 Task: Look for Airbnb options in Bakri, Malaysia from 12th  December, 2023 to 15th December, 2023 for 3 adults.2 bedrooms having 3 beds and 1 bathroom. Property type can be flat. Booking option can be shelf check-in. Look for 3 properties as per requirement.
Action: Mouse moved to (448, 91)
Screenshot: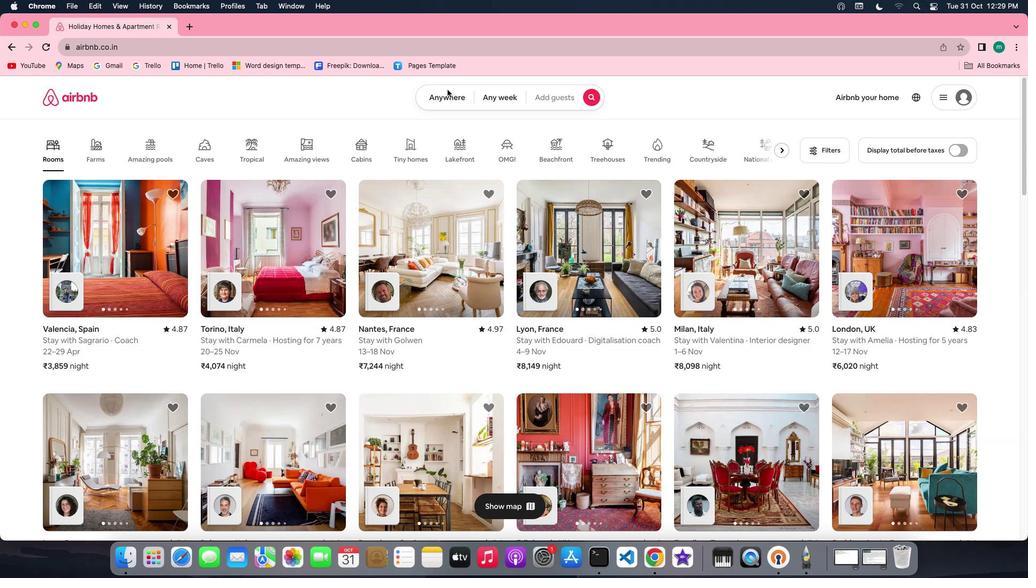 
Action: Mouse pressed left at (448, 91)
Screenshot: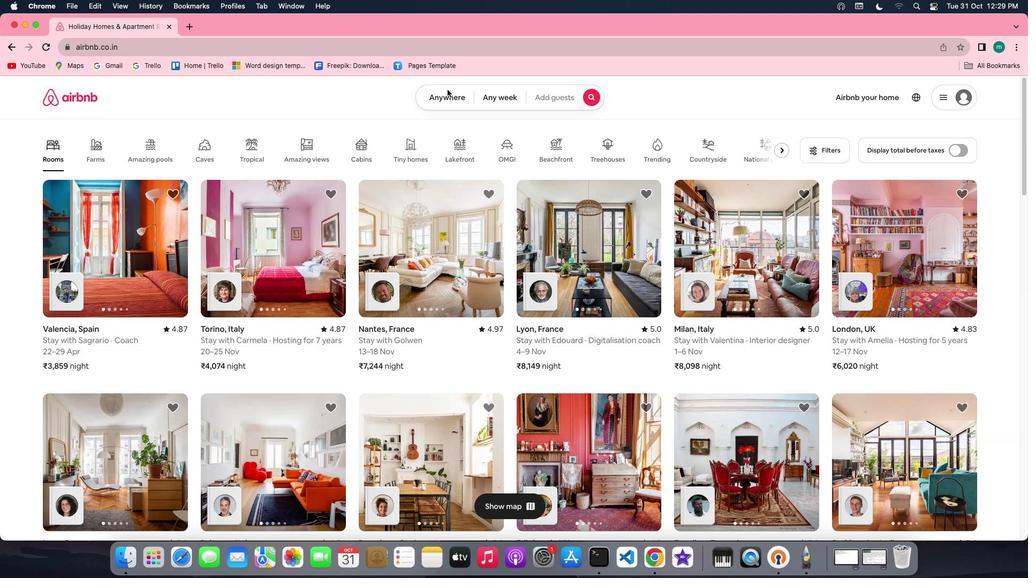 
Action: Mouse moved to (450, 95)
Screenshot: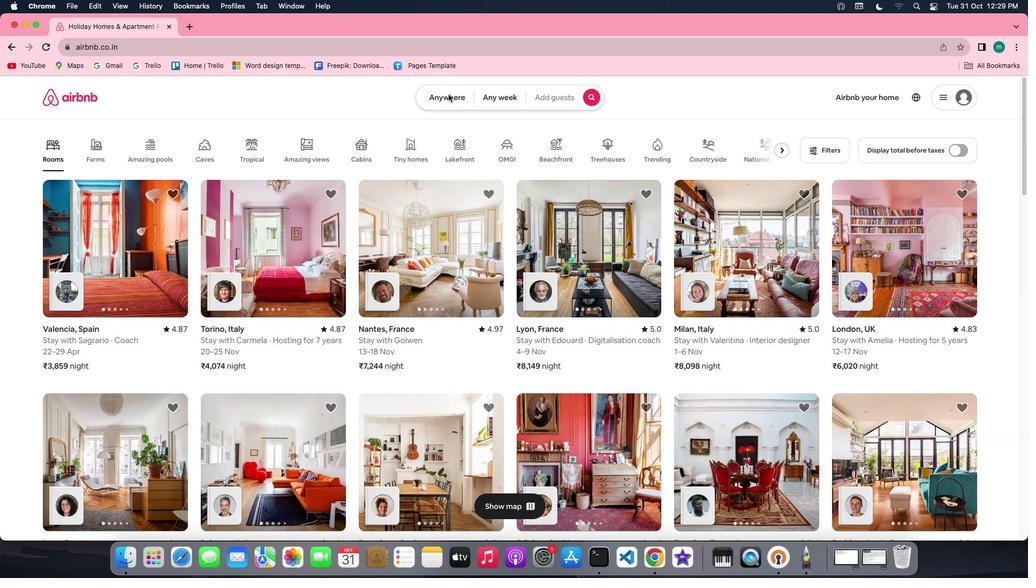 
Action: Mouse pressed left at (450, 95)
Screenshot: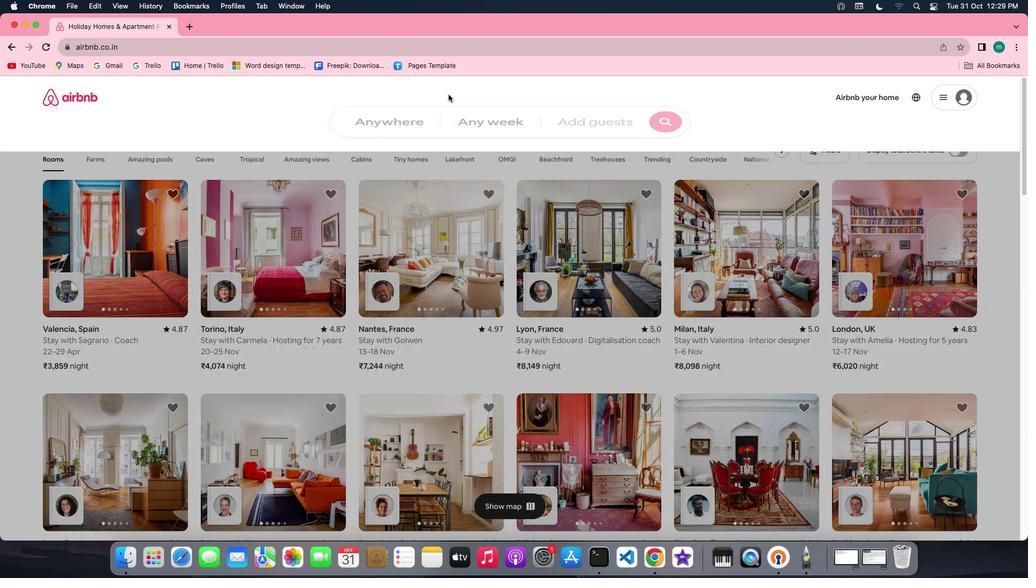 
Action: Mouse moved to (396, 140)
Screenshot: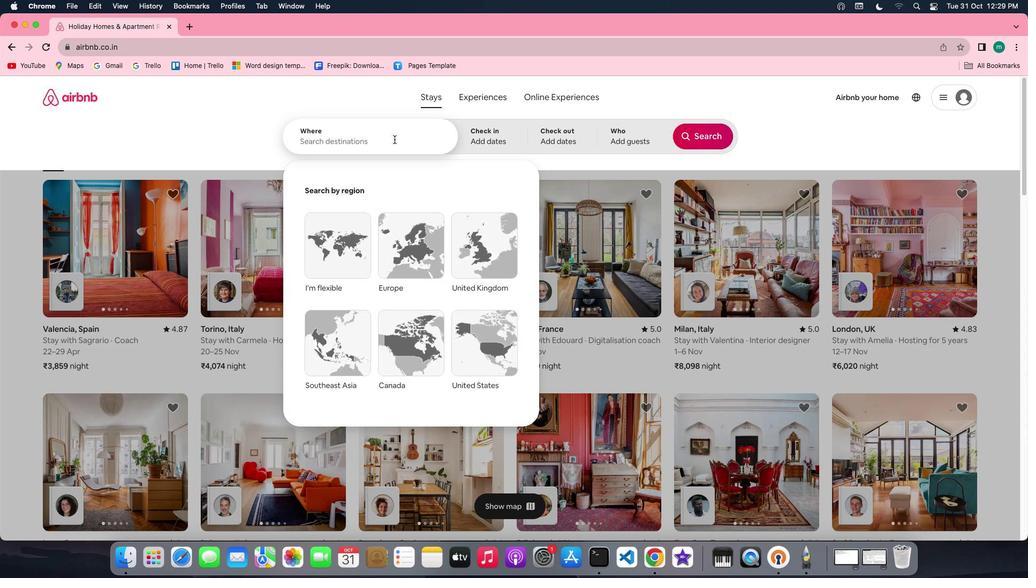
Action: Mouse pressed left at (396, 140)
Screenshot: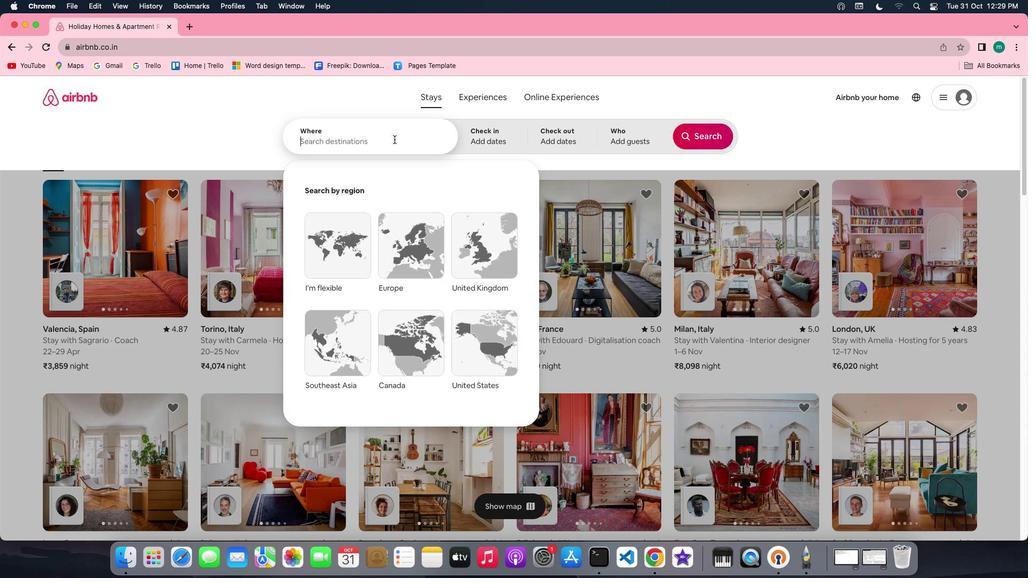 
Action: Key pressed Key.shift'B''a''k''r''i'','Key.spaceKey.shift'M''a''l''a''y''s''i''a'
Screenshot: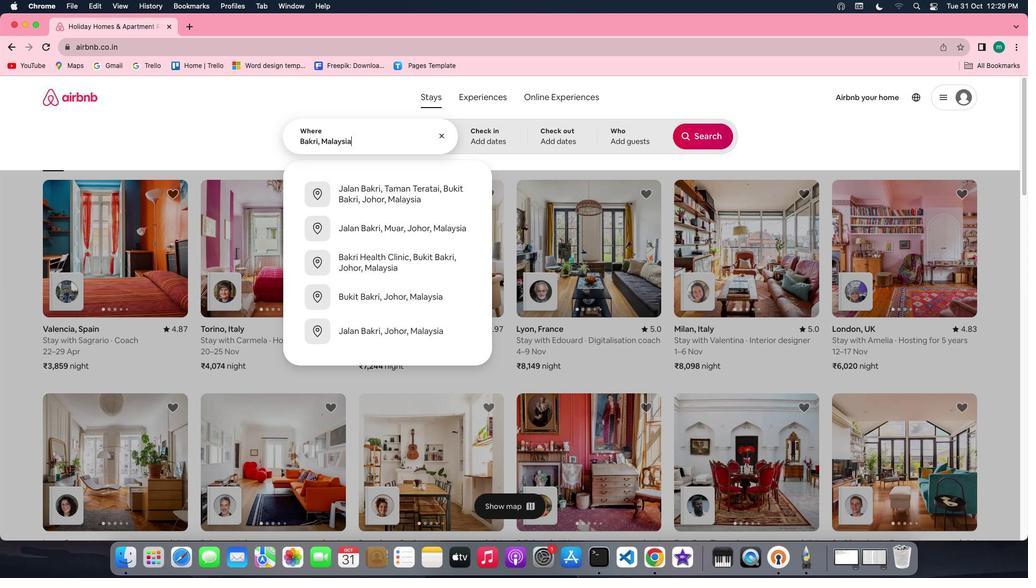 
Action: Mouse moved to (497, 137)
Screenshot: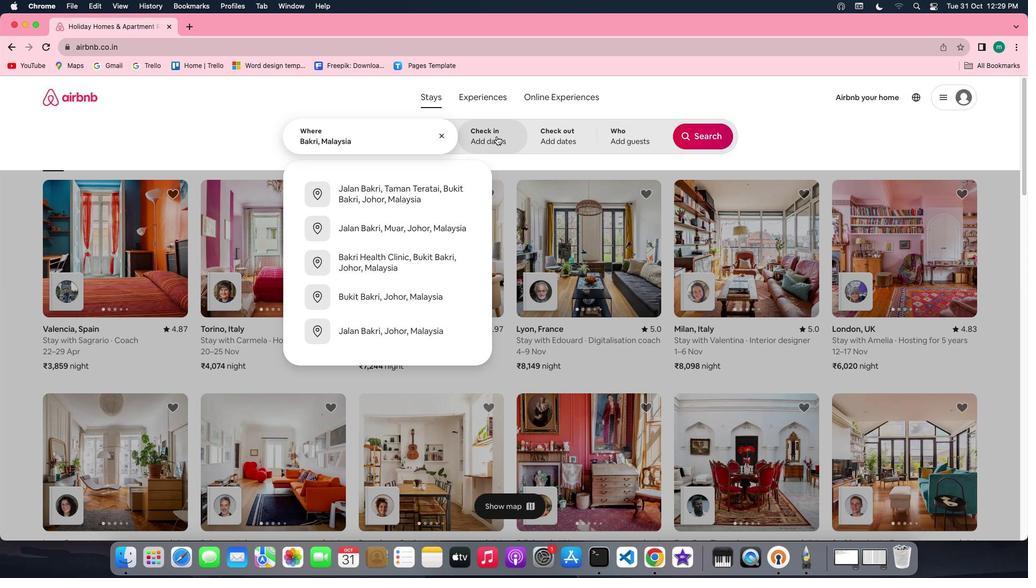 
Action: Mouse pressed left at (497, 137)
Screenshot: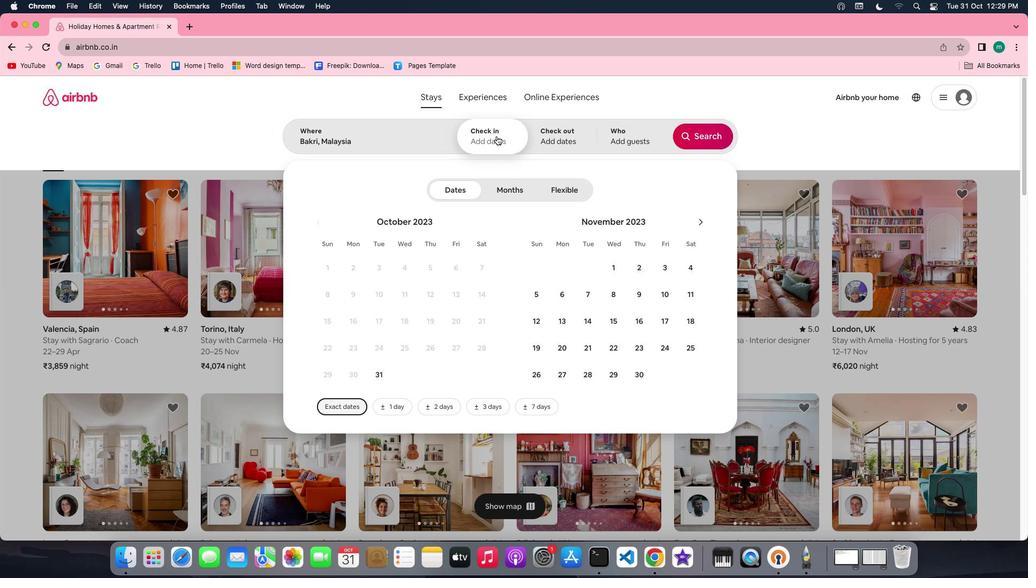 
Action: Mouse moved to (706, 225)
Screenshot: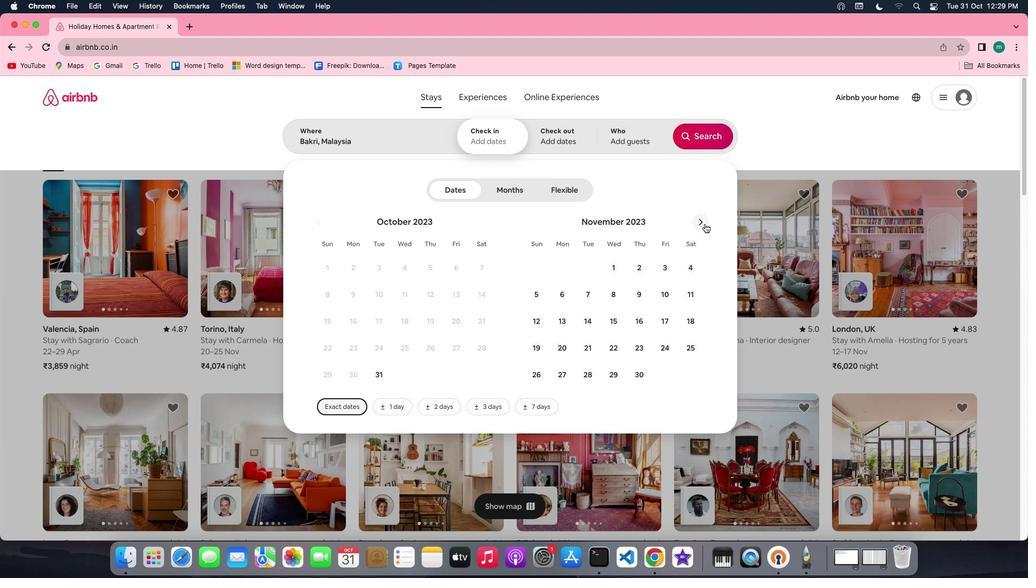 
Action: Mouse pressed left at (706, 225)
Screenshot: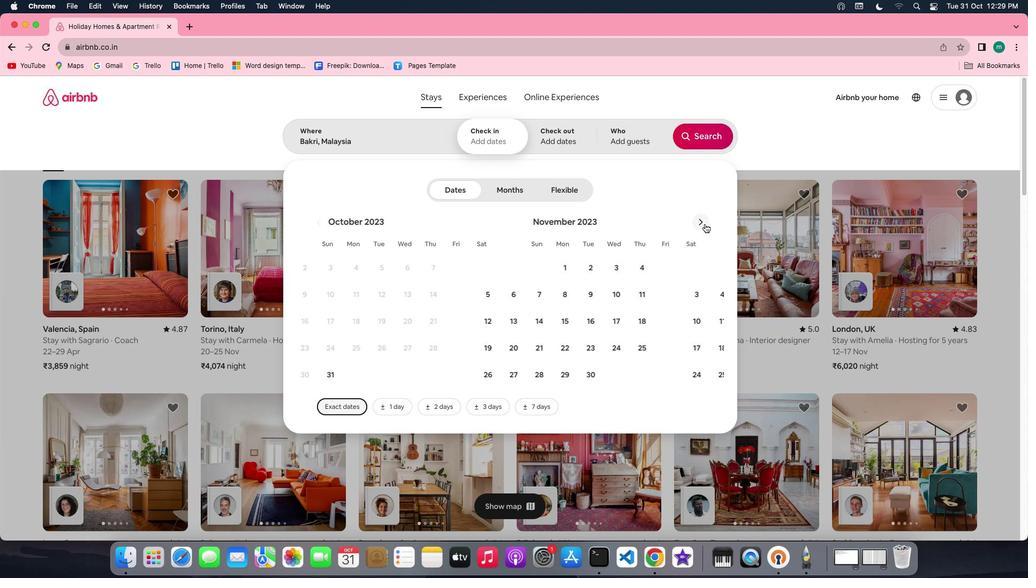 
Action: Mouse moved to (586, 318)
Screenshot: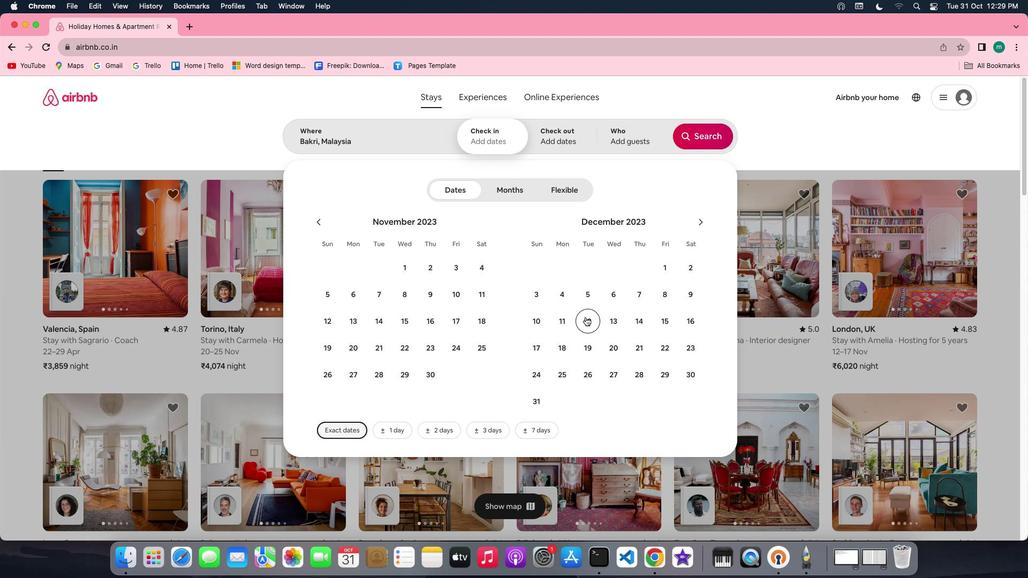 
Action: Mouse pressed left at (586, 318)
Screenshot: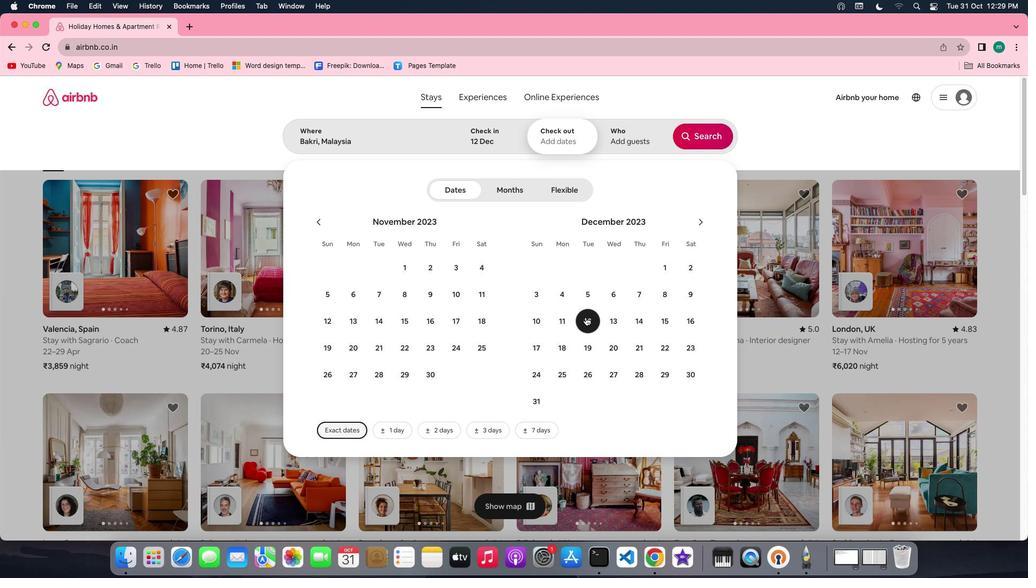 
Action: Mouse moved to (661, 318)
Screenshot: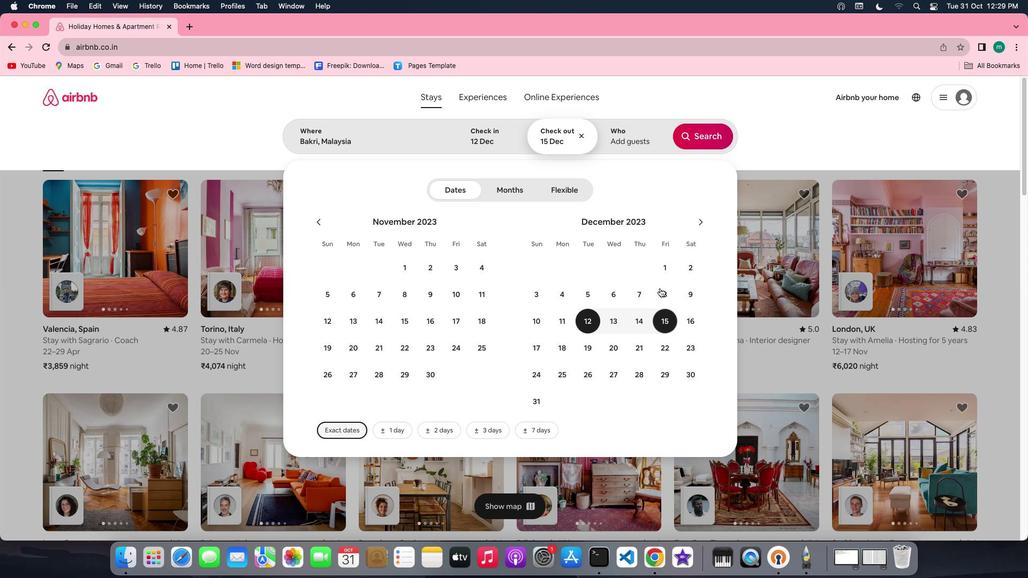 
Action: Mouse pressed left at (661, 318)
Screenshot: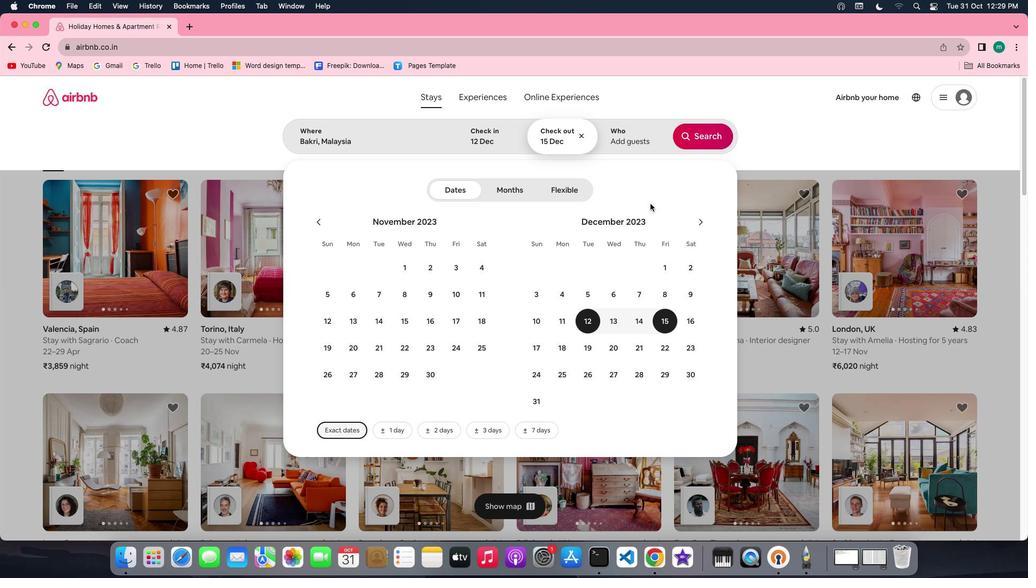 
Action: Mouse moved to (631, 135)
Screenshot: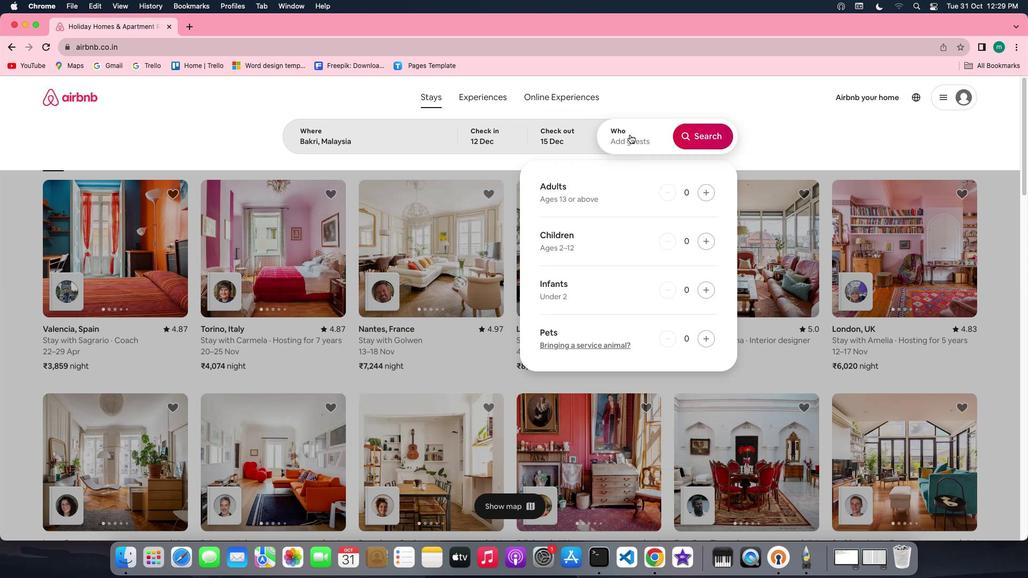 
Action: Mouse pressed left at (631, 135)
Screenshot: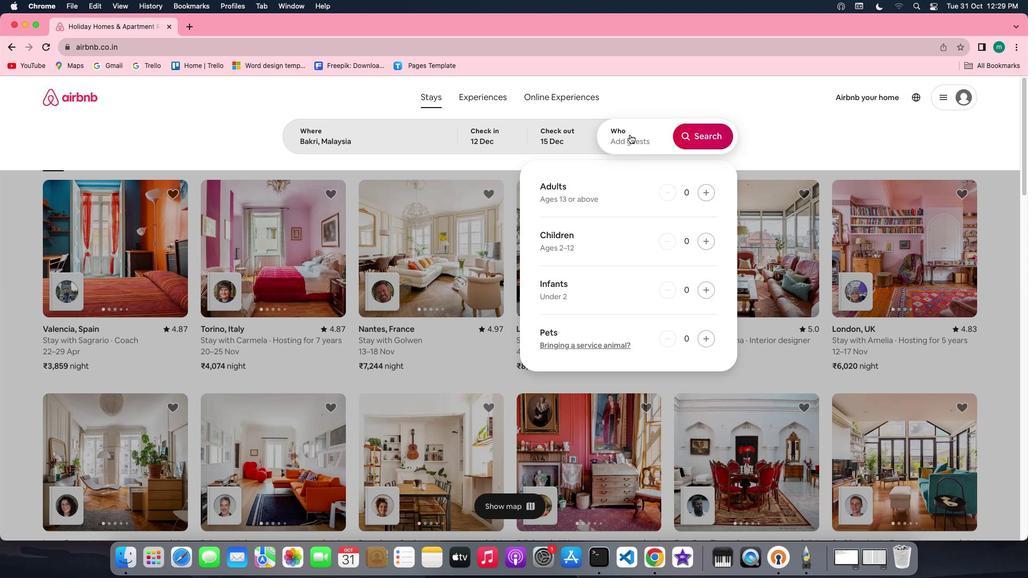 
Action: Mouse moved to (709, 199)
Screenshot: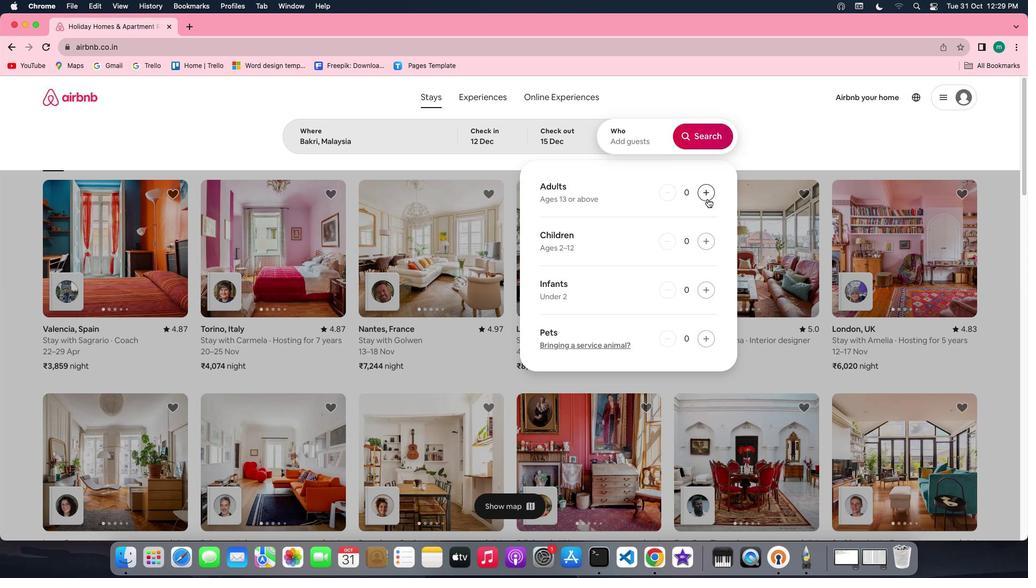 
Action: Mouse pressed left at (709, 199)
Screenshot: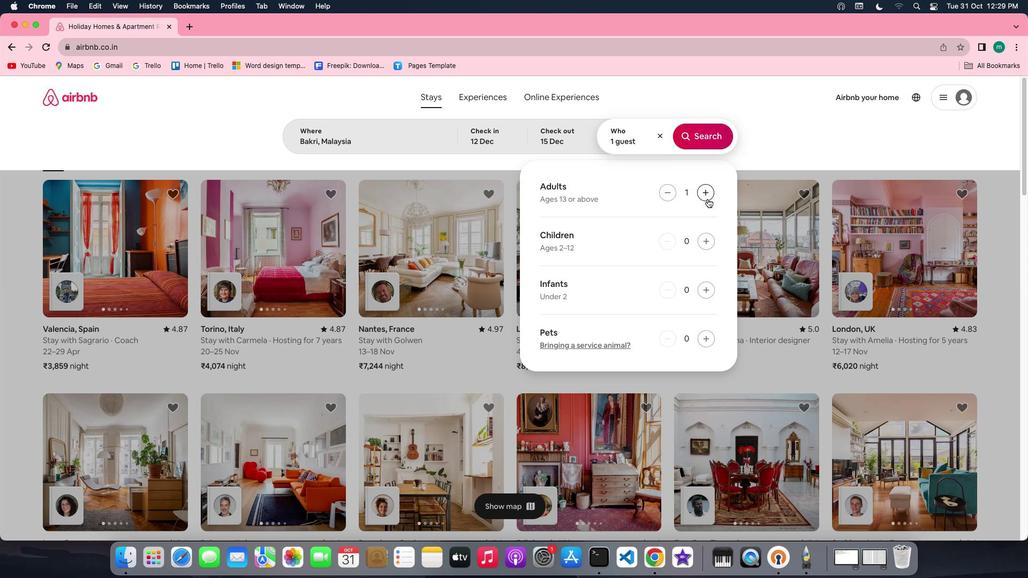 
Action: Mouse pressed left at (709, 199)
Screenshot: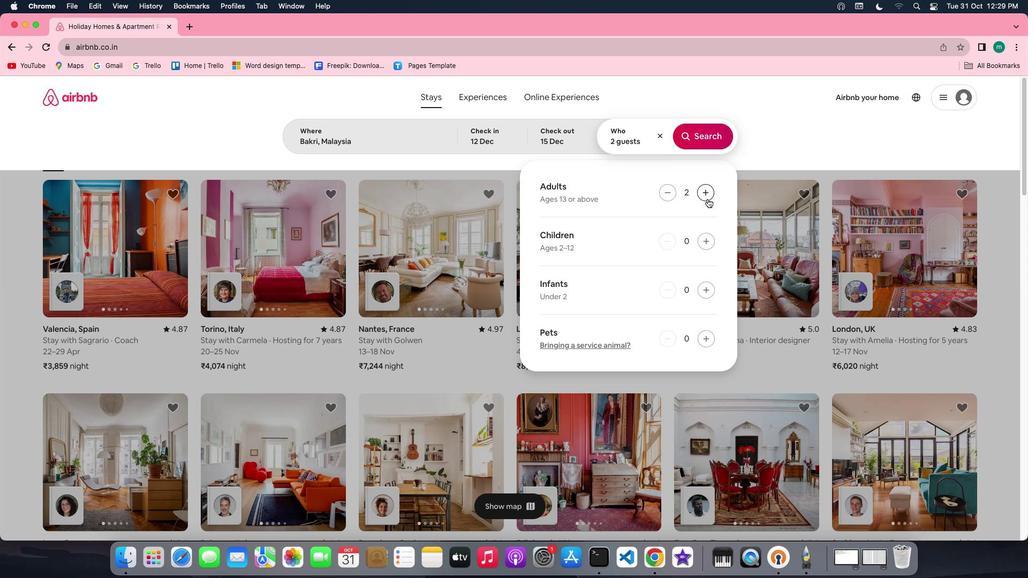 
Action: Mouse pressed left at (709, 199)
Screenshot: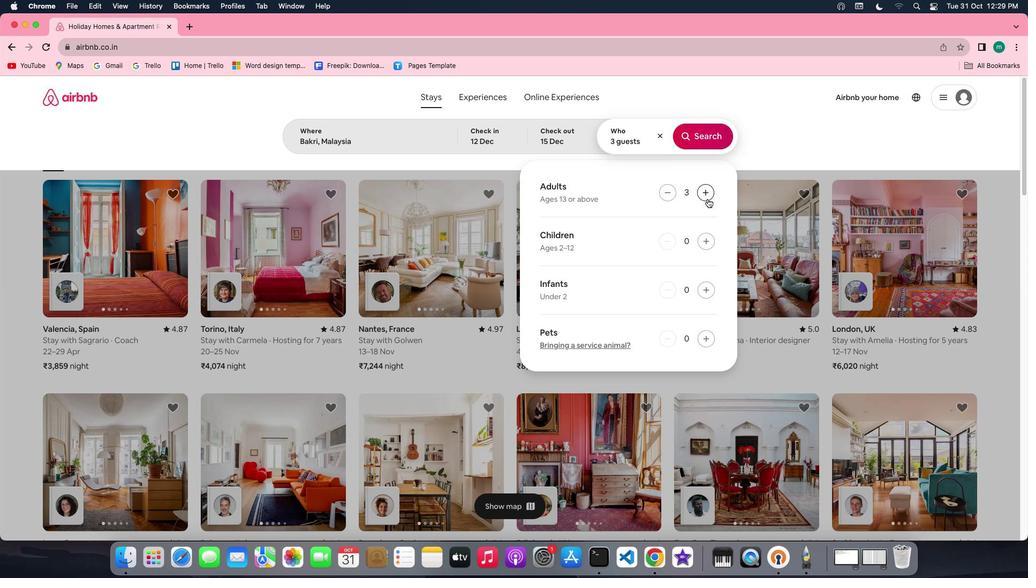 
Action: Mouse moved to (704, 143)
Screenshot: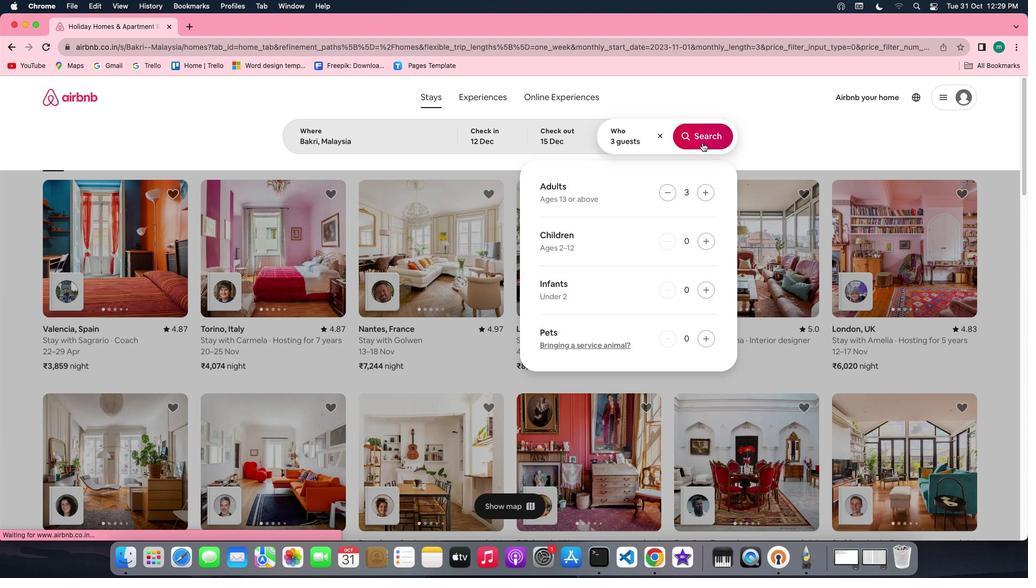 
Action: Mouse pressed left at (704, 143)
Screenshot: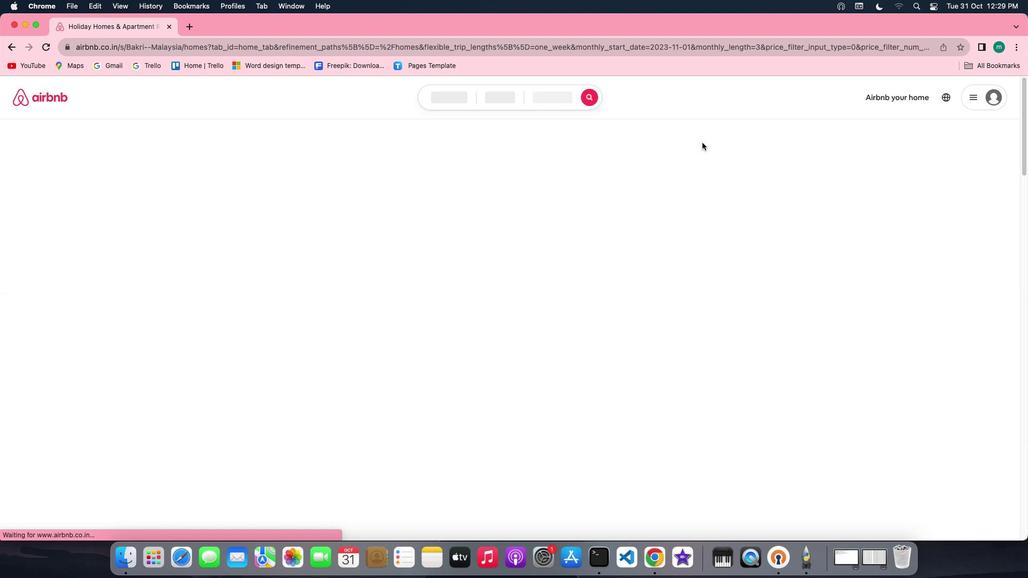 
Action: Mouse moved to (854, 140)
Screenshot: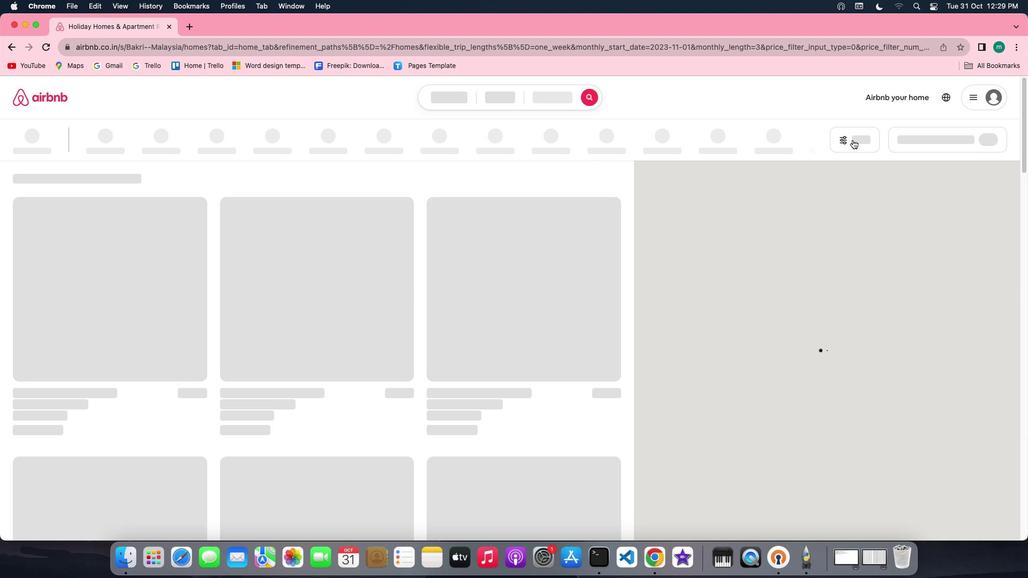 
Action: Mouse pressed left at (854, 140)
Screenshot: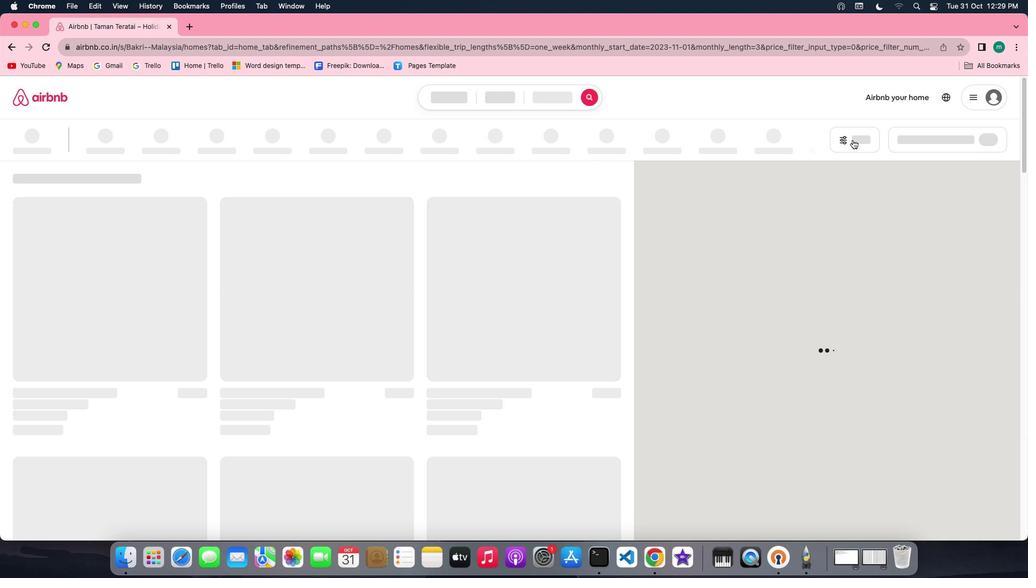 
Action: Mouse moved to (860, 138)
Screenshot: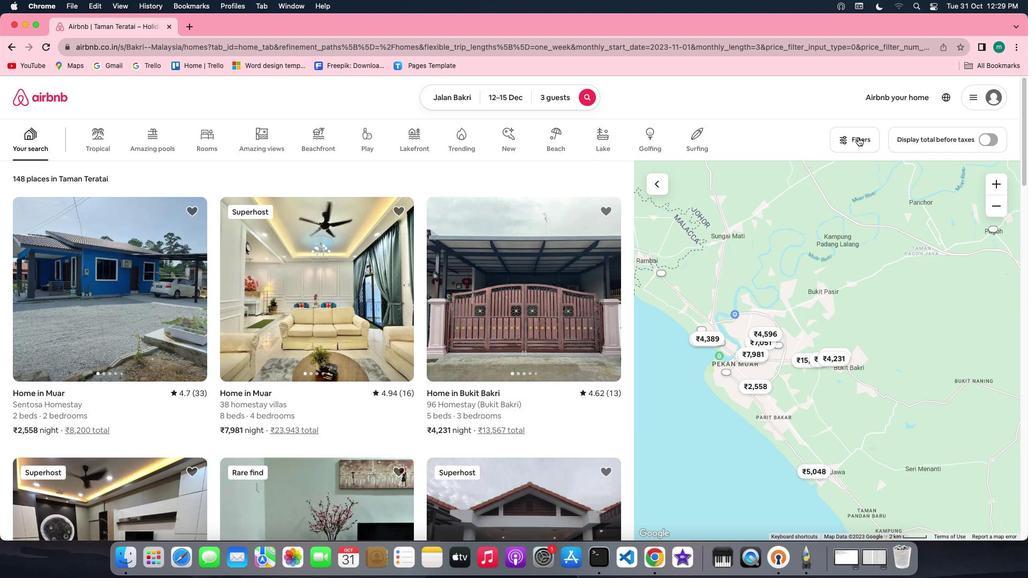 
Action: Mouse pressed left at (860, 138)
Screenshot: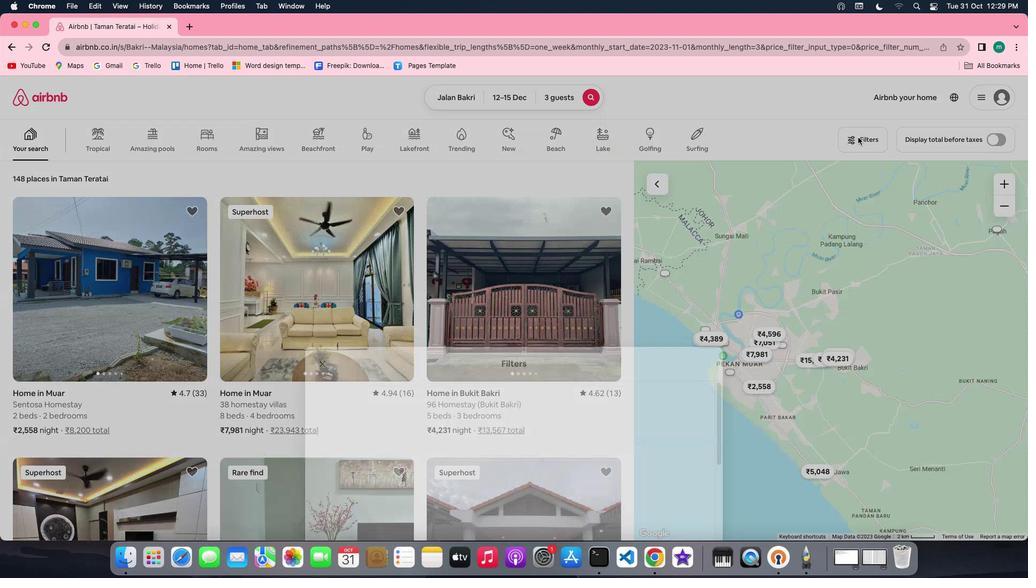 
Action: Mouse moved to (489, 293)
Screenshot: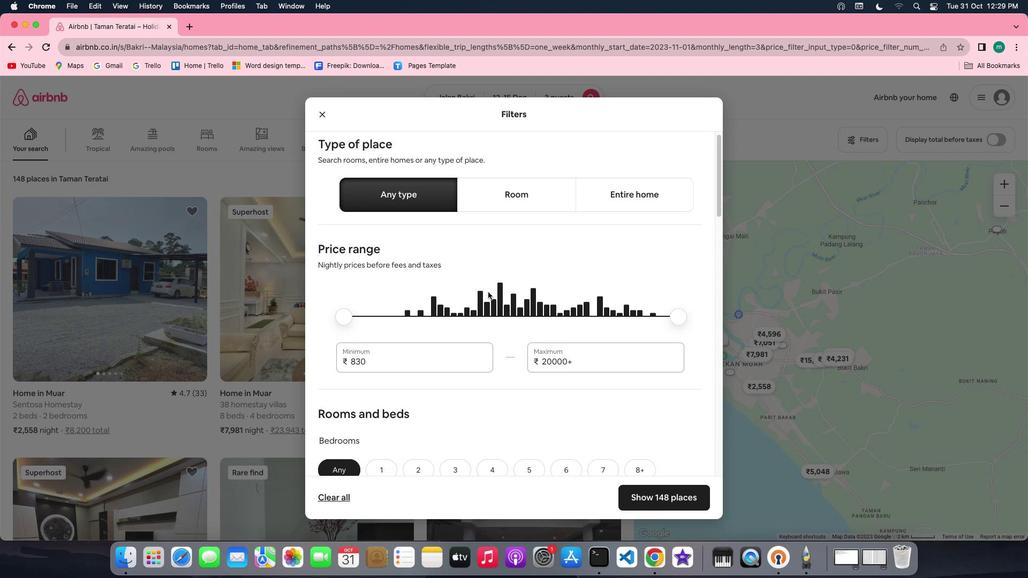 
Action: Mouse scrolled (489, 293) with delta (1, 0)
Screenshot: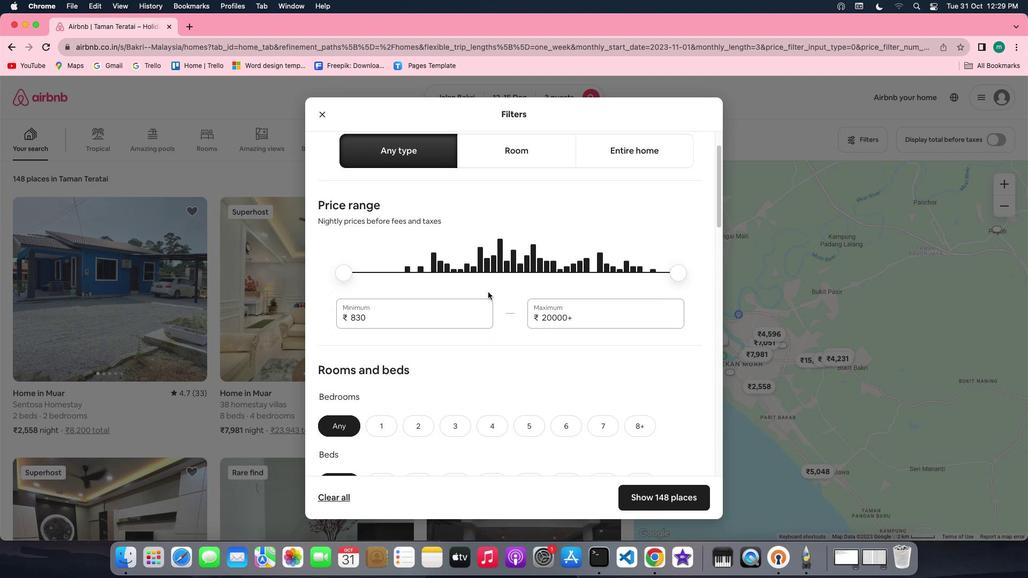 
Action: Mouse scrolled (489, 293) with delta (1, 0)
Screenshot: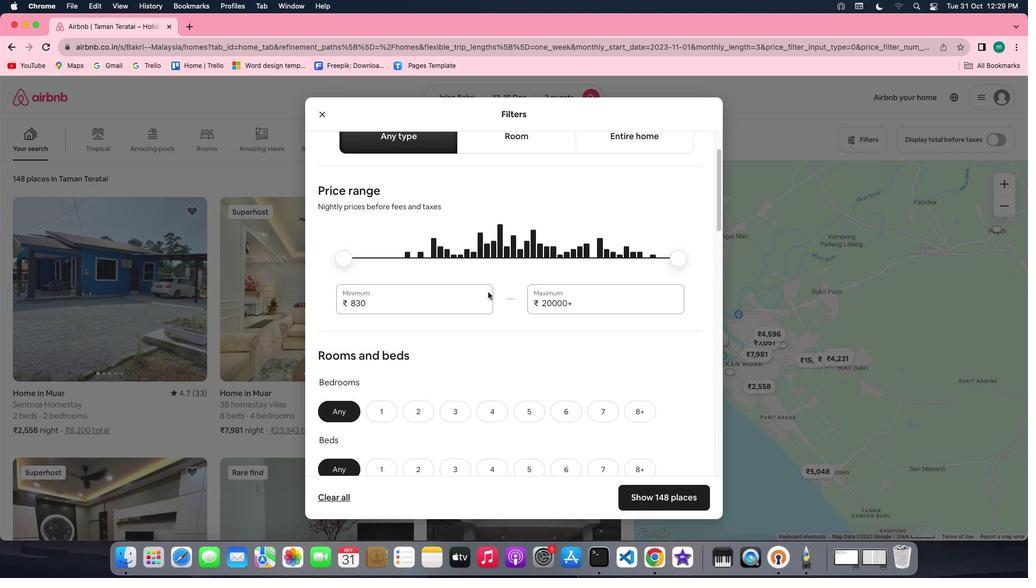 
Action: Mouse scrolled (489, 293) with delta (1, 0)
Screenshot: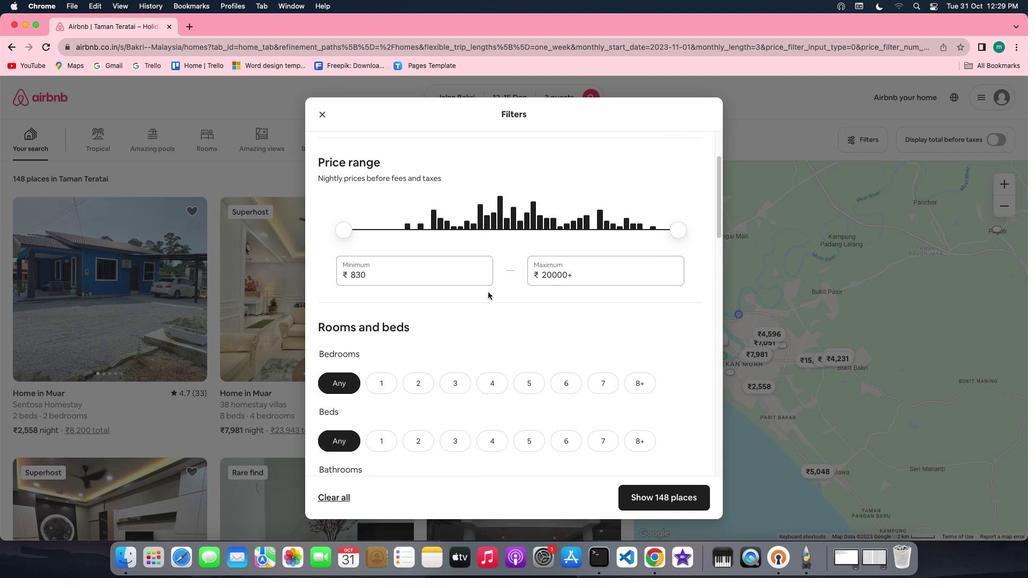 
Action: Mouse scrolled (489, 293) with delta (1, 0)
Screenshot: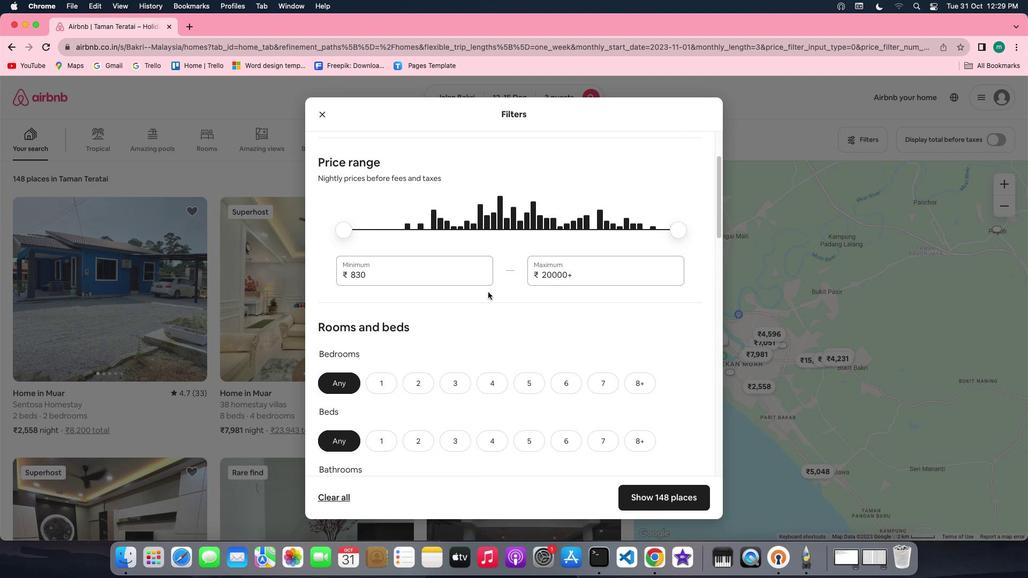
Action: Mouse scrolled (489, 293) with delta (1, 0)
Screenshot: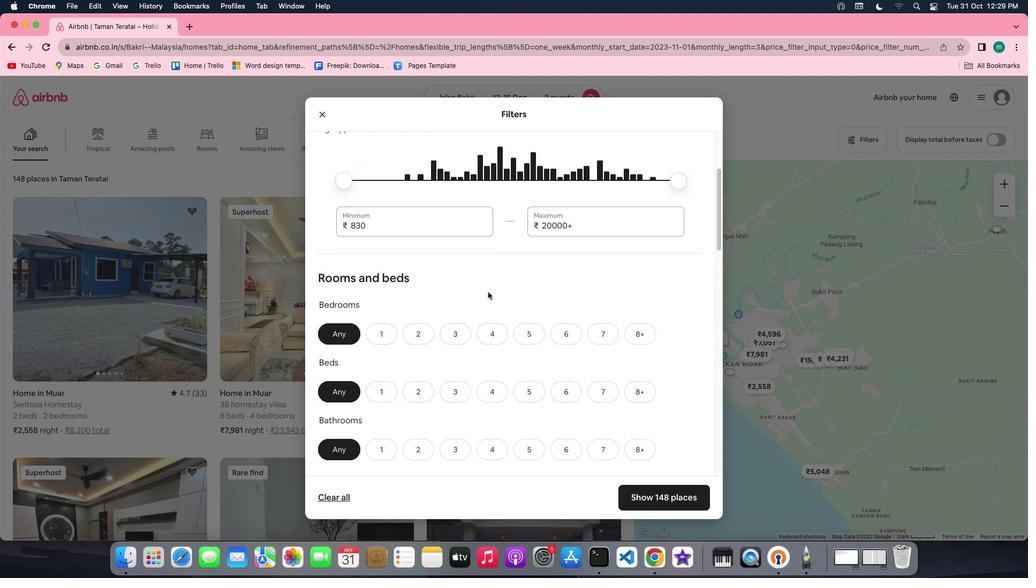 
Action: Mouse scrolled (489, 293) with delta (1, 0)
Screenshot: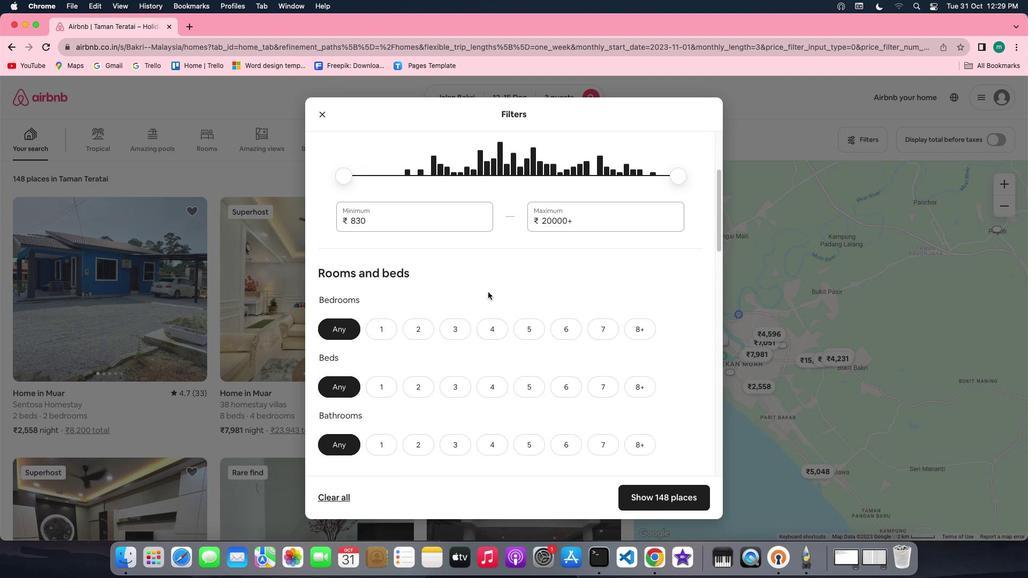 
Action: Mouse scrolled (489, 293) with delta (1, 0)
Screenshot: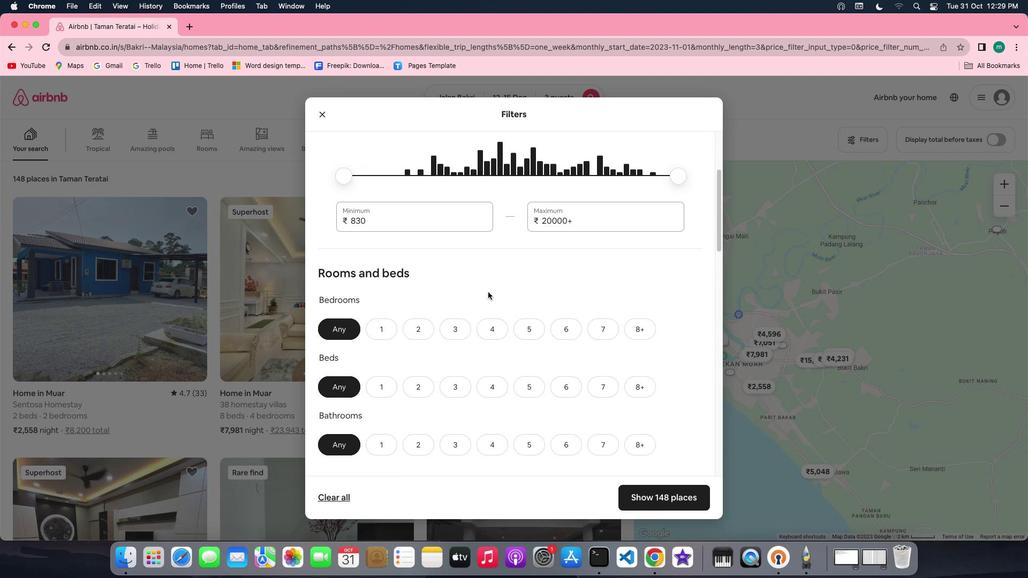 
Action: Mouse scrolled (489, 293) with delta (1, 0)
Screenshot: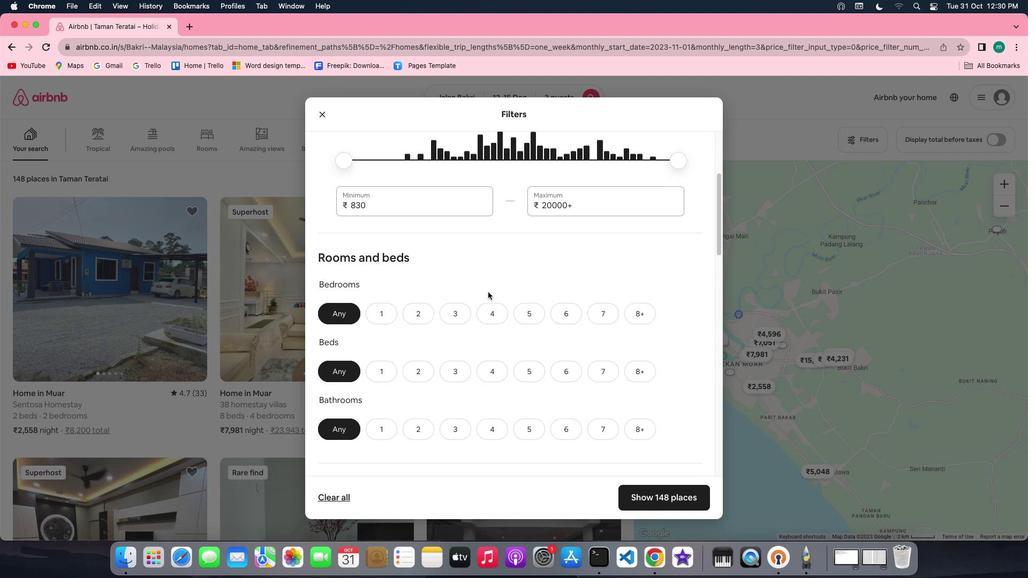 
Action: Mouse scrolled (489, 293) with delta (1, 0)
Screenshot: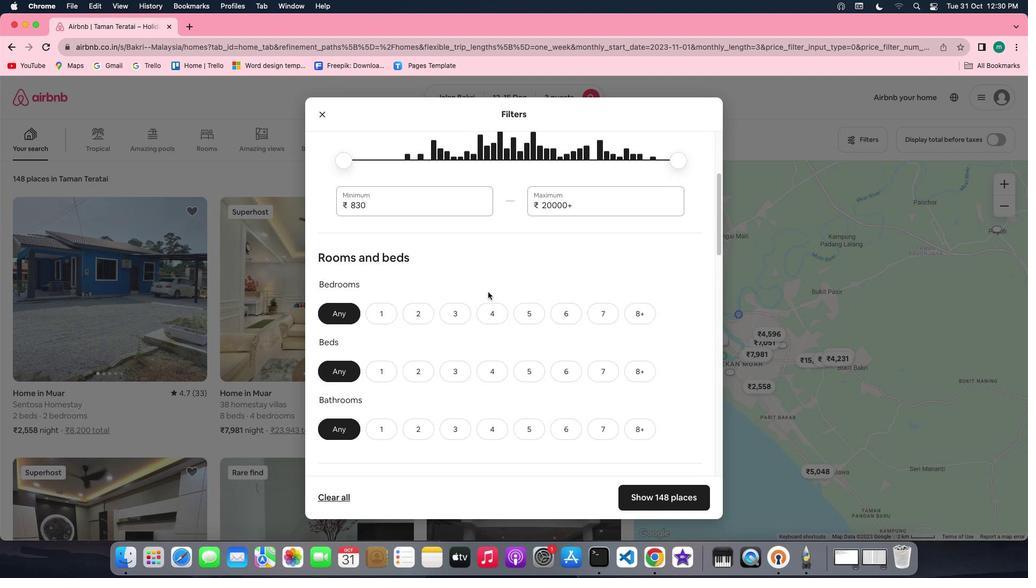 
Action: Mouse scrolled (489, 293) with delta (1, 0)
Screenshot: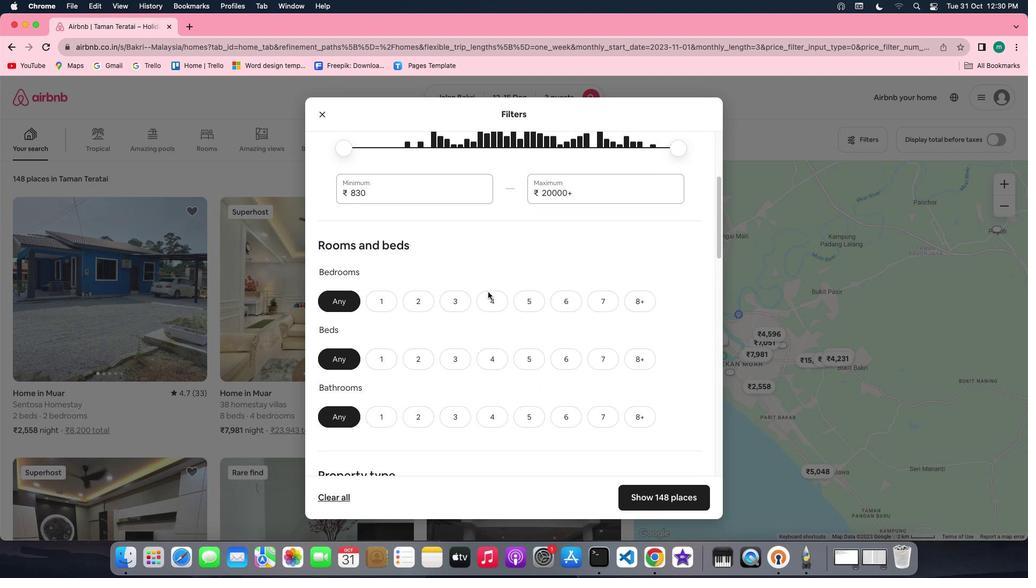 
Action: Mouse scrolled (489, 293) with delta (1, 0)
Screenshot: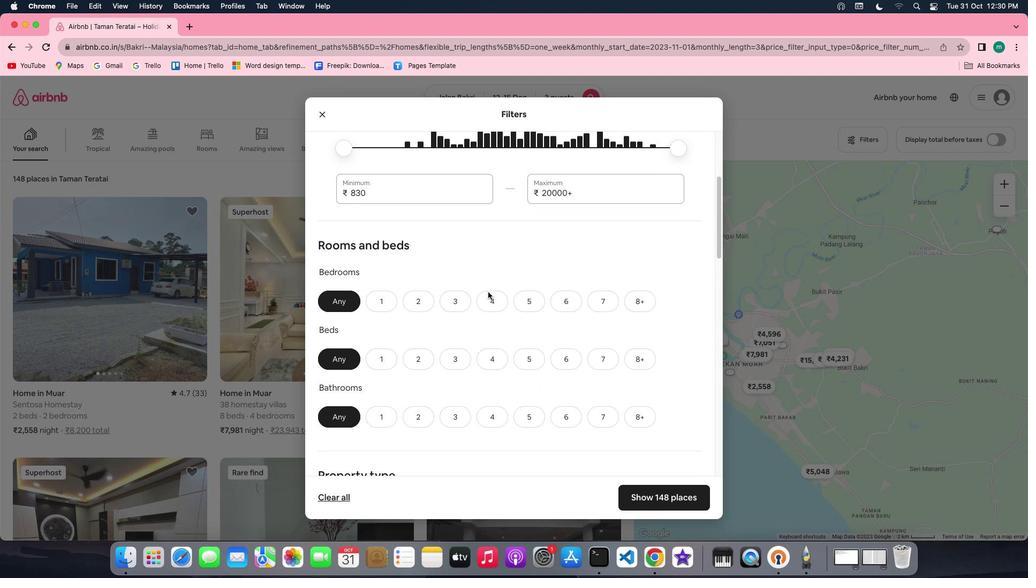
Action: Mouse scrolled (489, 293) with delta (1, 0)
Screenshot: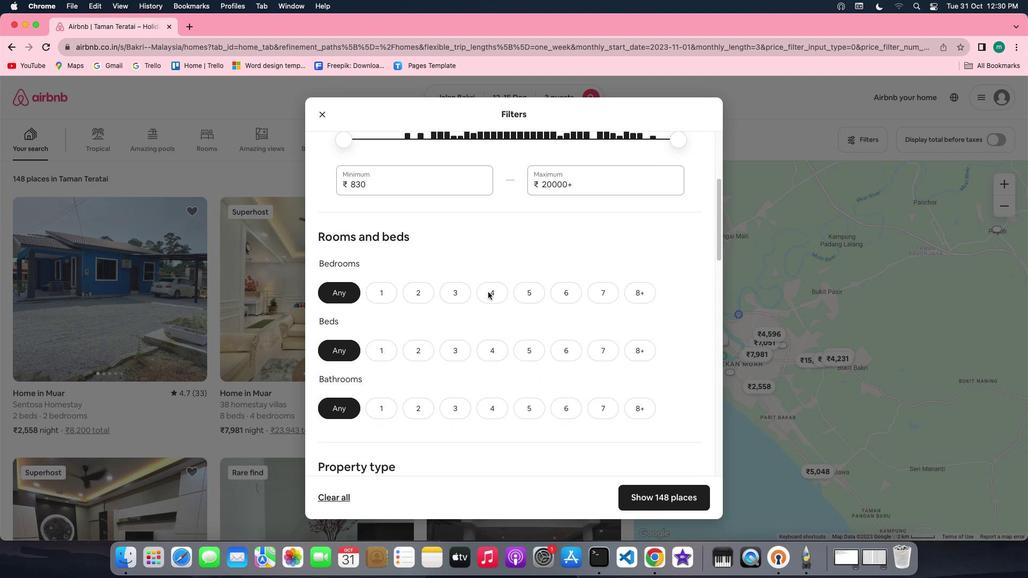 
Action: Mouse scrolled (489, 293) with delta (1, 0)
Screenshot: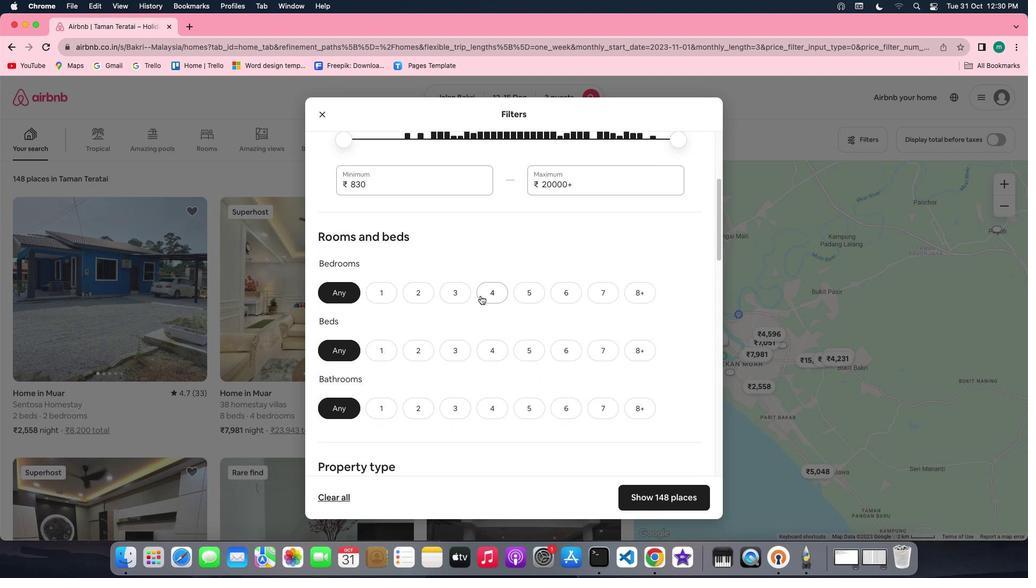 
Action: Mouse moved to (424, 300)
Screenshot: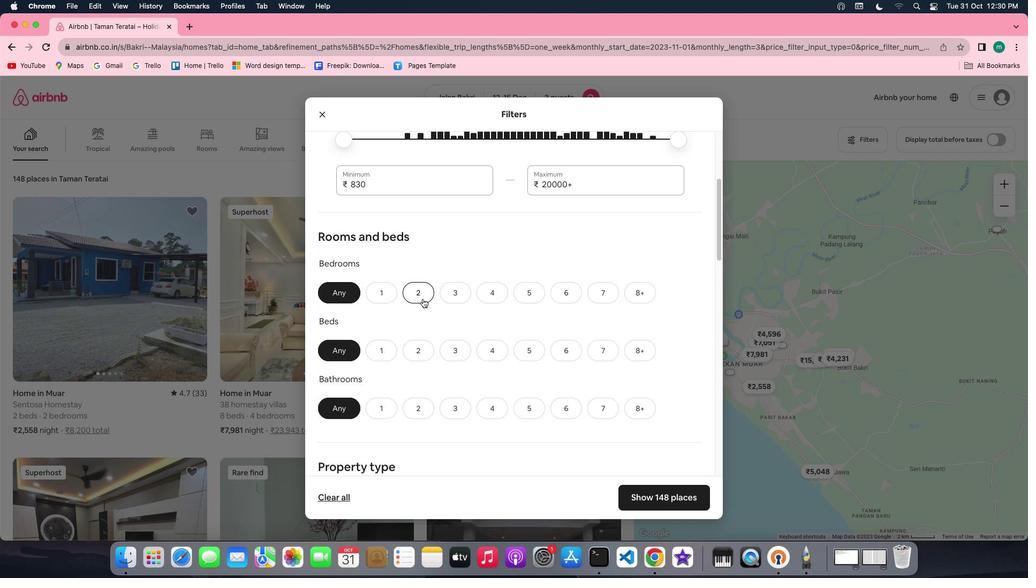 
Action: Mouse pressed left at (424, 300)
Screenshot: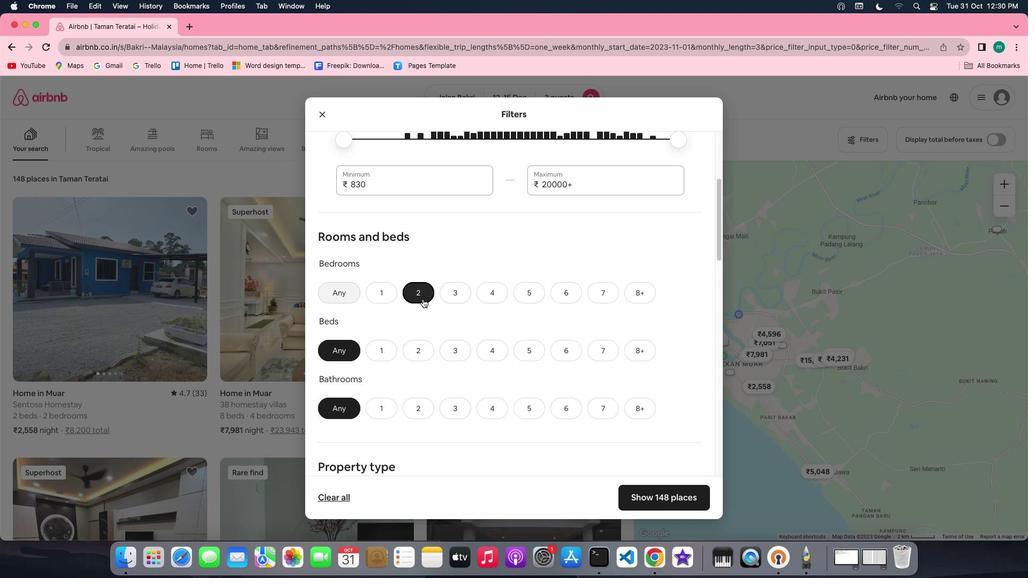 
Action: Mouse scrolled (424, 300) with delta (1, 0)
Screenshot: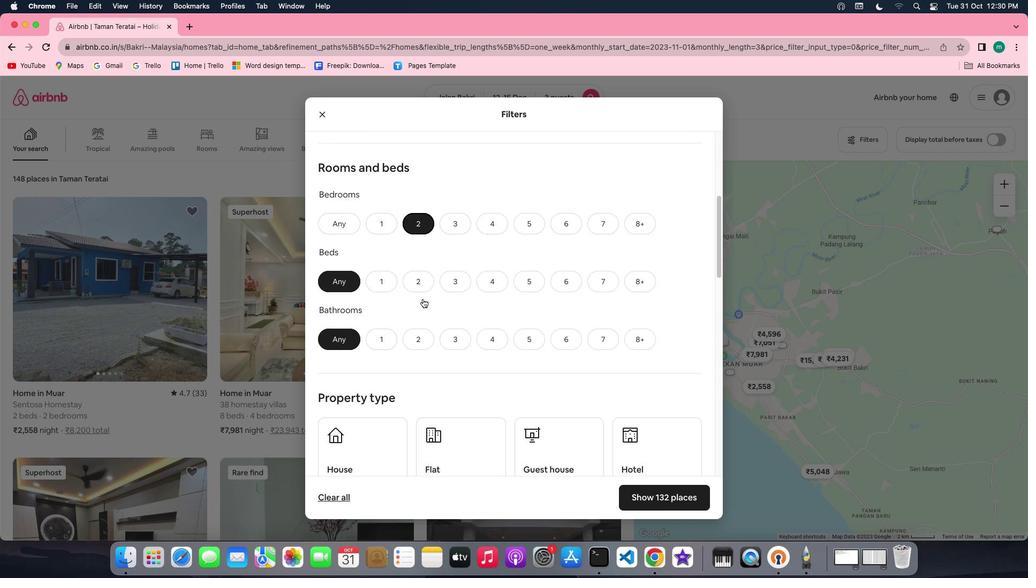
Action: Mouse scrolled (424, 300) with delta (1, 0)
Screenshot: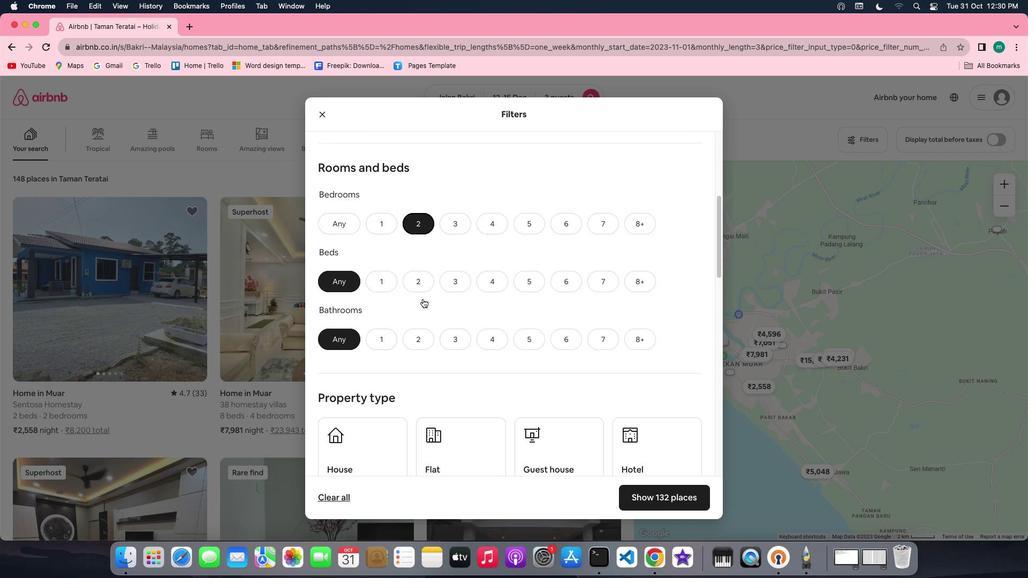 
Action: Mouse scrolled (424, 300) with delta (1, 0)
Screenshot: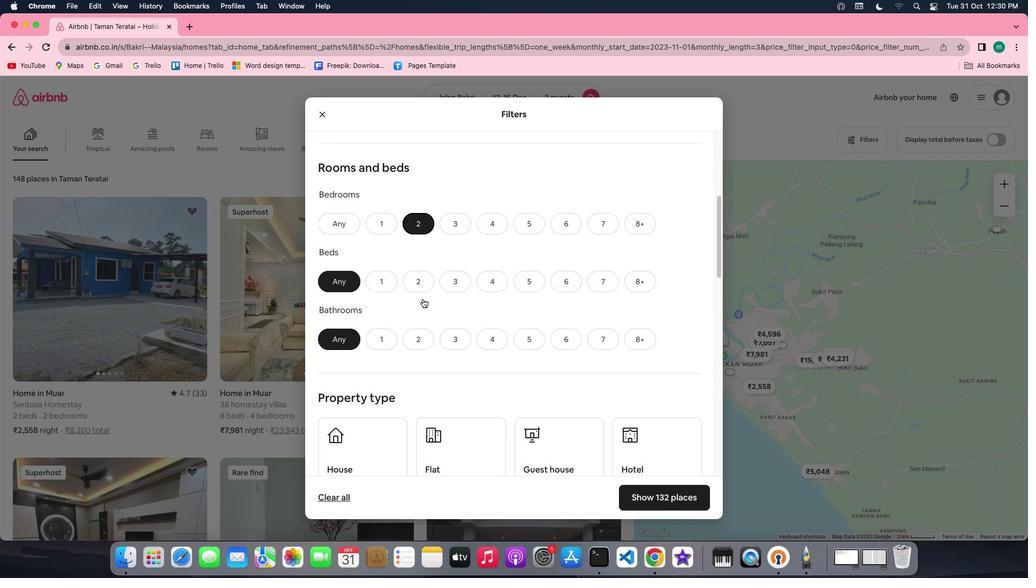 
Action: Mouse moved to (466, 286)
Screenshot: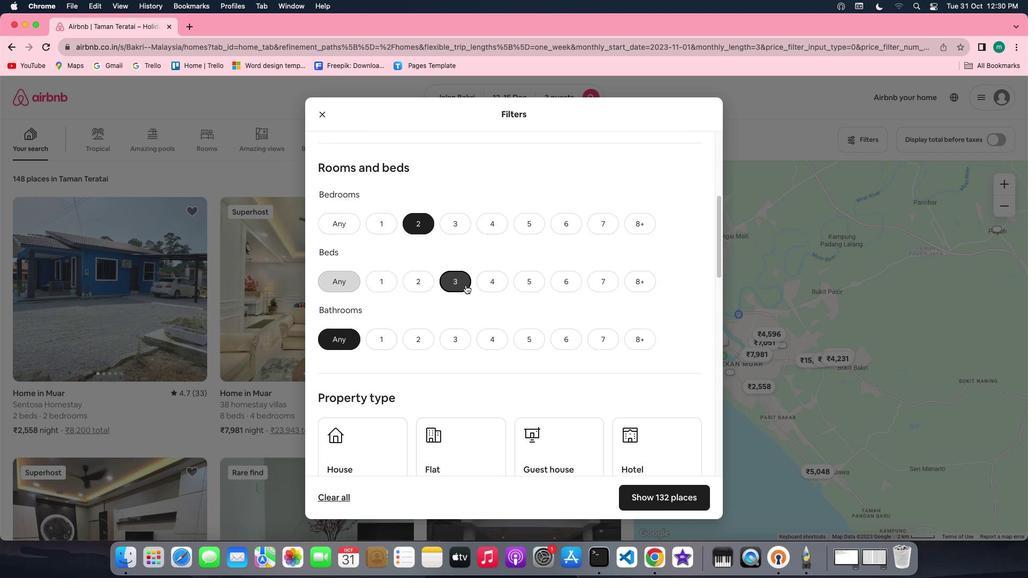 
Action: Mouse pressed left at (466, 286)
Screenshot: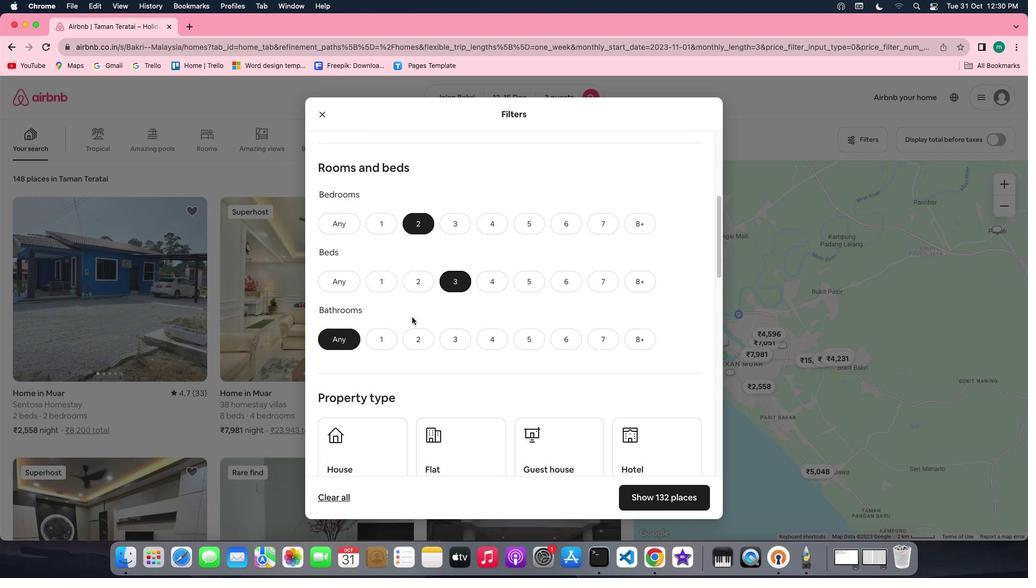 
Action: Mouse moved to (384, 338)
Screenshot: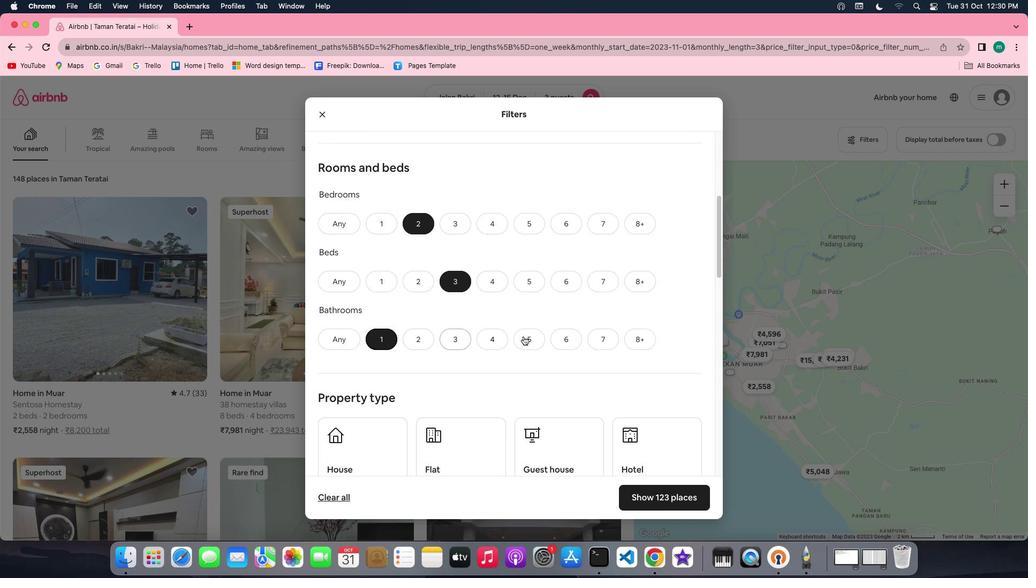 
Action: Mouse pressed left at (384, 338)
Screenshot: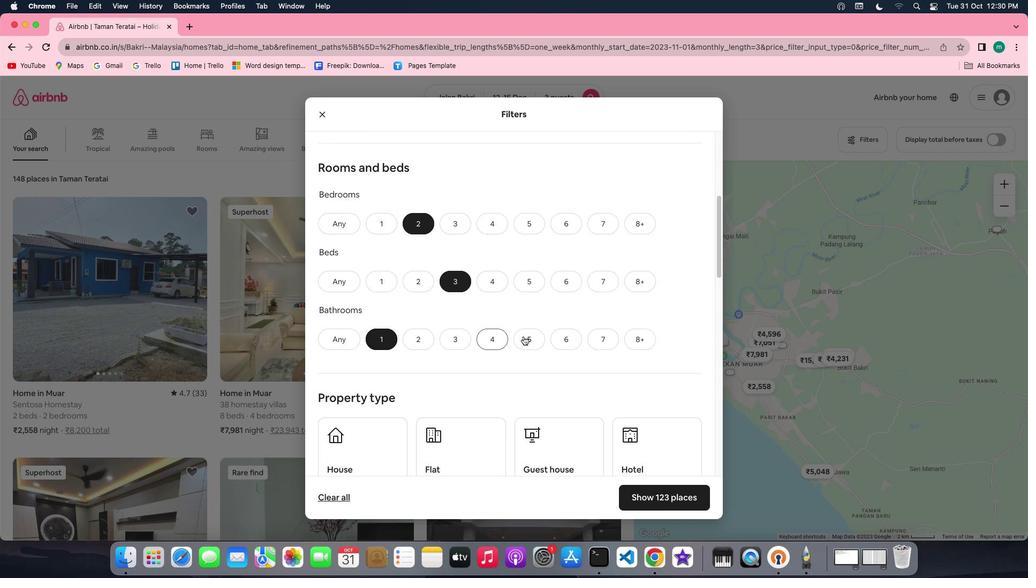 
Action: Mouse moved to (525, 338)
Screenshot: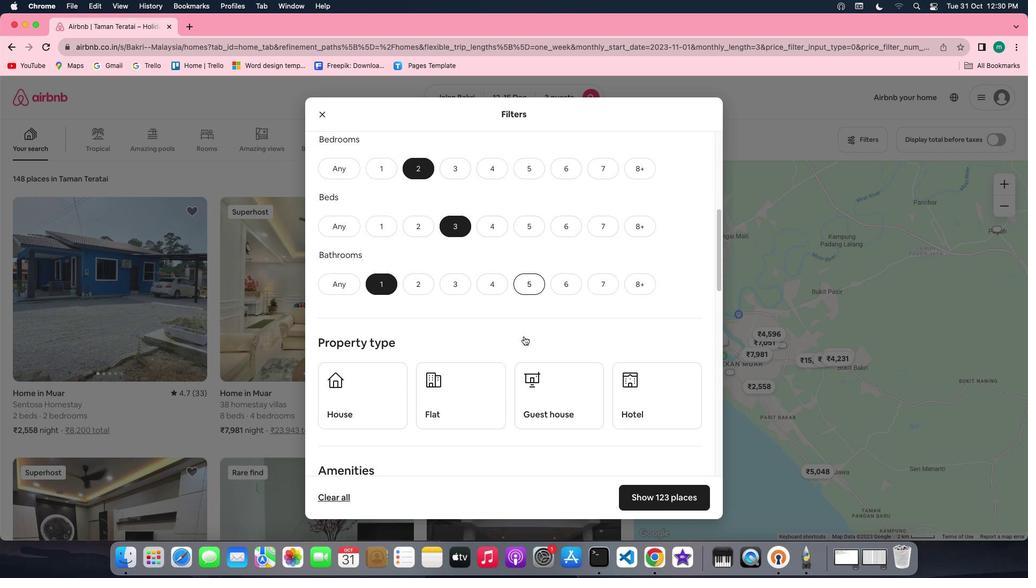 
Action: Mouse scrolled (525, 338) with delta (1, 0)
Screenshot: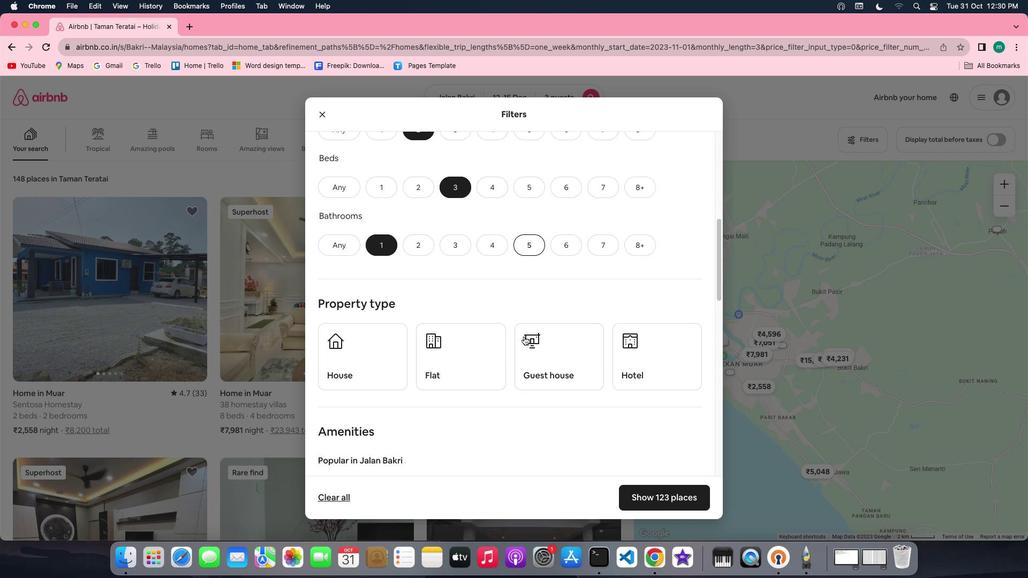 
Action: Mouse scrolled (525, 338) with delta (1, 0)
Screenshot: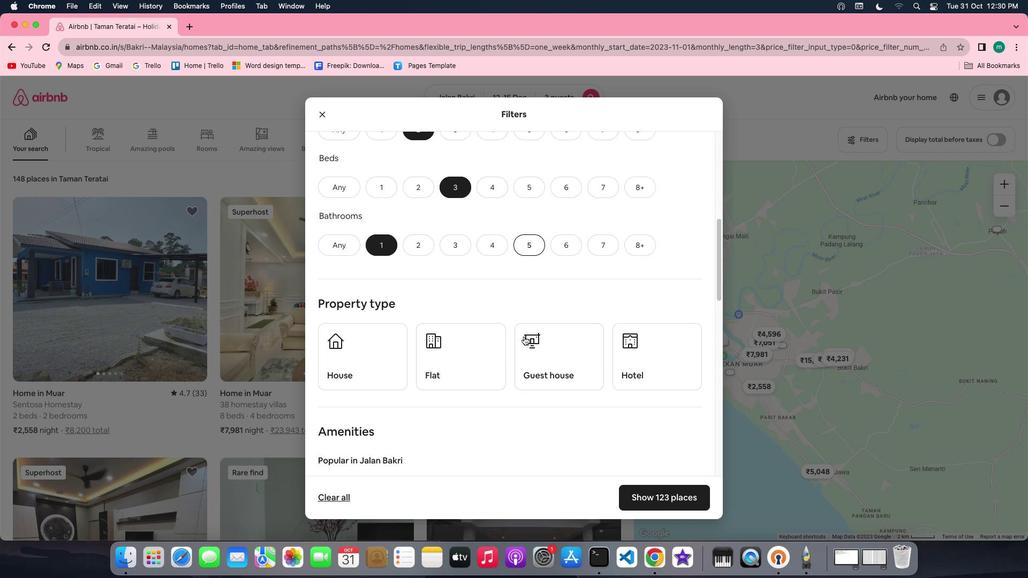 
Action: Mouse scrolled (525, 338) with delta (1, 0)
Screenshot: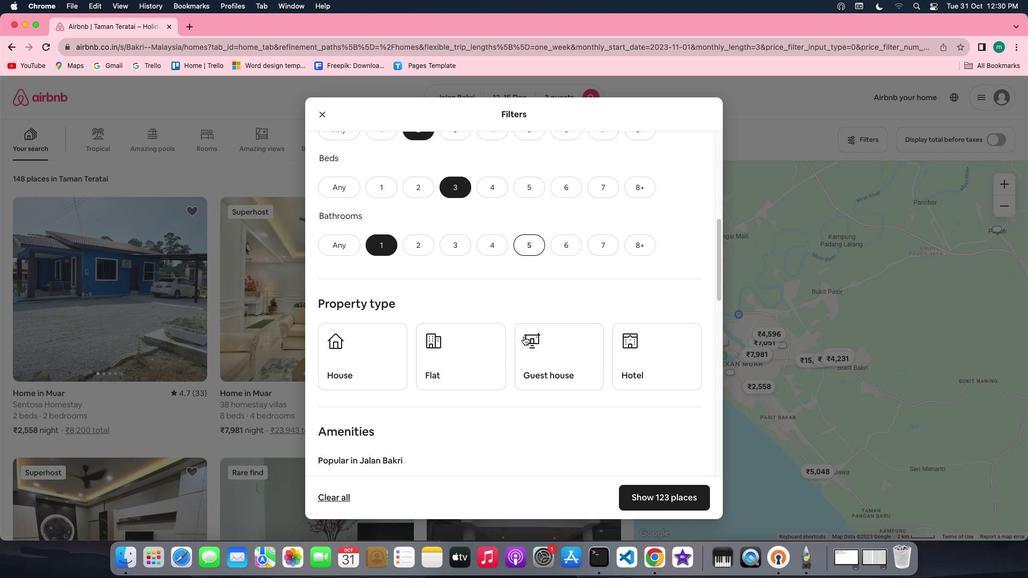 
Action: Mouse scrolled (525, 338) with delta (1, 0)
Screenshot: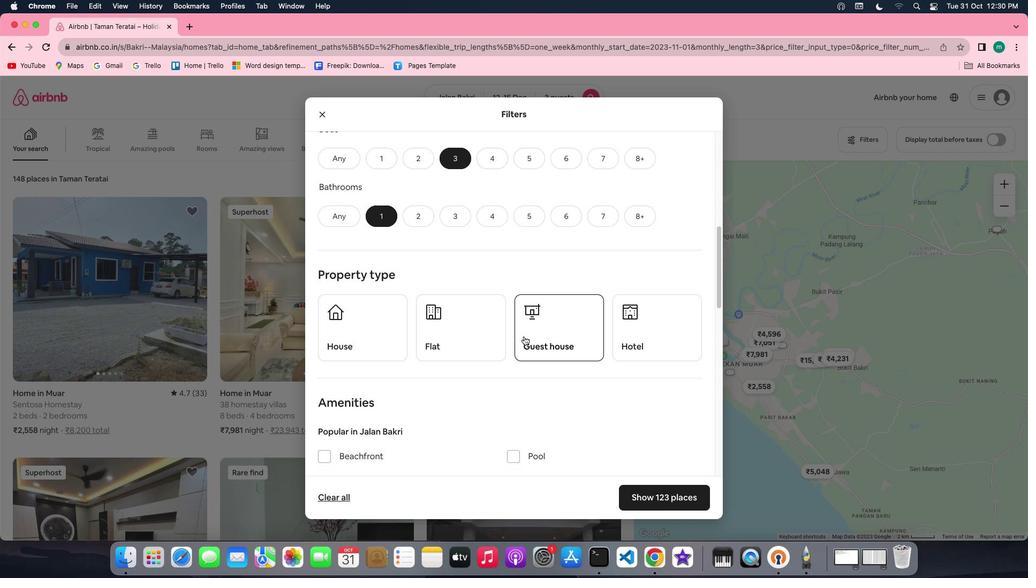 
Action: Mouse scrolled (525, 338) with delta (1, 0)
Screenshot: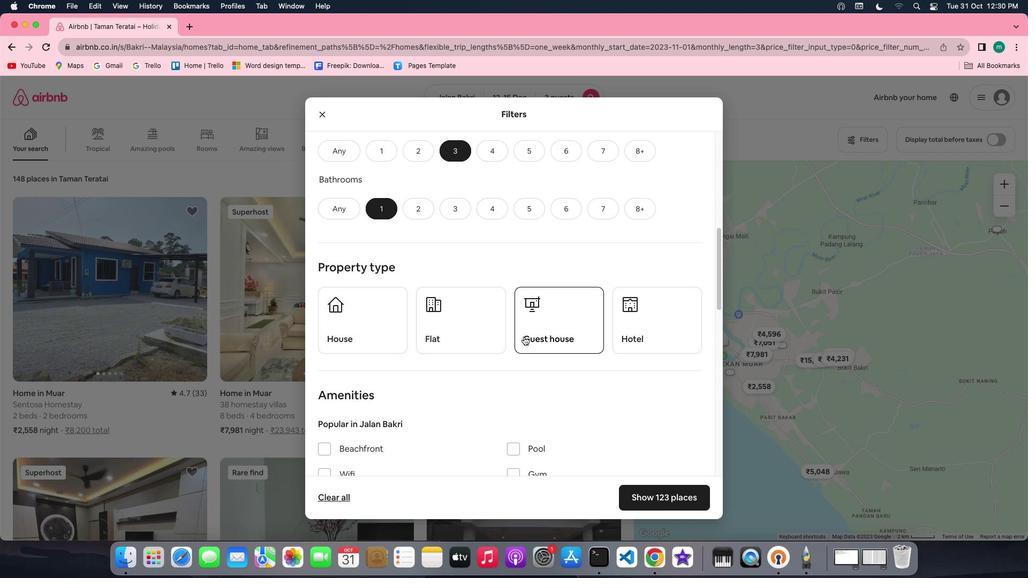
Action: Mouse scrolled (525, 338) with delta (1, 0)
Screenshot: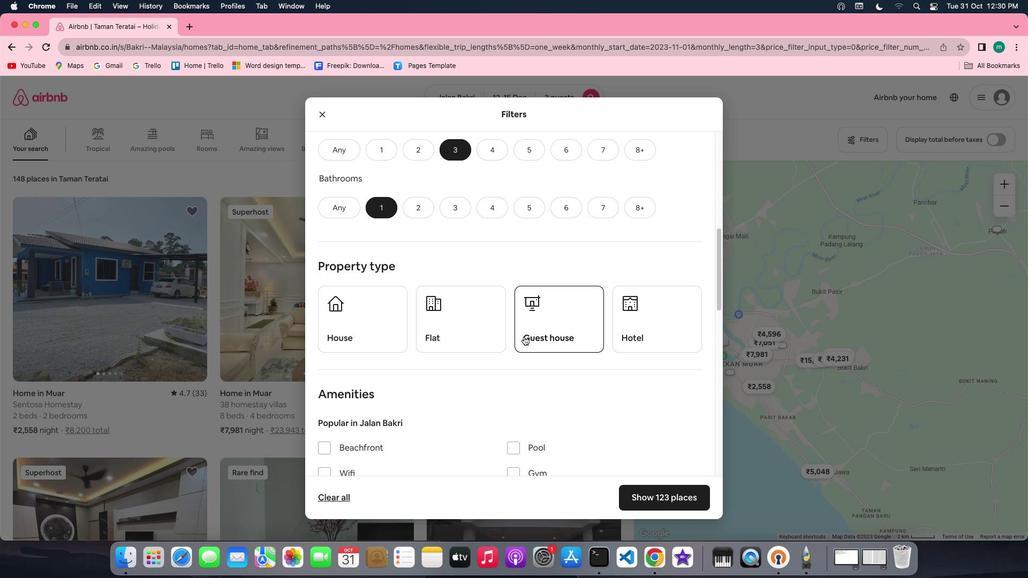 
Action: Mouse scrolled (525, 338) with delta (1, 0)
Screenshot: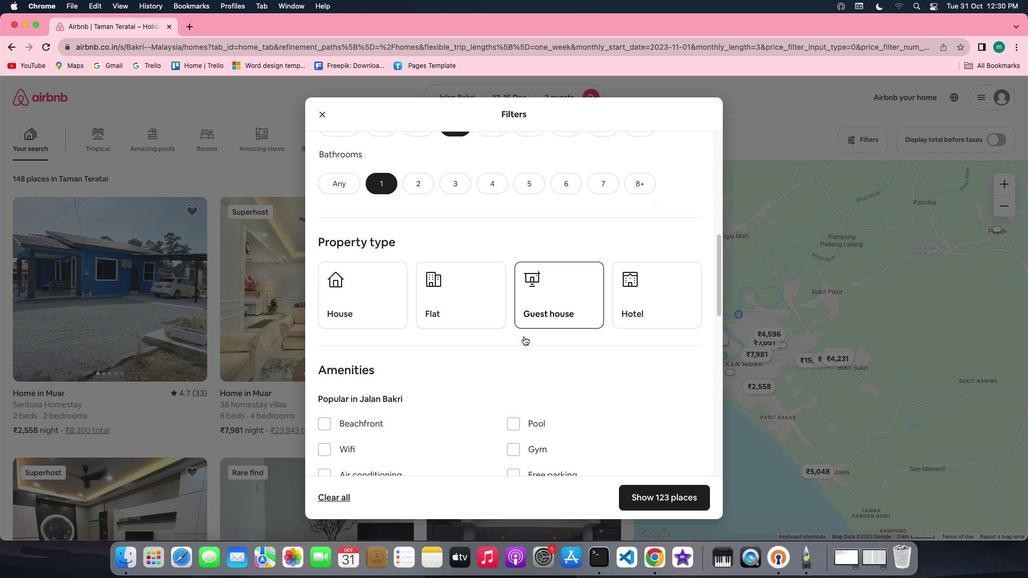 
Action: Mouse scrolled (525, 338) with delta (1, 0)
Screenshot: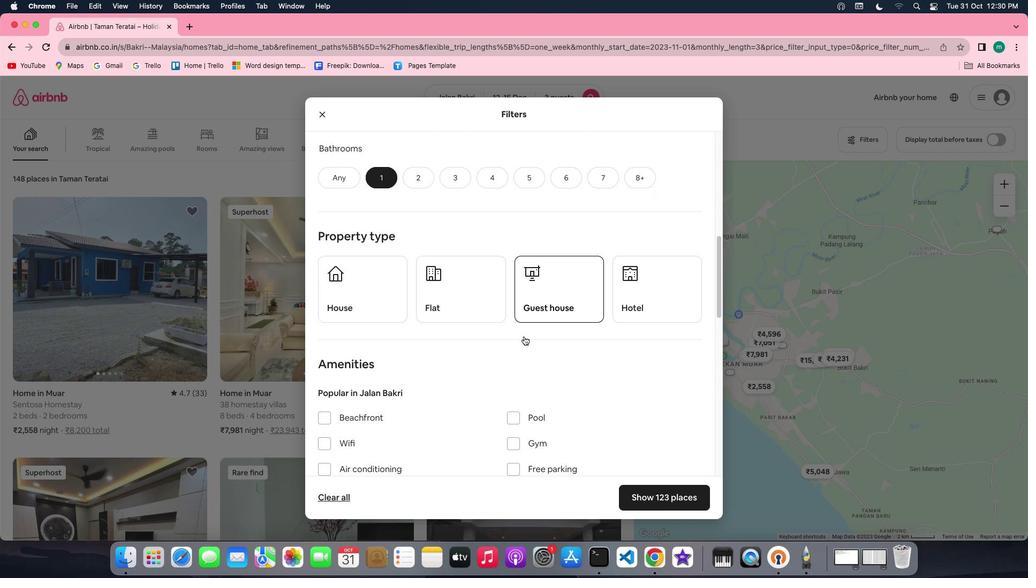 
Action: Mouse scrolled (525, 338) with delta (1, 0)
Screenshot: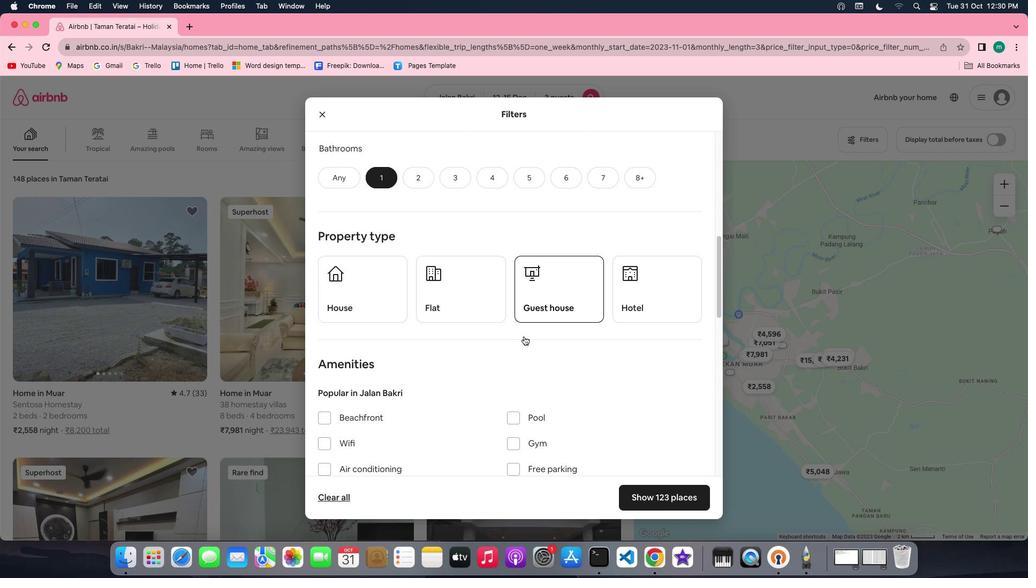 
Action: Mouse scrolled (525, 338) with delta (1, 0)
Screenshot: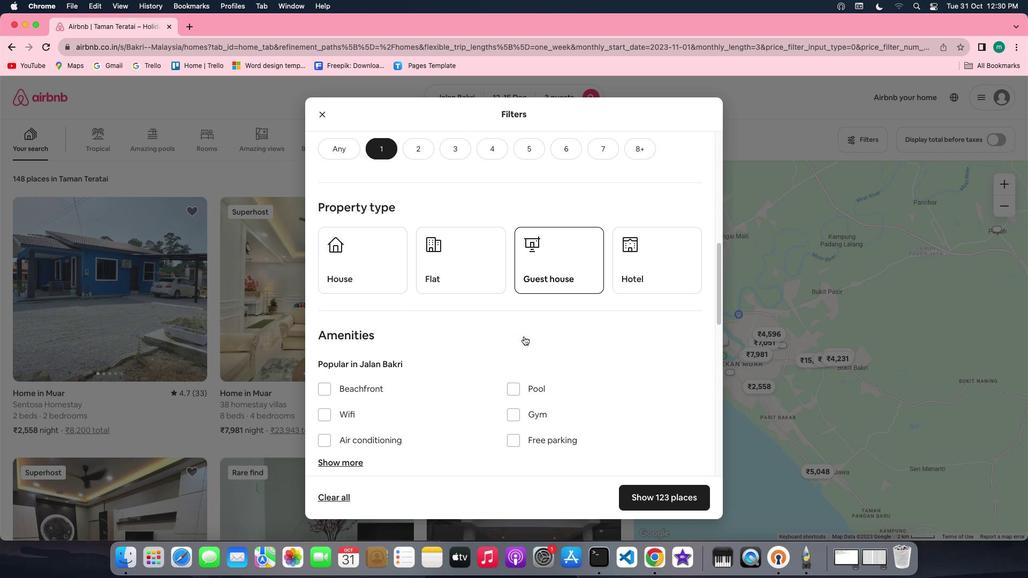 
Action: Mouse scrolled (525, 338) with delta (1, 0)
Screenshot: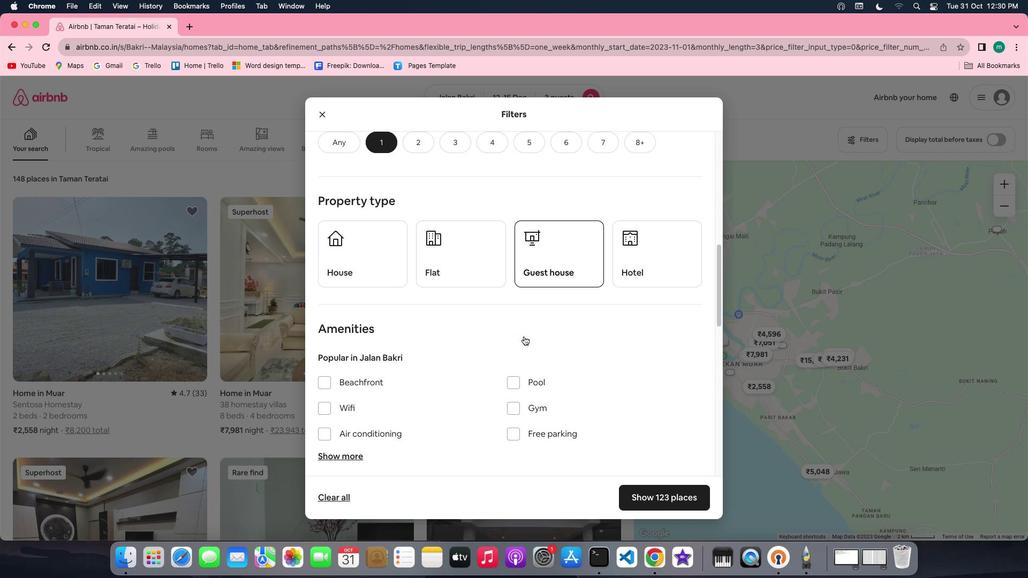 
Action: Mouse scrolled (525, 338) with delta (1, 0)
Screenshot: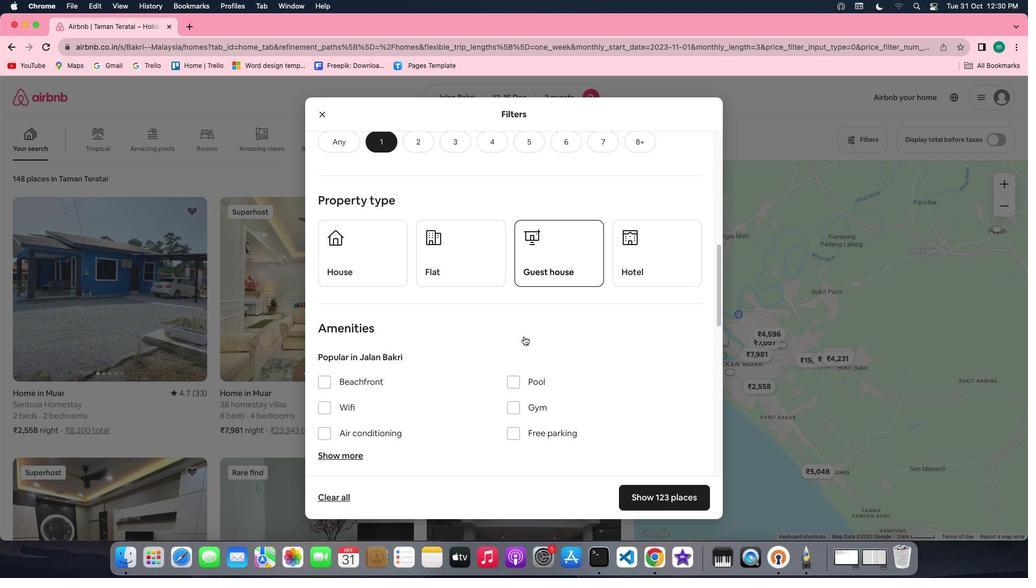 
Action: Mouse scrolled (525, 338) with delta (1, 0)
Screenshot: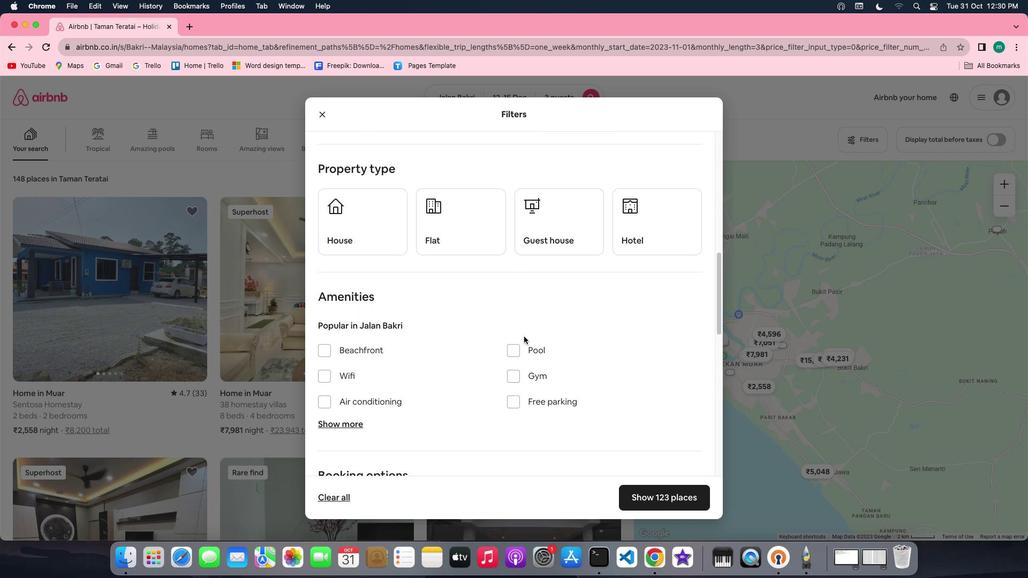 
Action: Mouse scrolled (525, 338) with delta (1, 0)
Screenshot: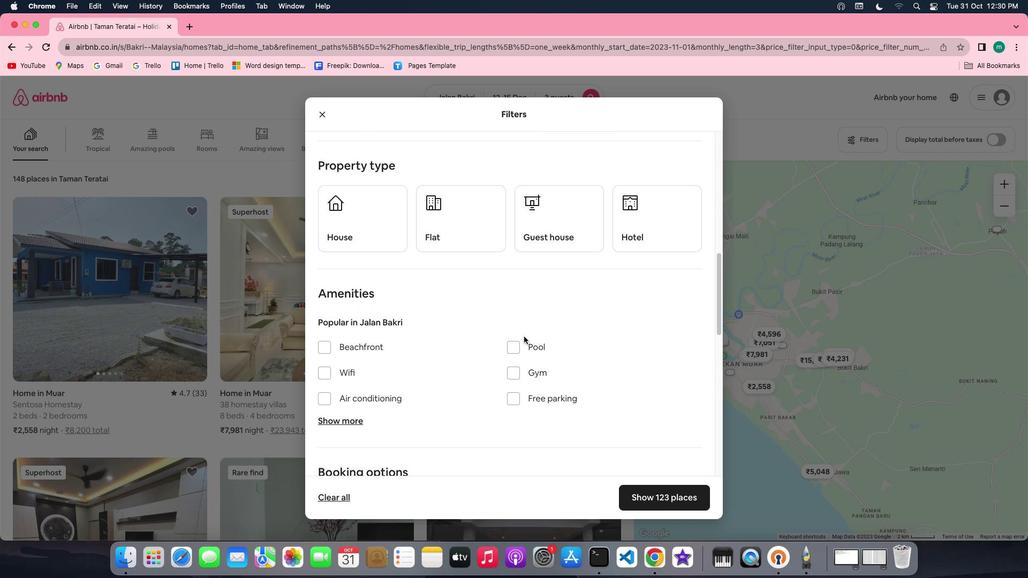 
Action: Mouse scrolled (525, 338) with delta (1, 0)
Screenshot: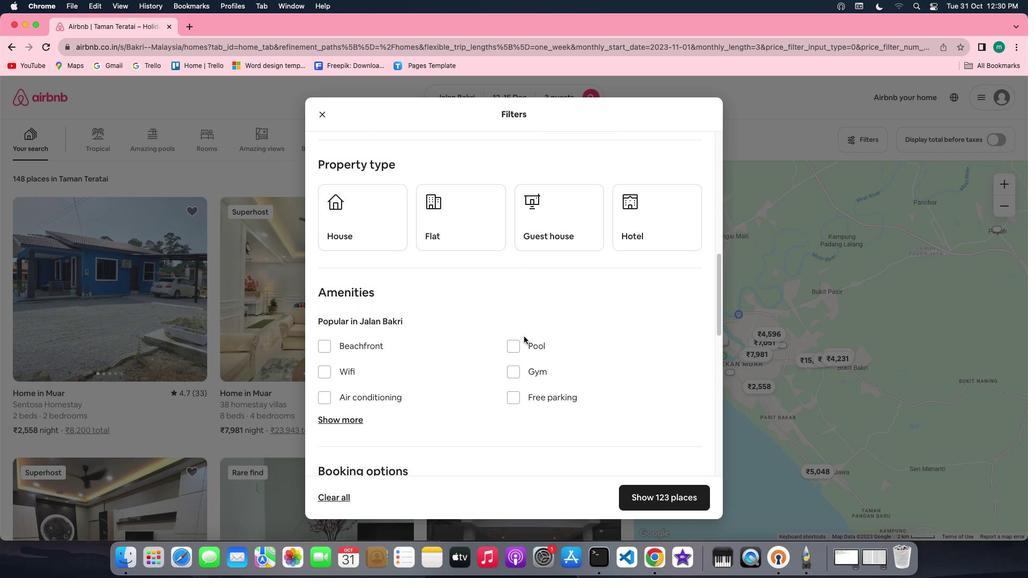 
Action: Mouse scrolled (525, 338) with delta (1, 0)
Screenshot: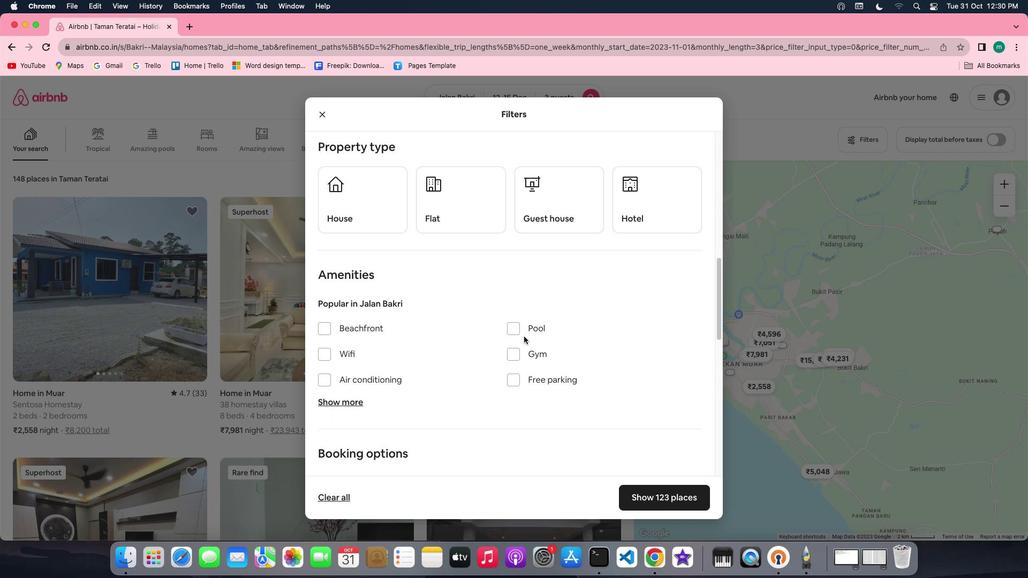 
Action: Mouse scrolled (525, 338) with delta (1, 0)
Screenshot: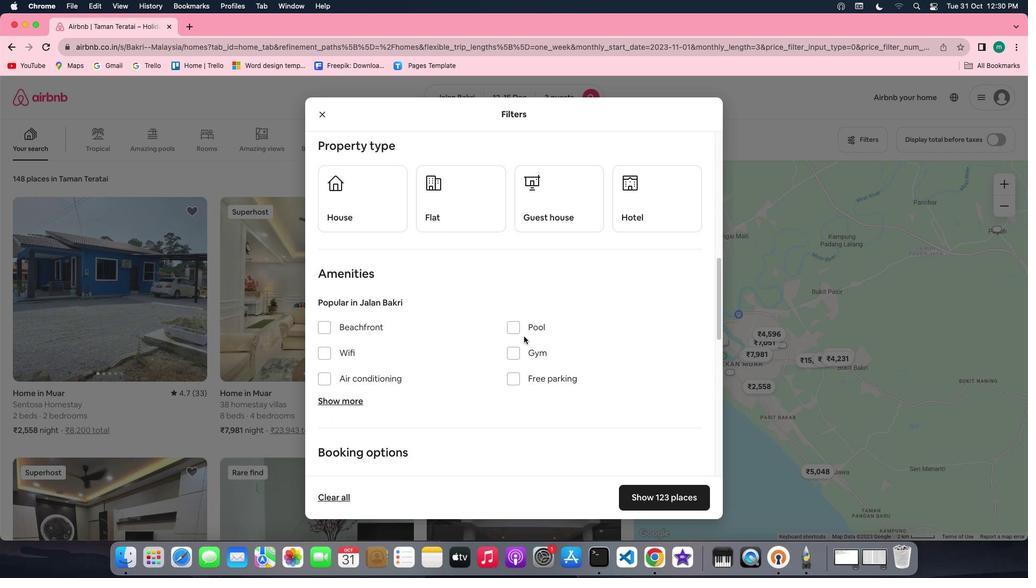 
Action: Mouse scrolled (525, 338) with delta (1, 0)
Screenshot: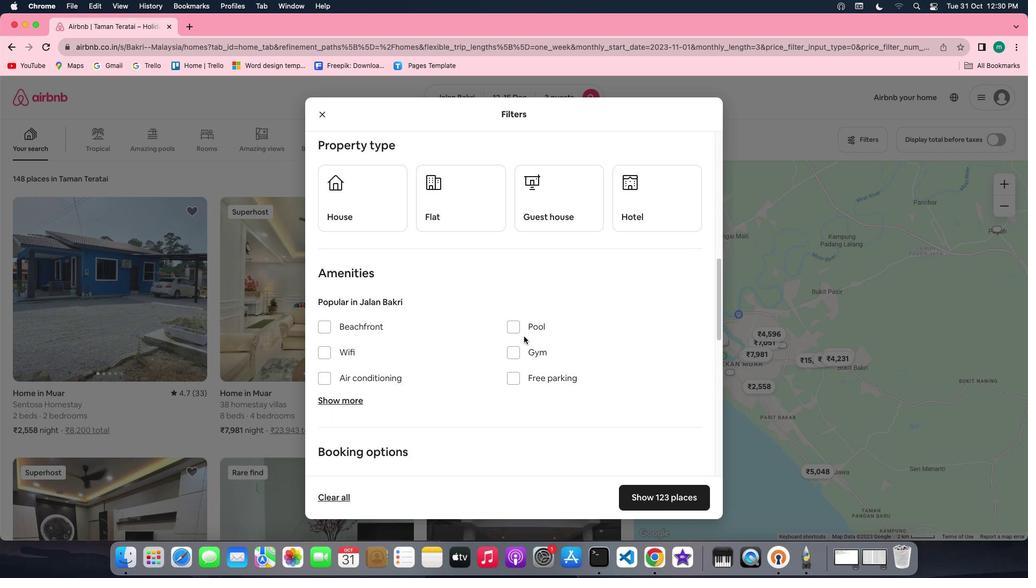 
Action: Mouse scrolled (525, 338) with delta (1, 0)
Screenshot: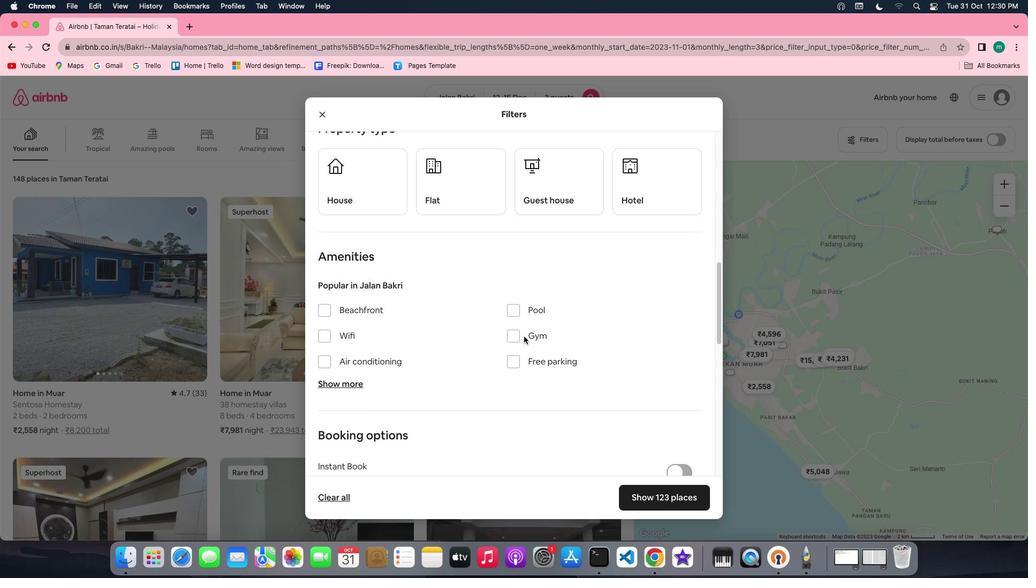 
Action: Mouse scrolled (525, 338) with delta (1, 0)
Screenshot: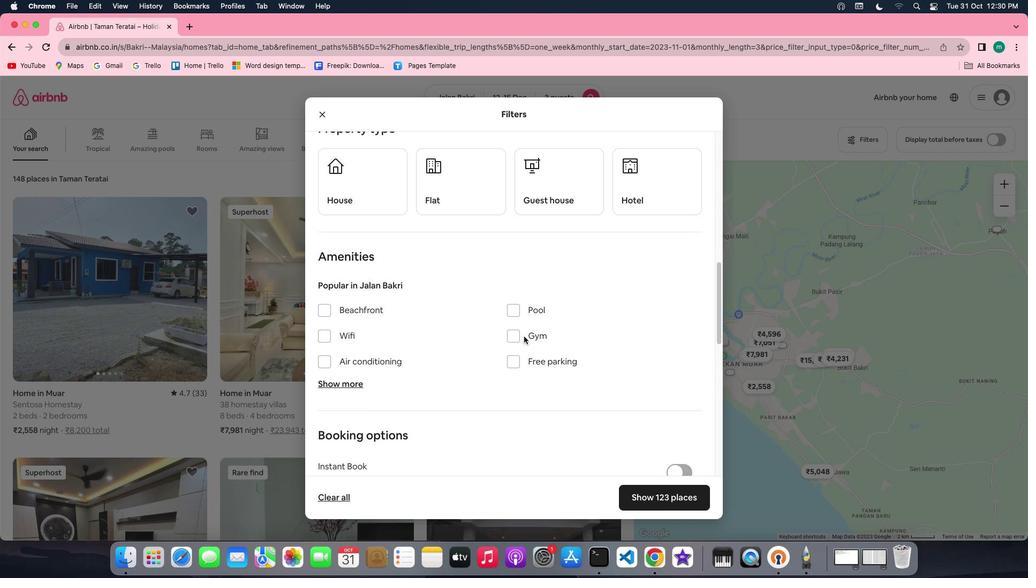 
Action: Mouse scrolled (525, 338) with delta (1, 0)
Screenshot: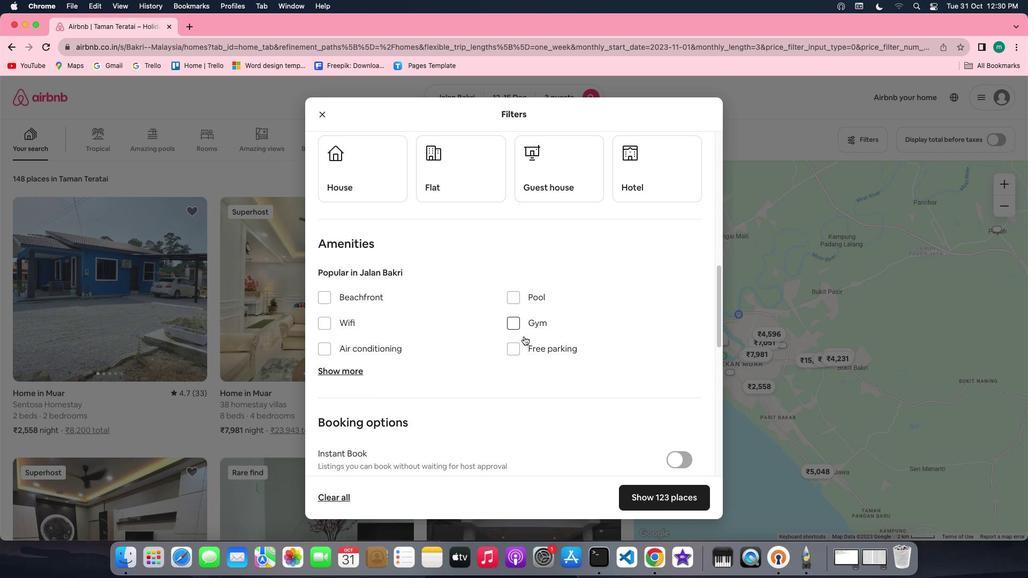 
Action: Mouse scrolled (525, 338) with delta (1, 0)
Screenshot: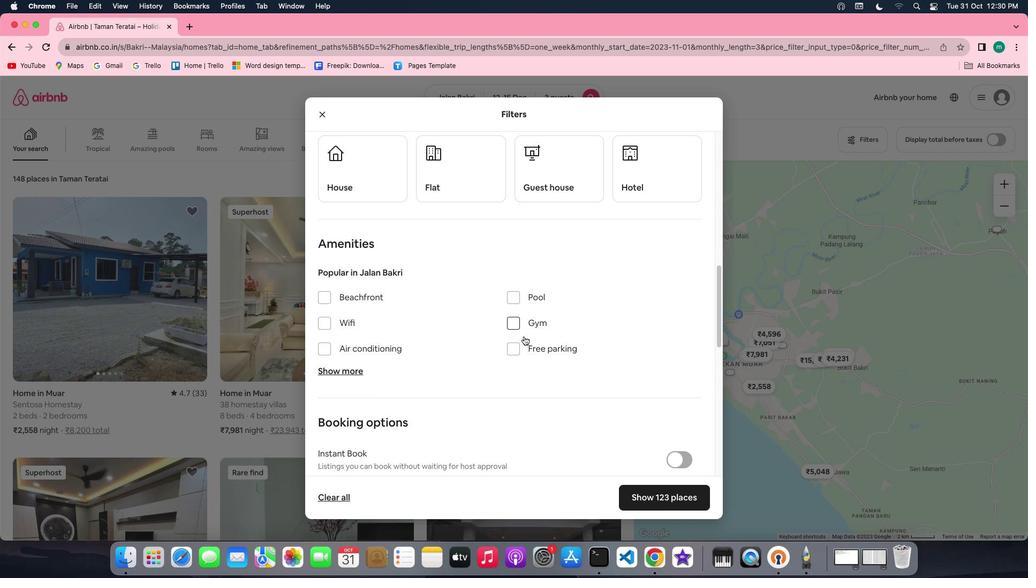 
Action: Mouse scrolled (525, 338) with delta (1, 0)
Screenshot: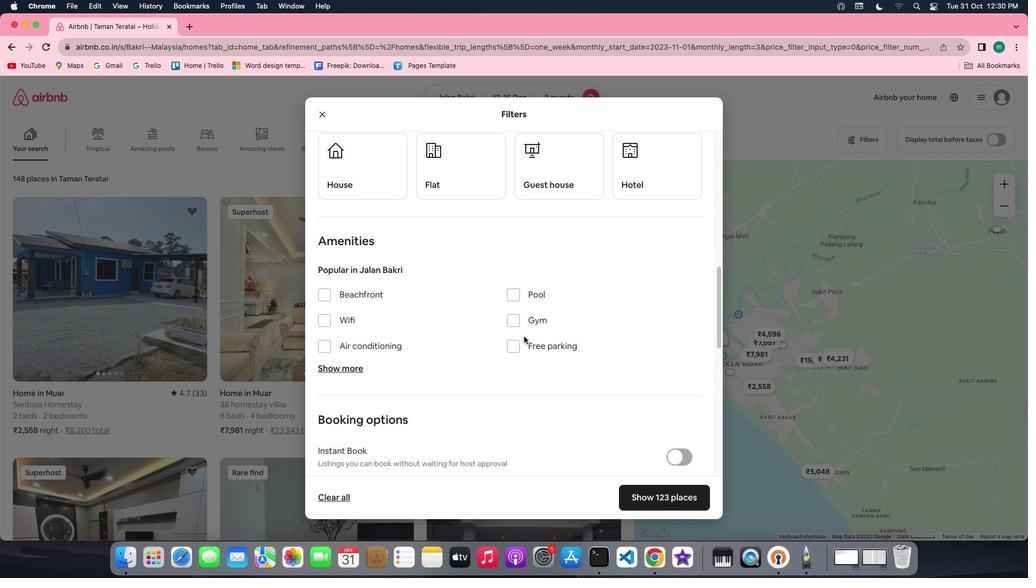 
Action: Mouse scrolled (525, 338) with delta (1, 0)
Screenshot: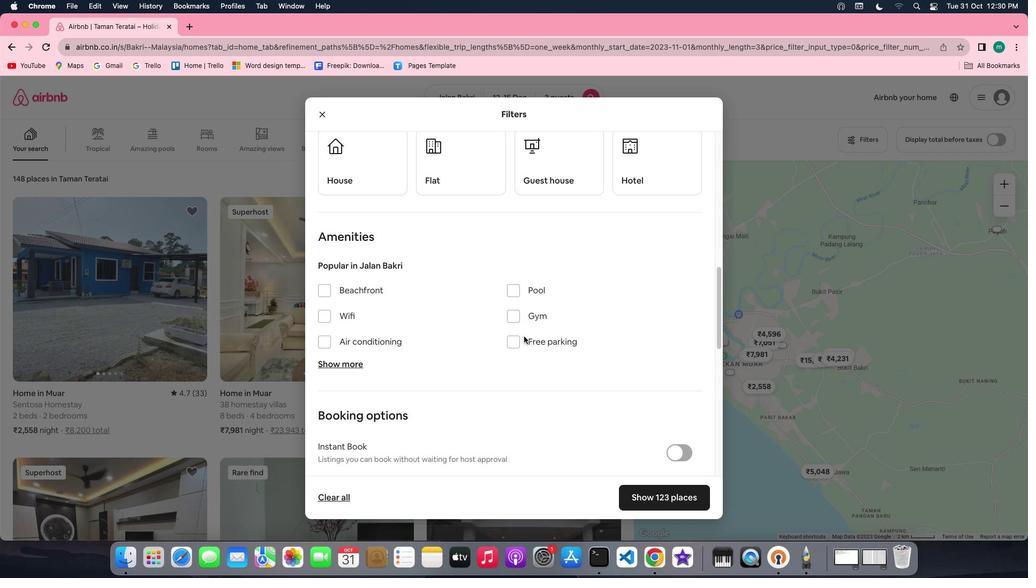 
Action: Mouse scrolled (525, 338) with delta (1, 0)
Screenshot: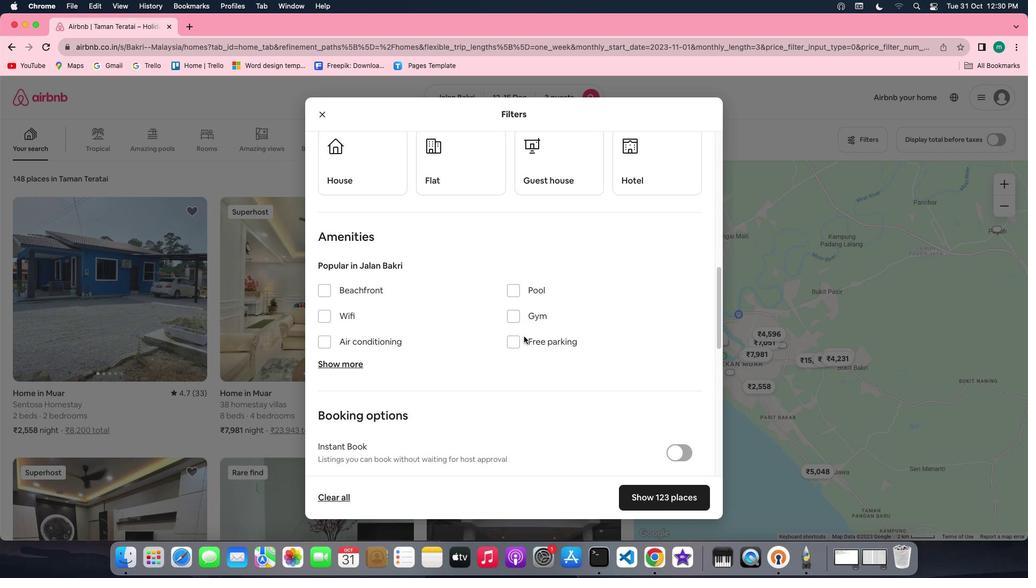 
Action: Mouse scrolled (525, 338) with delta (1, 0)
Screenshot: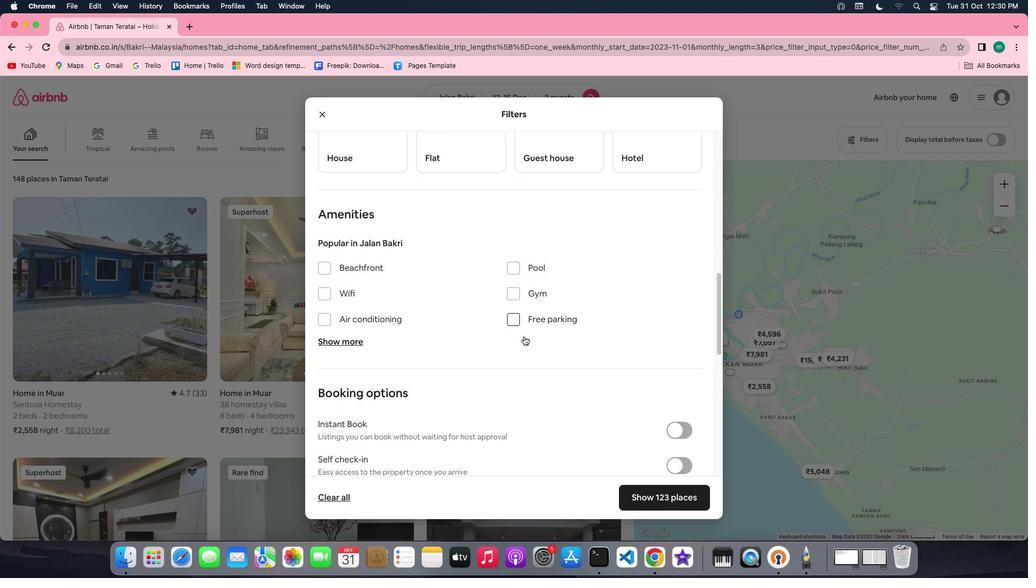 
Action: Mouse scrolled (525, 338) with delta (1, 0)
Screenshot: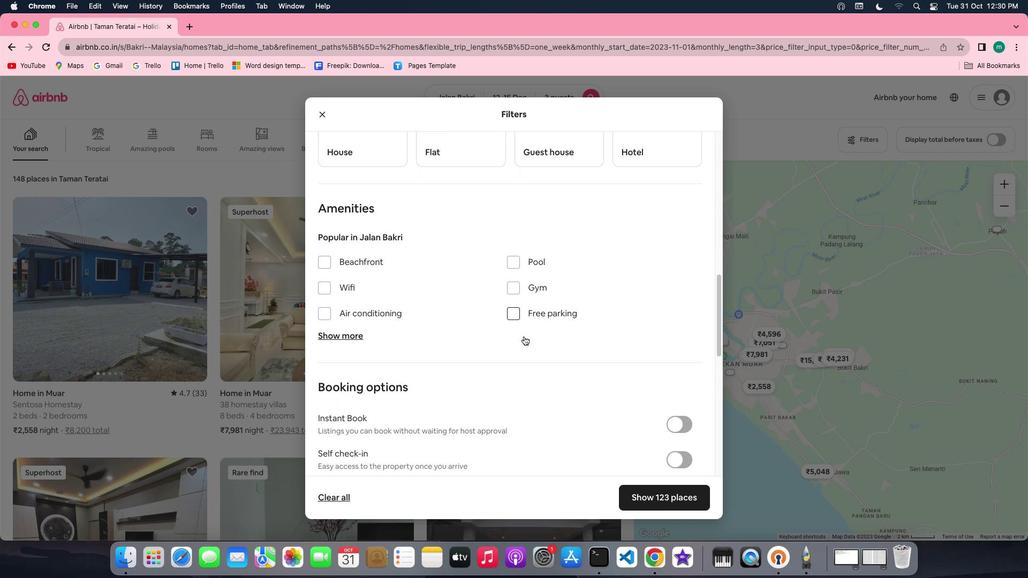 
Action: Mouse scrolled (525, 338) with delta (1, 0)
Screenshot: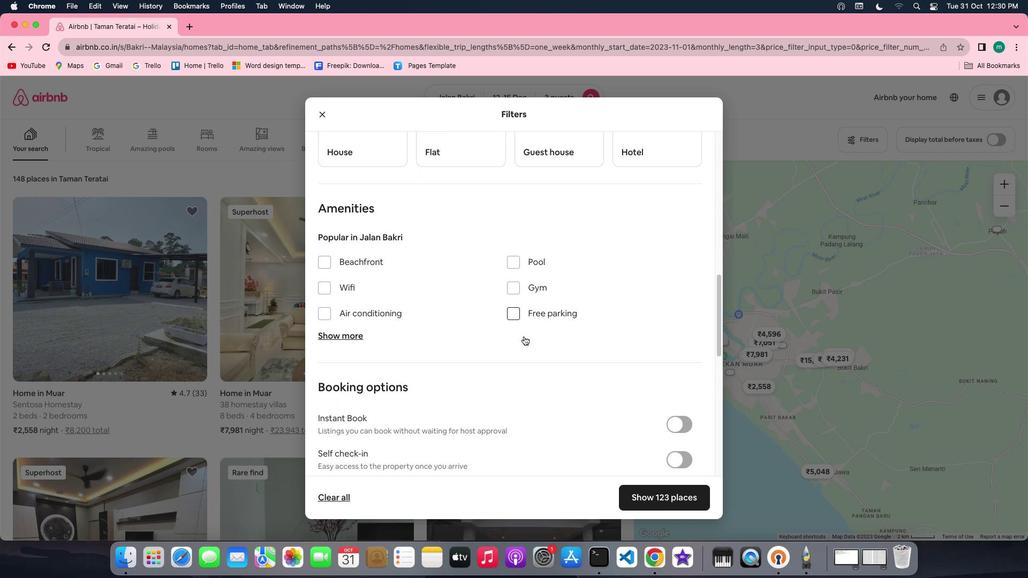 
Action: Mouse scrolled (525, 338) with delta (1, 0)
Screenshot: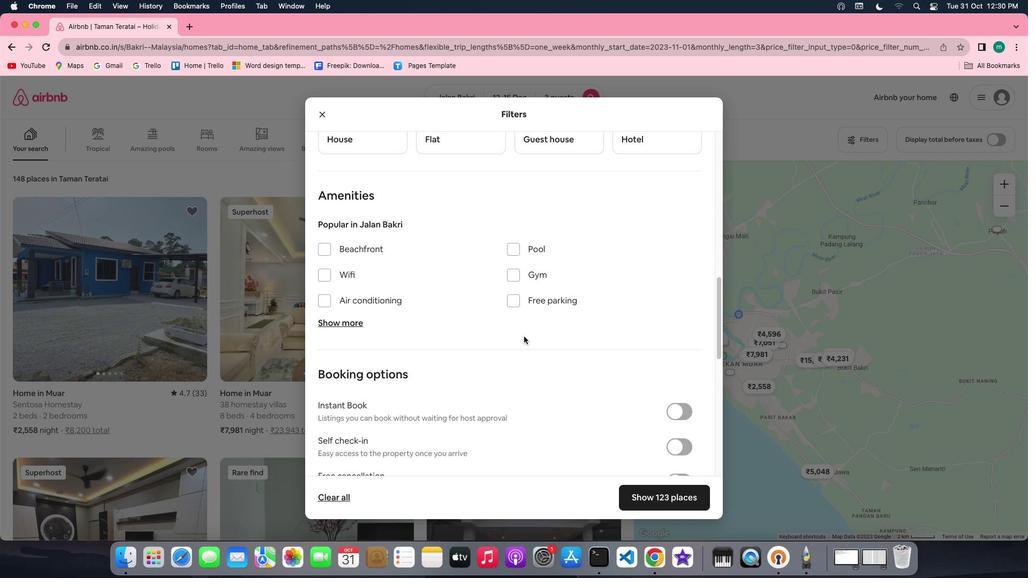 
Action: Mouse scrolled (525, 338) with delta (1, 0)
Screenshot: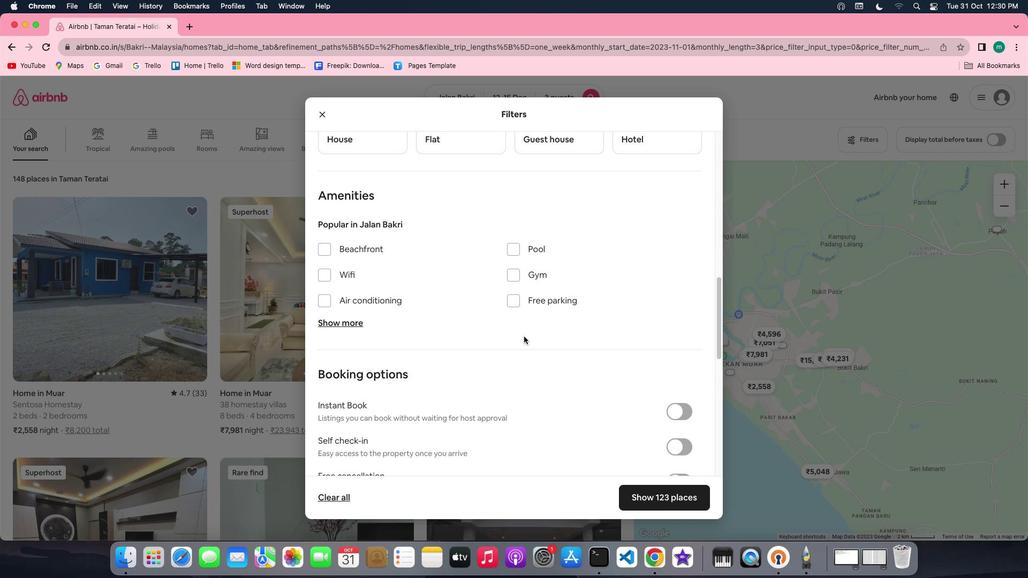 
Action: Mouse scrolled (525, 338) with delta (1, 1)
Screenshot: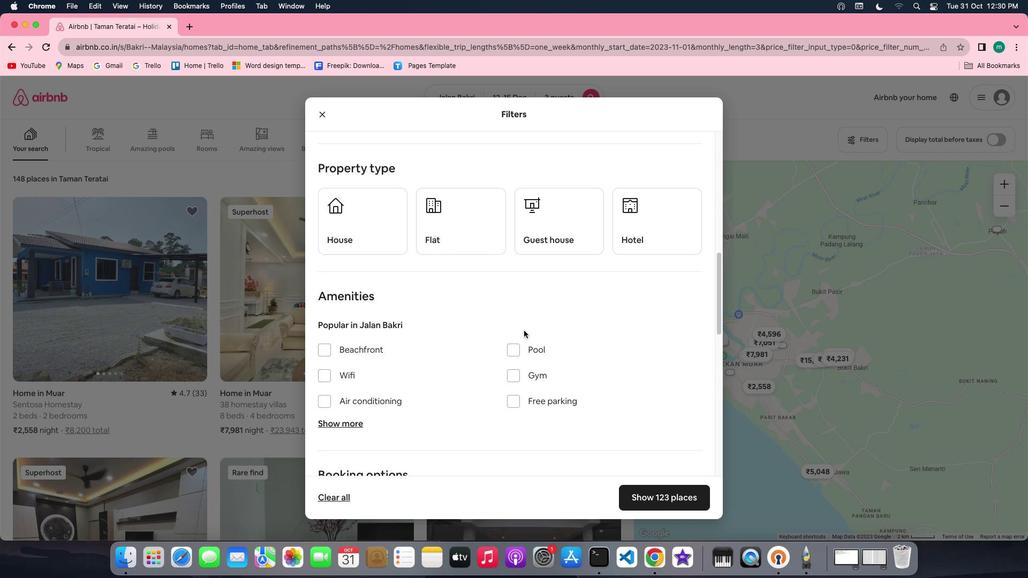 
Action: Mouse scrolled (525, 338) with delta (1, 1)
Screenshot: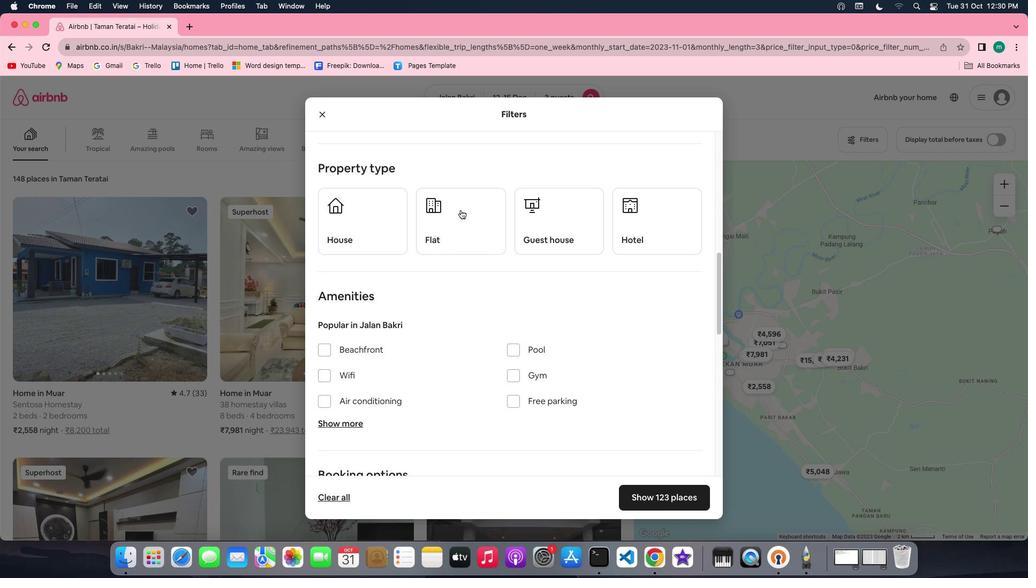 
Action: Mouse scrolled (525, 338) with delta (1, 2)
Screenshot: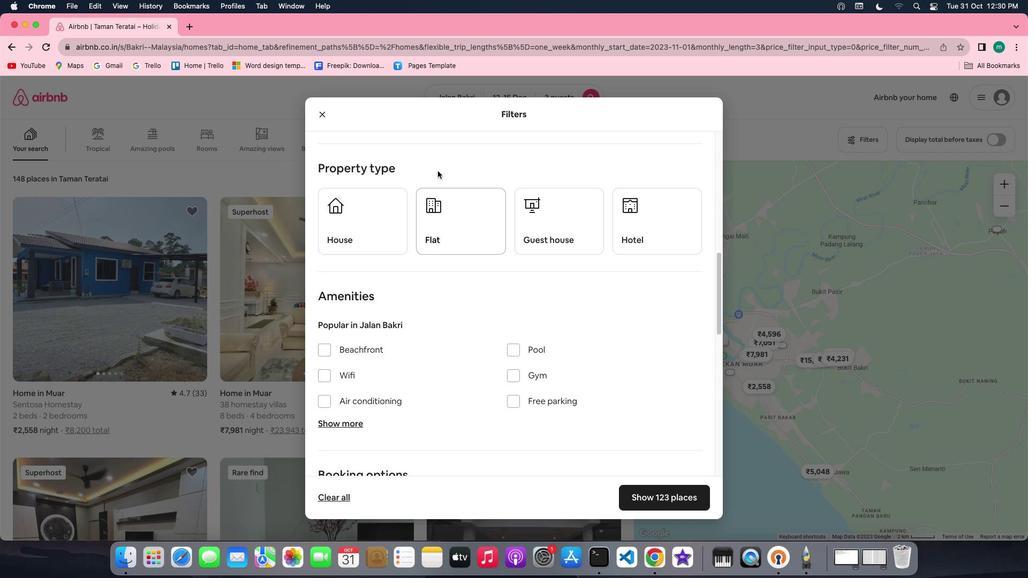 
Action: Mouse moved to (463, 223)
Screenshot: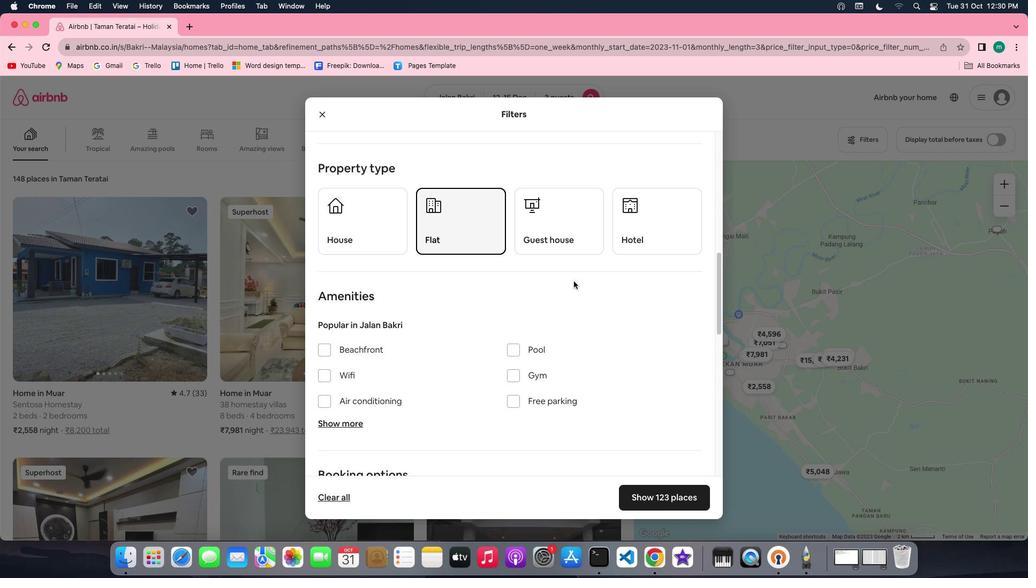 
Action: Mouse pressed left at (463, 223)
Screenshot: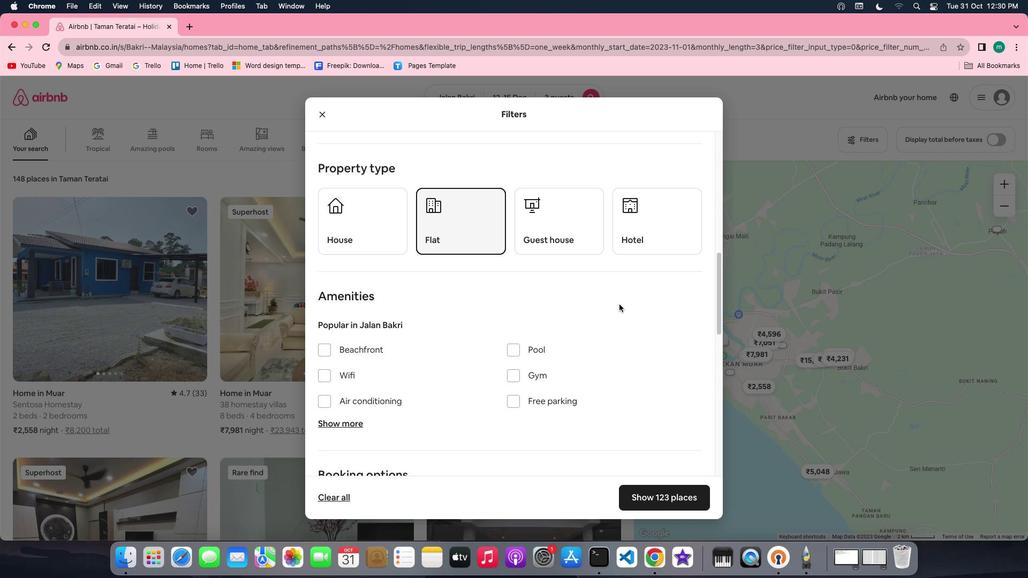 
Action: Mouse moved to (621, 306)
Screenshot: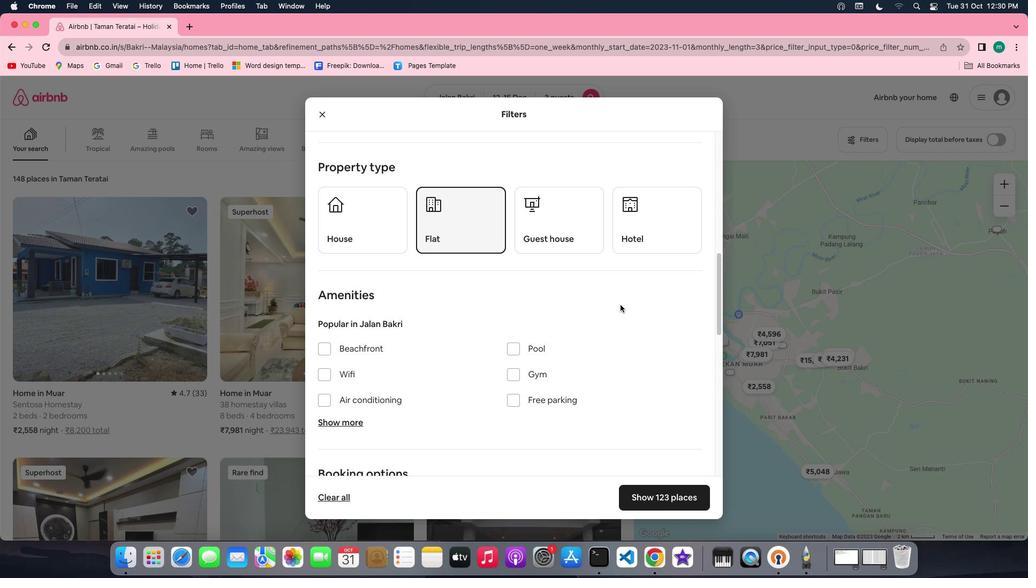 
Action: Mouse scrolled (621, 306) with delta (1, 0)
Screenshot: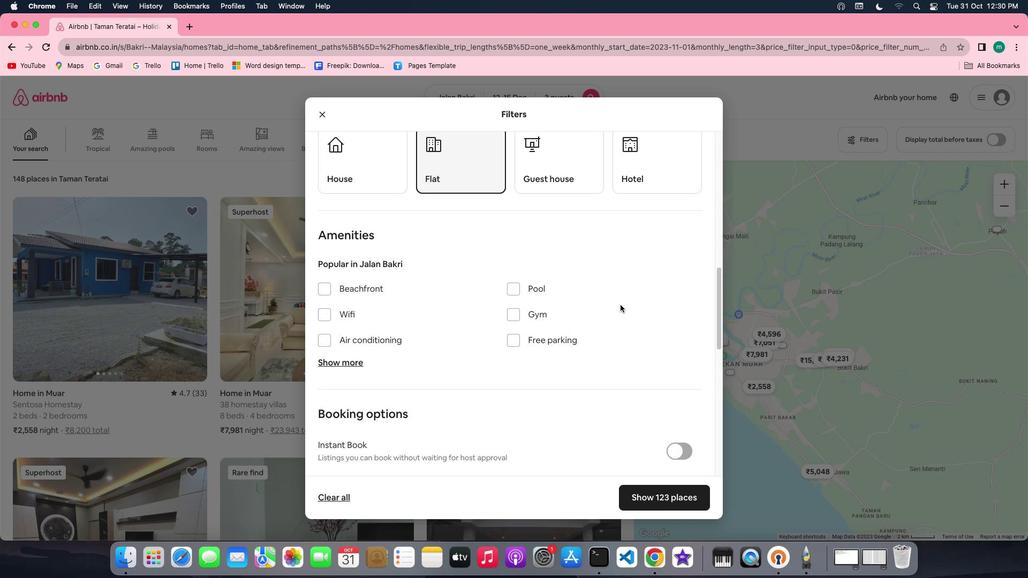 
Action: Mouse scrolled (621, 306) with delta (1, 0)
Screenshot: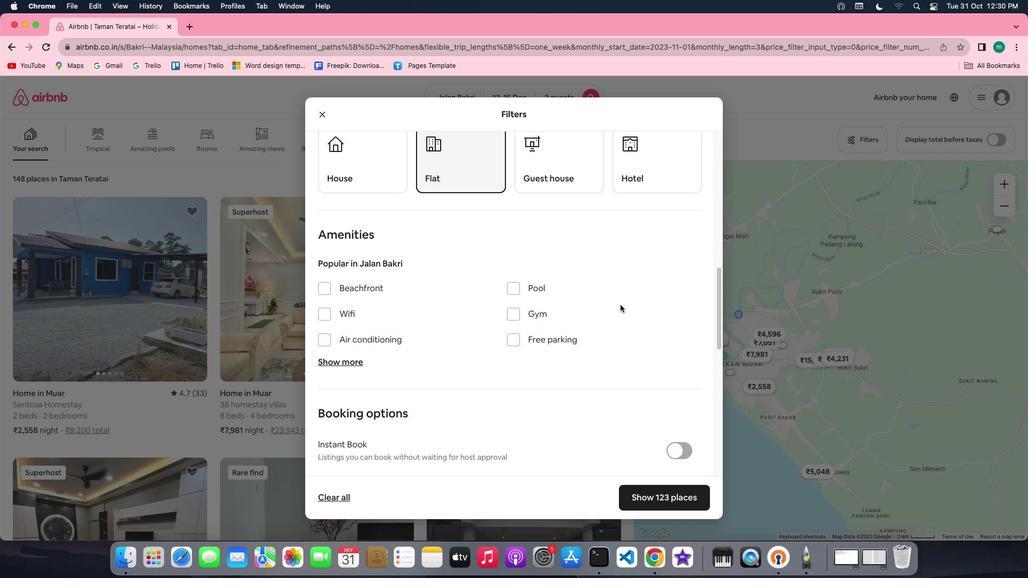 
Action: Mouse scrolled (621, 306) with delta (1, 0)
Screenshot: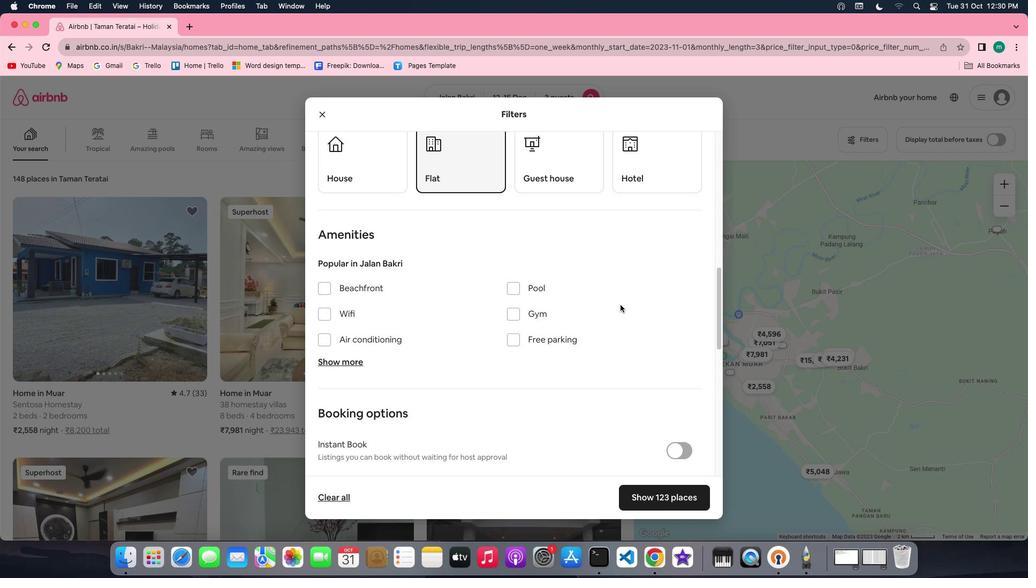
Action: Mouse scrolled (621, 306) with delta (1, 0)
Screenshot: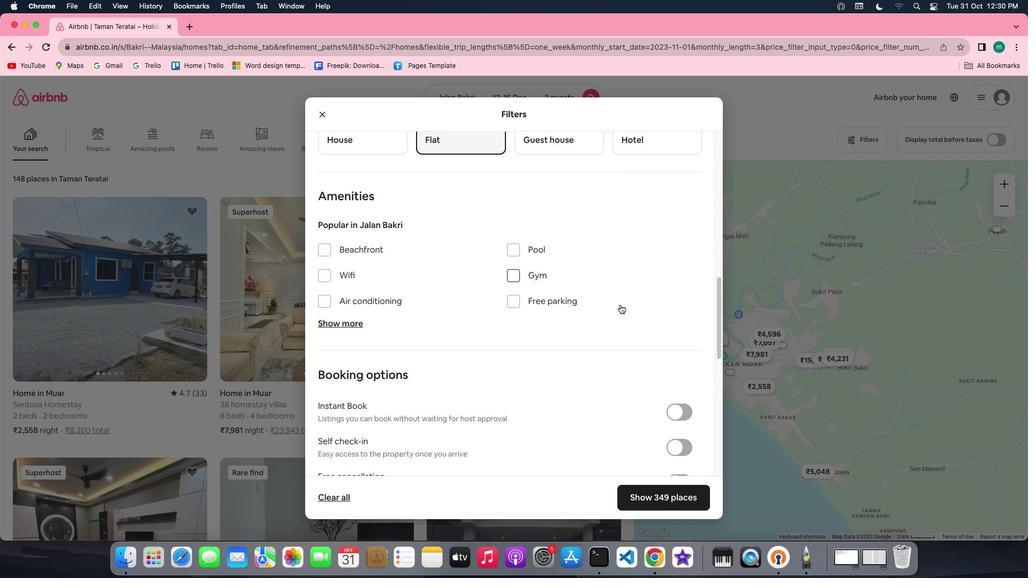 
Action: Mouse scrolled (621, 306) with delta (1, 0)
Screenshot: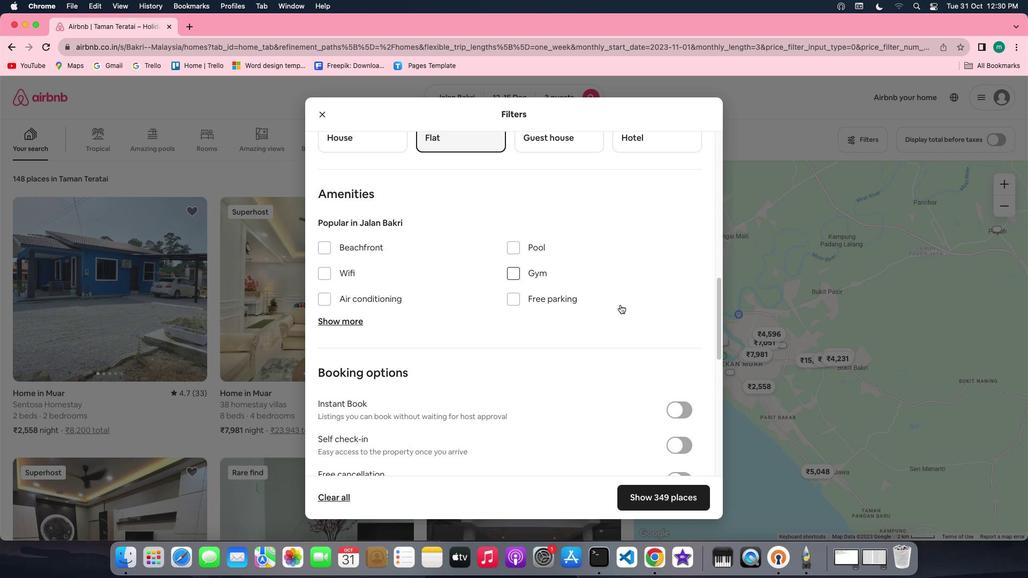 
Action: Mouse scrolled (621, 306) with delta (1, 0)
Screenshot: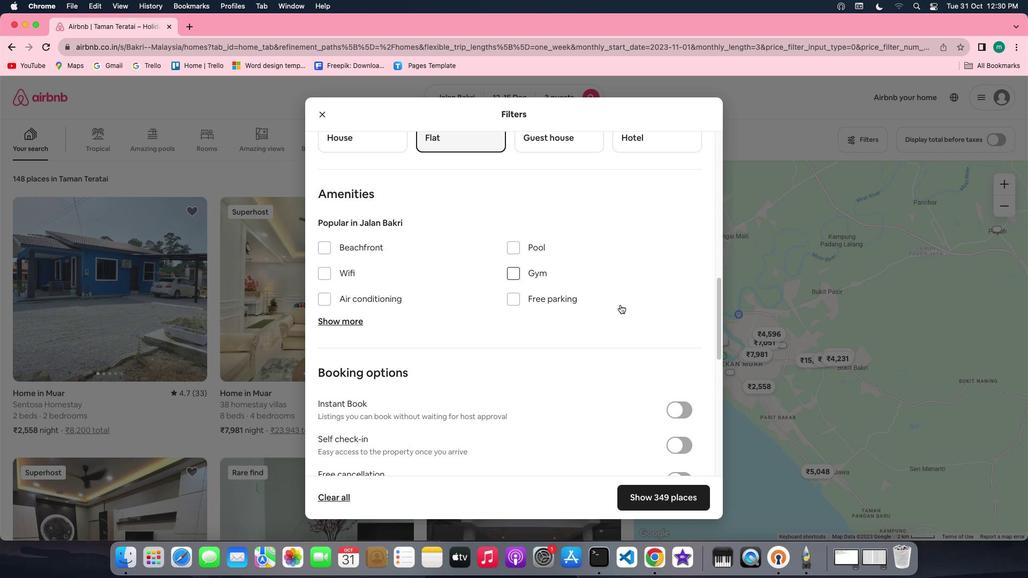 
Action: Mouse scrolled (621, 306) with delta (1, 0)
Screenshot: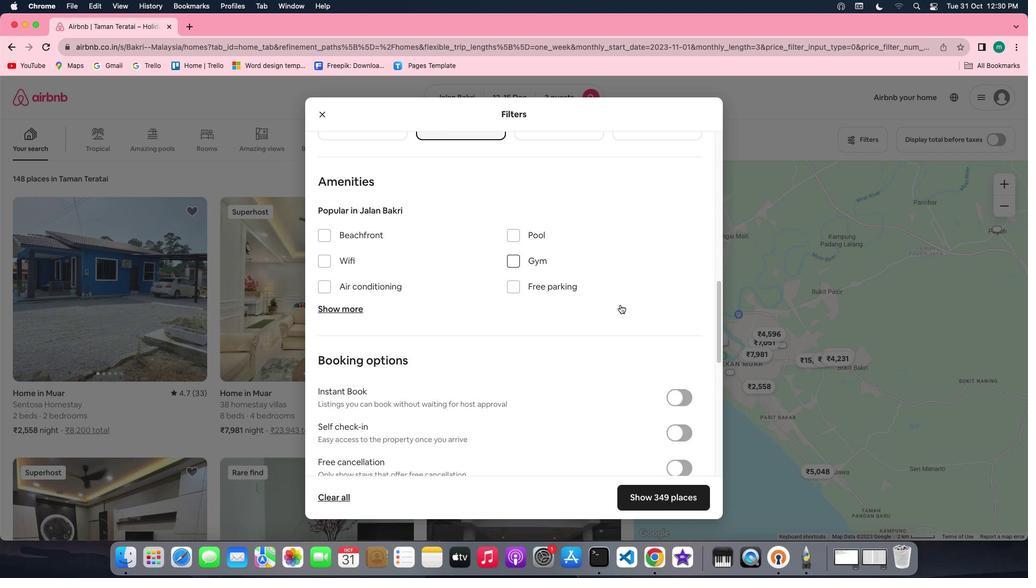 
Action: Mouse scrolled (621, 306) with delta (1, 0)
Screenshot: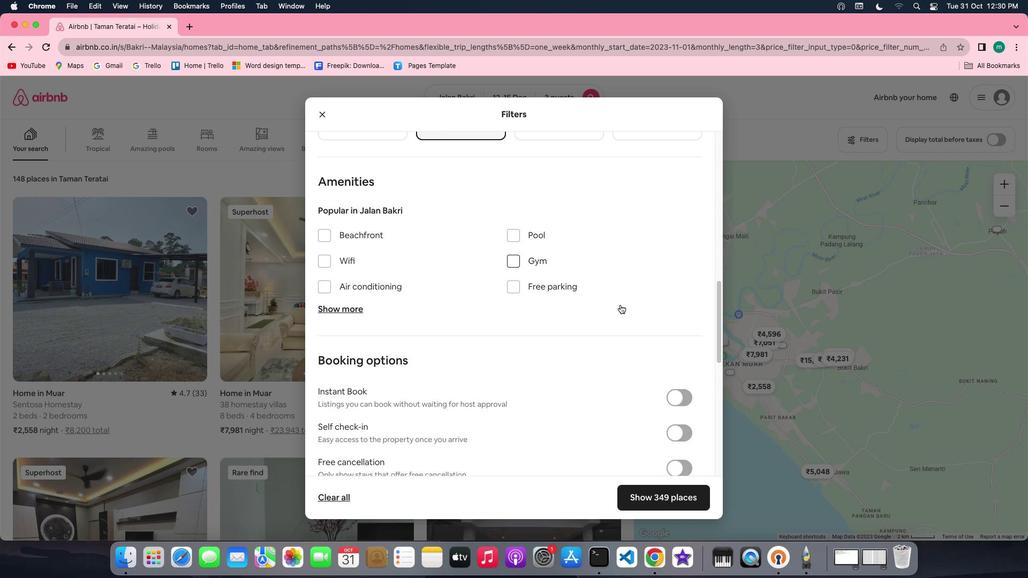 
Action: Mouse scrolled (621, 306) with delta (1, 0)
Screenshot: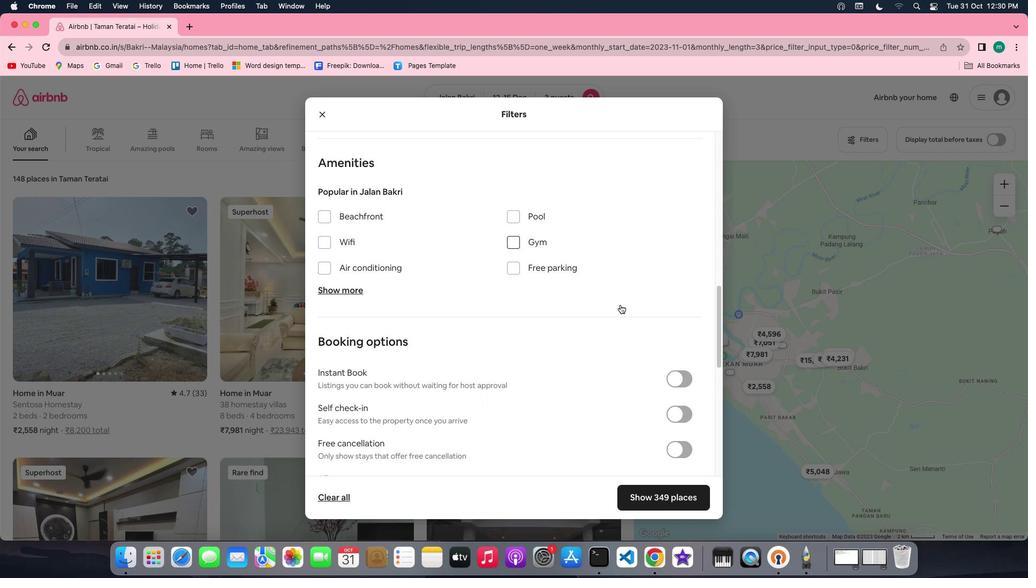 
Action: Mouse scrolled (621, 306) with delta (1, 0)
Screenshot: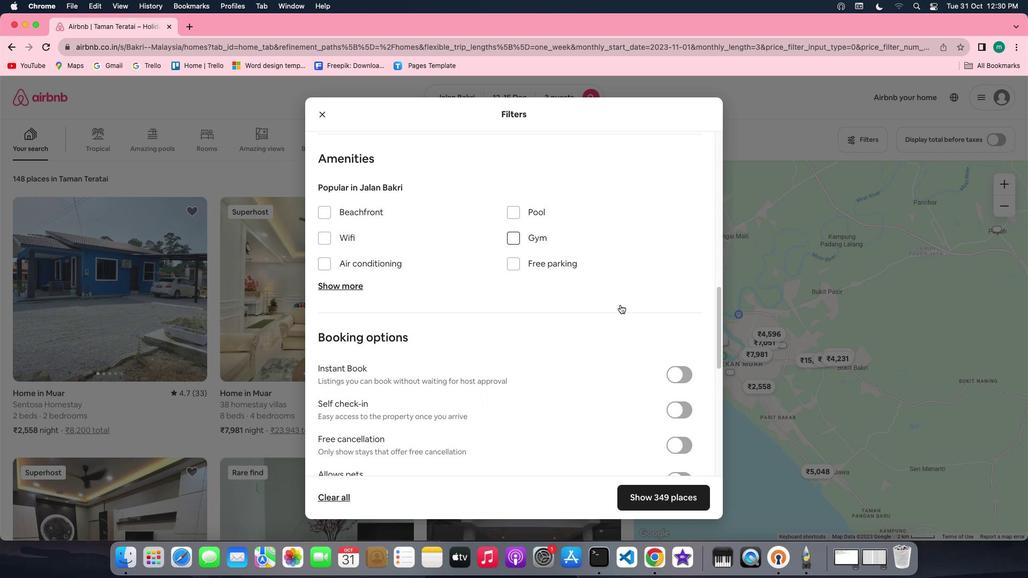 
Action: Mouse scrolled (621, 306) with delta (1, 0)
Screenshot: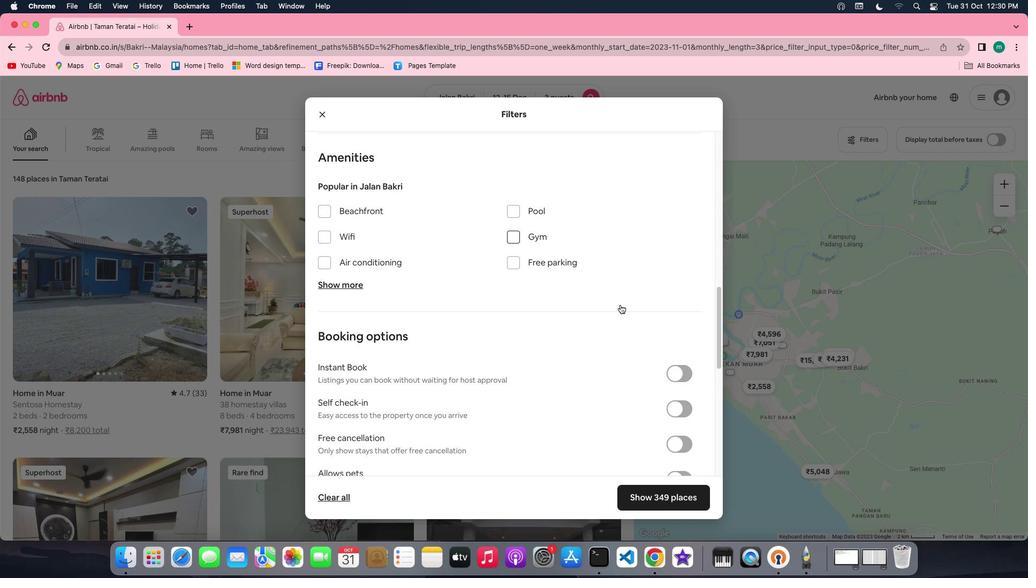 
Action: Mouse scrolled (621, 306) with delta (1, 0)
Screenshot: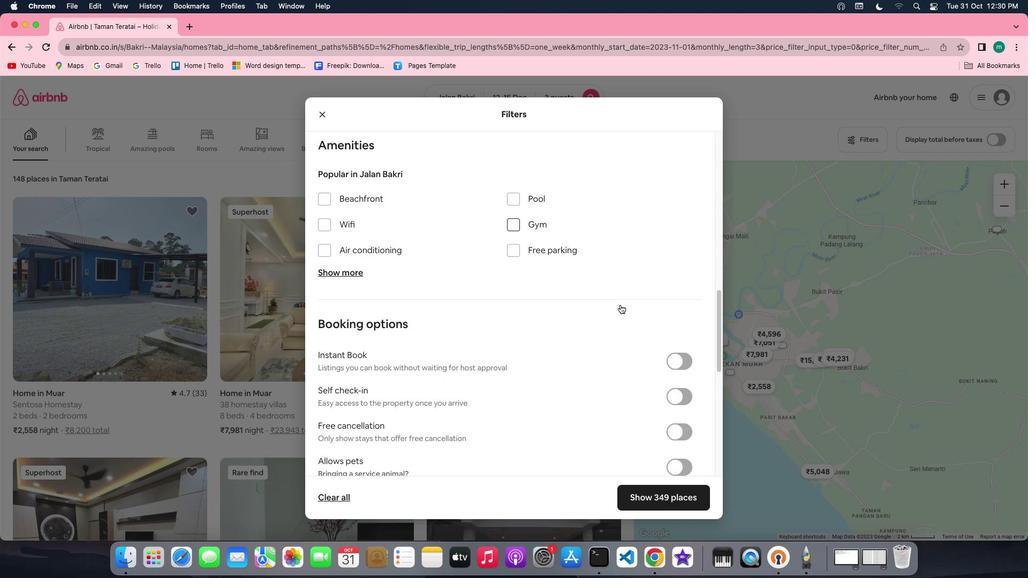 
Action: Mouse scrolled (621, 306) with delta (1, 0)
Screenshot: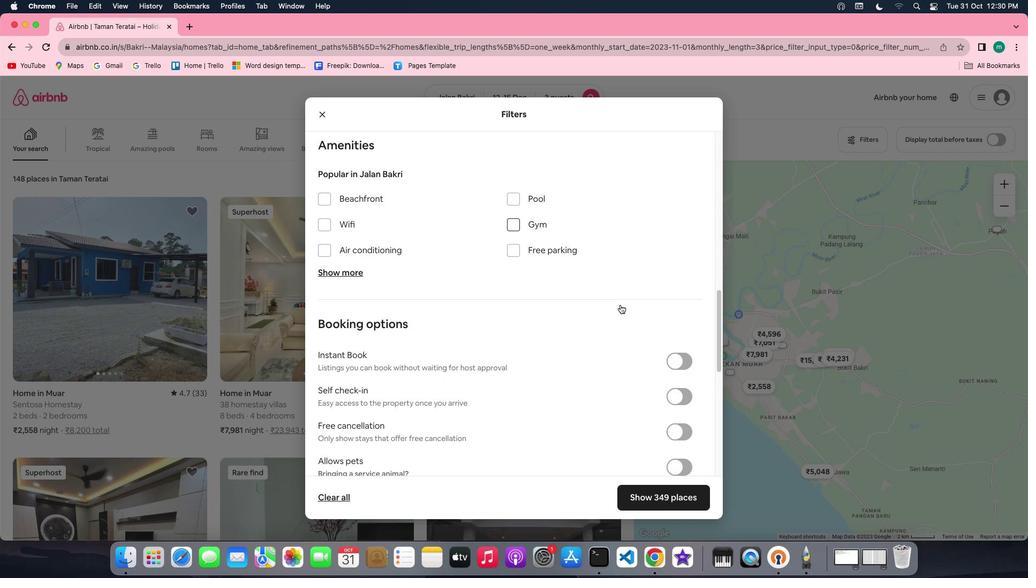 
Action: Mouse scrolled (621, 306) with delta (1, 0)
Screenshot: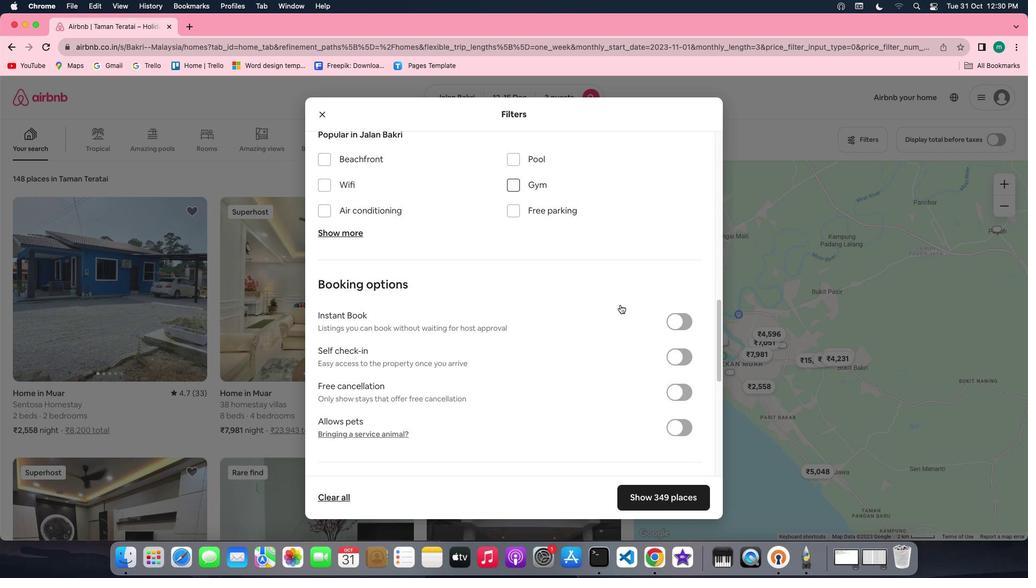 
Action: Mouse scrolled (621, 306) with delta (1, 0)
Screenshot: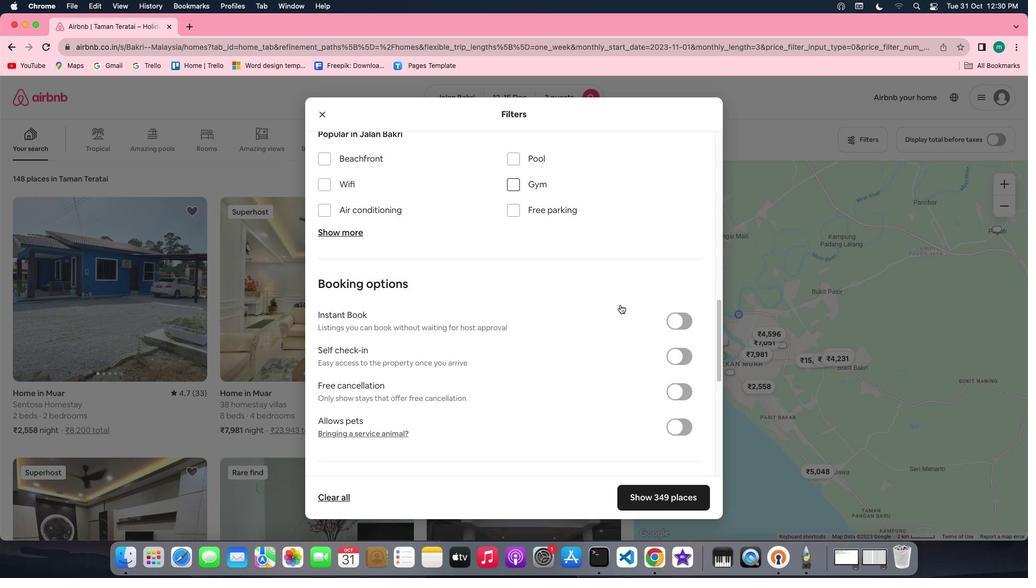 
Action: Mouse scrolled (621, 306) with delta (1, 0)
Screenshot: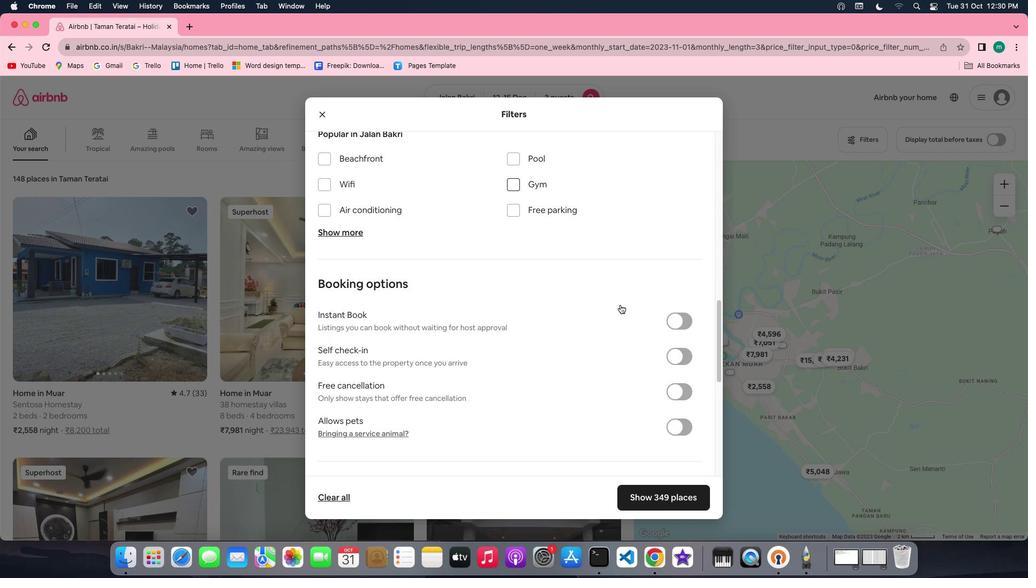 
Action: Mouse scrolled (621, 306) with delta (1, 0)
Screenshot: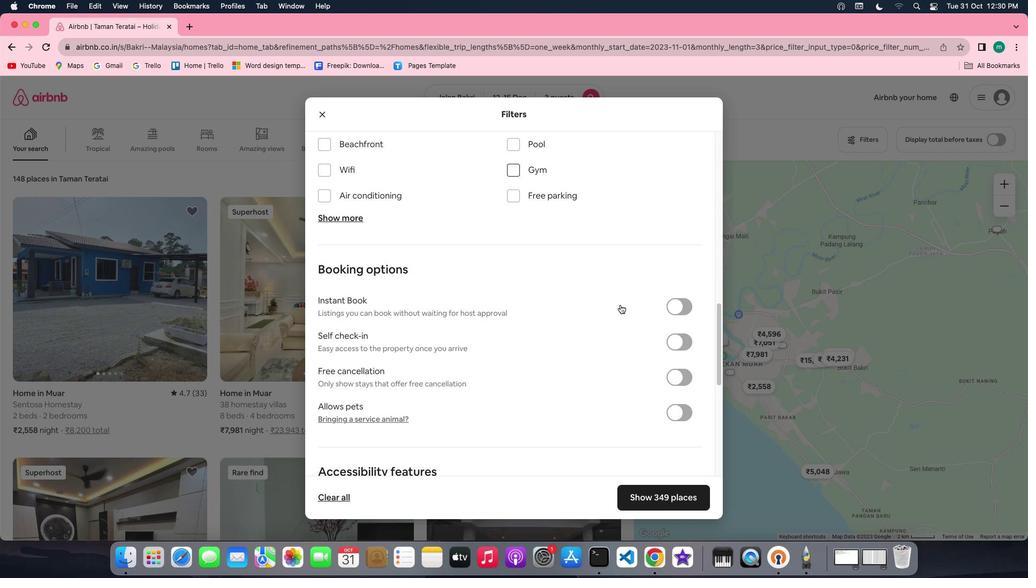
Action: Mouse scrolled (621, 306) with delta (1, 0)
Screenshot: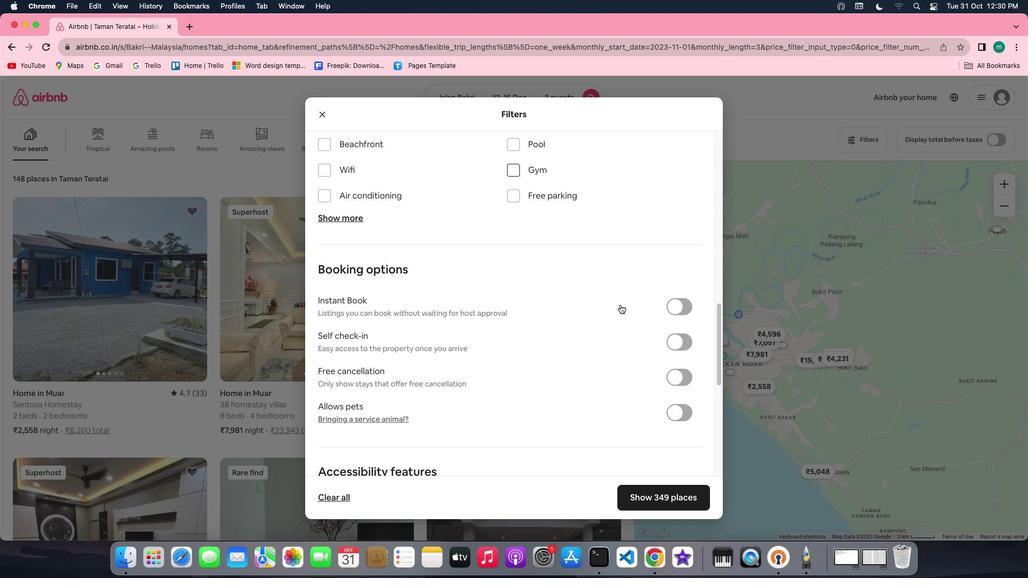 
Action: Mouse scrolled (621, 306) with delta (1, 0)
Screenshot: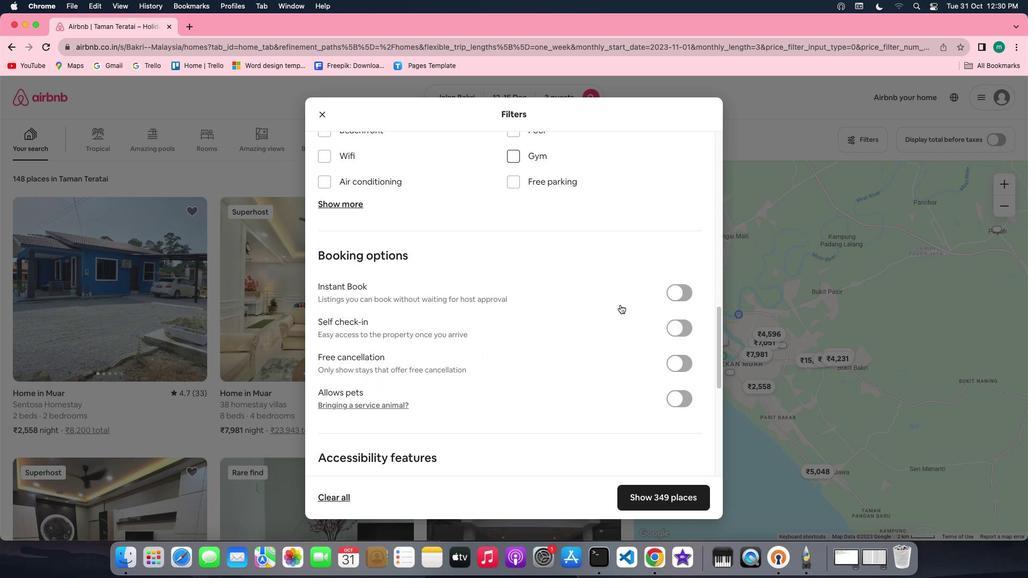 
Action: Mouse scrolled (621, 306) with delta (1, 0)
Screenshot: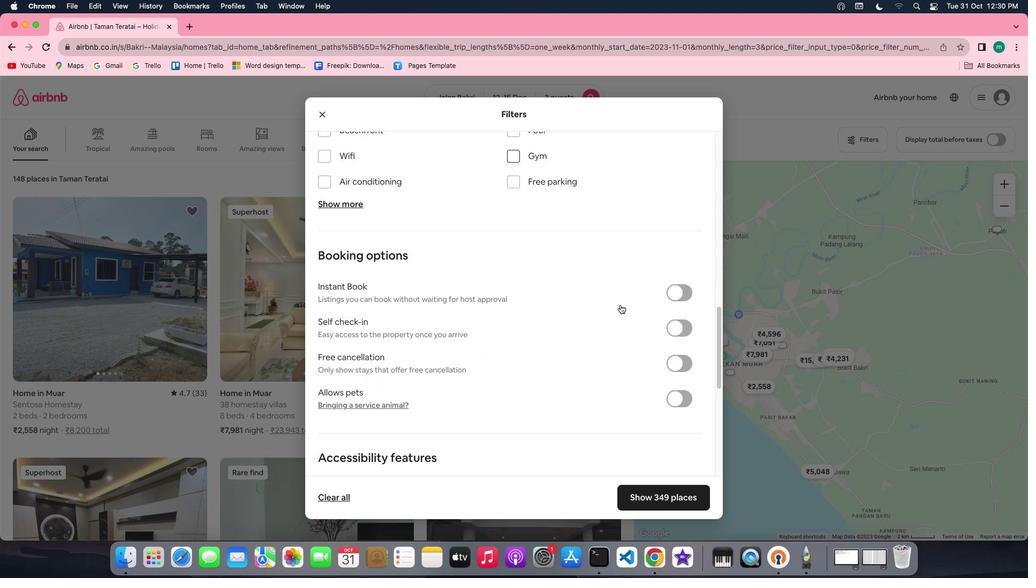 
Action: Mouse scrolled (621, 306) with delta (1, 0)
Screenshot: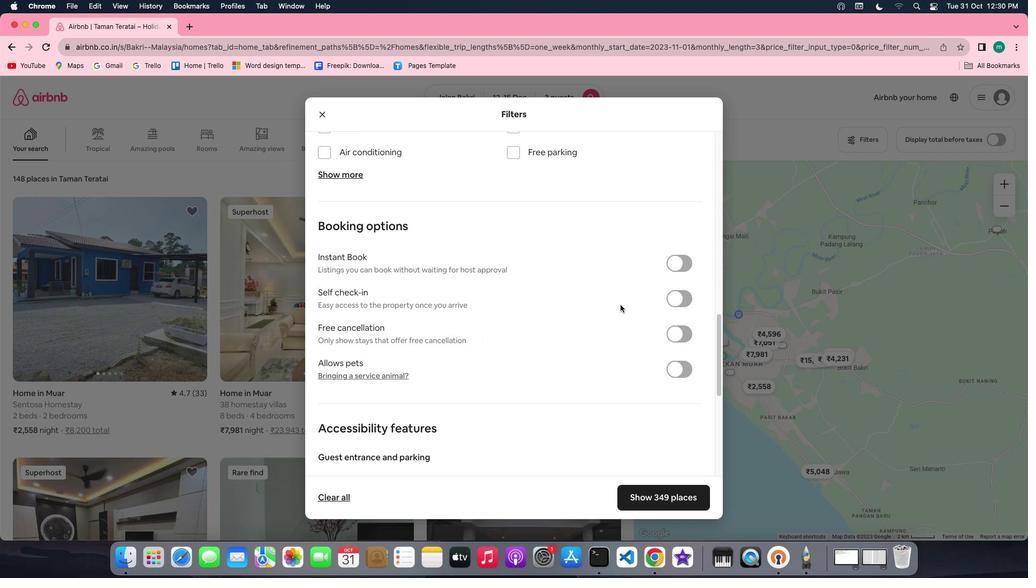 
Action: Mouse scrolled (621, 306) with delta (1, 0)
Screenshot: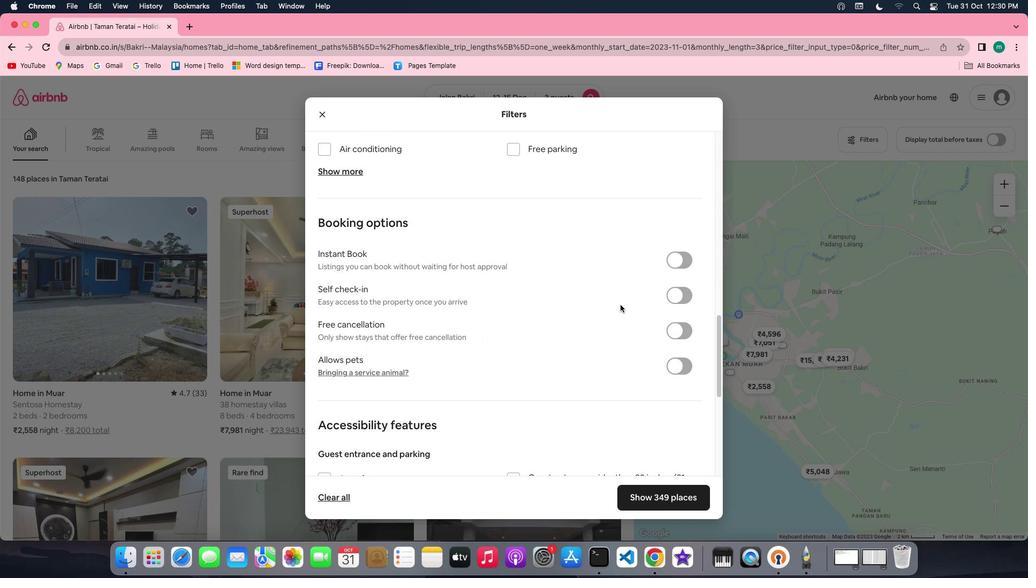
Action: Mouse scrolled (621, 306) with delta (1, 0)
Screenshot: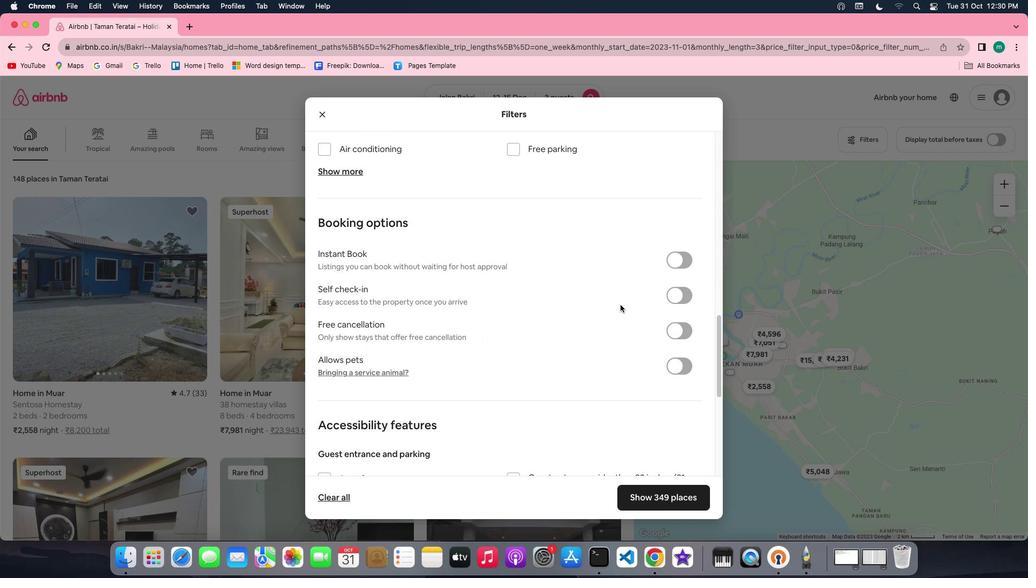 
Action: Mouse scrolled (621, 306) with delta (1, 1)
Screenshot: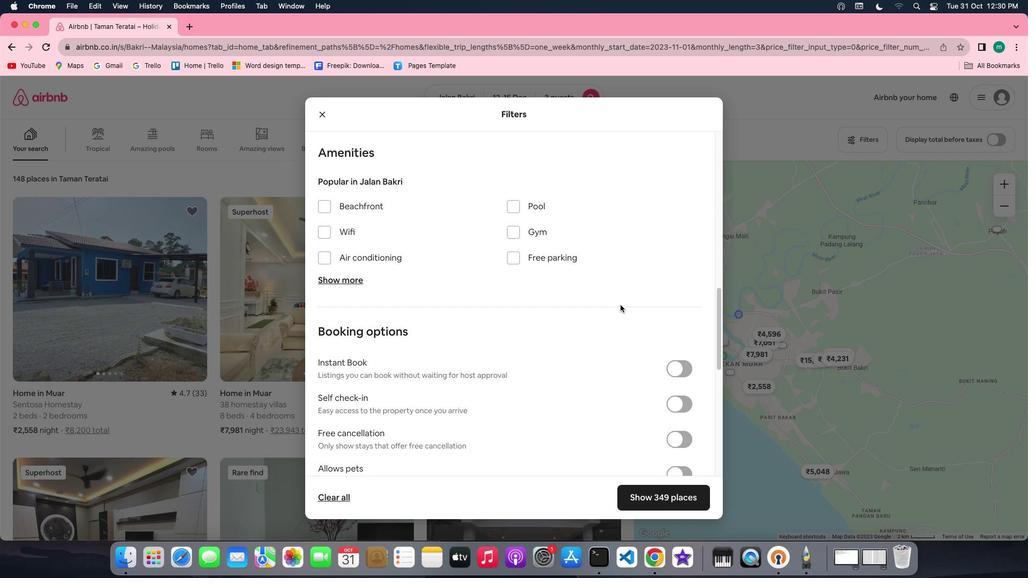 
Action: Mouse scrolled (621, 306) with delta (1, 1)
Screenshot: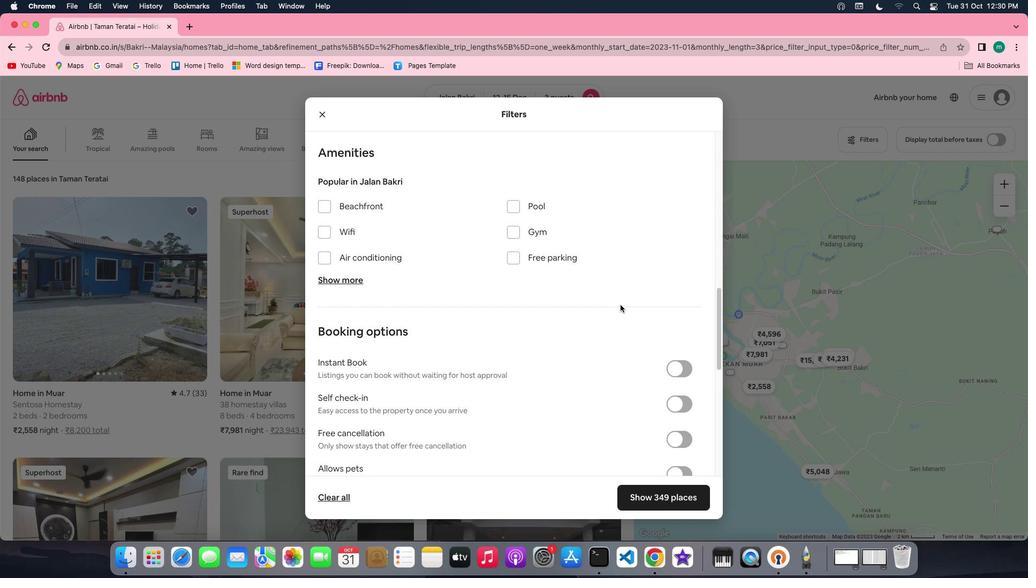 
Action: Mouse scrolled (621, 306) with delta (1, 2)
Screenshot: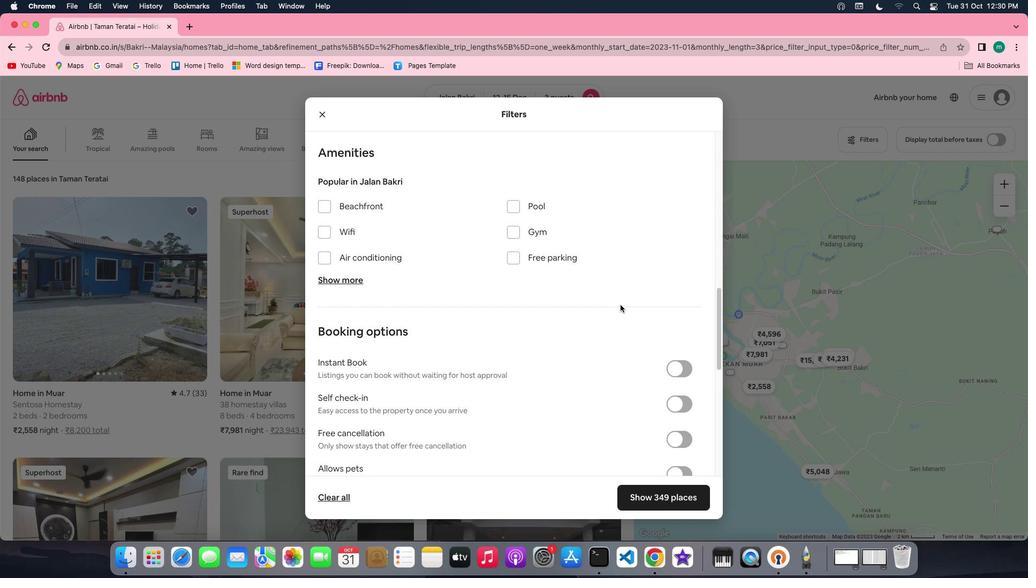 
Action: Mouse moved to (662, 518)
Screenshot: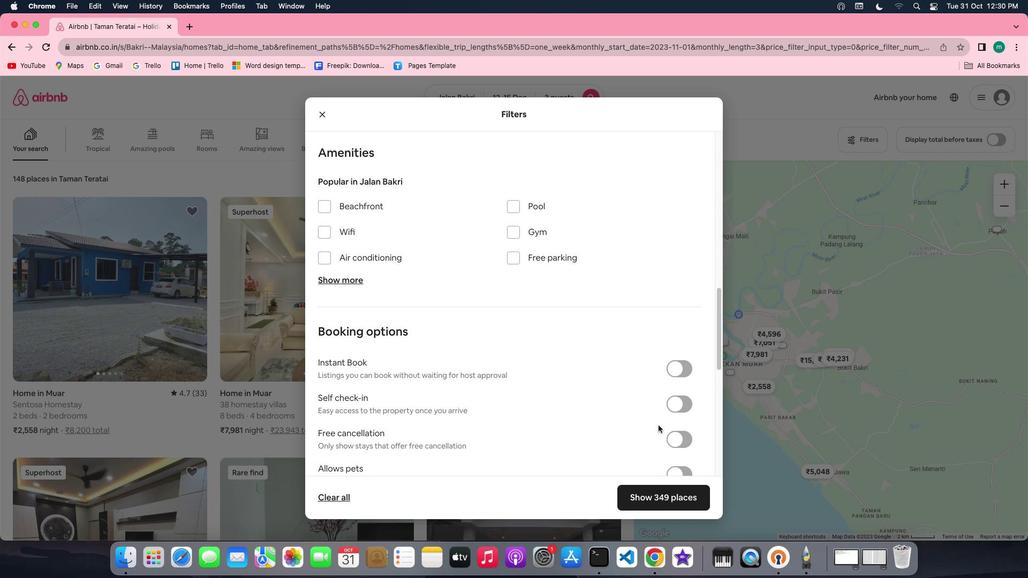 
Action: Mouse scrolled (662, 518) with delta (1, 1)
Screenshot: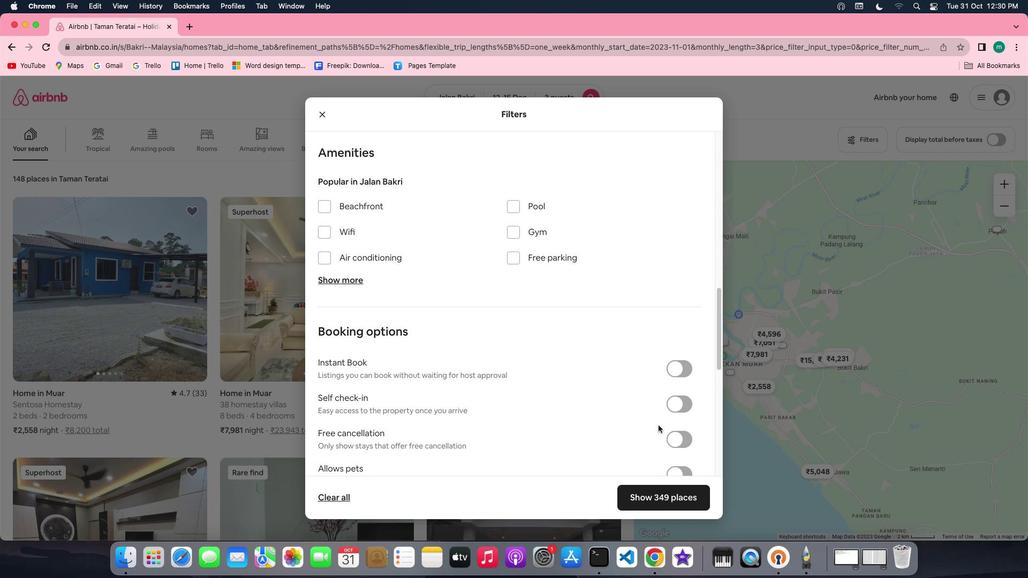 
Action: Mouse moved to (678, 399)
Screenshot: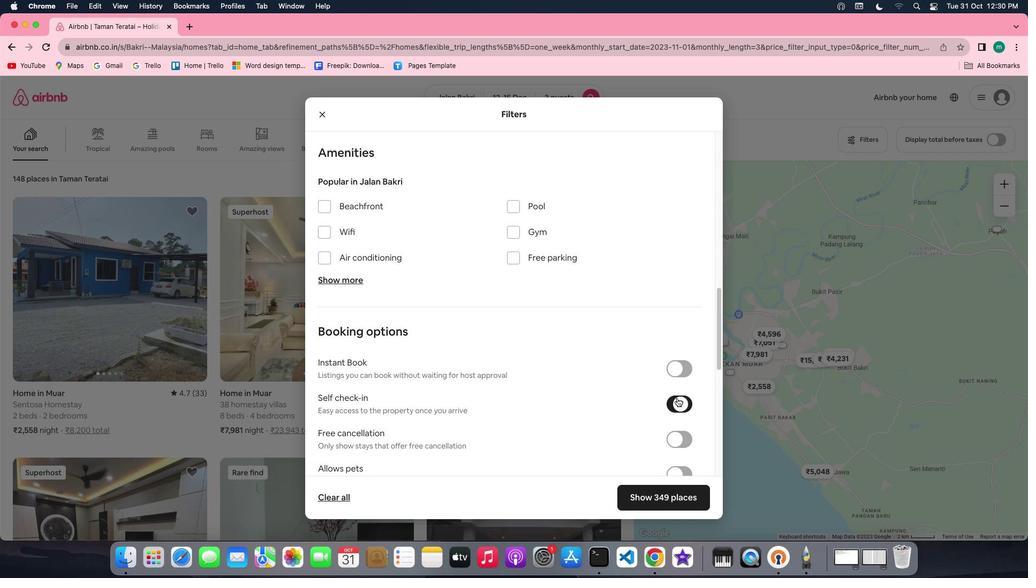 
Action: Mouse pressed left at (678, 399)
Screenshot: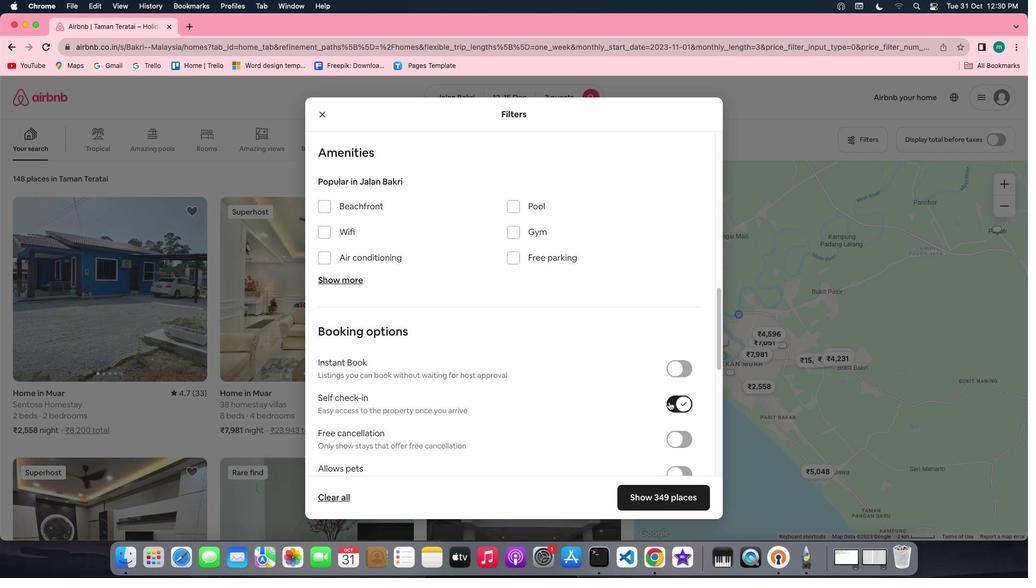 
Action: Mouse moved to (513, 430)
Screenshot: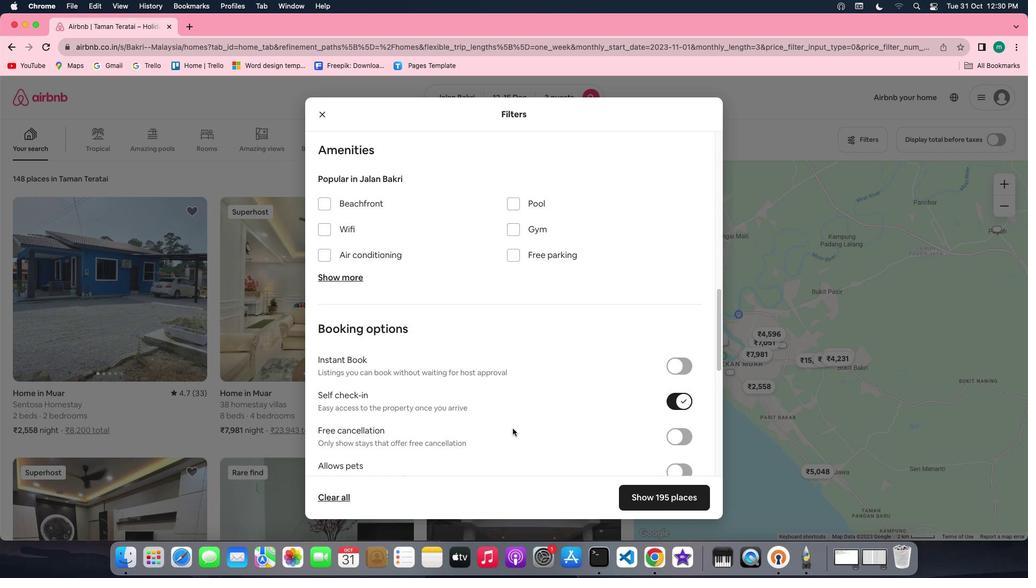 
Action: Mouse scrolled (513, 430) with delta (1, 0)
Screenshot: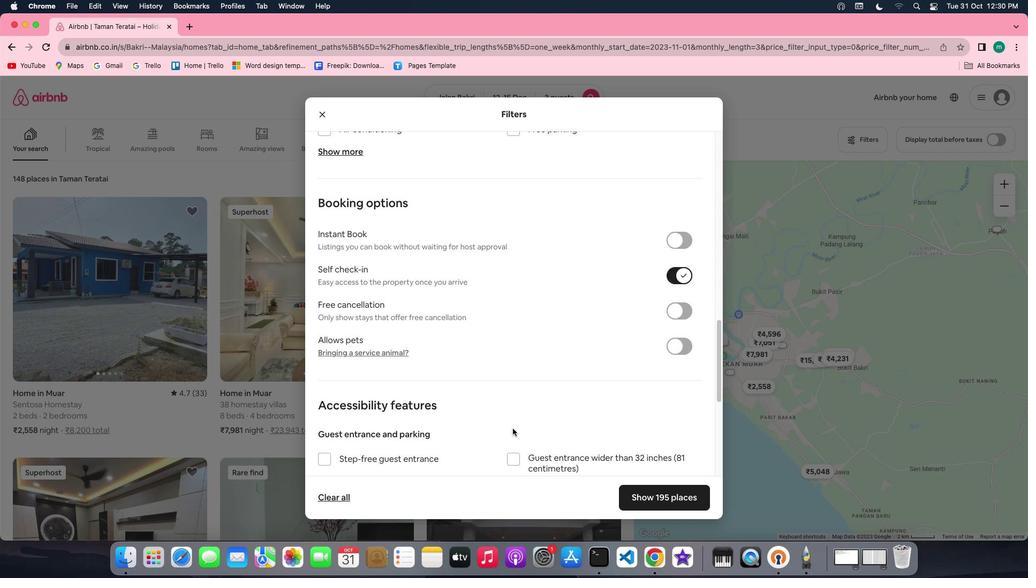 
Action: Mouse scrolled (513, 430) with delta (1, 0)
Screenshot: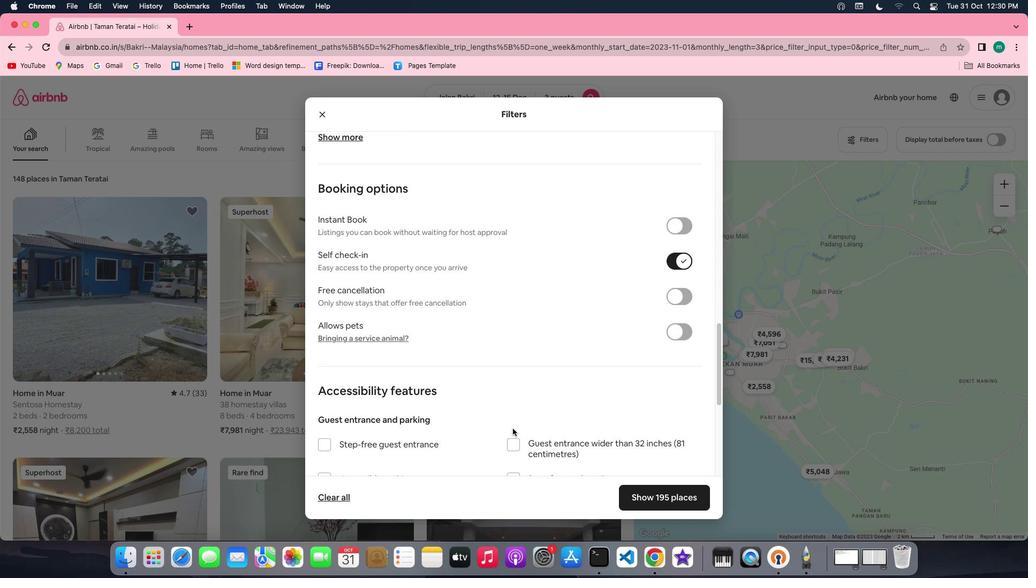 
Action: Mouse scrolled (513, 430) with delta (1, 0)
Screenshot: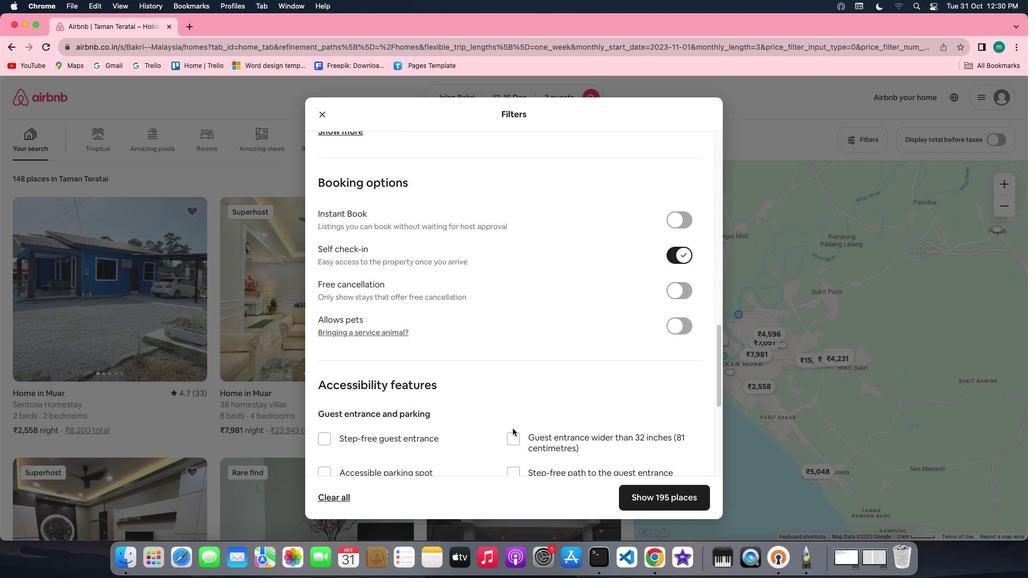
Action: Mouse scrolled (513, 430) with delta (1, 0)
Screenshot: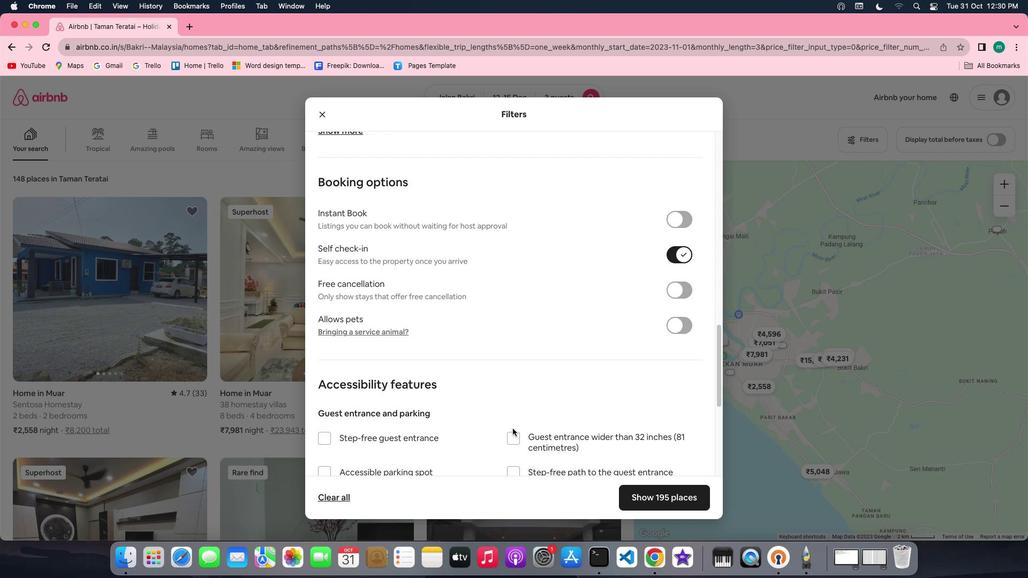 
Action: Mouse scrolled (513, 430) with delta (1, 0)
Screenshot: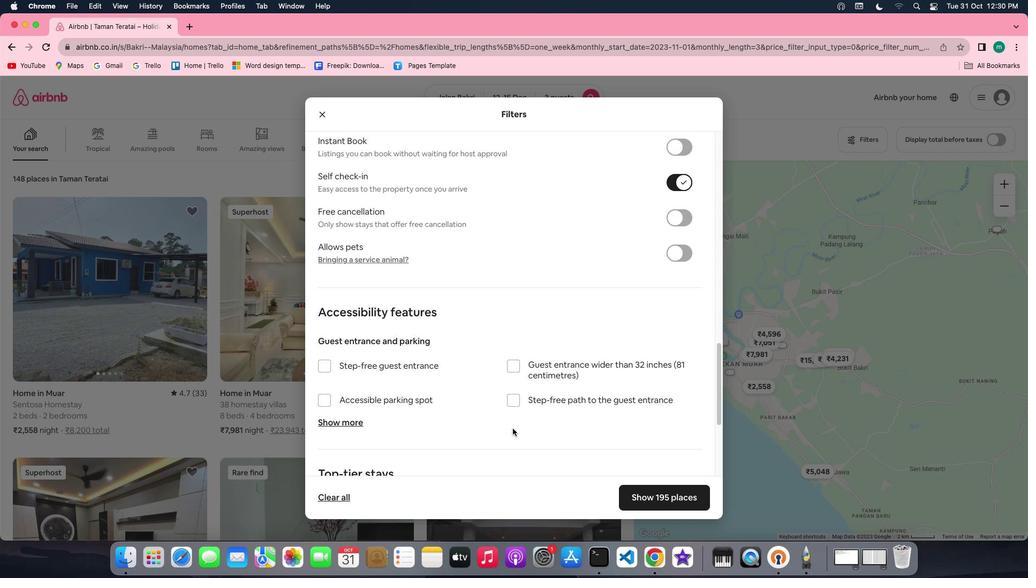 
Action: Mouse scrolled (513, 430) with delta (1, 0)
Screenshot: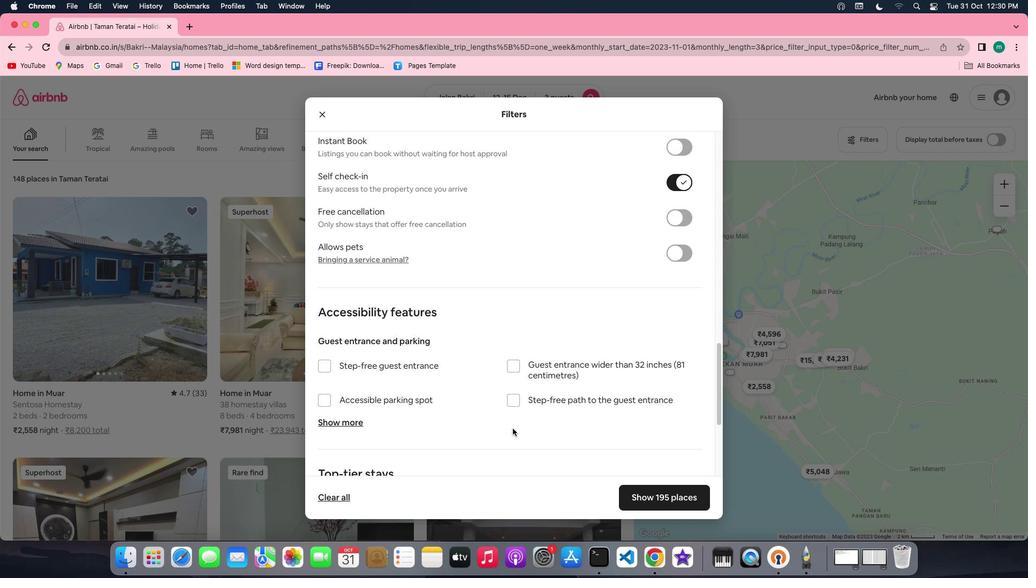 
Action: Mouse scrolled (513, 430) with delta (1, 0)
Screenshot: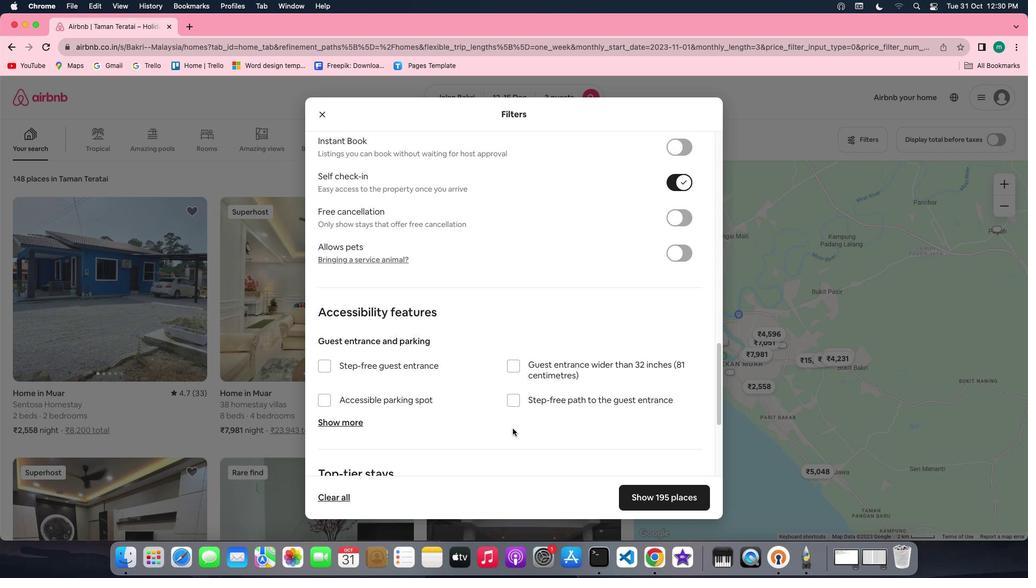 
Action: Mouse scrolled (513, 430) with delta (1, 0)
Screenshot: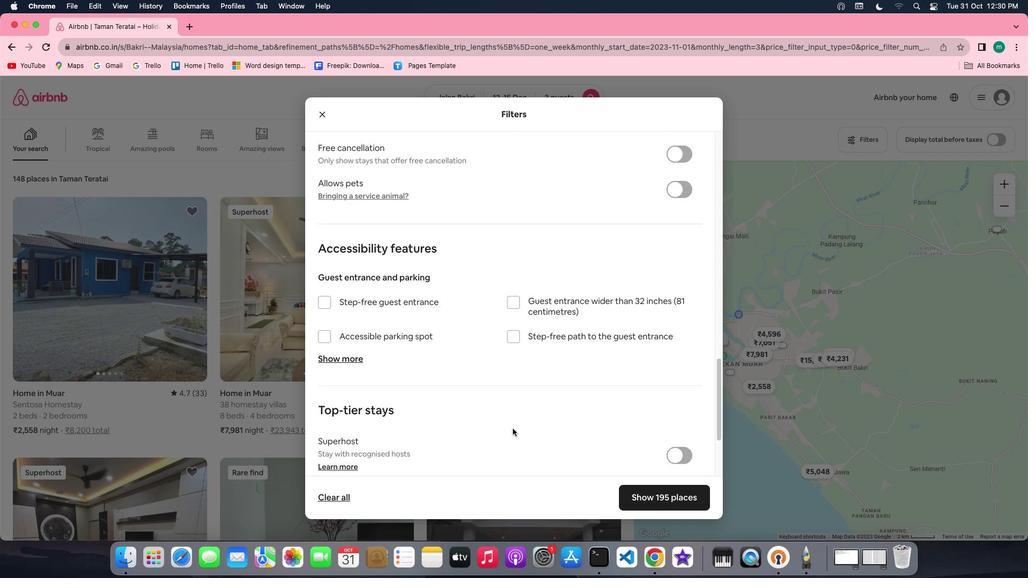 
Action: Mouse scrolled (513, 430) with delta (1, 0)
Screenshot: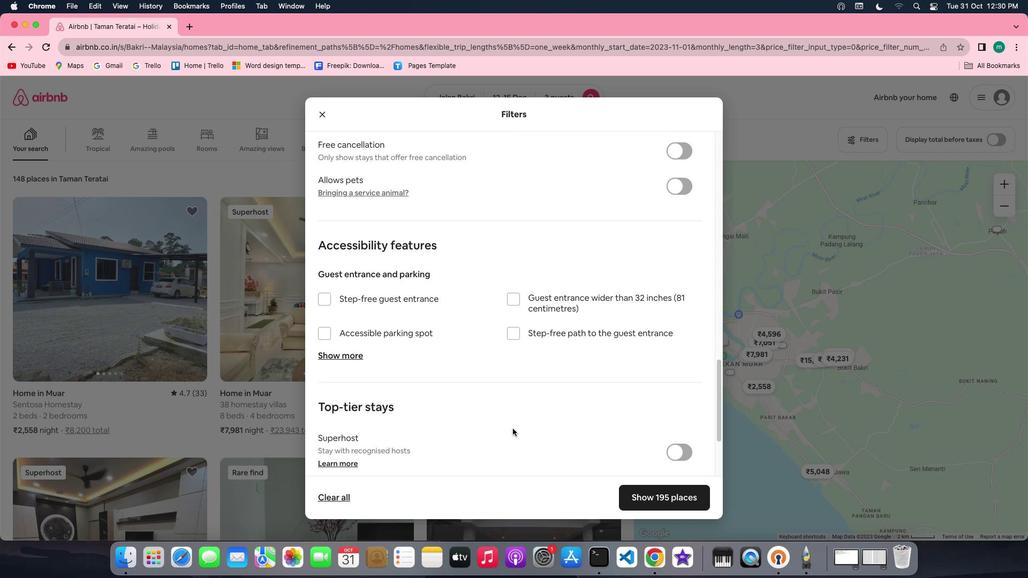 
Action: Mouse scrolled (513, 430) with delta (1, 0)
Screenshot: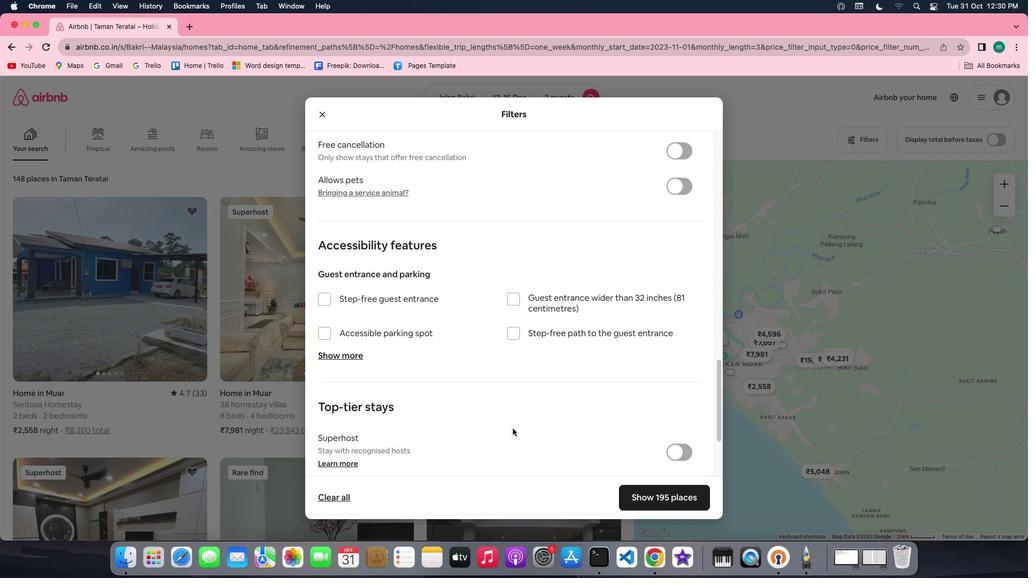 
Action: Mouse scrolled (513, 430) with delta (1, 0)
Screenshot: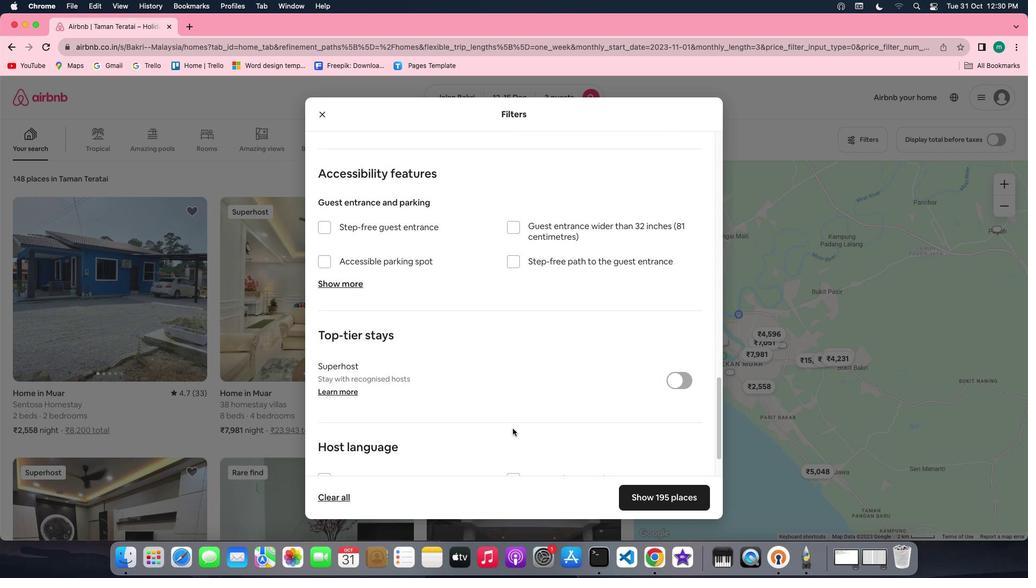 
Action: Mouse scrolled (513, 430) with delta (1, 0)
Screenshot: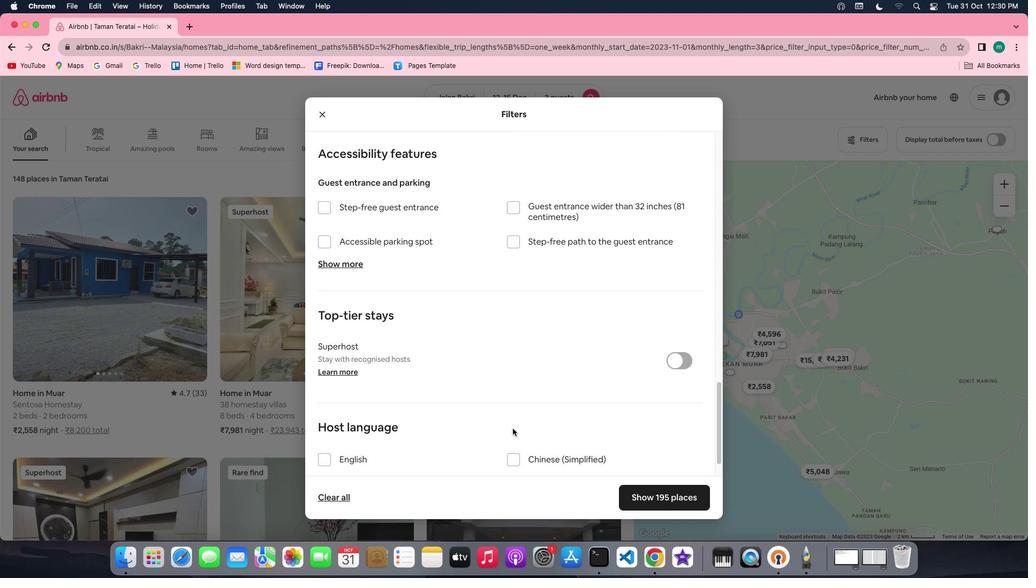 
Action: Mouse scrolled (513, 430) with delta (1, 0)
Screenshot: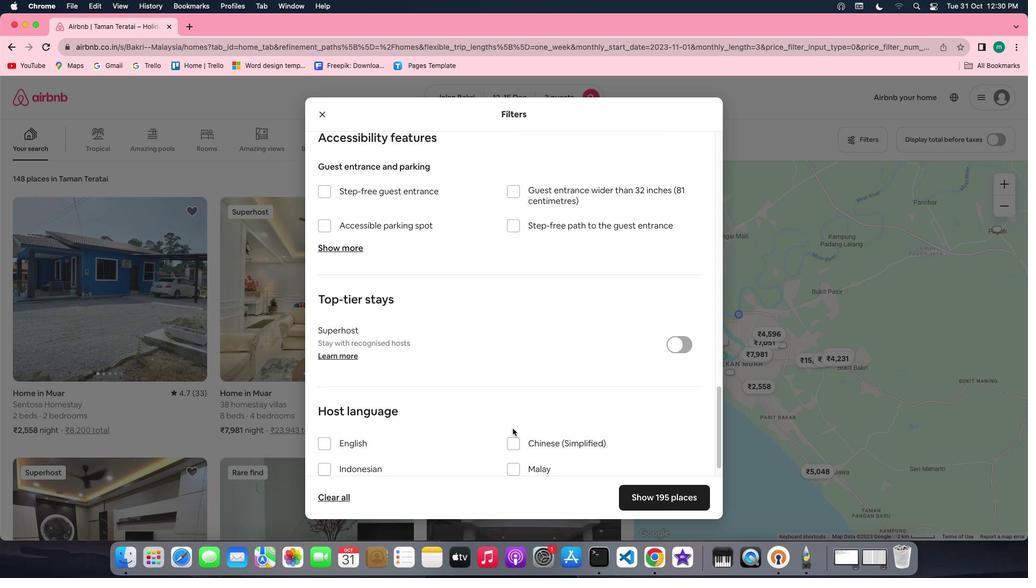 
Action: Mouse scrolled (513, 430) with delta (1, 0)
Screenshot: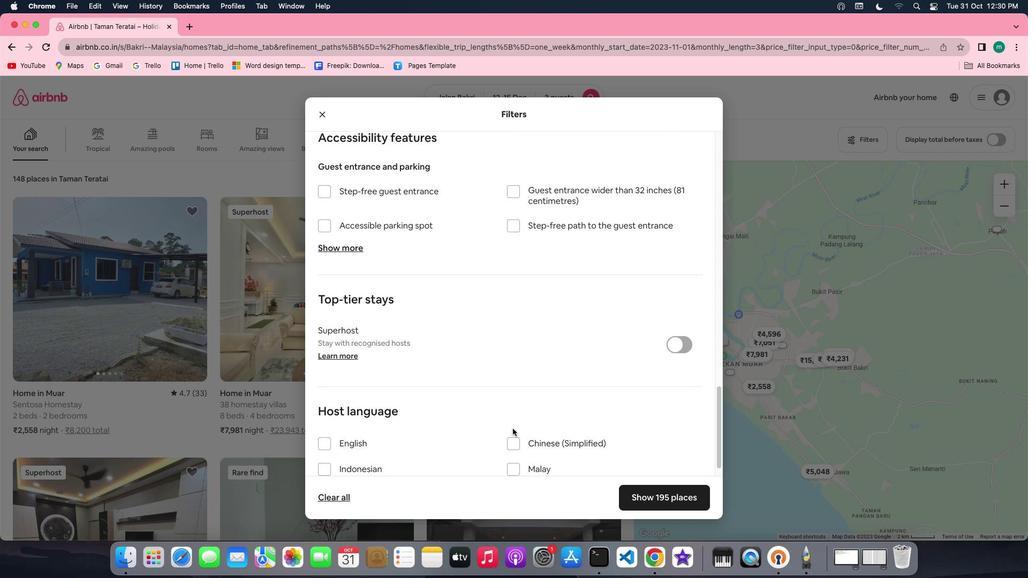 
Action: Mouse scrolled (513, 430) with delta (1, 0)
Screenshot: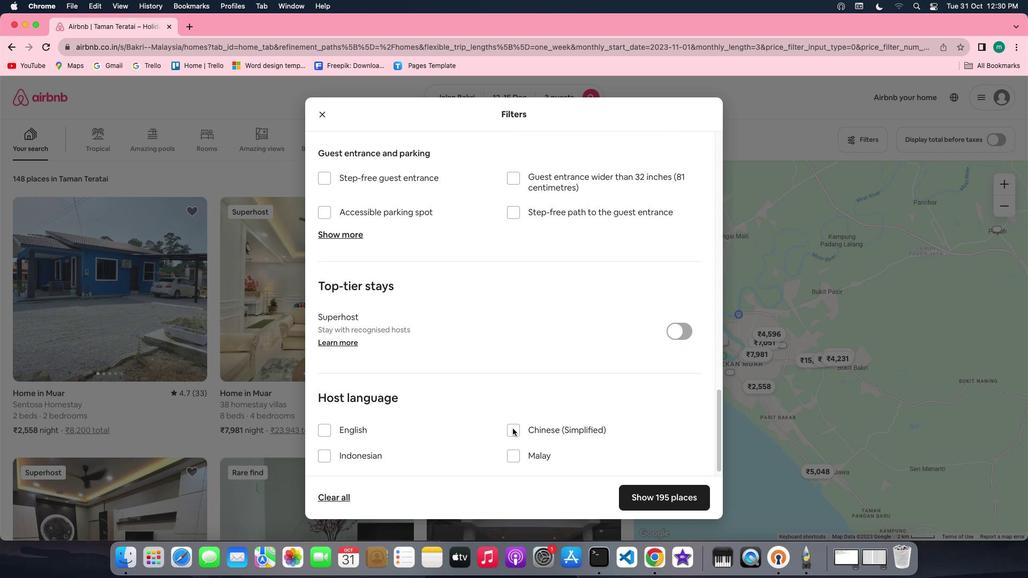 
Action: Mouse scrolled (513, 430) with delta (1, 0)
Screenshot: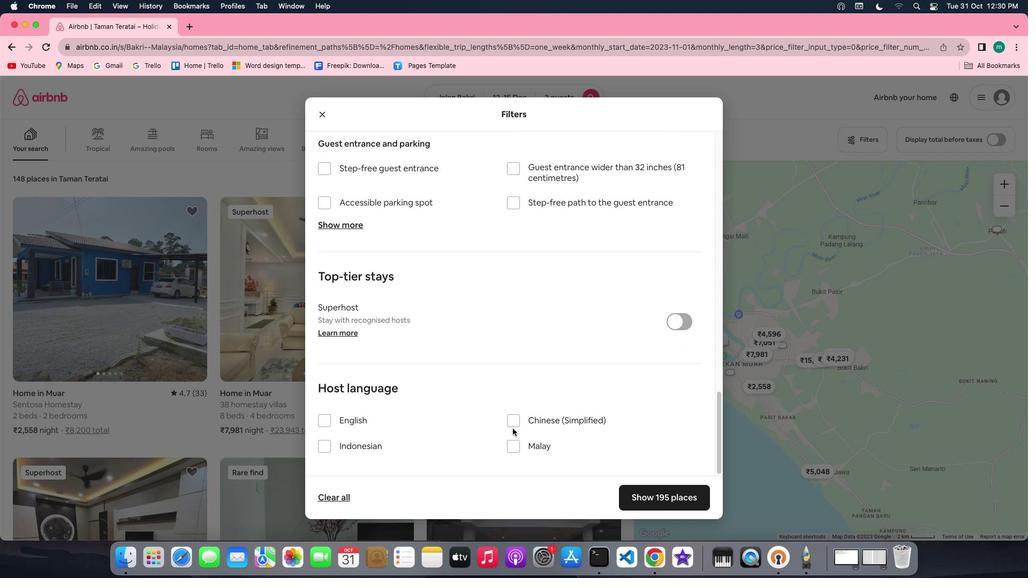 
Action: Mouse scrolled (513, 430) with delta (1, 0)
Screenshot: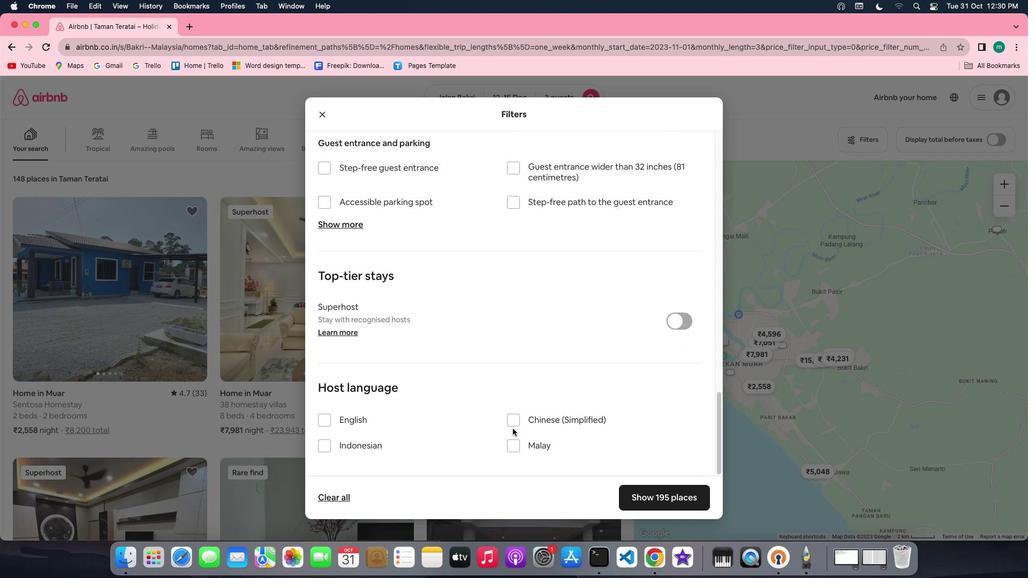 
Action: Mouse moved to (659, 481)
Screenshot: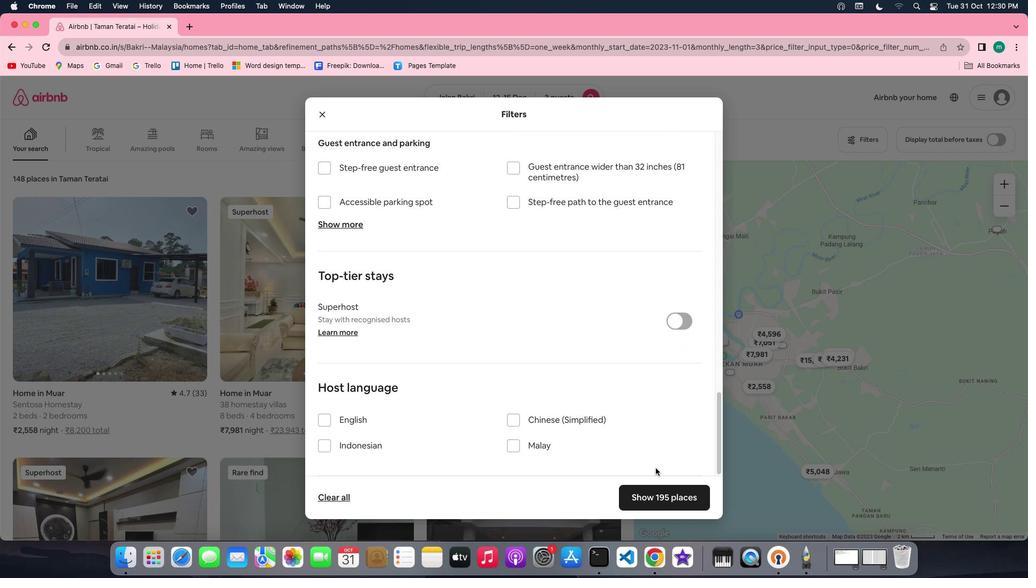 
Action: Mouse scrolled (659, 481) with delta (1, 0)
Screenshot: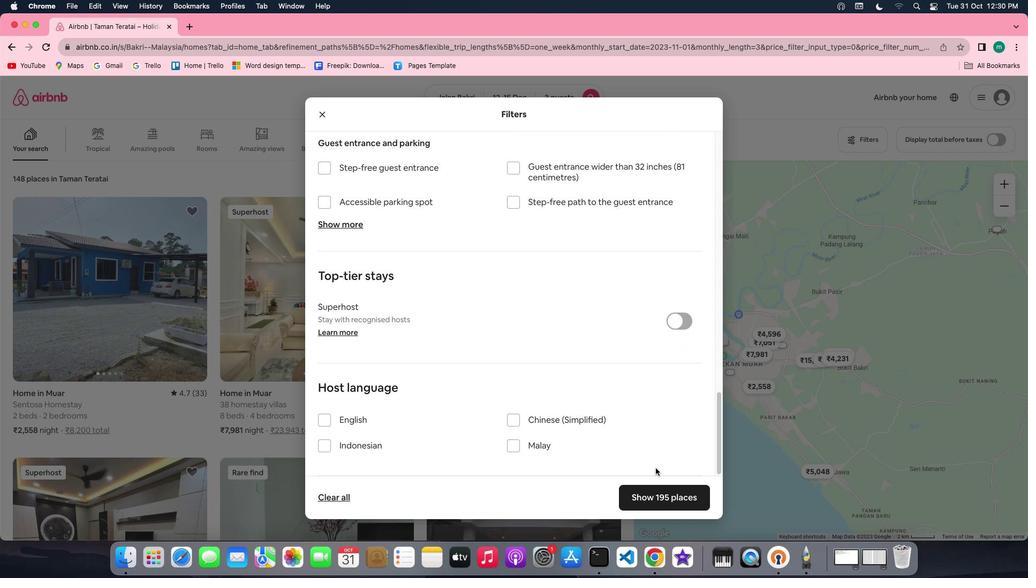 
Action: Mouse moved to (657, 469)
Screenshot: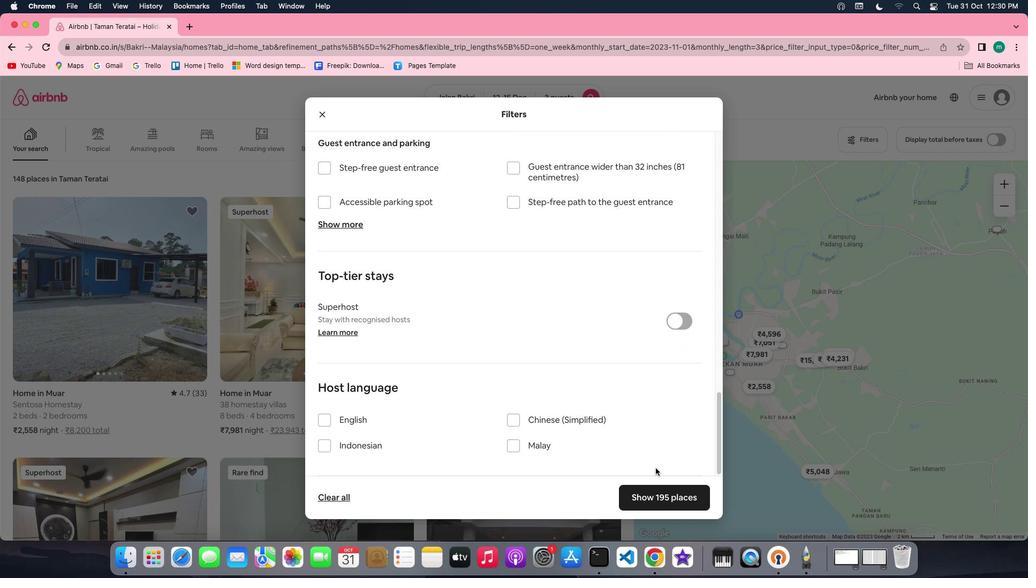 
Action: Mouse scrolled (657, 469) with delta (1, 0)
Screenshot: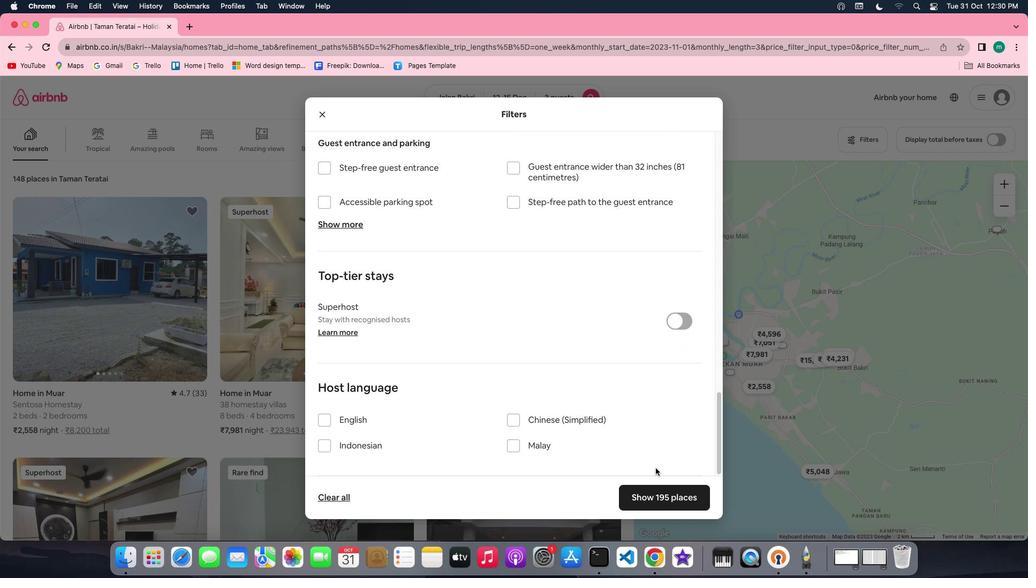 
Action: Mouse scrolled (657, 469) with delta (1, 0)
Screenshot: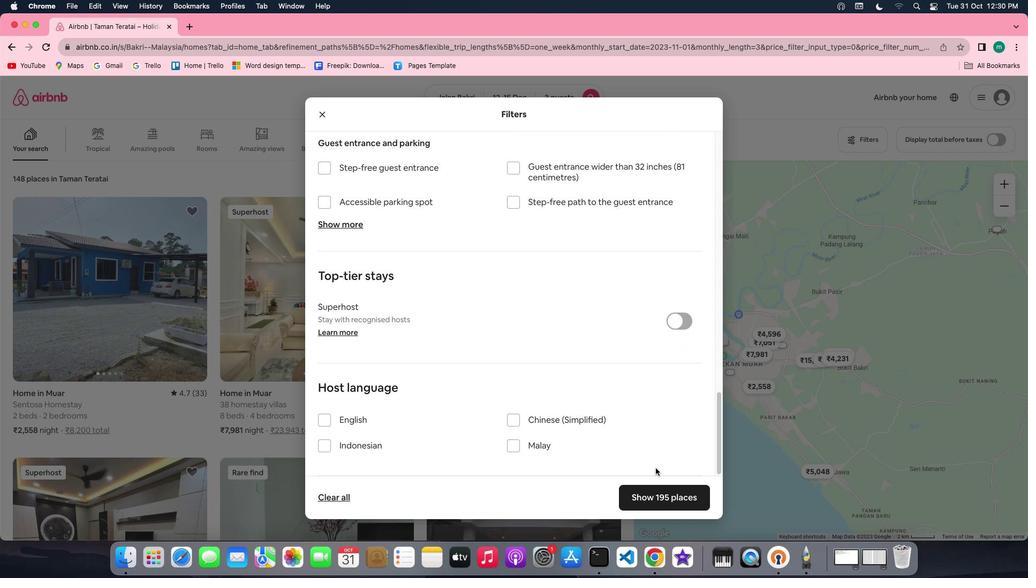 
Action: Mouse scrolled (657, 469) with delta (1, 0)
Screenshot: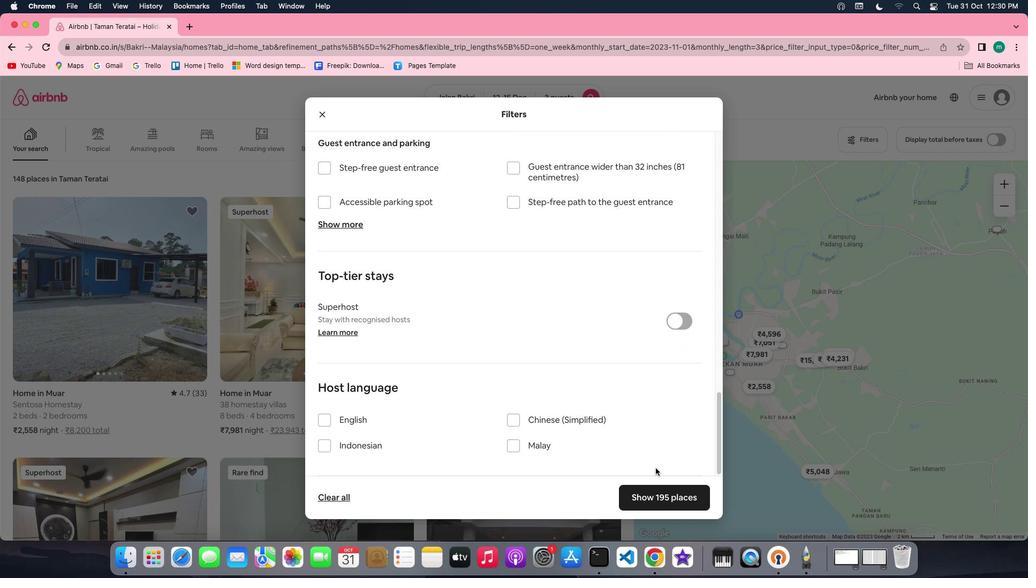 
Action: Mouse scrolled (657, 469) with delta (1, 0)
Screenshot: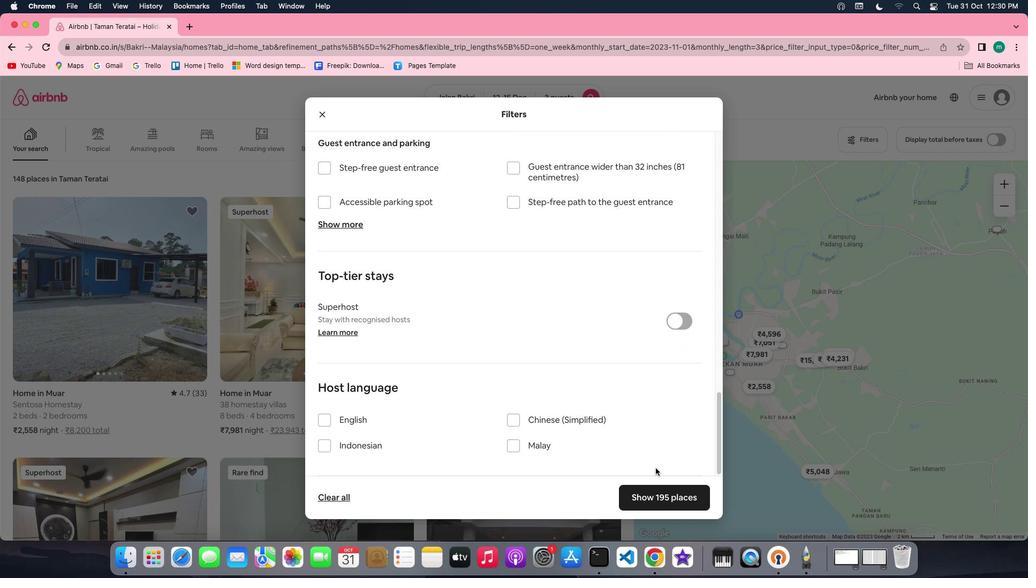 
Action: Mouse moved to (657, 469)
Screenshot: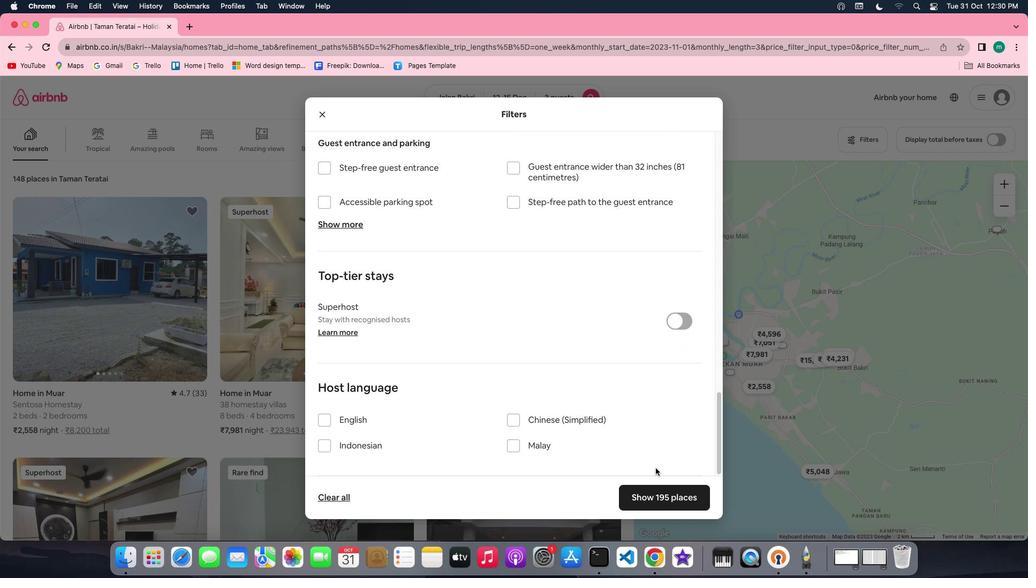
Action: Mouse scrolled (657, 469) with delta (1, 0)
Screenshot: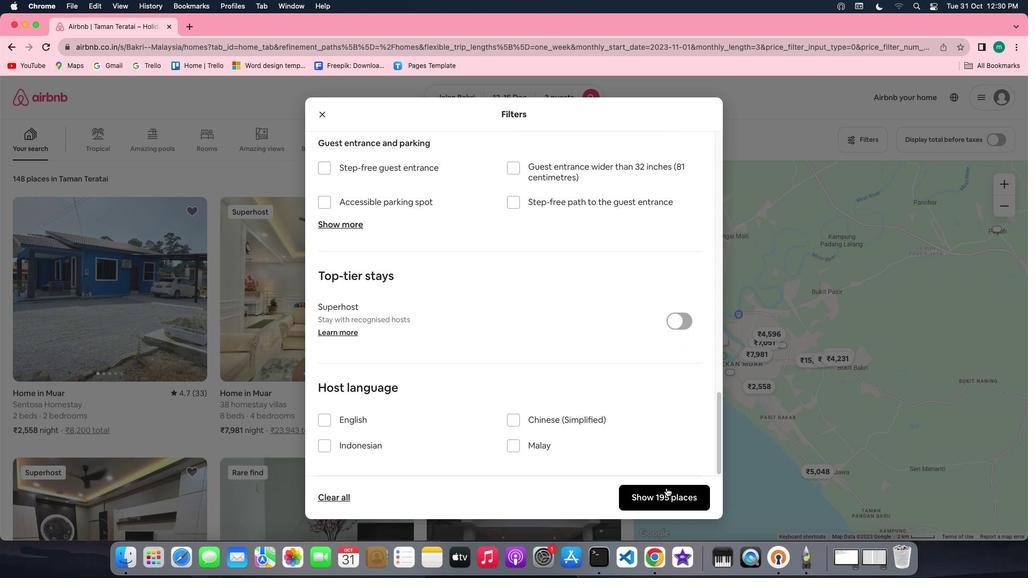 
Action: Mouse moved to (669, 493)
Screenshot: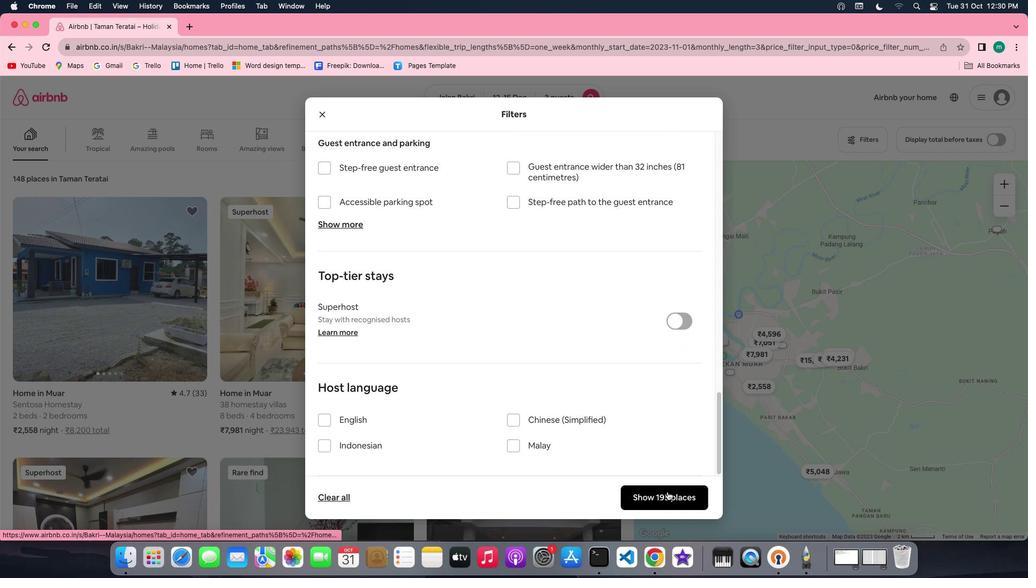 
Action: Mouse pressed left at (669, 493)
Screenshot: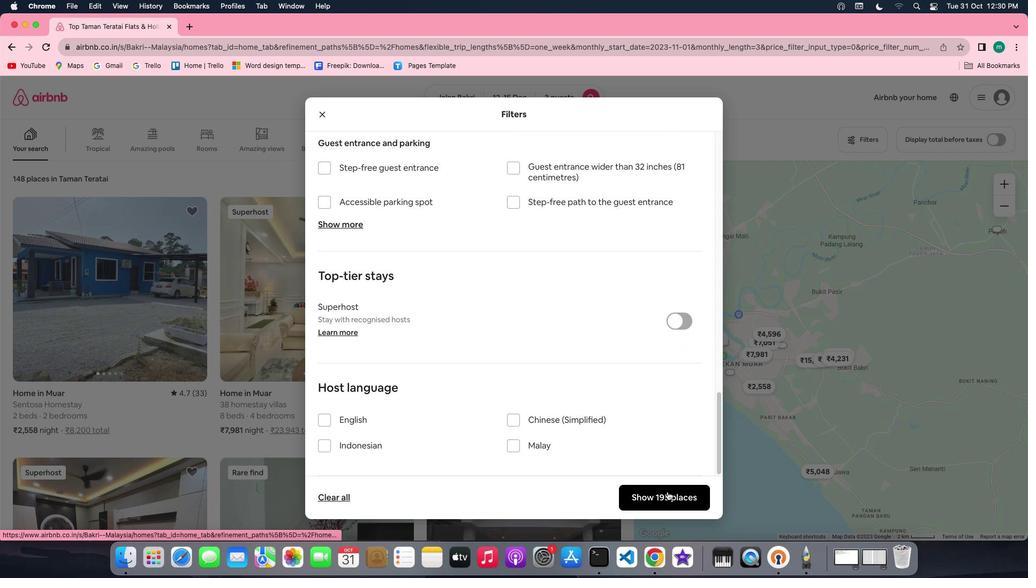 
Action: Mouse moved to (123, 267)
Screenshot: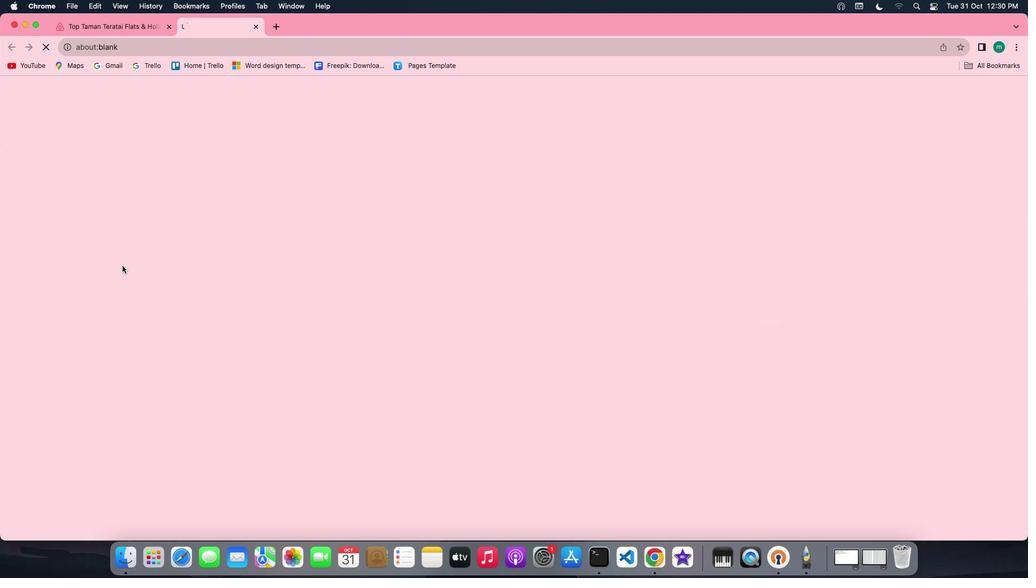 
Action: Mouse pressed left at (123, 267)
Screenshot: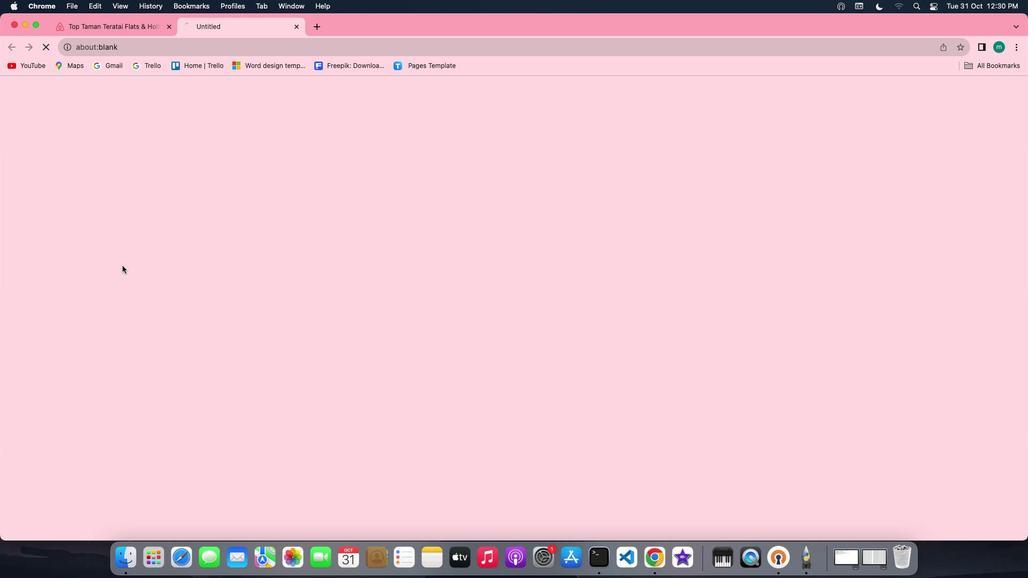 
Action: Mouse moved to (764, 404)
Screenshot: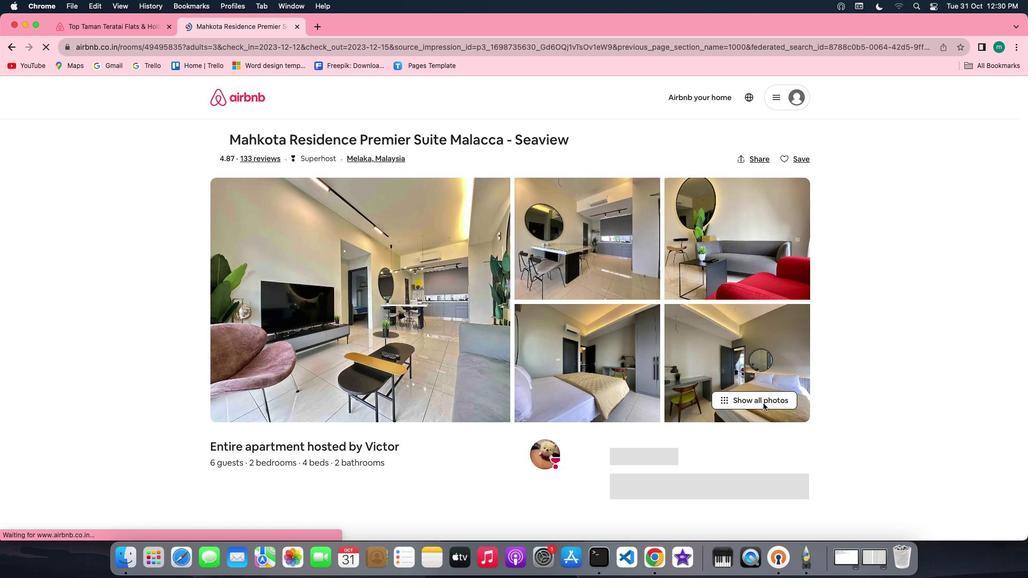 
Action: Mouse pressed left at (764, 404)
Screenshot: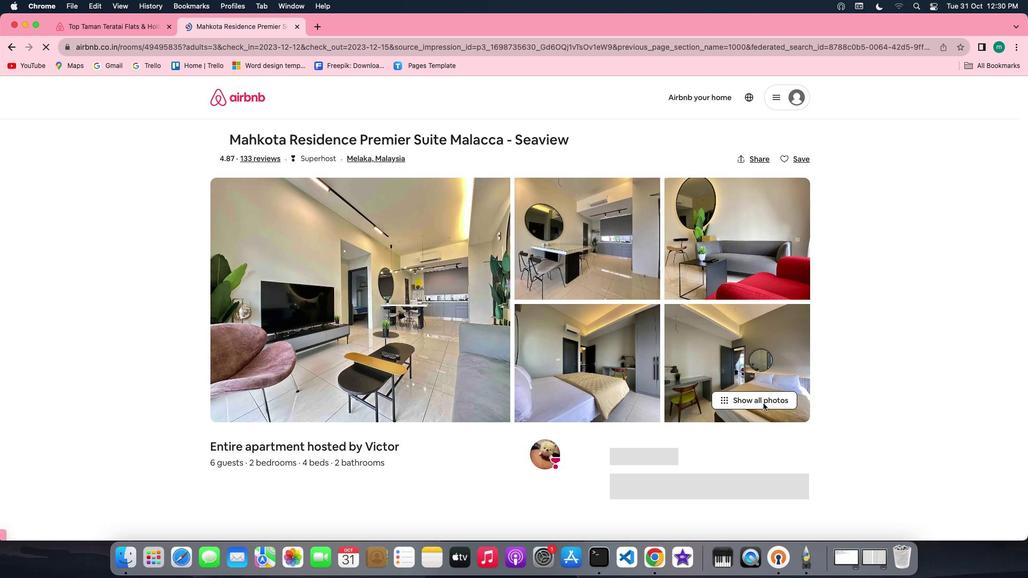 
Action: Mouse moved to (512, 314)
Screenshot: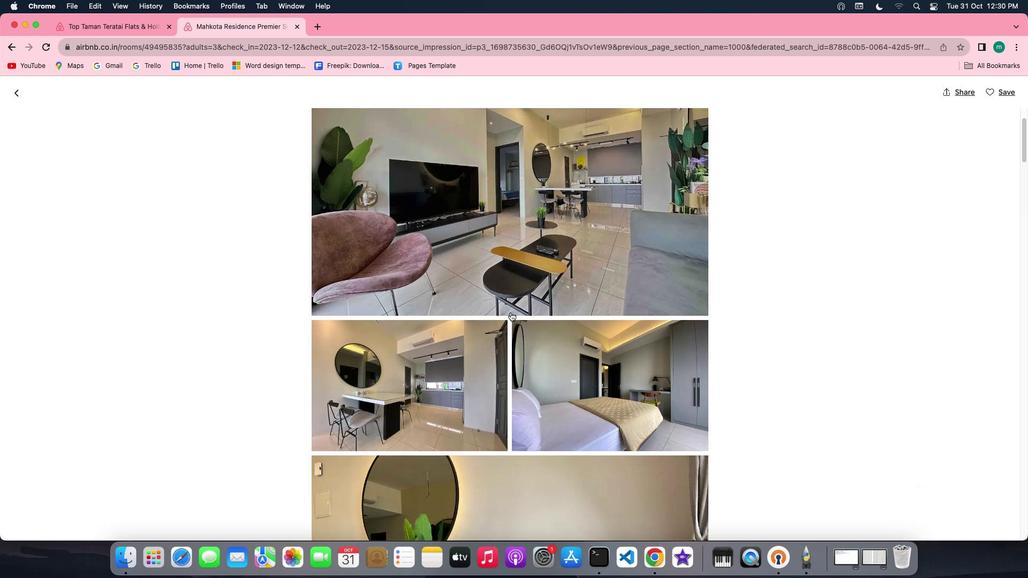 
Action: Mouse scrolled (512, 314) with delta (1, 0)
Screenshot: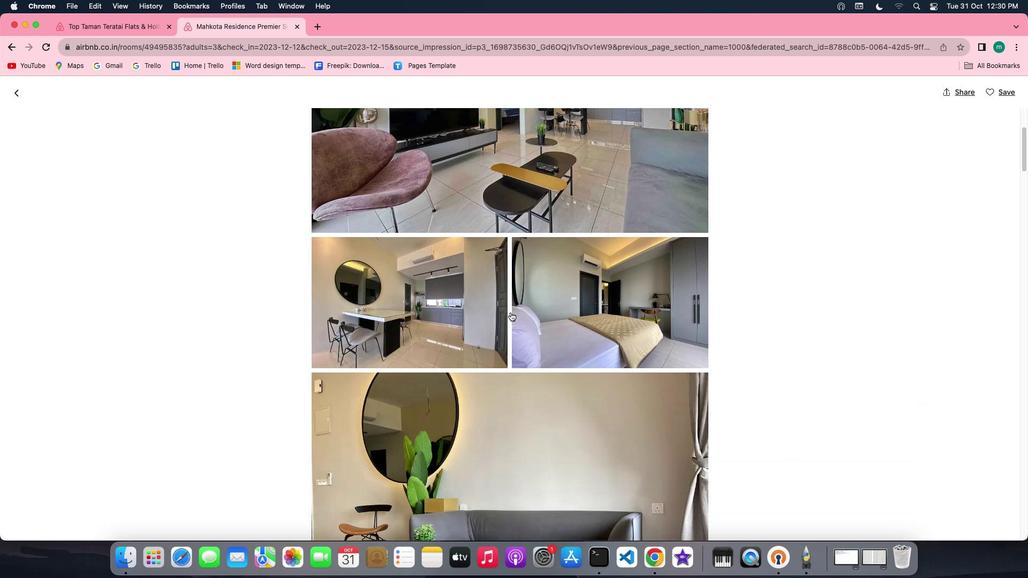 
Action: Mouse scrolled (512, 314) with delta (1, 0)
Screenshot: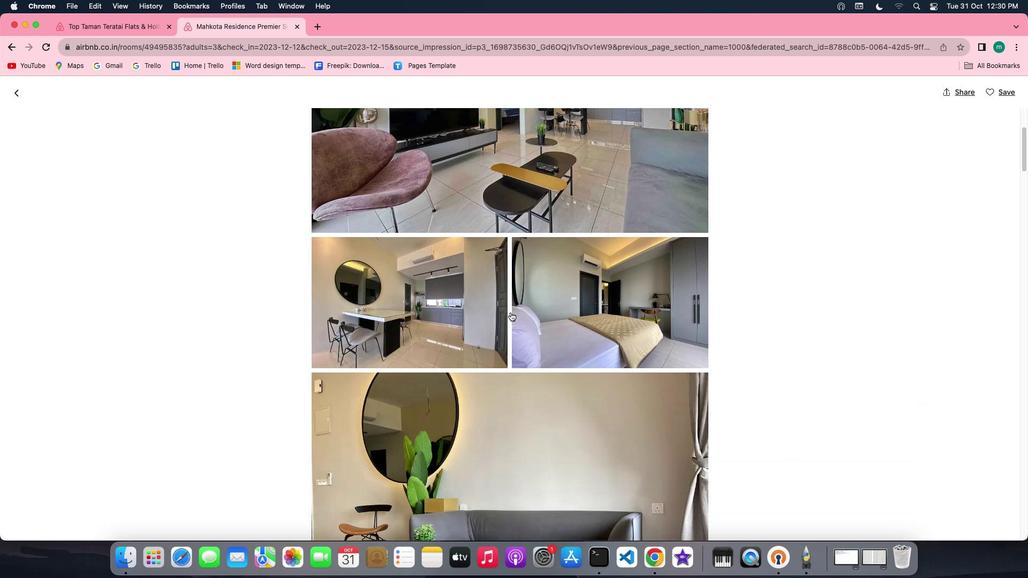 
Action: Mouse scrolled (512, 314) with delta (1, 0)
Screenshot: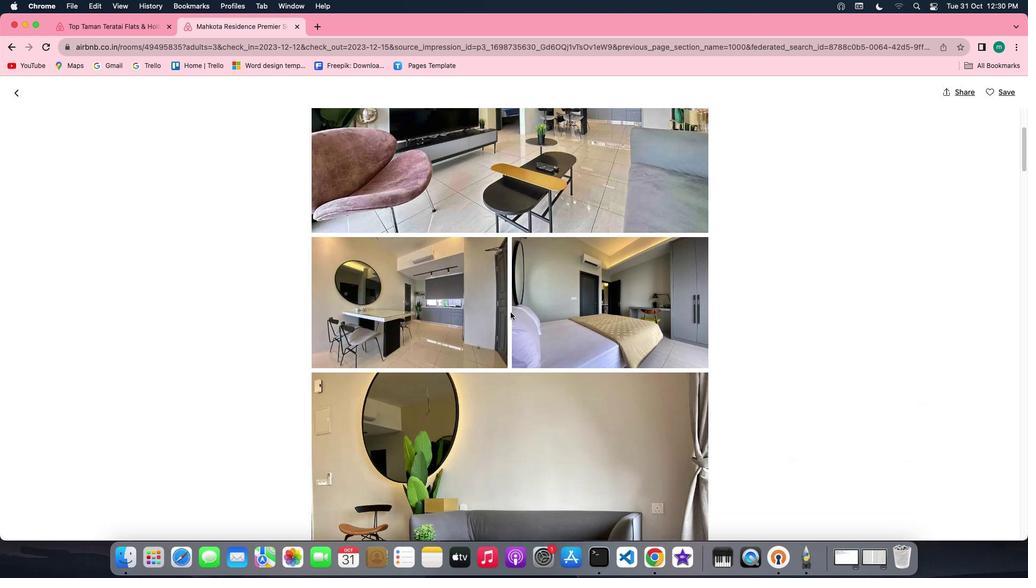 
Action: Mouse scrolled (512, 314) with delta (1, 0)
Screenshot: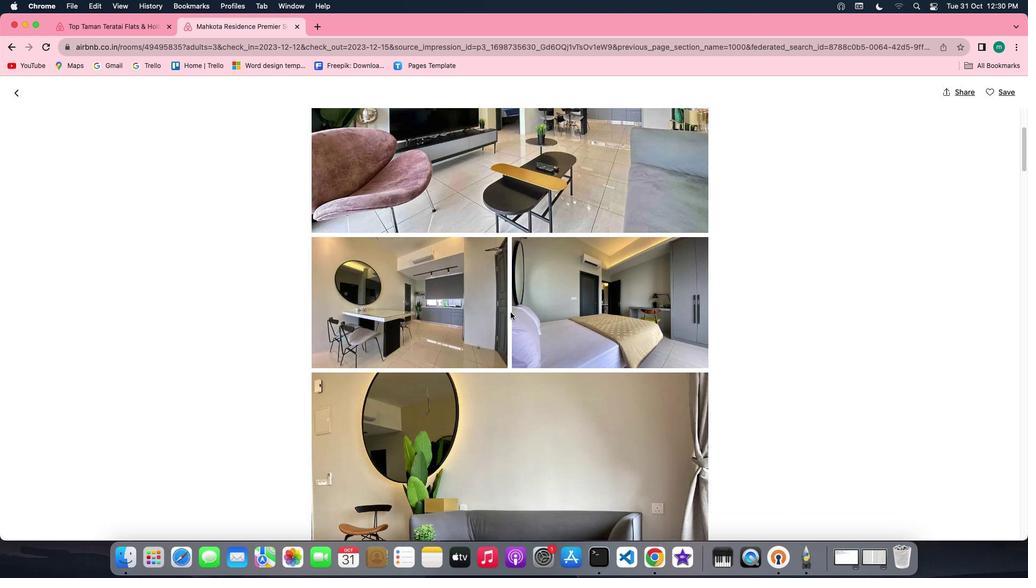 
Action: Mouse scrolled (512, 314) with delta (1, 0)
Screenshot: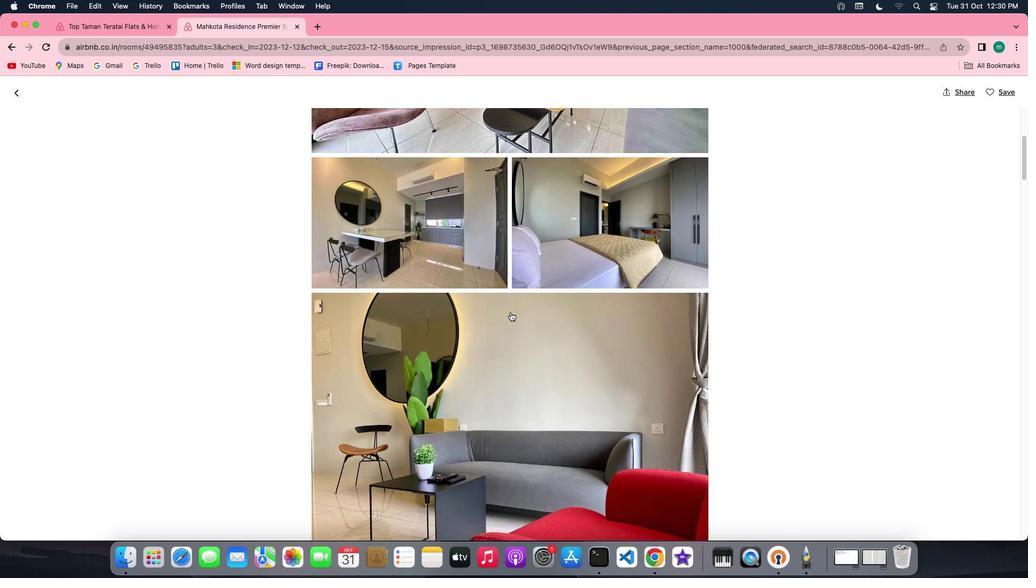 
Action: Mouse scrolled (512, 314) with delta (1, 0)
Screenshot: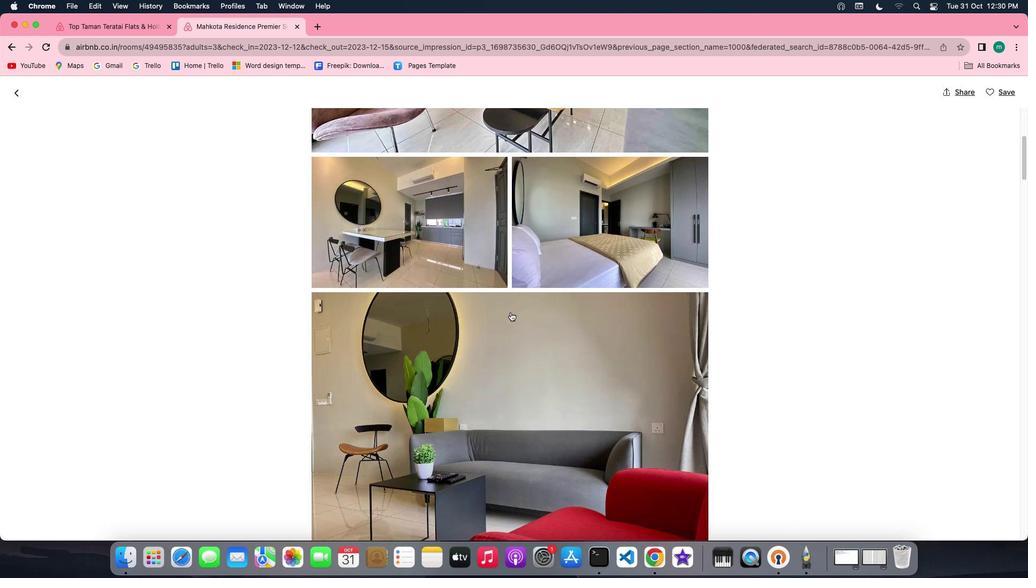 
Action: Mouse scrolled (512, 314) with delta (1, 0)
Screenshot: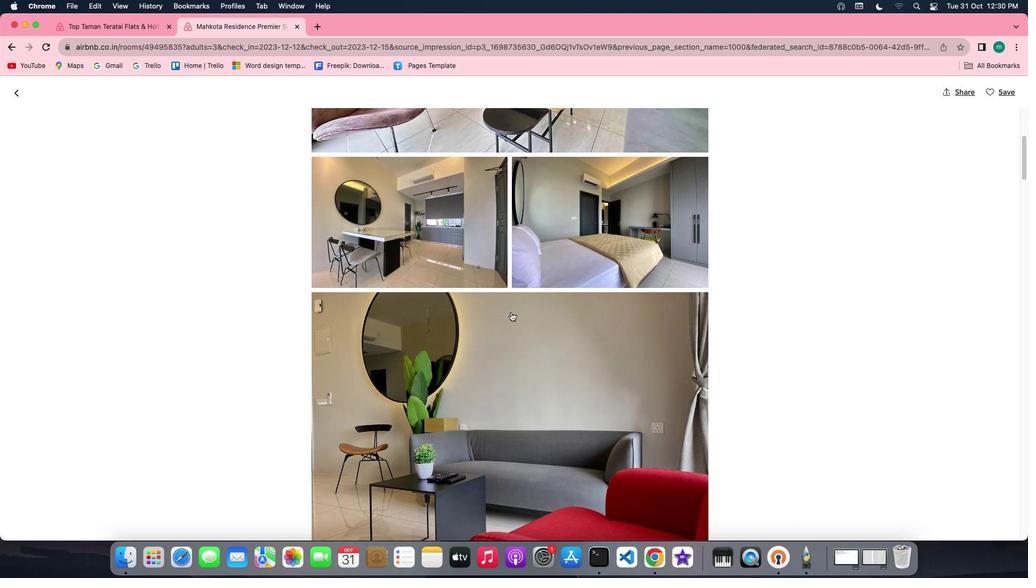 
Action: Mouse moved to (512, 314)
Screenshot: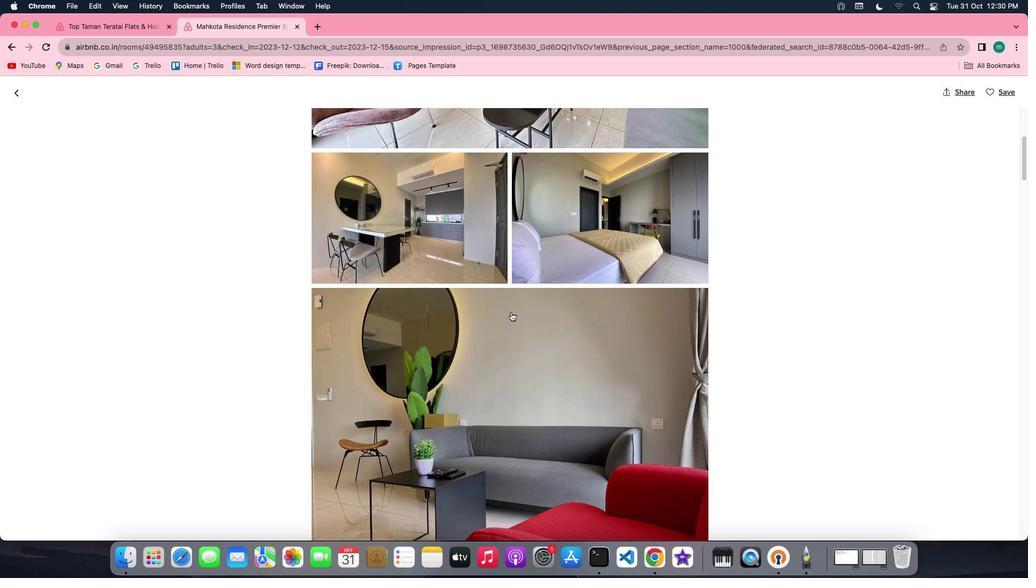 
Action: Mouse scrolled (512, 314) with delta (1, 0)
Screenshot: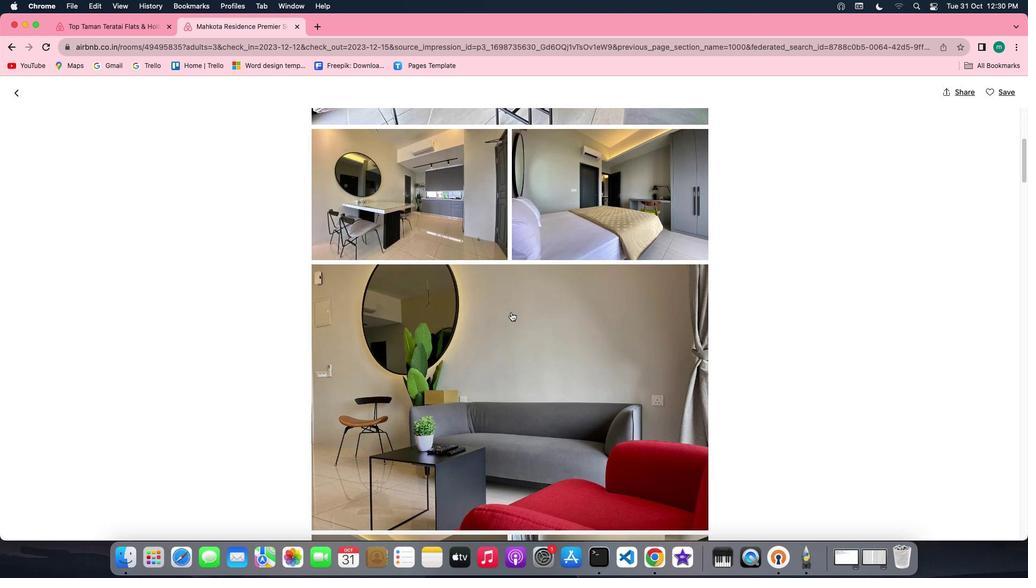 
Action: Mouse scrolled (512, 314) with delta (1, 0)
Screenshot: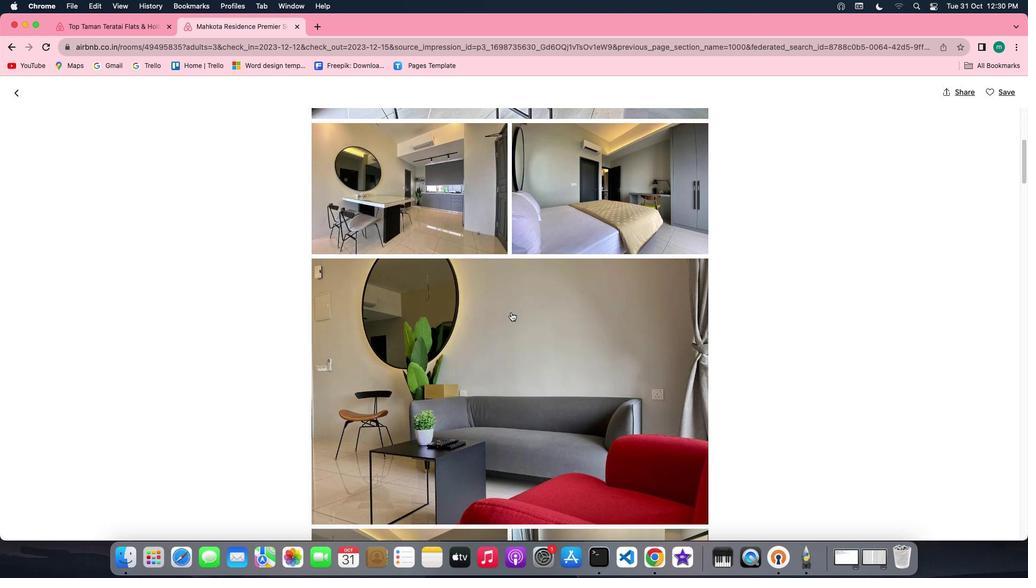 
Action: Mouse scrolled (512, 314) with delta (1, 0)
Screenshot: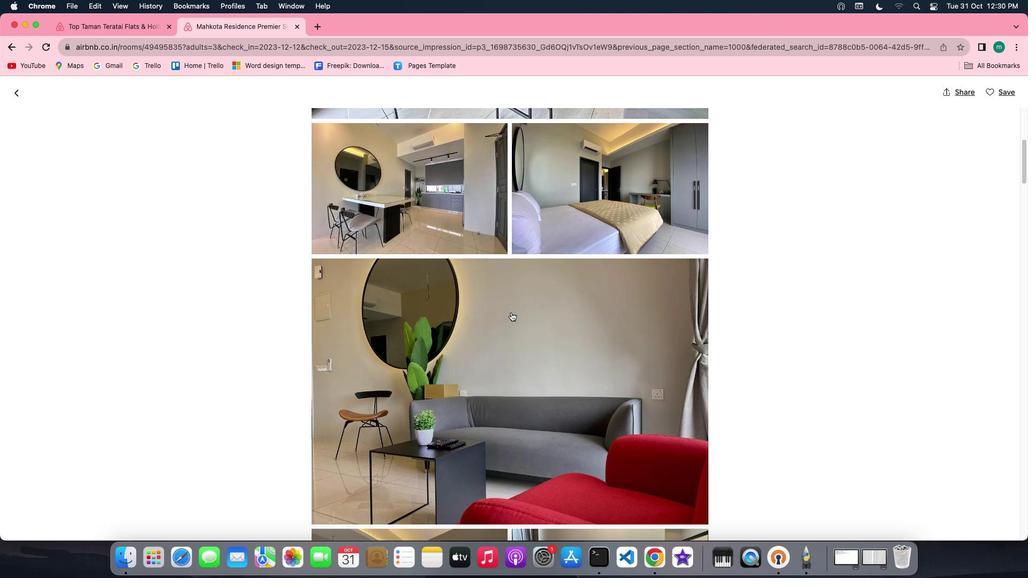 
Action: Mouse scrolled (512, 314) with delta (1, 0)
Screenshot: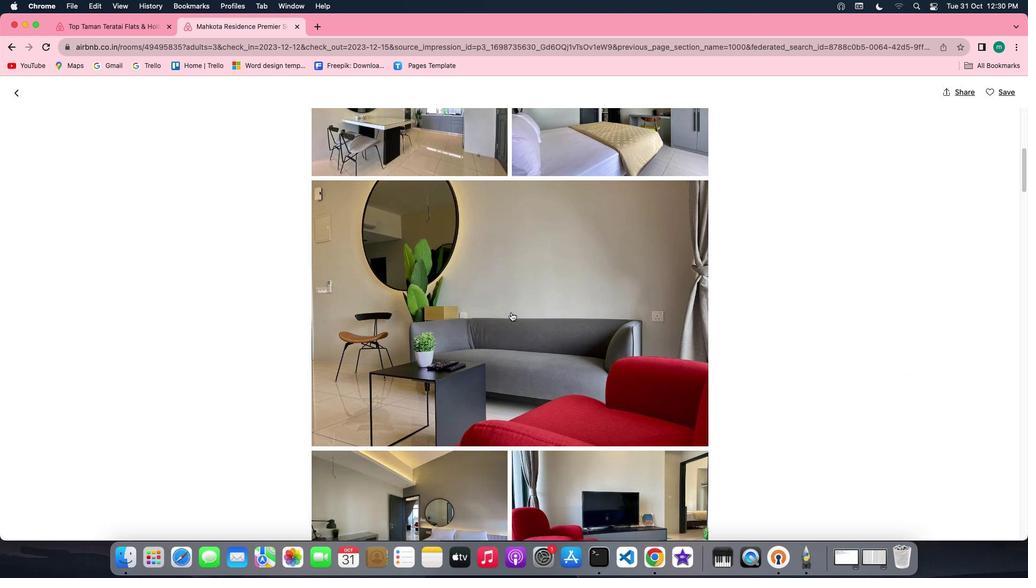 
Action: Mouse scrolled (512, 314) with delta (1, 0)
Screenshot: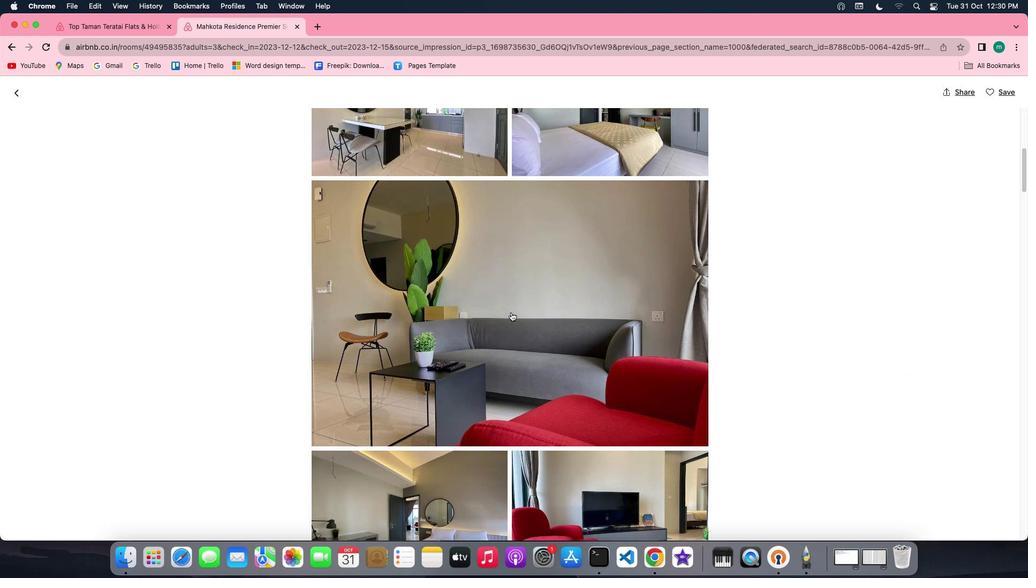 
Action: Mouse scrolled (512, 314) with delta (1, 0)
Screenshot: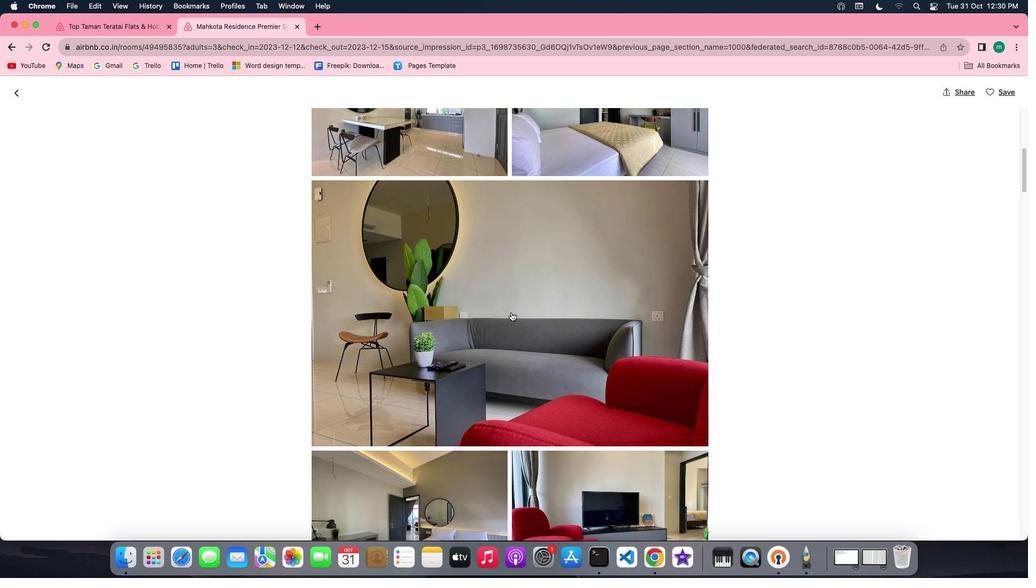 
Action: Mouse scrolled (512, 314) with delta (1, 0)
Screenshot: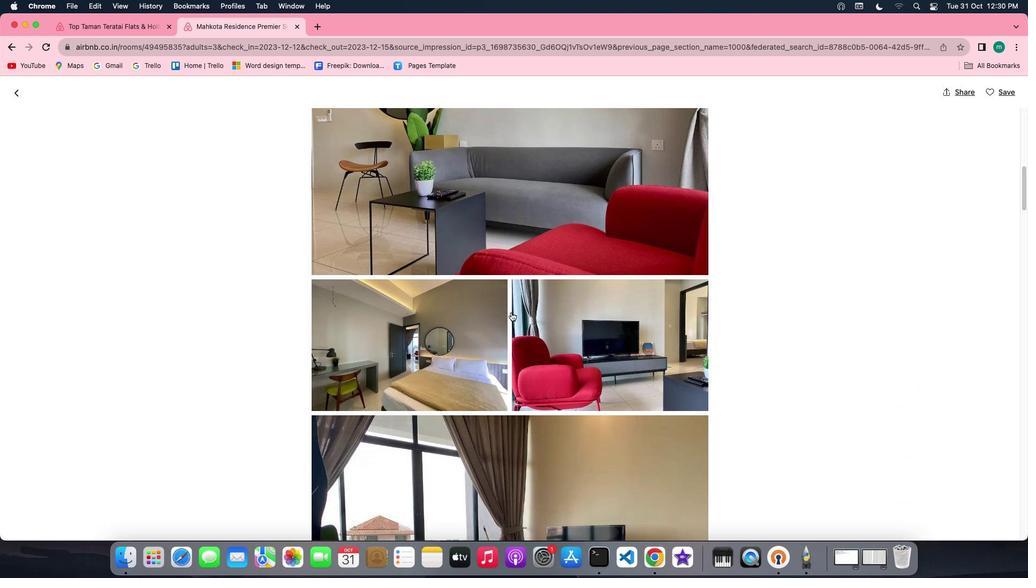 
Action: Mouse scrolled (512, 314) with delta (1, 0)
Screenshot: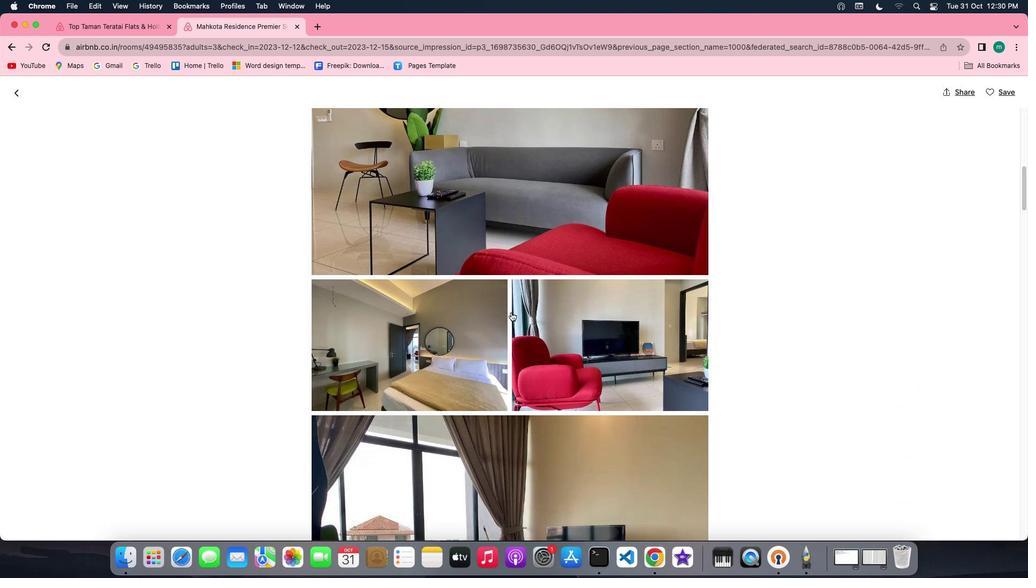
Action: Mouse scrolled (512, 314) with delta (1, 0)
Screenshot: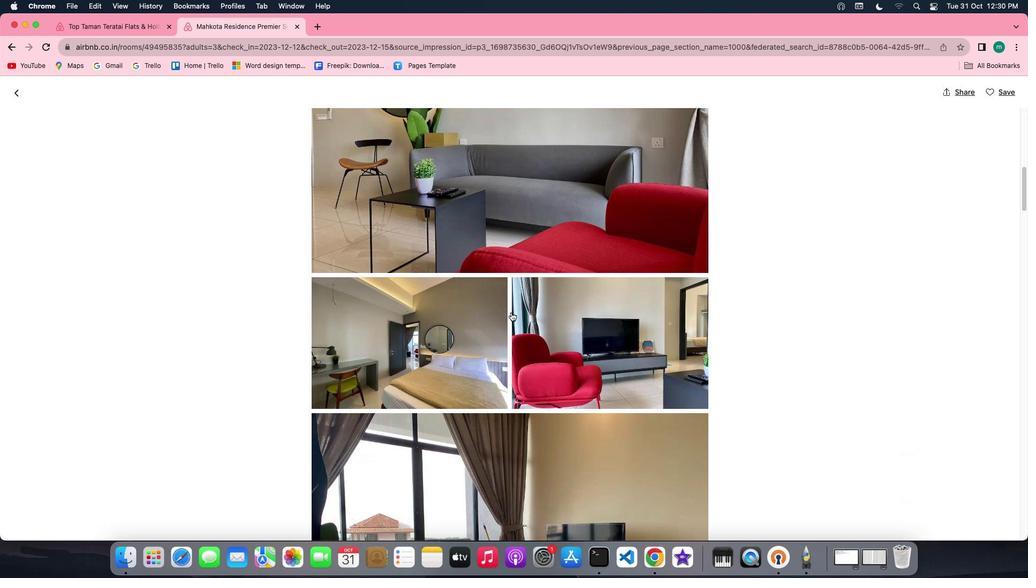 
Action: Mouse scrolled (512, 314) with delta (1, 0)
Screenshot: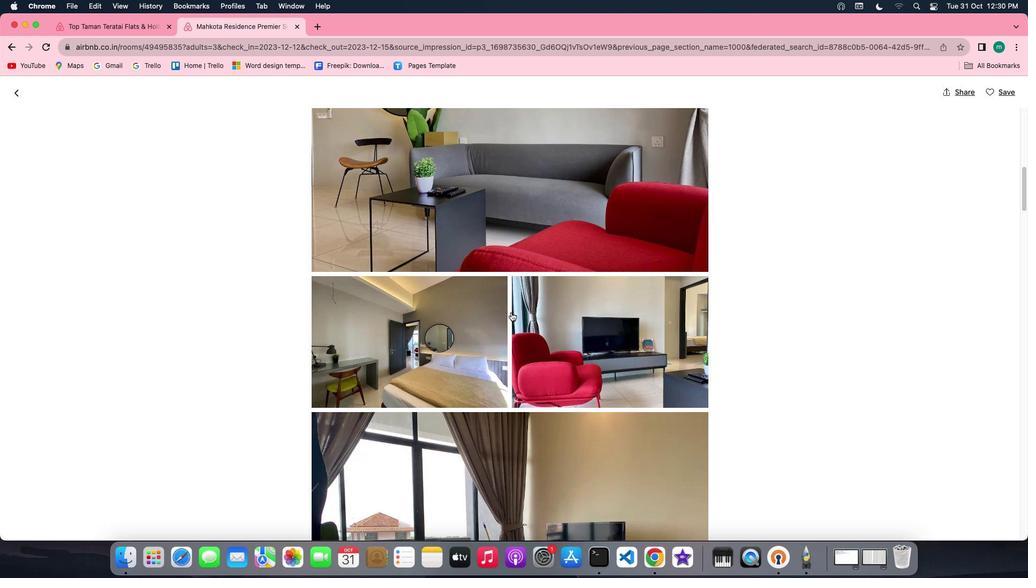 
Action: Mouse scrolled (512, 314) with delta (1, 0)
Screenshot: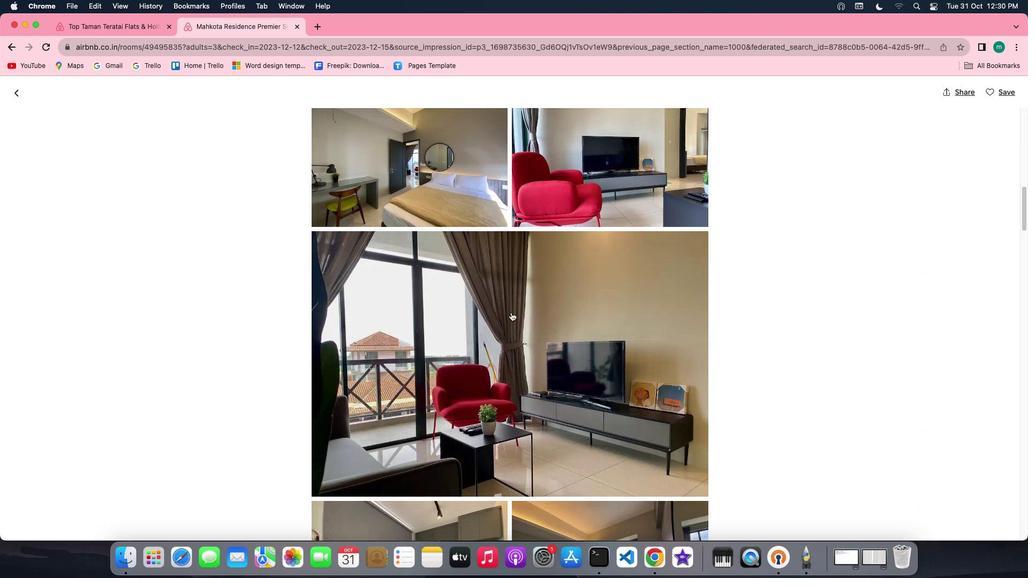 
Action: Mouse scrolled (512, 314) with delta (1, 0)
Screenshot: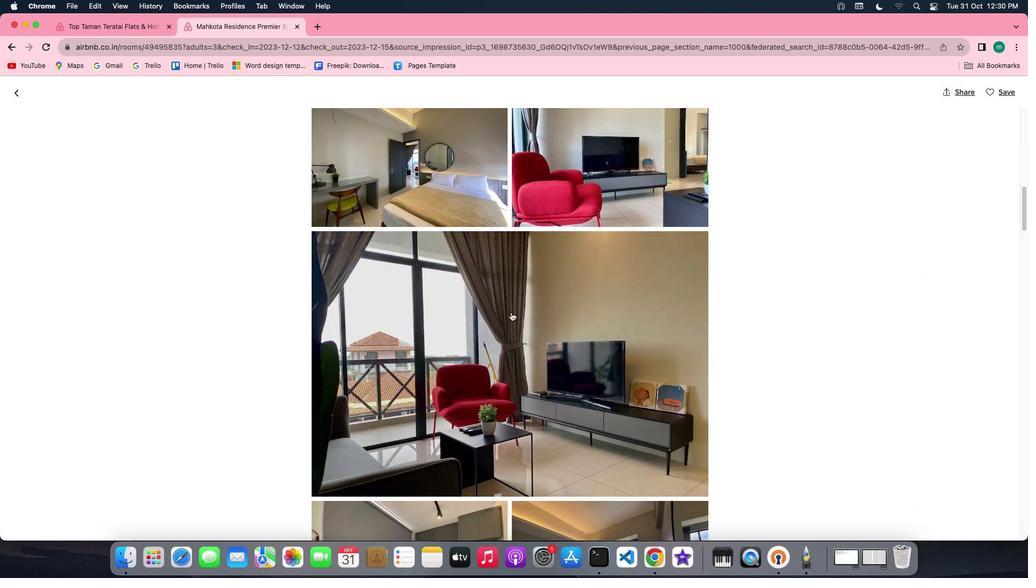 
Action: Mouse scrolled (512, 314) with delta (1, 0)
Screenshot: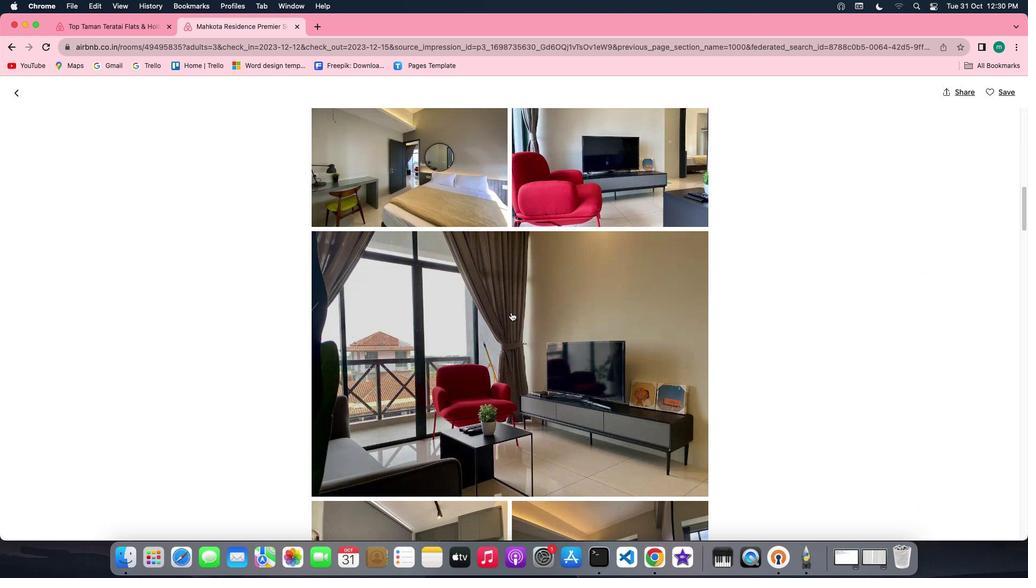 
Action: Mouse scrolled (512, 314) with delta (1, 0)
Screenshot: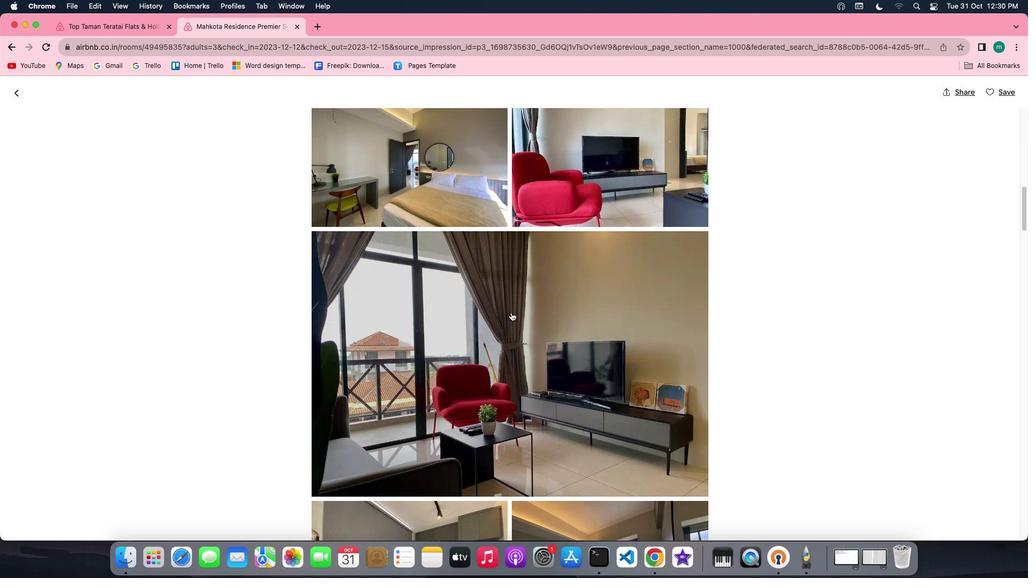 
Action: Mouse scrolled (512, 314) with delta (1, 0)
Screenshot: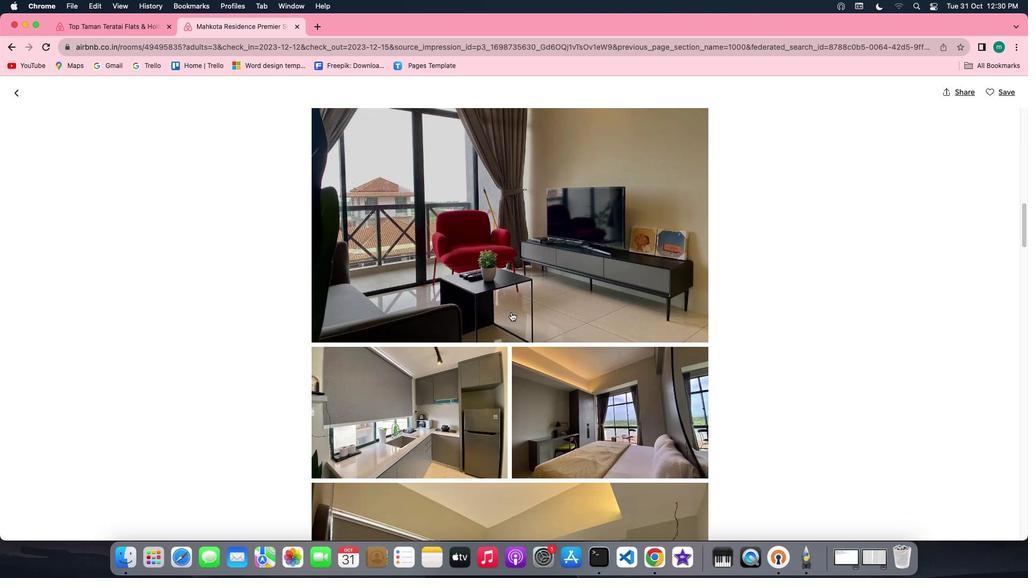 
Action: Mouse scrolled (512, 314) with delta (1, 0)
Screenshot: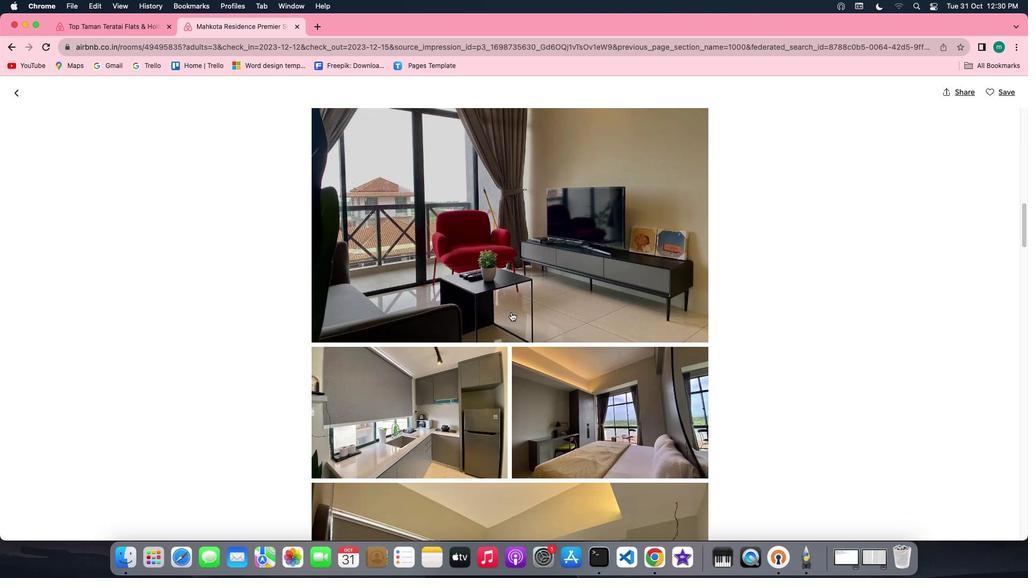 
Action: Mouse scrolled (512, 314) with delta (1, 0)
Screenshot: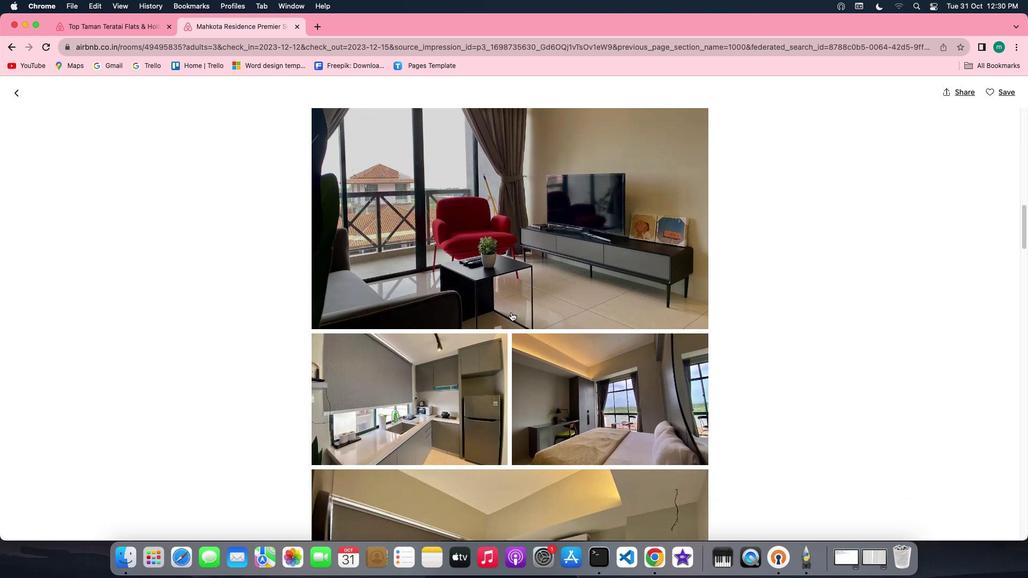 
Action: Mouse scrolled (512, 314) with delta (1, 0)
Screenshot: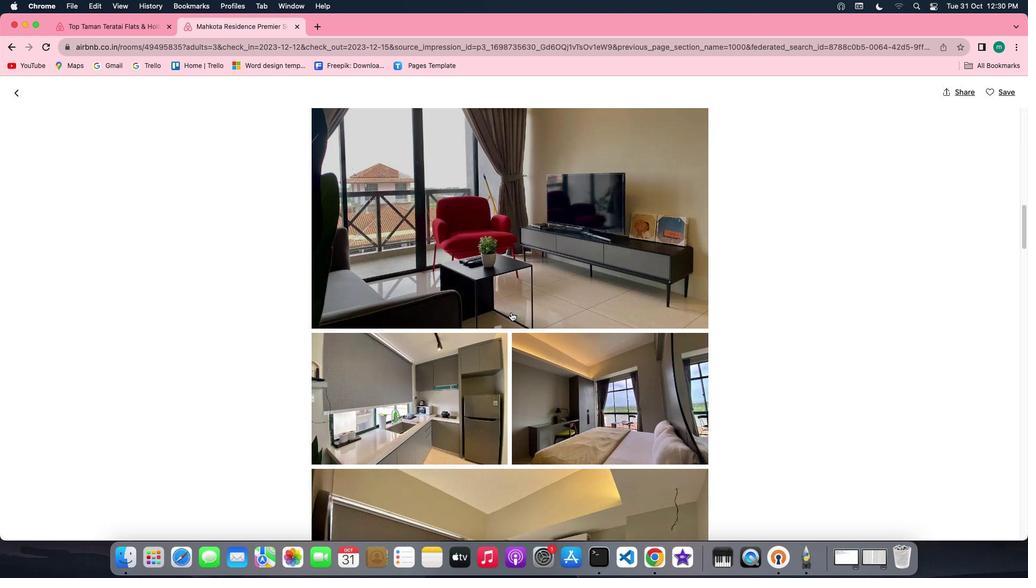 
Action: Mouse scrolled (512, 314) with delta (1, 0)
Screenshot: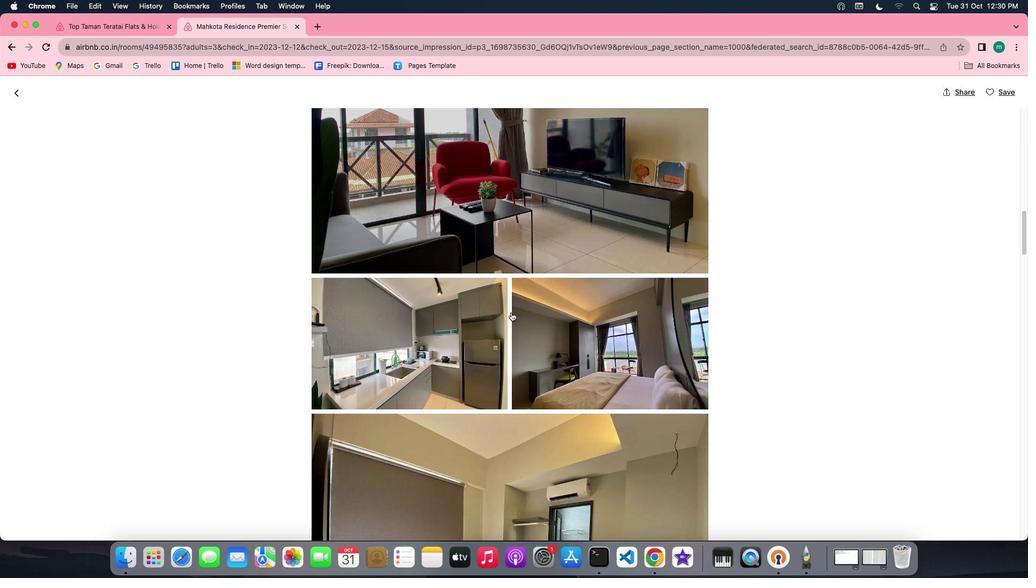 
Action: Mouse scrolled (512, 314) with delta (1, 0)
Screenshot: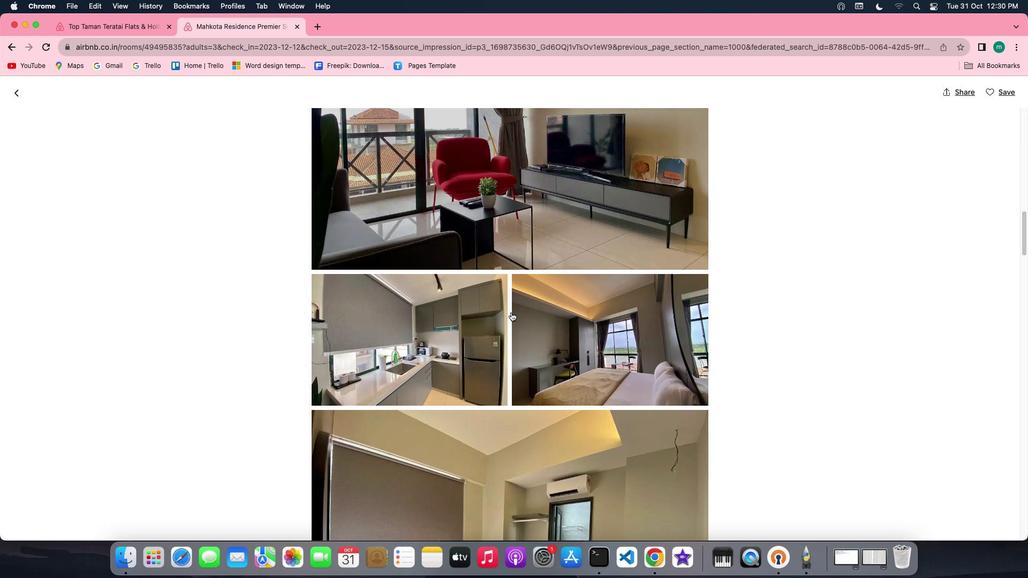 
Action: Mouse scrolled (512, 314) with delta (1, 0)
Screenshot: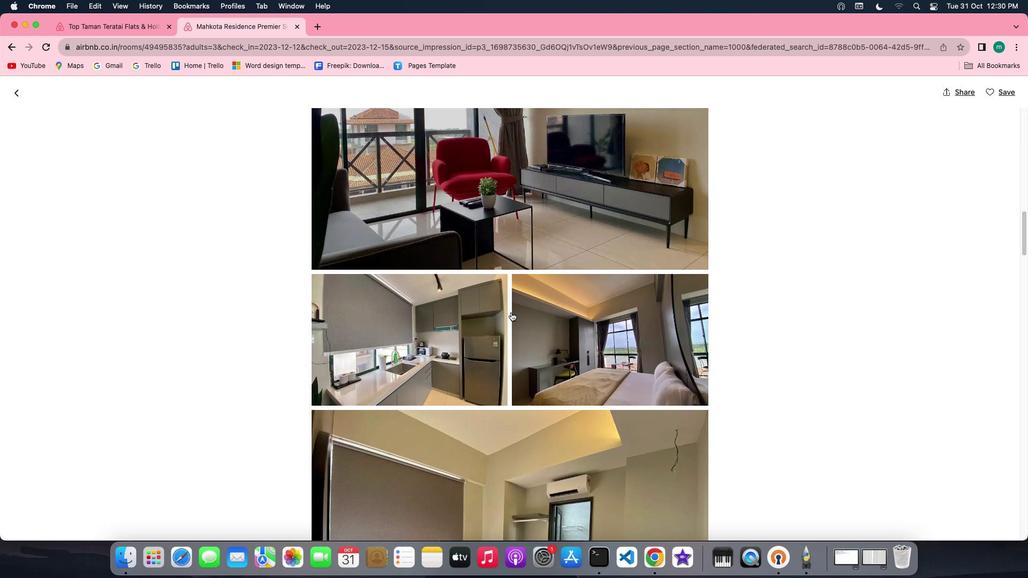 
Action: Mouse scrolled (512, 314) with delta (1, 0)
Screenshot: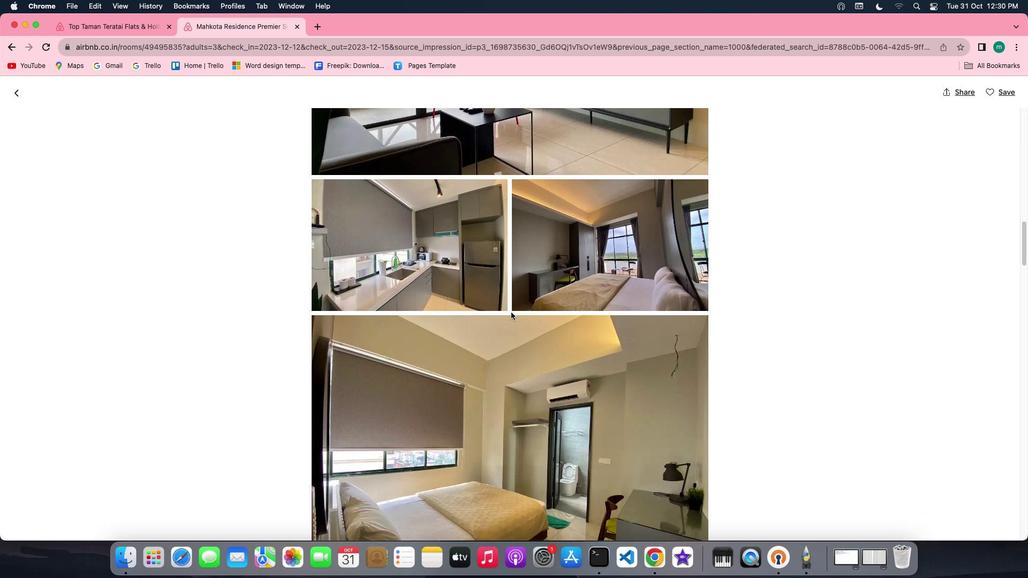 
Action: Mouse scrolled (512, 314) with delta (1, 0)
Screenshot: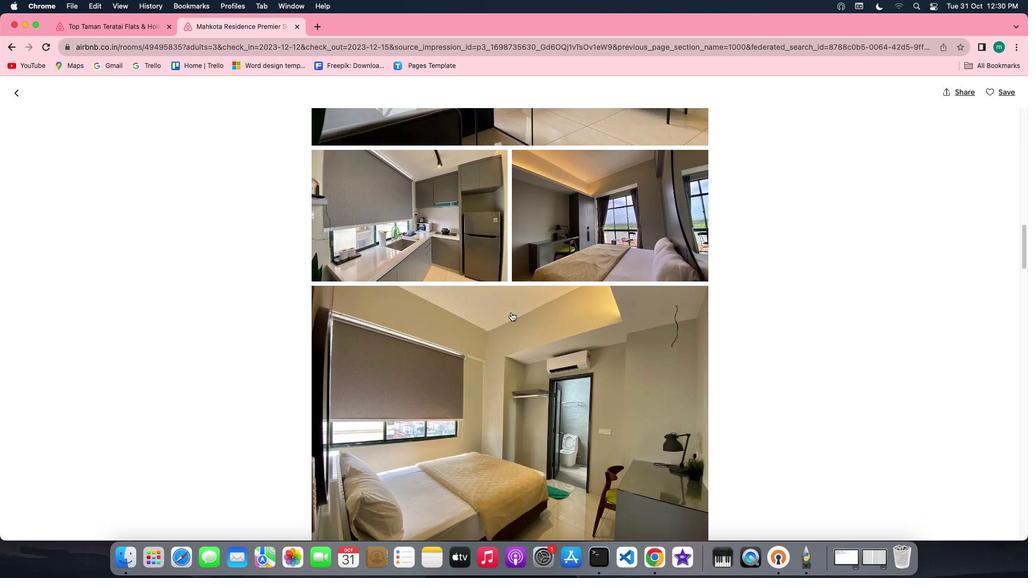 
Action: Mouse scrolled (512, 314) with delta (1, 0)
Screenshot: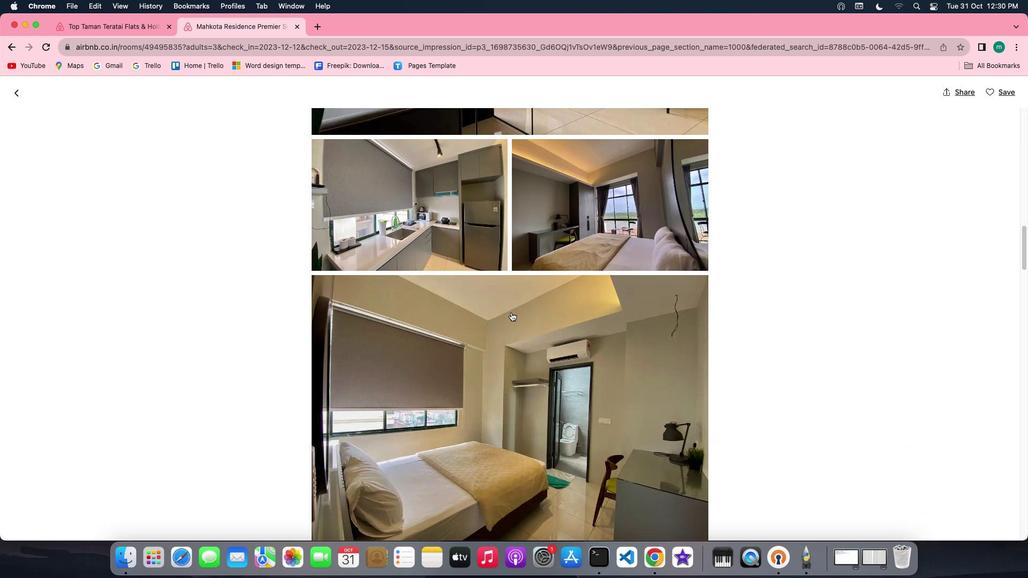 
Action: Mouse scrolled (512, 314) with delta (1, 0)
Screenshot: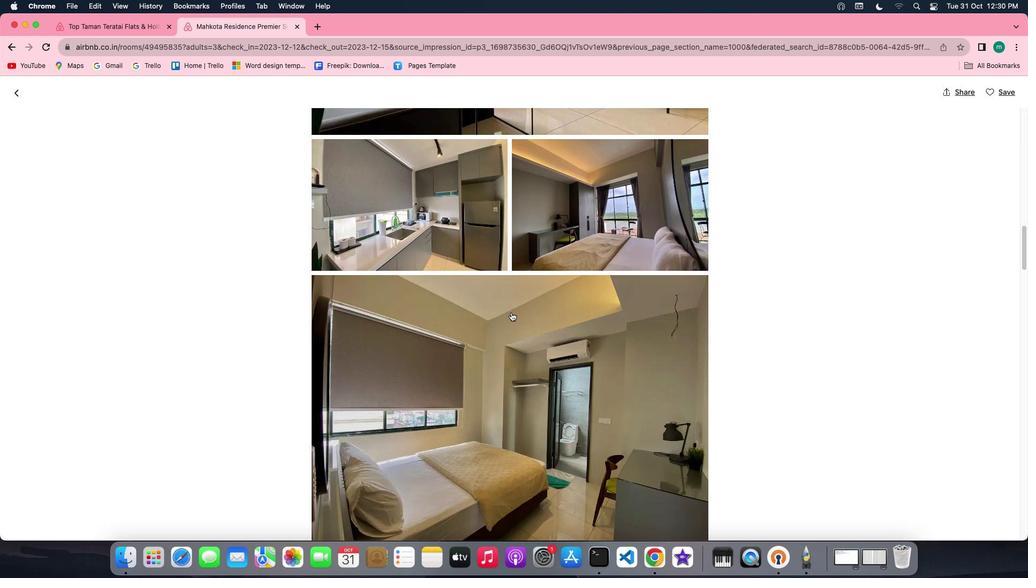 
Action: Mouse scrolled (512, 314) with delta (1, 0)
Screenshot: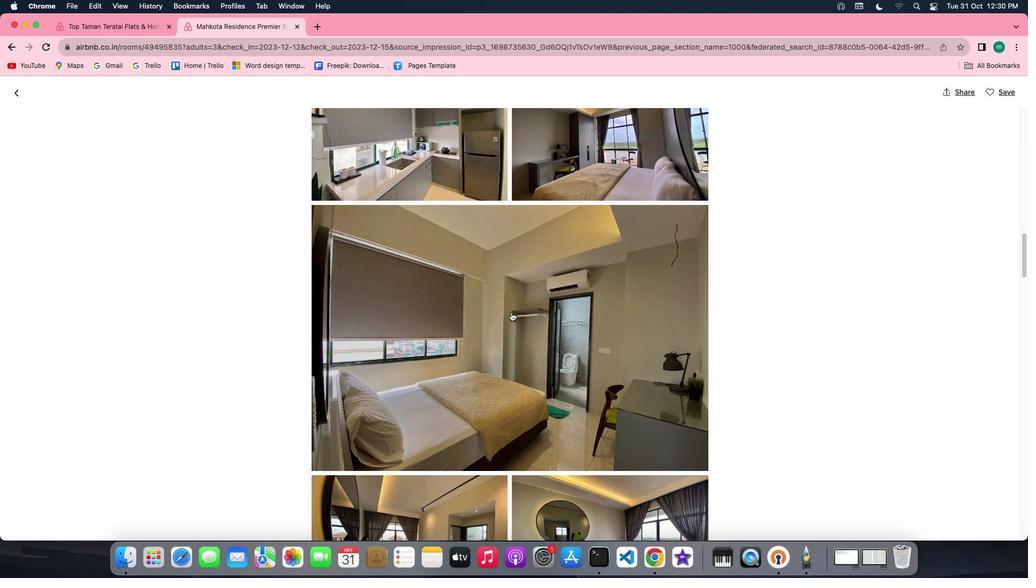 
Action: Mouse scrolled (512, 314) with delta (1, 0)
Screenshot: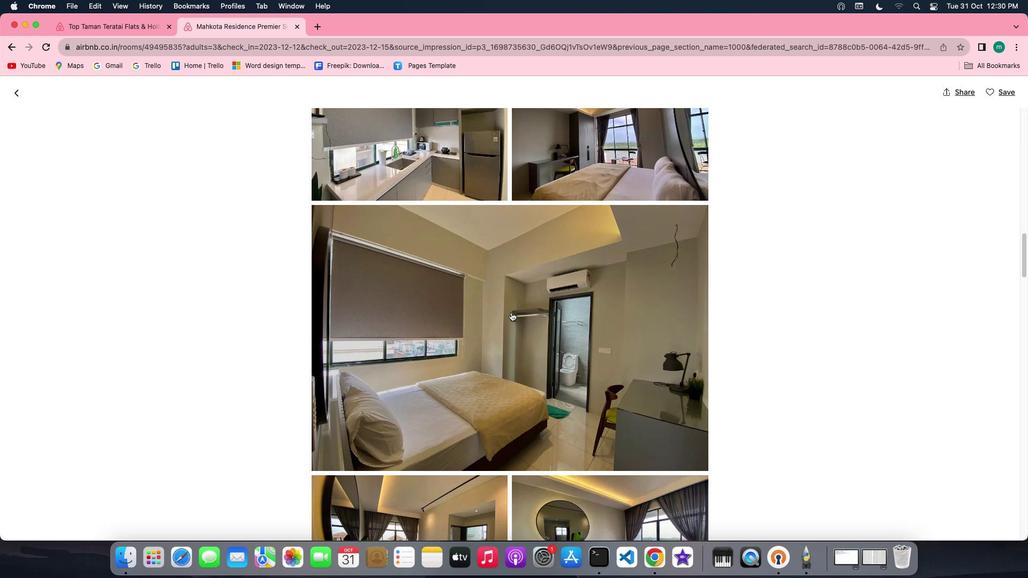
Action: Mouse scrolled (512, 314) with delta (1, 0)
Screenshot: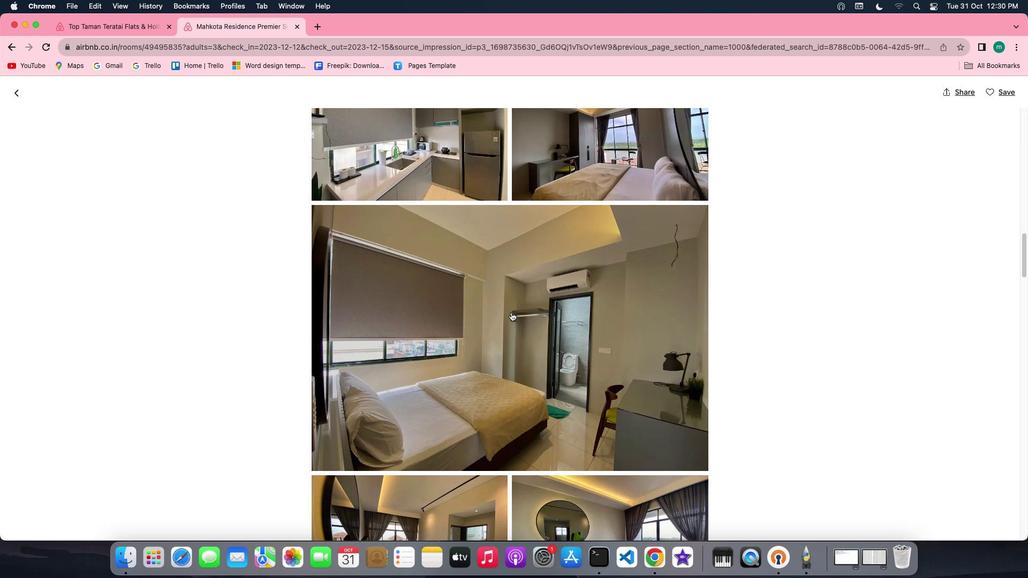 
Action: Mouse scrolled (512, 314) with delta (1, 0)
Screenshot: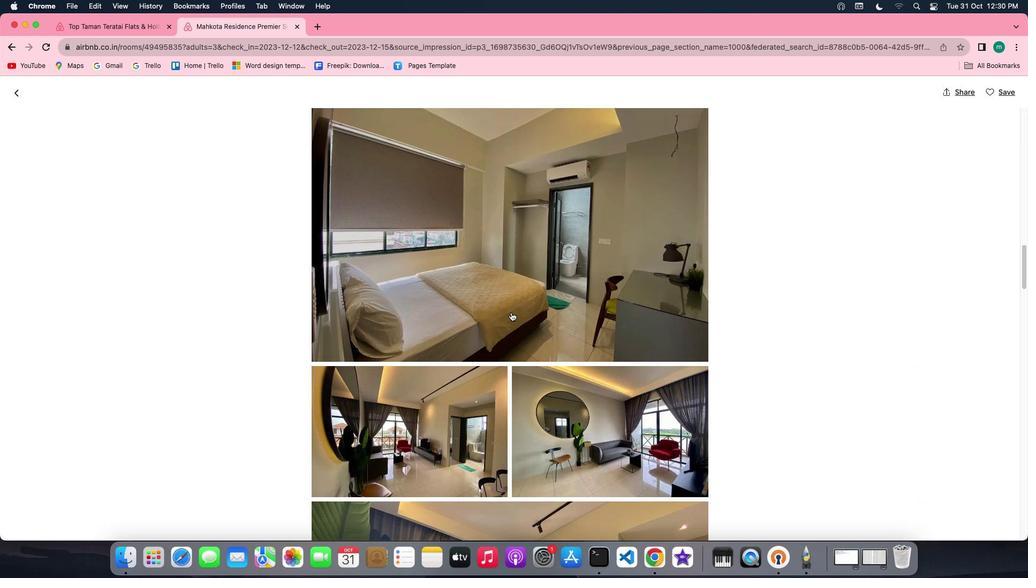 
Action: Mouse scrolled (512, 314) with delta (1, 0)
Screenshot: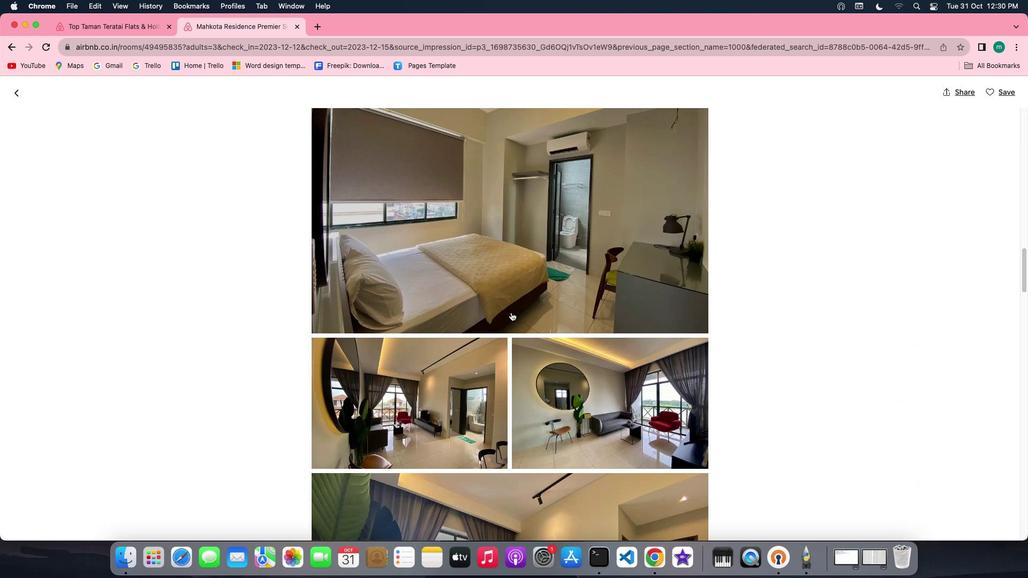 
Action: Mouse scrolled (512, 314) with delta (1, 0)
Screenshot: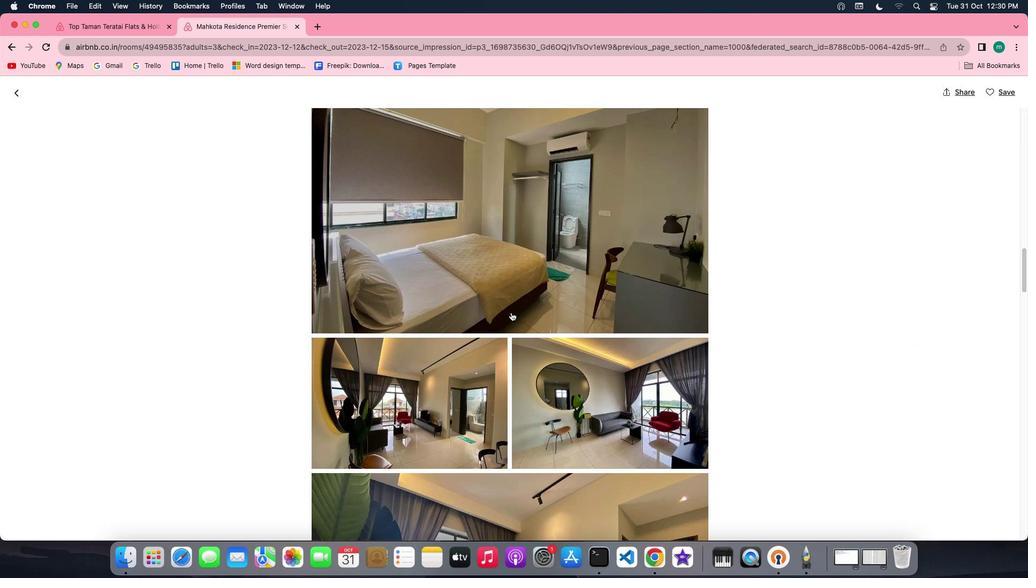 
Action: Mouse scrolled (512, 314) with delta (1, 0)
Screenshot: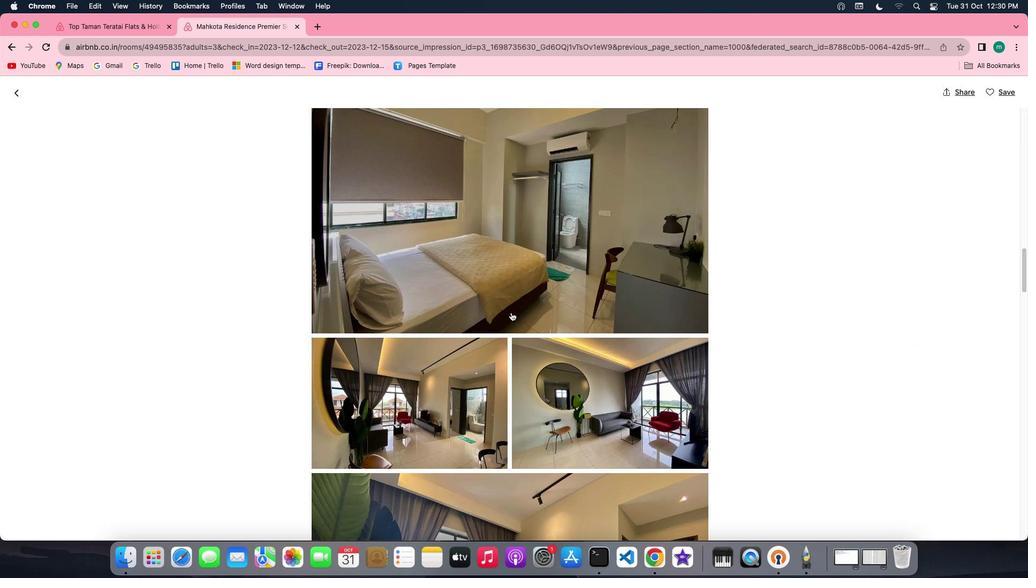 
Action: Mouse scrolled (512, 314) with delta (1, 0)
Screenshot: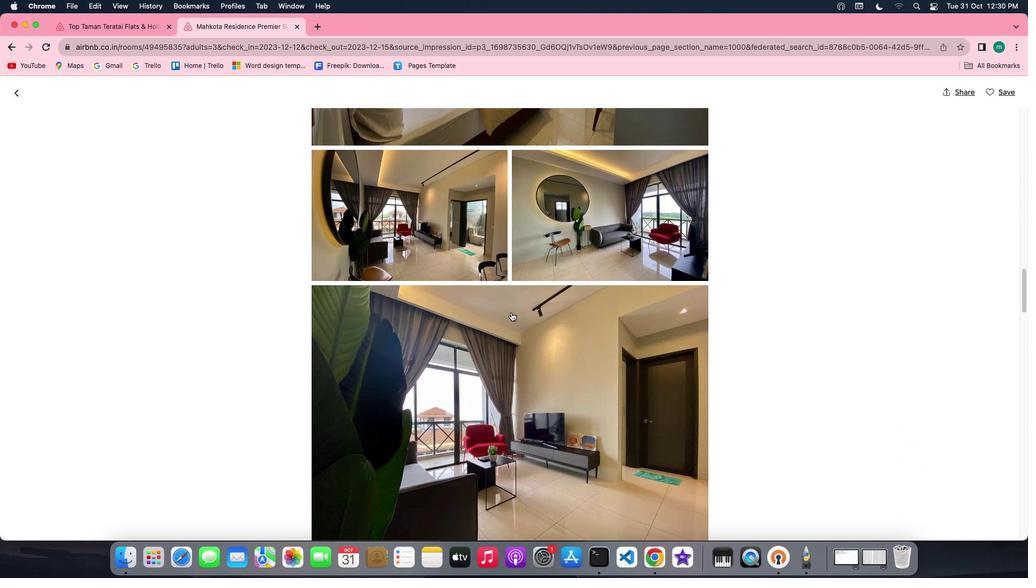 
Action: Mouse scrolled (512, 314) with delta (1, 0)
Screenshot: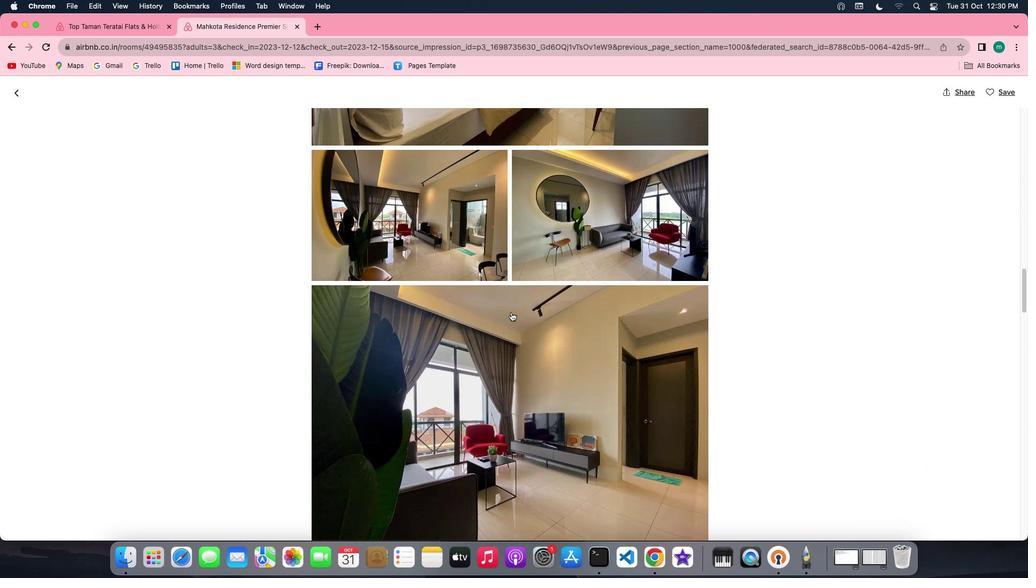 
Action: Mouse scrolled (512, 314) with delta (1, 0)
Screenshot: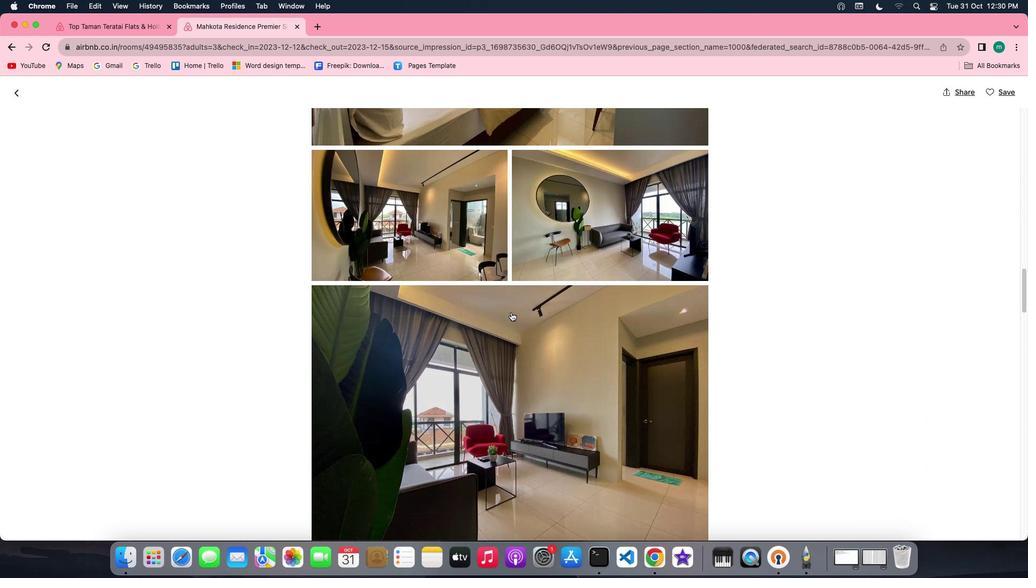 
Action: Mouse scrolled (512, 314) with delta (1, 0)
Screenshot: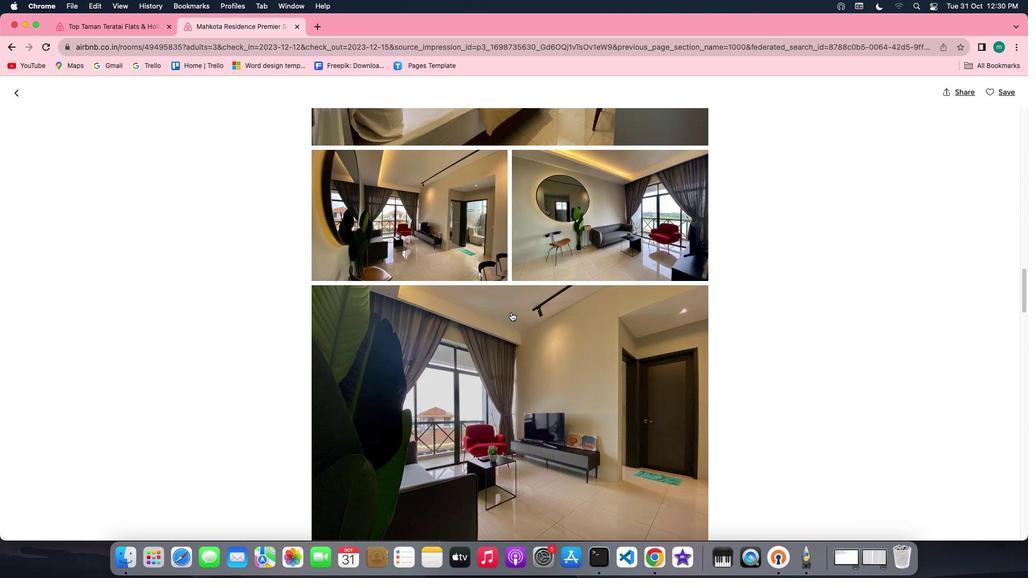 
Action: Mouse scrolled (512, 314) with delta (1, 0)
Screenshot: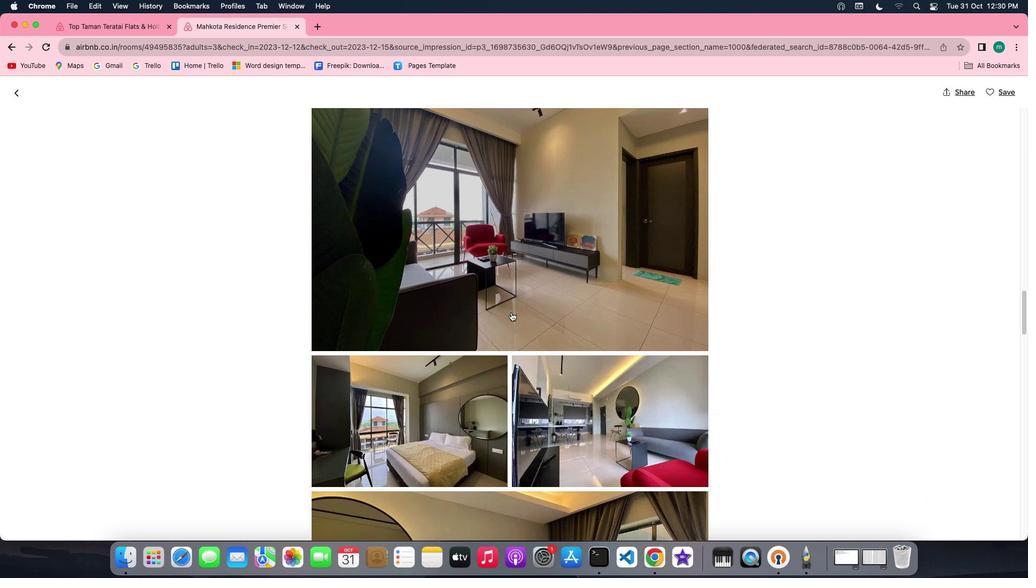 
Action: Mouse scrolled (512, 314) with delta (1, 0)
Screenshot: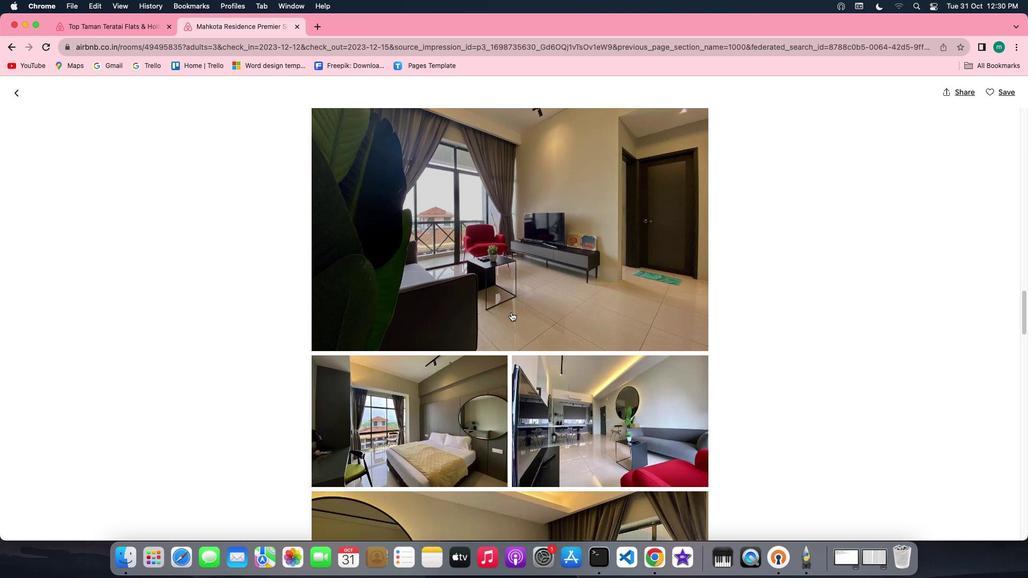
Action: Mouse scrolled (512, 314) with delta (1, 0)
Screenshot: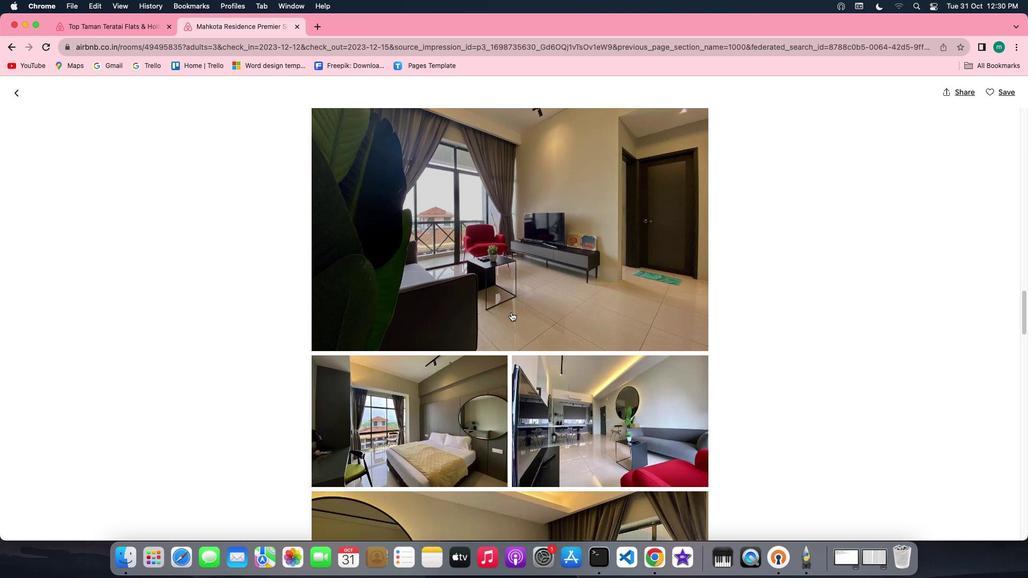 
Action: Mouse scrolled (512, 314) with delta (1, 0)
Screenshot: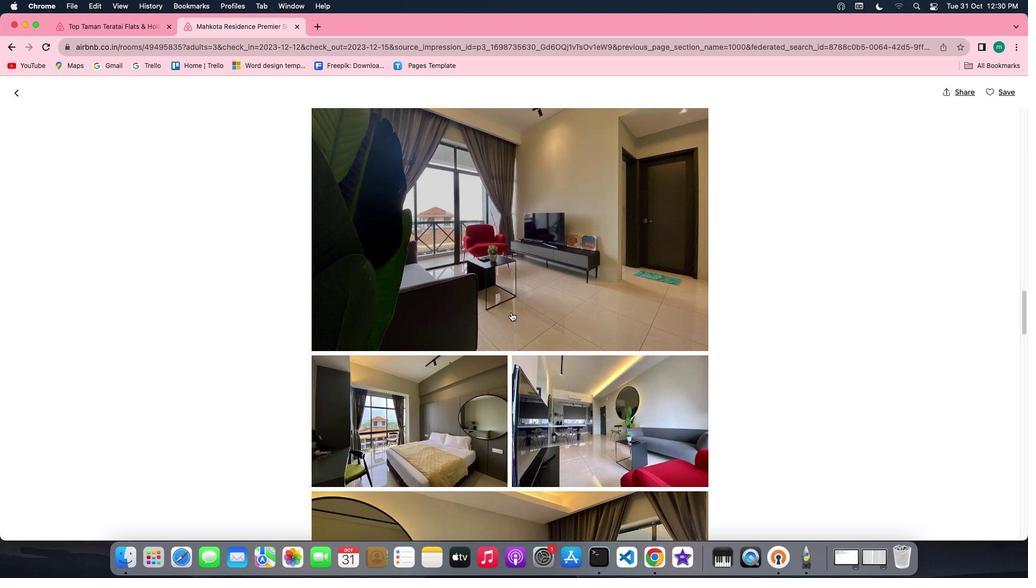 
Action: Mouse scrolled (512, 314) with delta (1, 0)
Screenshot: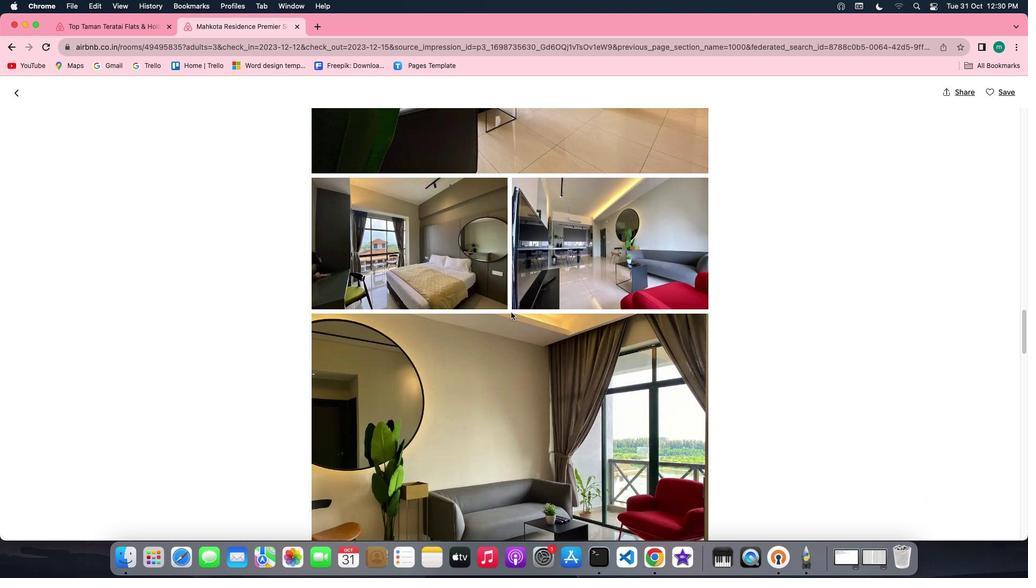 
Action: Mouse scrolled (512, 314) with delta (1, 0)
Screenshot: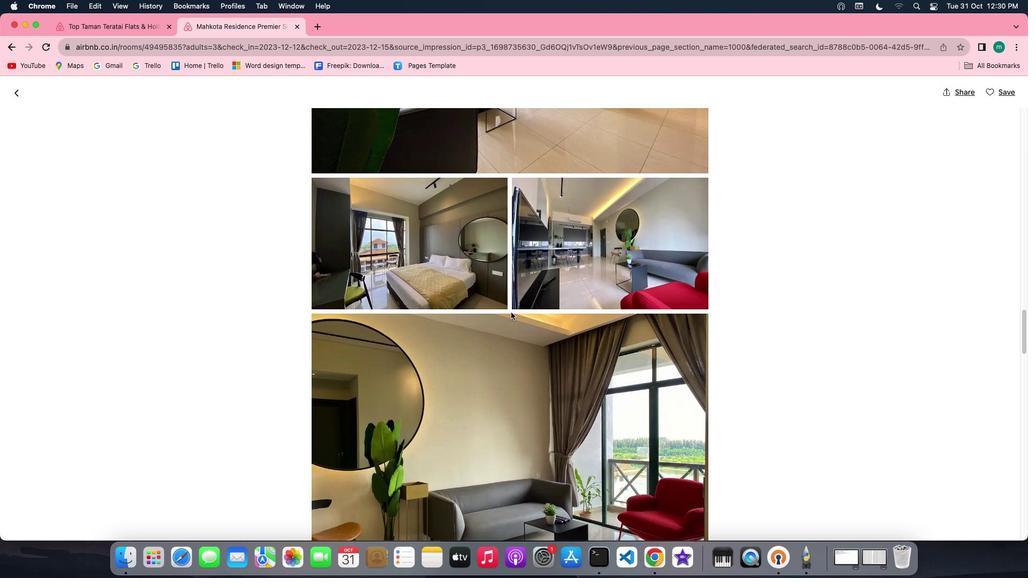 
Action: Mouse scrolled (512, 314) with delta (1, 0)
Screenshot: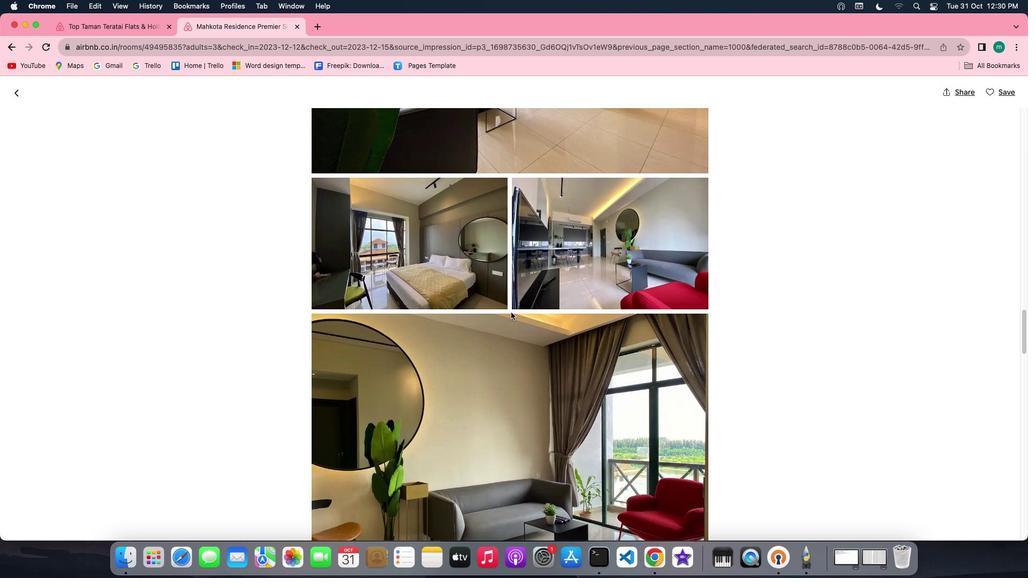 
Action: Mouse scrolled (512, 314) with delta (1, 0)
Screenshot: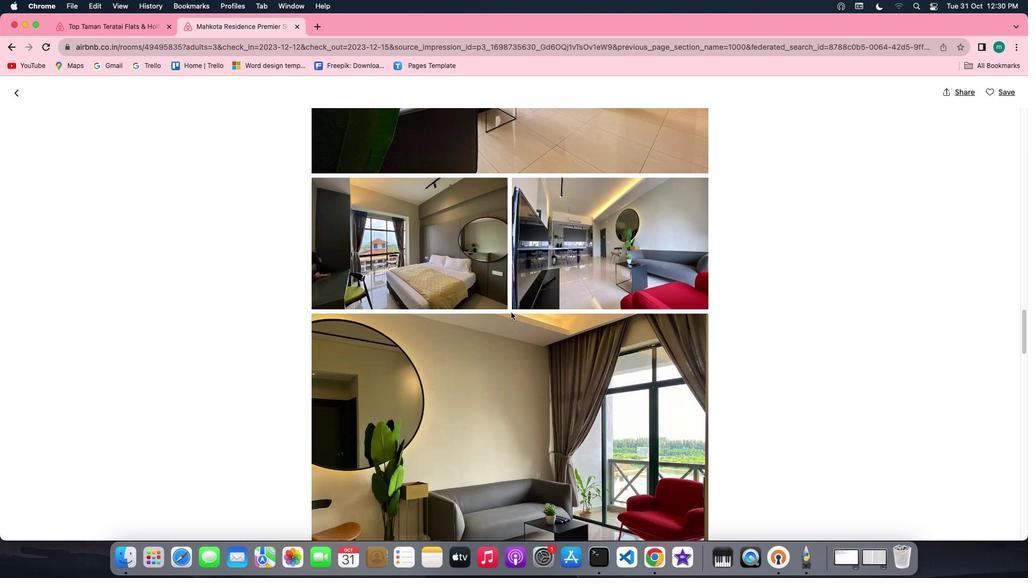 
Action: Mouse scrolled (512, 314) with delta (1, 0)
Screenshot: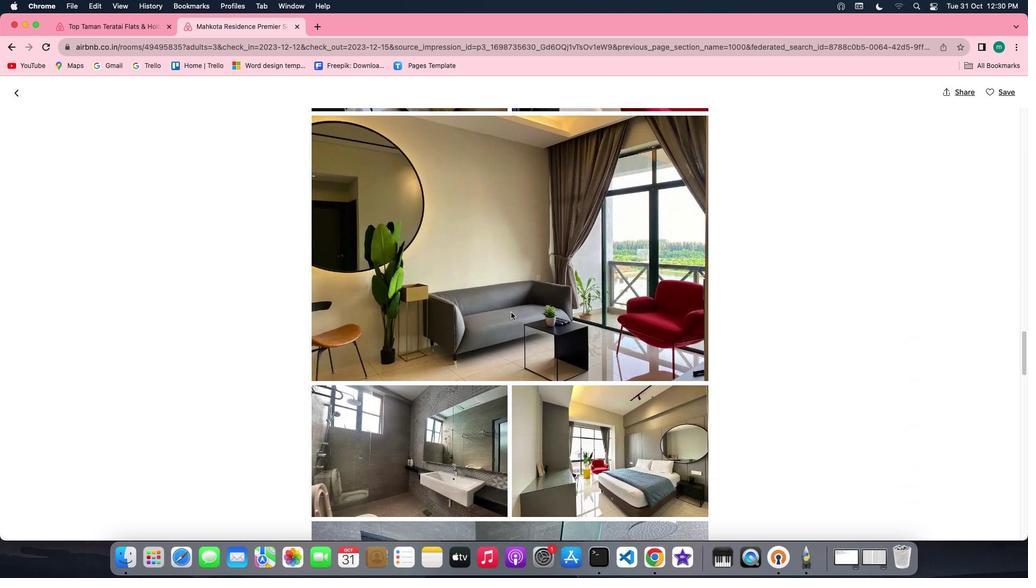 
Action: Mouse scrolled (512, 314) with delta (1, 0)
Screenshot: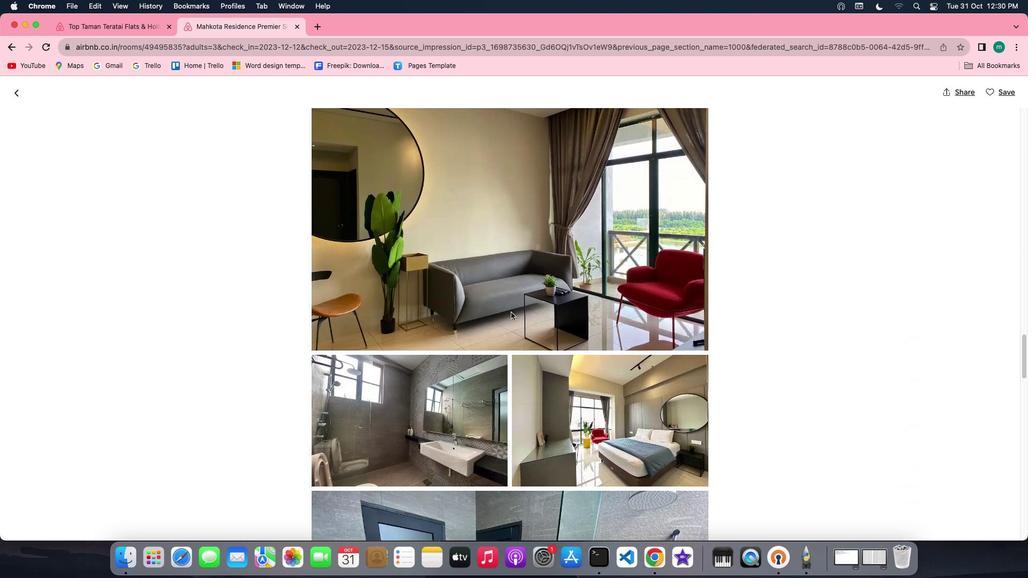 
Action: Mouse scrolled (512, 314) with delta (1, 0)
Screenshot: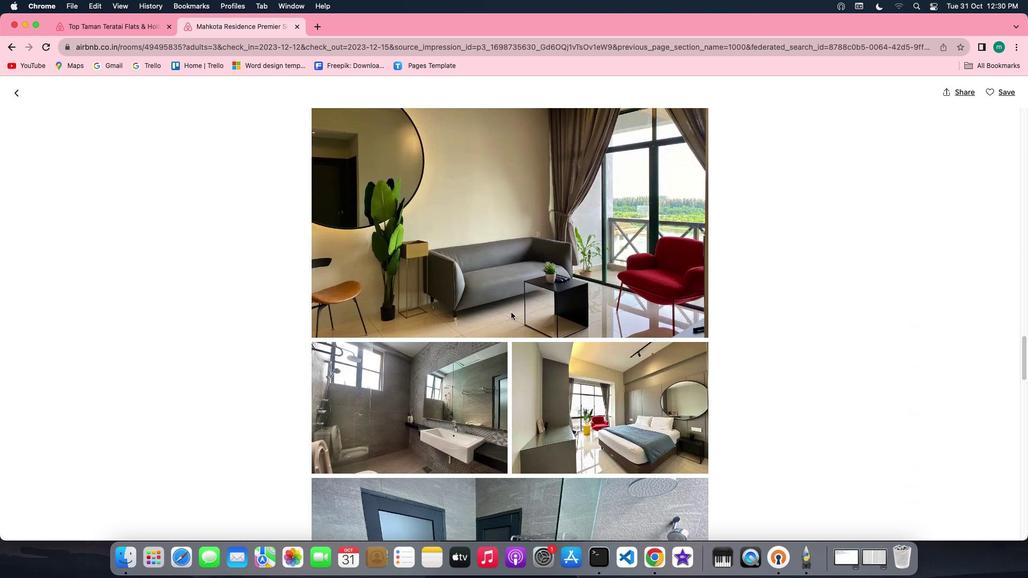 
Action: Mouse scrolled (512, 314) with delta (1, 0)
Screenshot: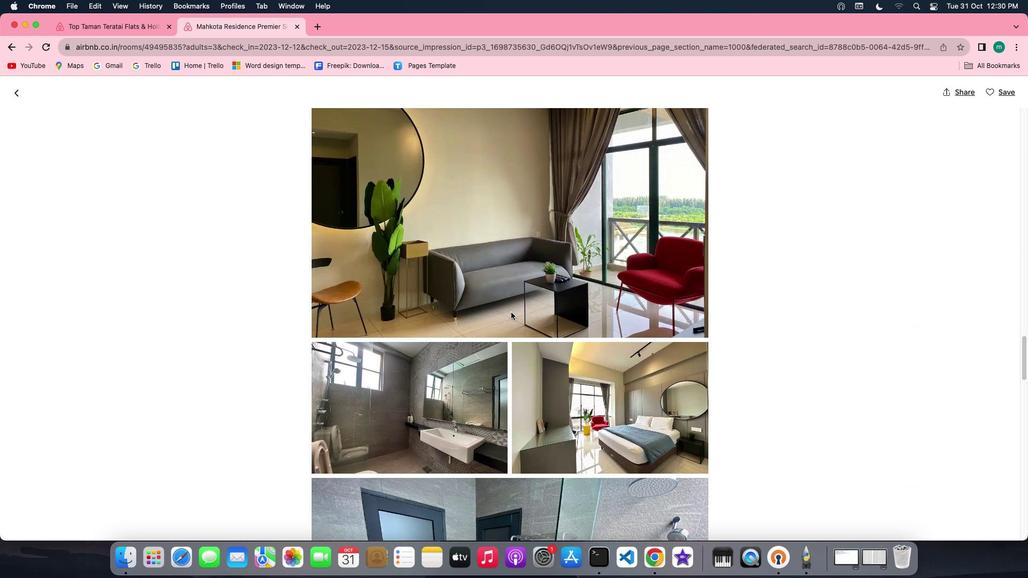 
Action: Mouse scrolled (512, 314) with delta (1, 0)
Screenshot: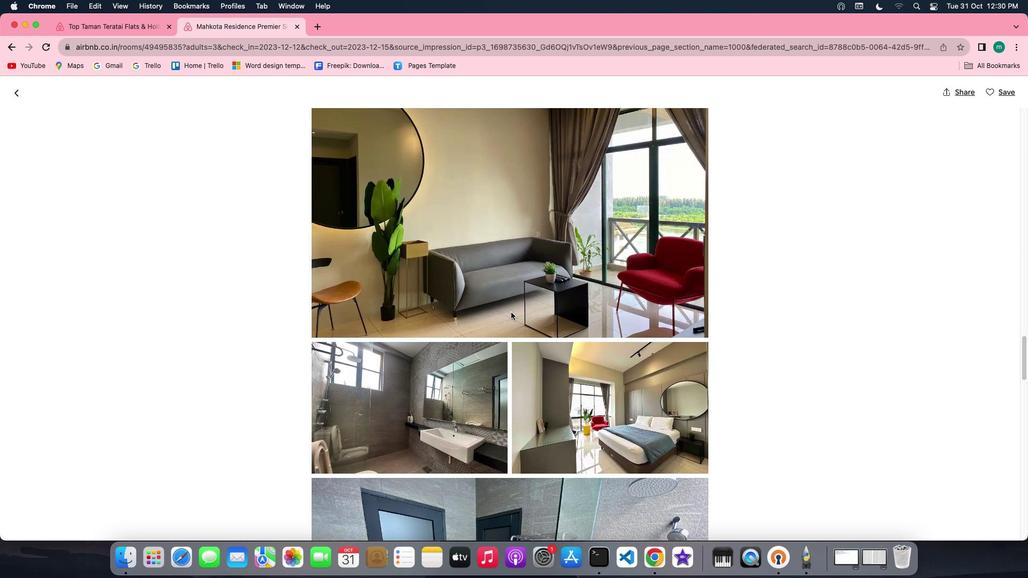 
Action: Mouse scrolled (512, 314) with delta (1, 0)
Screenshot: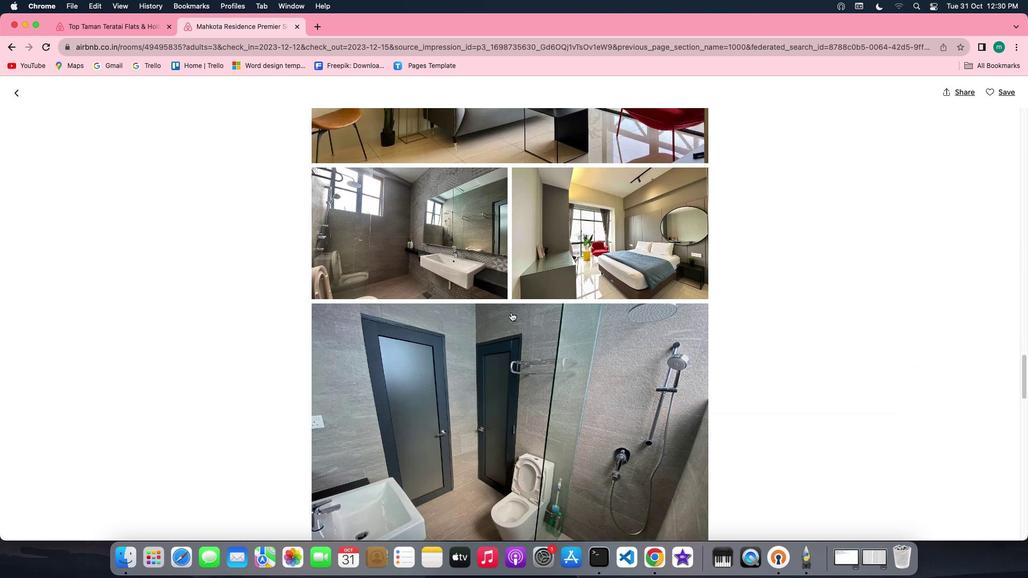 
Action: Mouse scrolled (512, 314) with delta (1, 0)
Screenshot: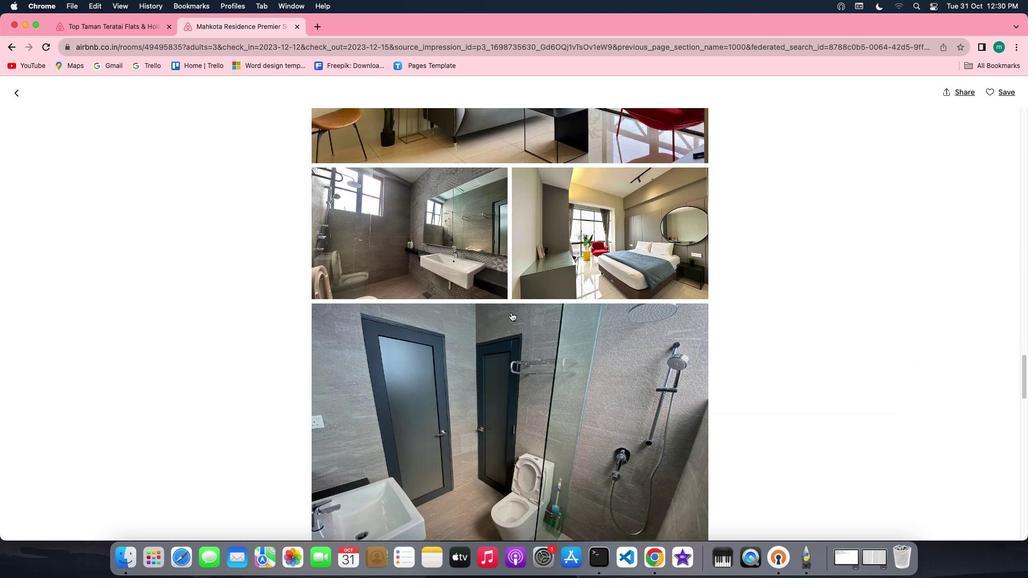 
Action: Mouse scrolled (512, 314) with delta (1, 0)
Screenshot: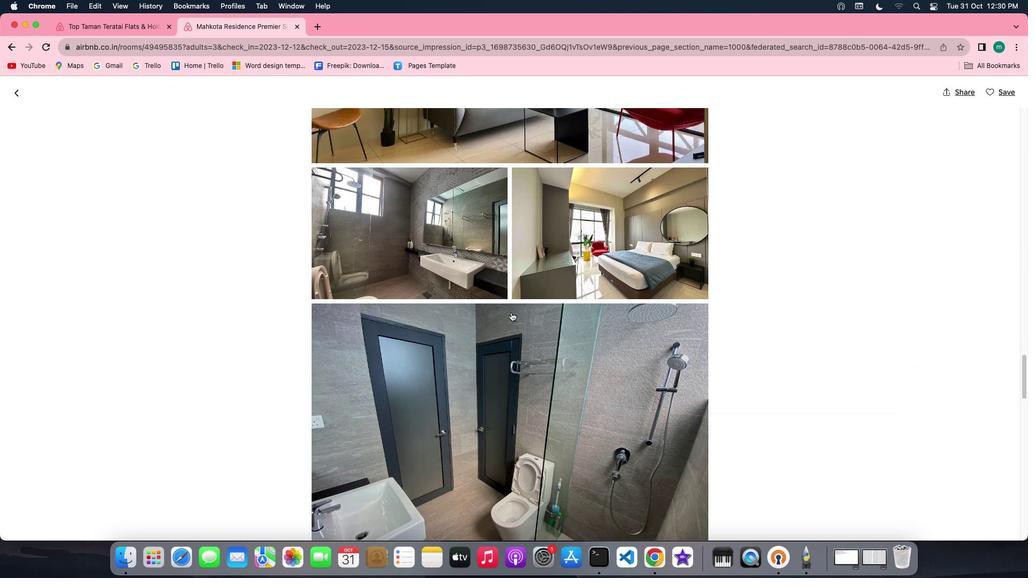 
Action: Mouse scrolled (512, 314) with delta (1, 0)
Screenshot: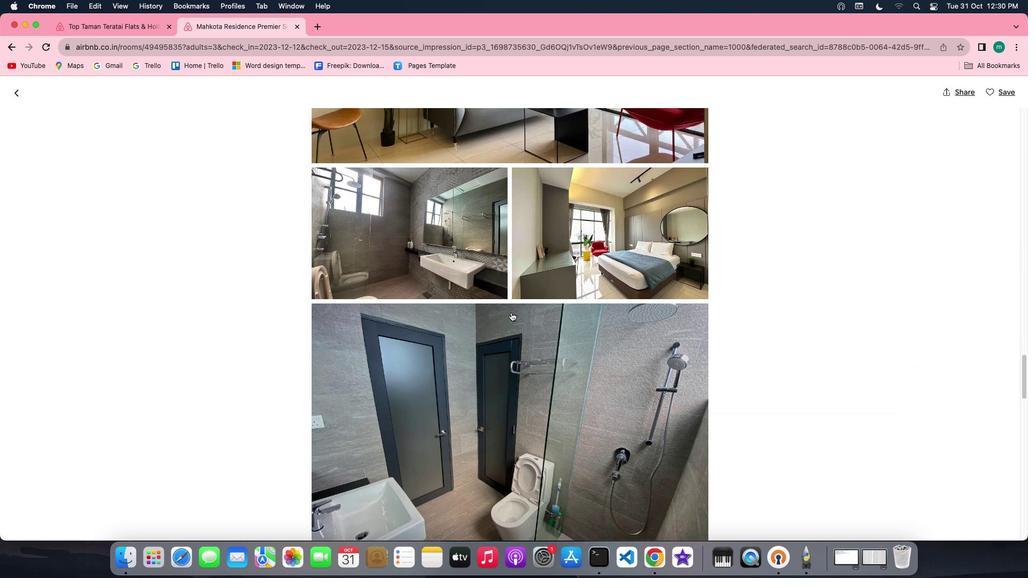 
Action: Mouse scrolled (512, 314) with delta (1, 0)
Screenshot: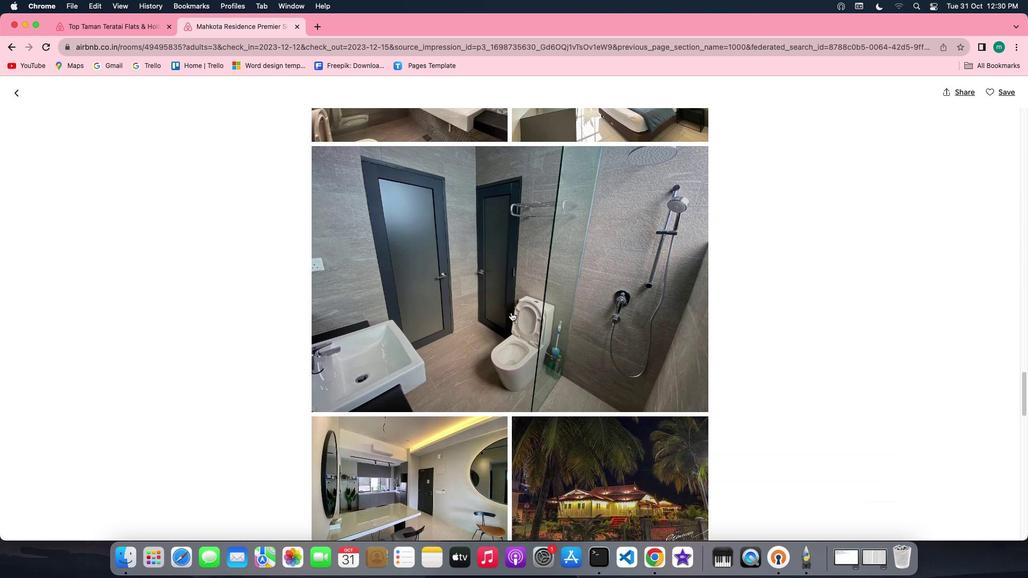 
Action: Mouse scrolled (512, 314) with delta (1, 0)
Screenshot: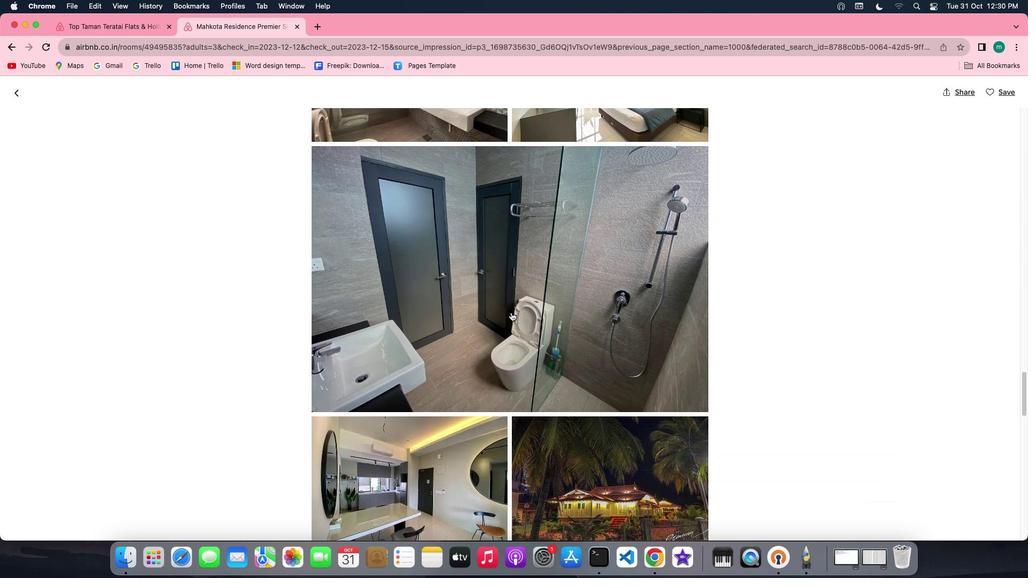 
Action: Mouse scrolled (512, 314) with delta (1, 0)
Screenshot: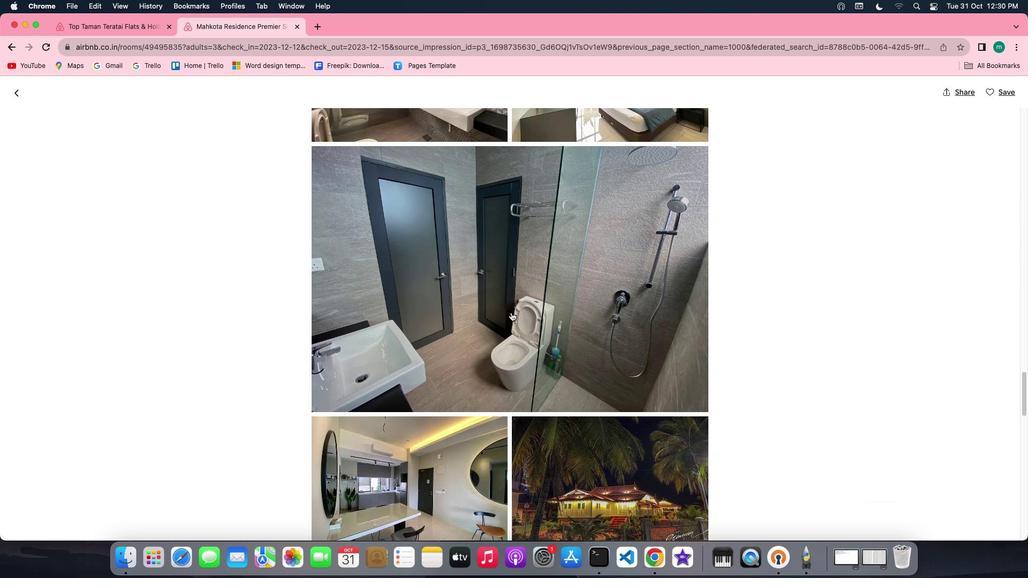 
Action: Mouse scrolled (512, 314) with delta (1, 0)
Screenshot: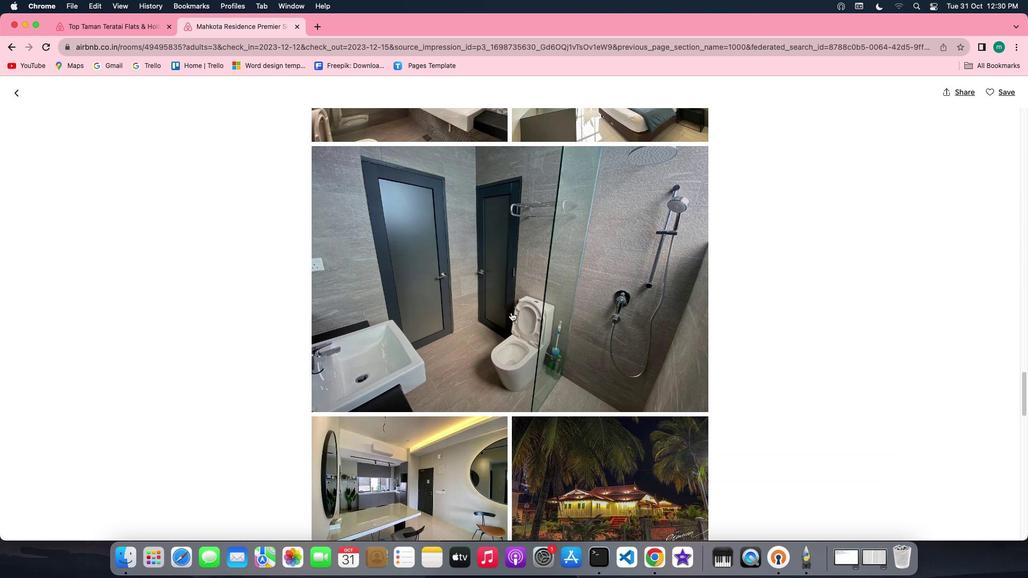 
Action: Mouse scrolled (512, 314) with delta (1, 0)
Screenshot: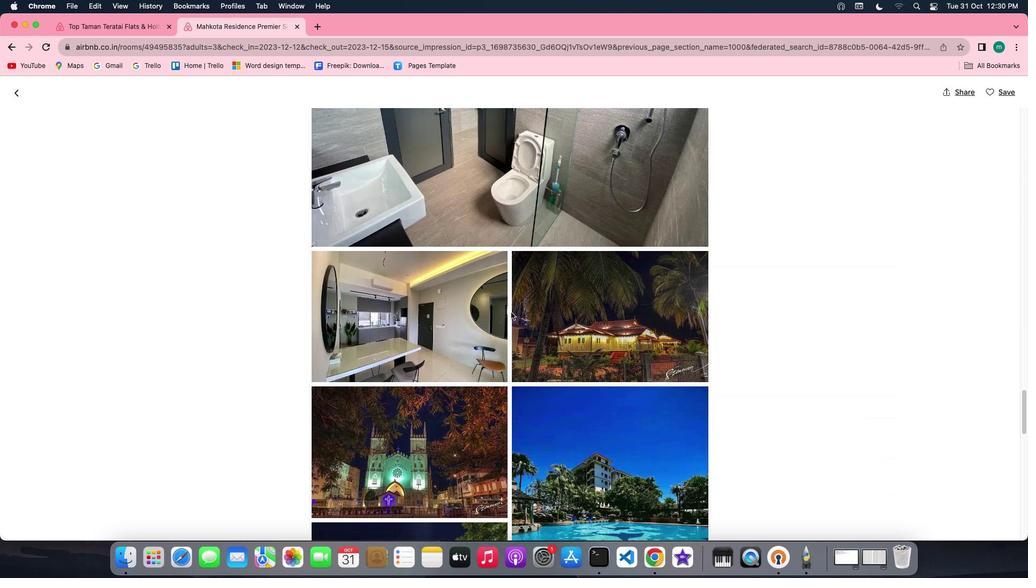 
Action: Mouse scrolled (512, 314) with delta (1, 0)
Screenshot: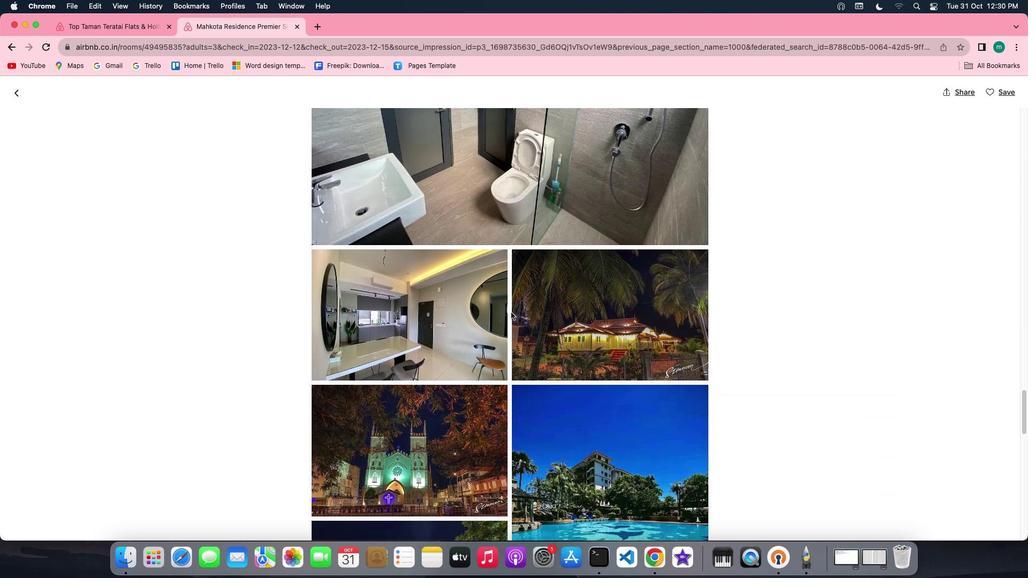 
Action: Mouse scrolled (512, 314) with delta (1, 0)
Screenshot: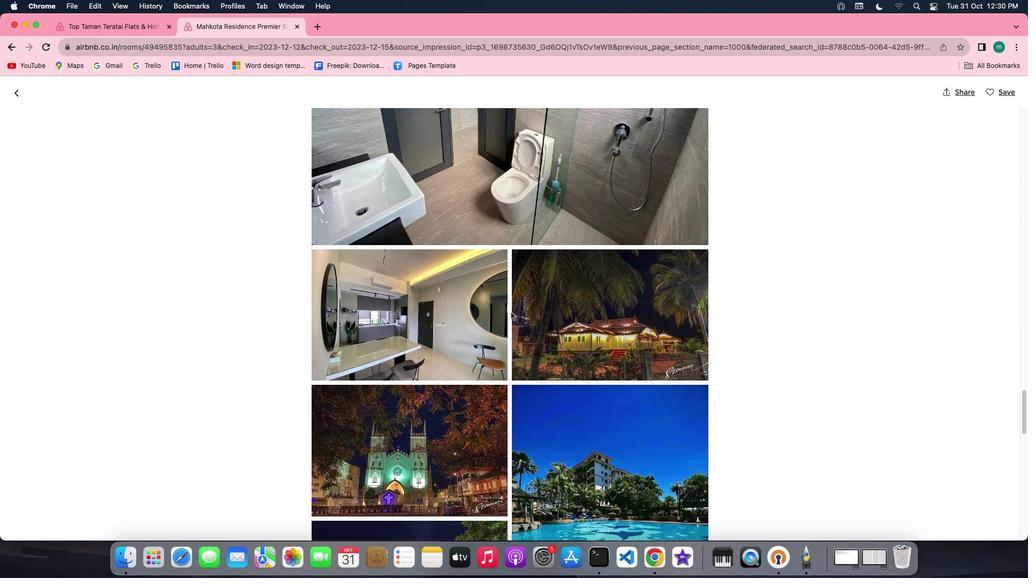 
Action: Mouse scrolled (512, 314) with delta (1, 0)
Screenshot: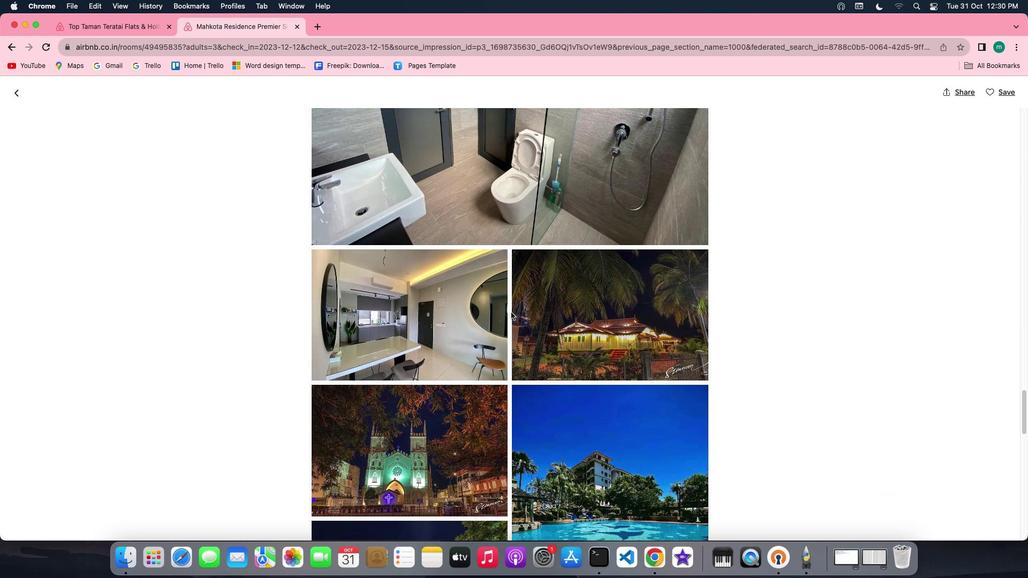 
Action: Mouse scrolled (512, 314) with delta (1, 0)
Screenshot: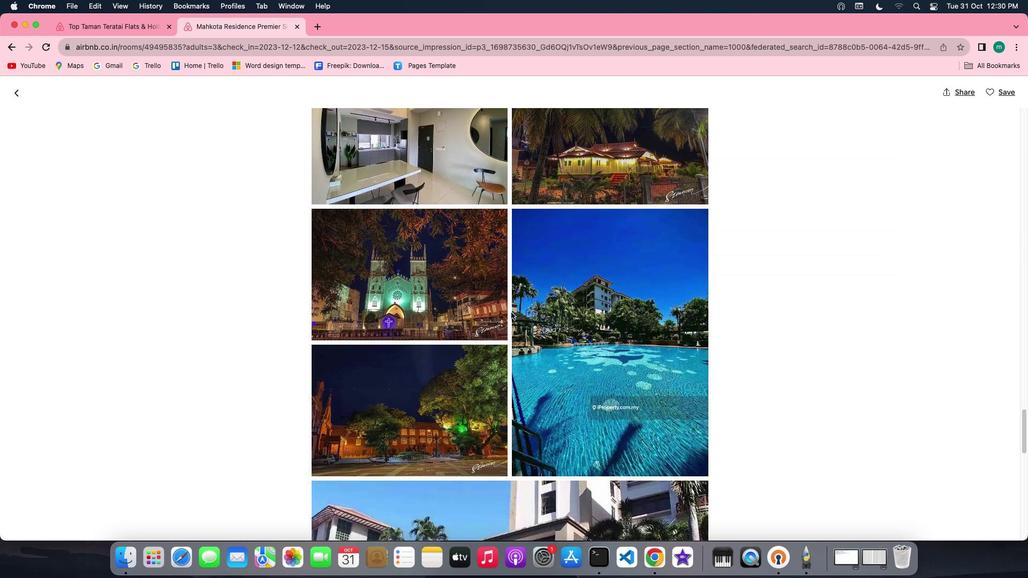 
Action: Mouse scrolled (512, 314) with delta (1, 0)
Screenshot: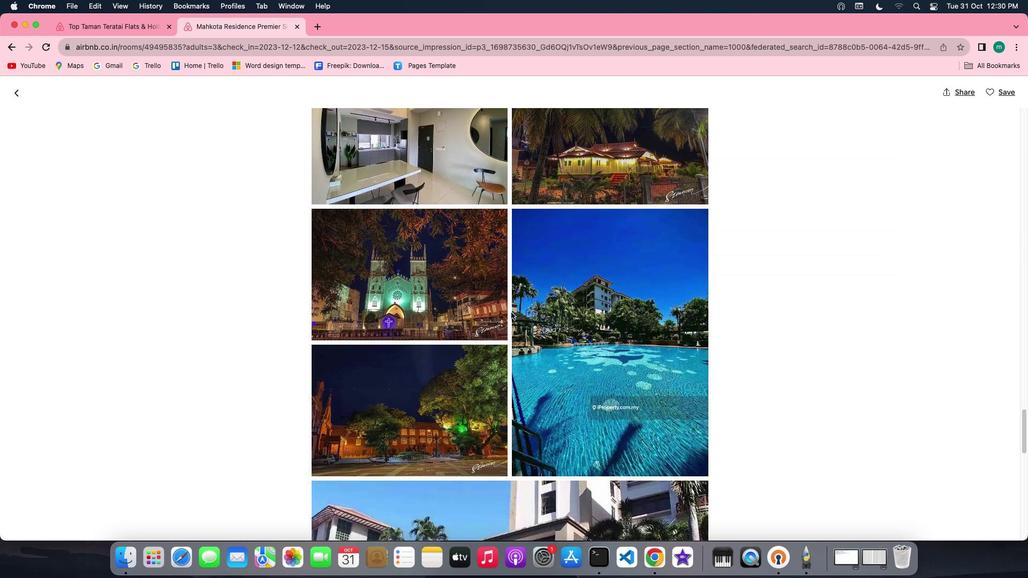 
Action: Mouse scrolled (512, 314) with delta (1, 0)
Screenshot: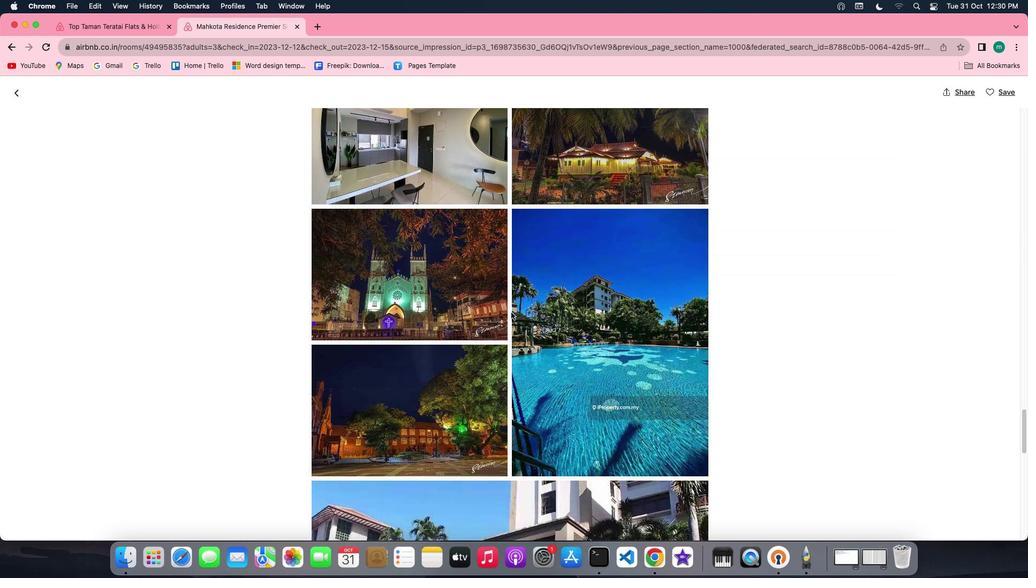 
Action: Mouse scrolled (512, 314) with delta (1, 0)
Screenshot: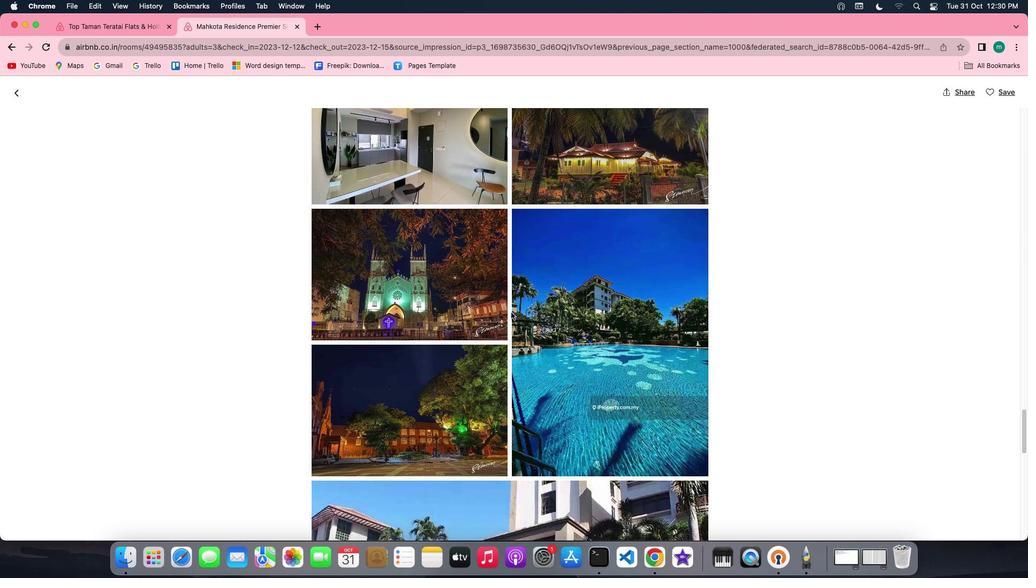 
Action: Mouse scrolled (512, 314) with delta (1, 0)
Screenshot: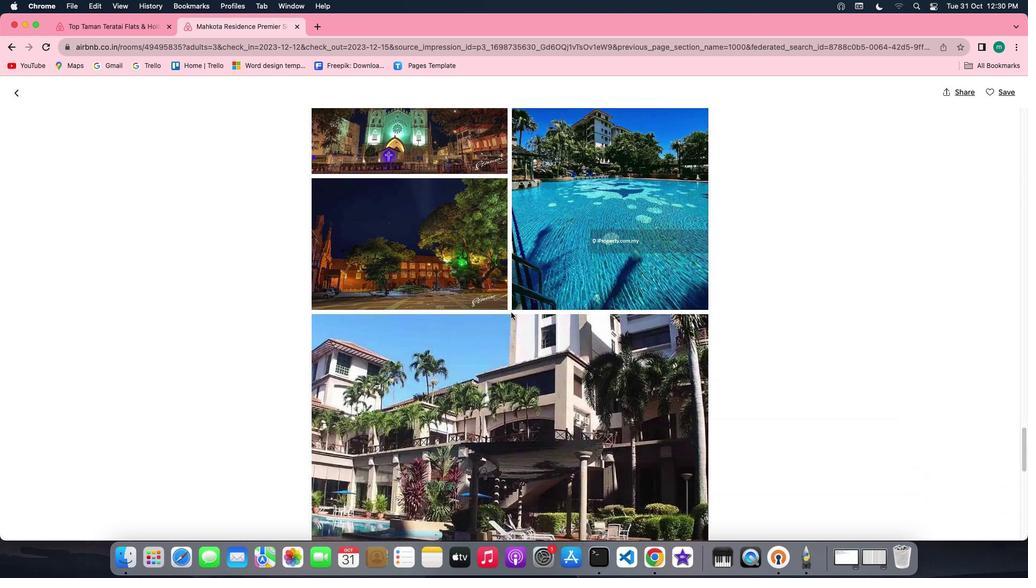 
Action: Mouse scrolled (512, 314) with delta (1, 0)
Screenshot: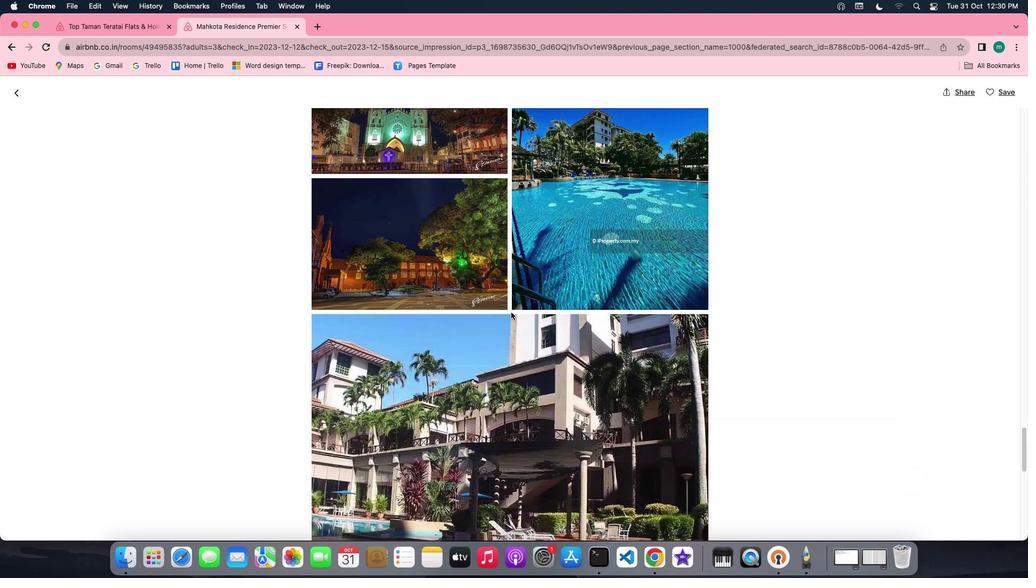 
Action: Mouse scrolled (512, 314) with delta (1, 0)
Screenshot: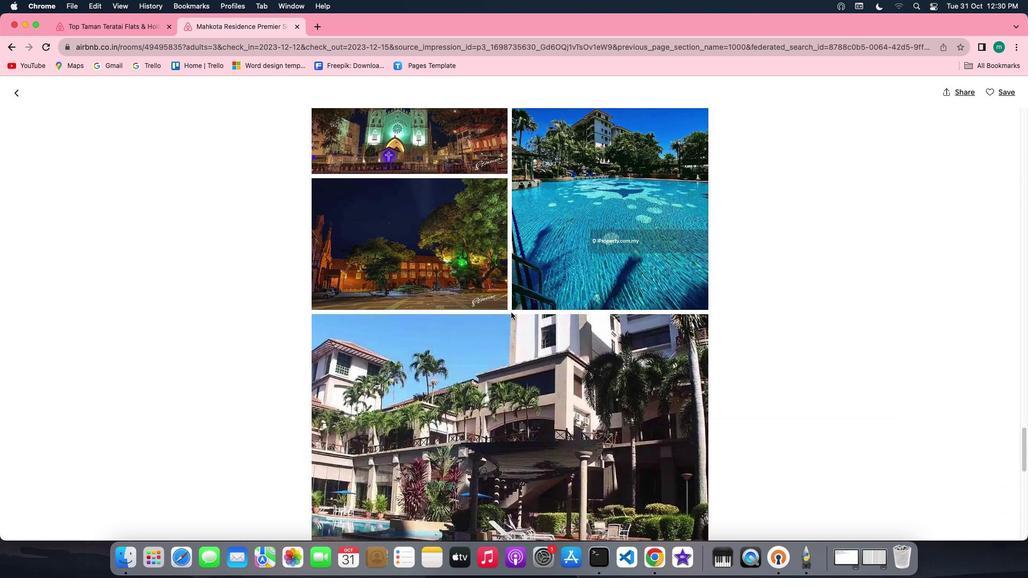
Action: Mouse scrolled (512, 314) with delta (1, 0)
Screenshot: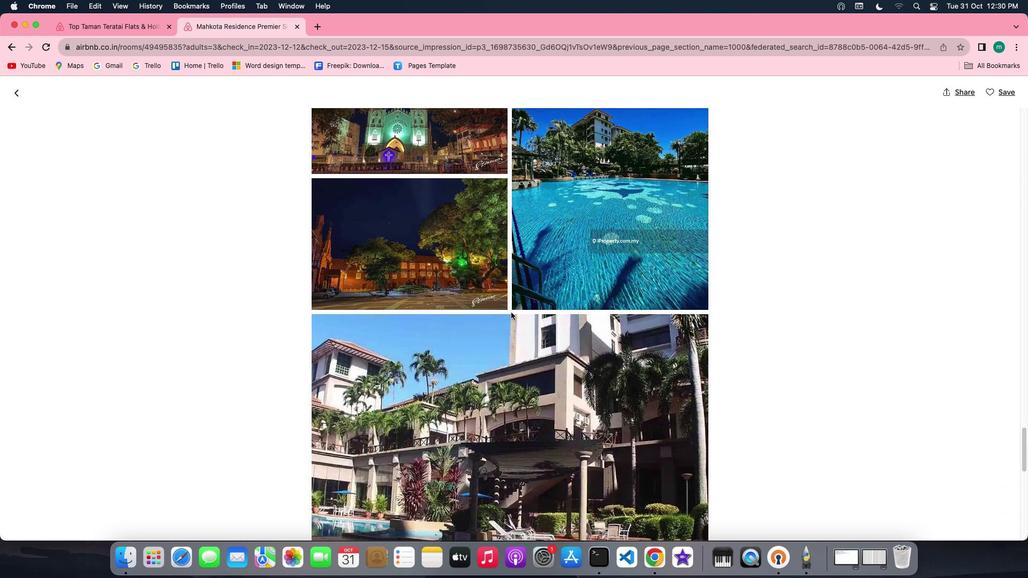 
Action: Mouse scrolled (512, 314) with delta (1, 0)
Screenshot: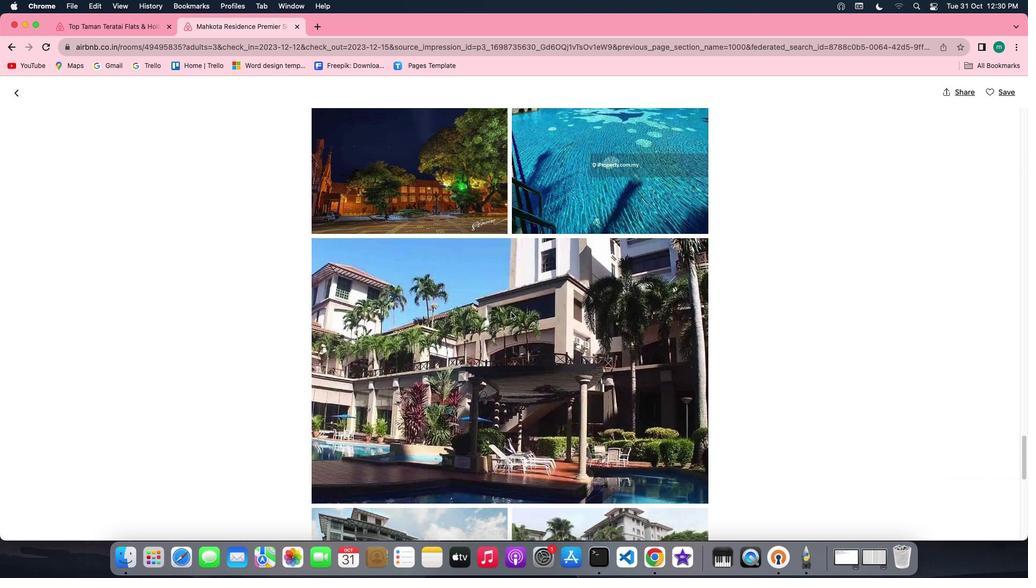 
Action: Mouse scrolled (512, 314) with delta (1, 0)
Screenshot: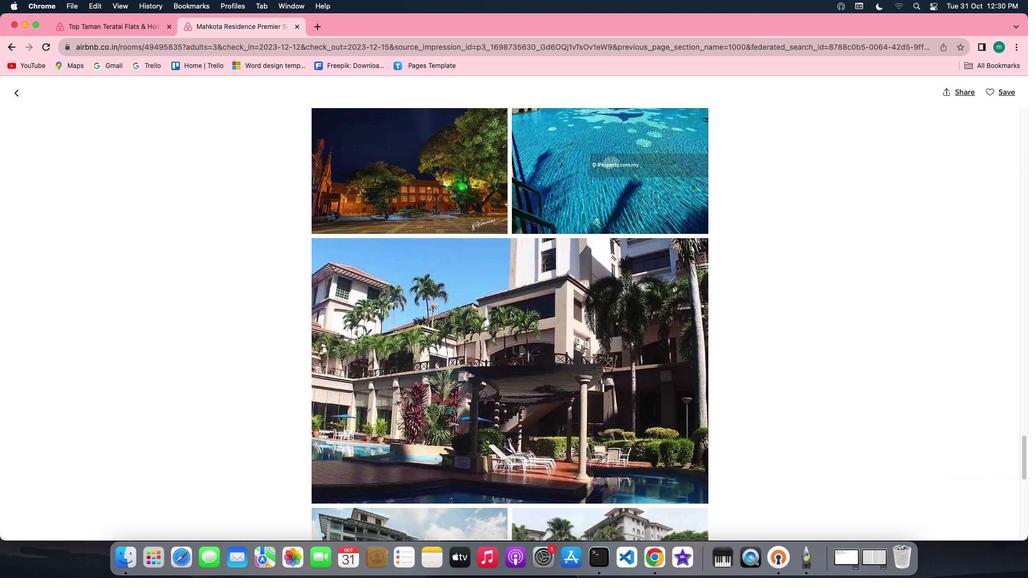 
Action: Mouse scrolled (512, 314) with delta (1, 0)
Screenshot: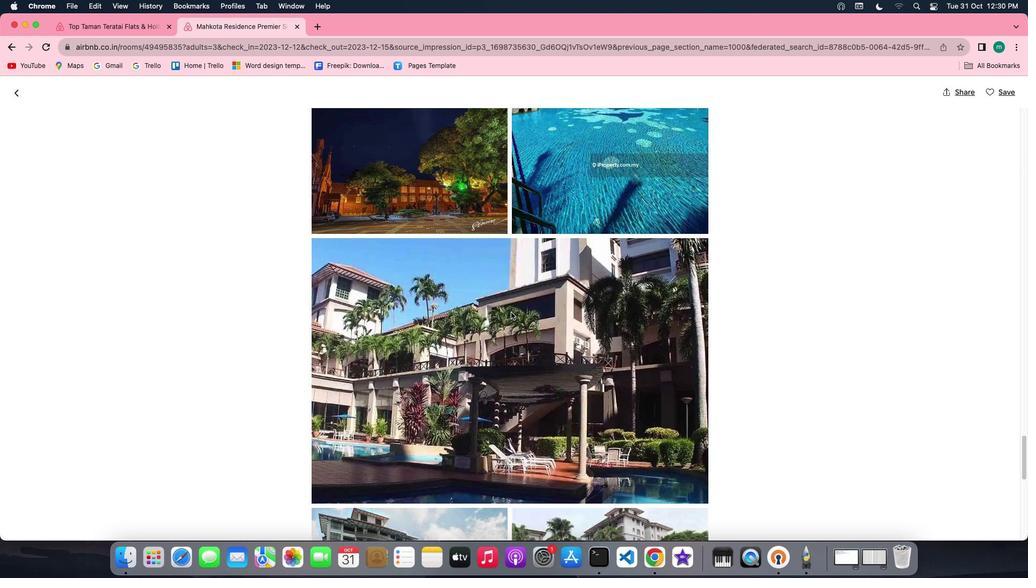 
Action: Mouse scrolled (512, 314) with delta (1, 0)
Screenshot: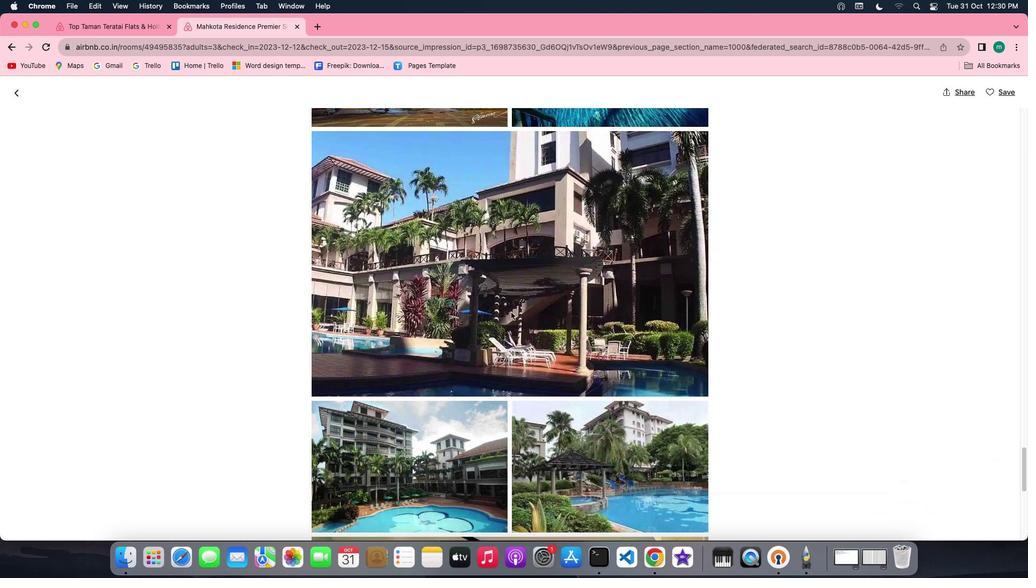 
Action: Mouse scrolled (512, 314) with delta (1, 0)
Screenshot: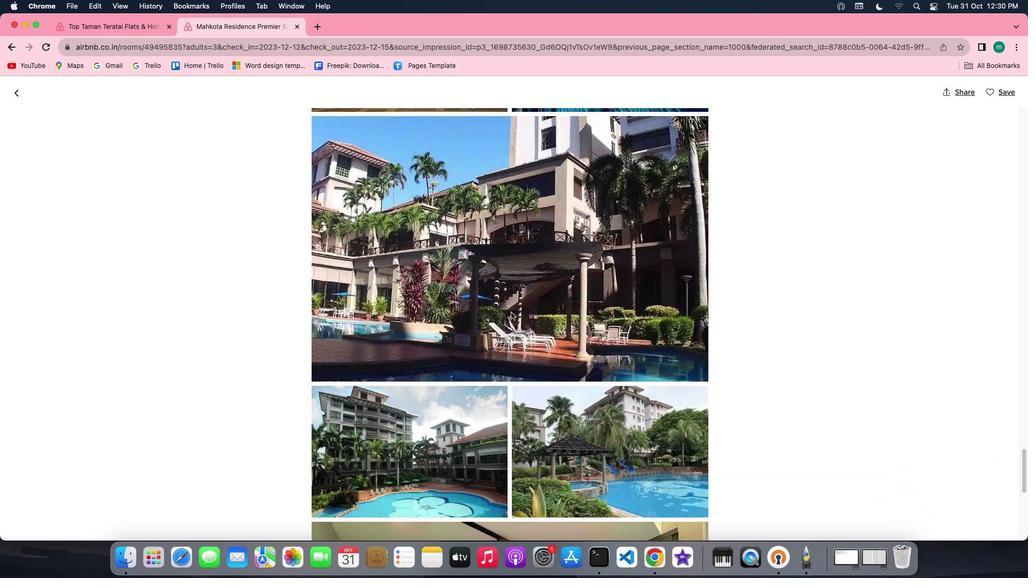 
Action: Mouse scrolled (512, 314) with delta (1, 0)
Screenshot: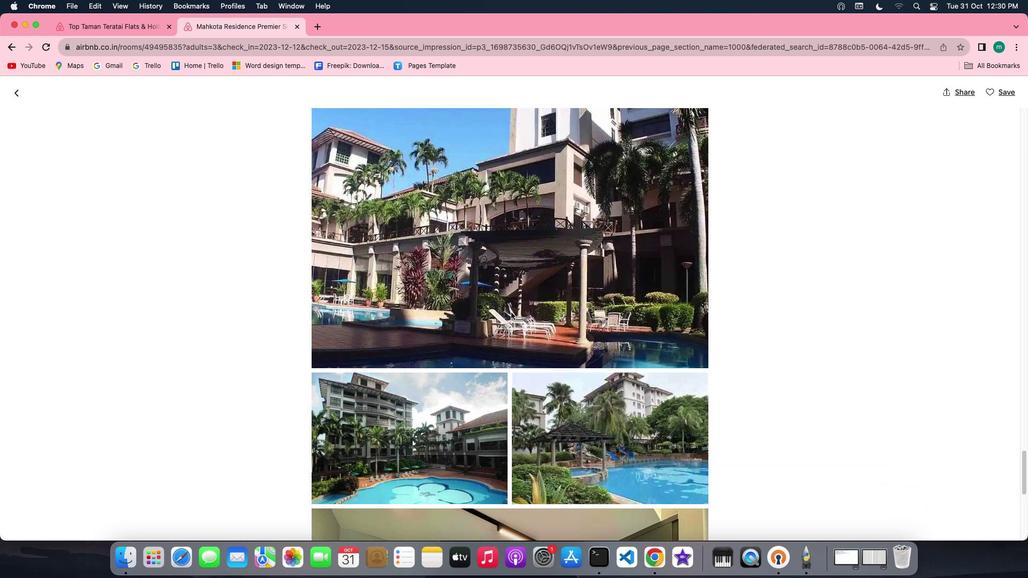 
Action: Mouse scrolled (512, 314) with delta (1, 0)
Screenshot: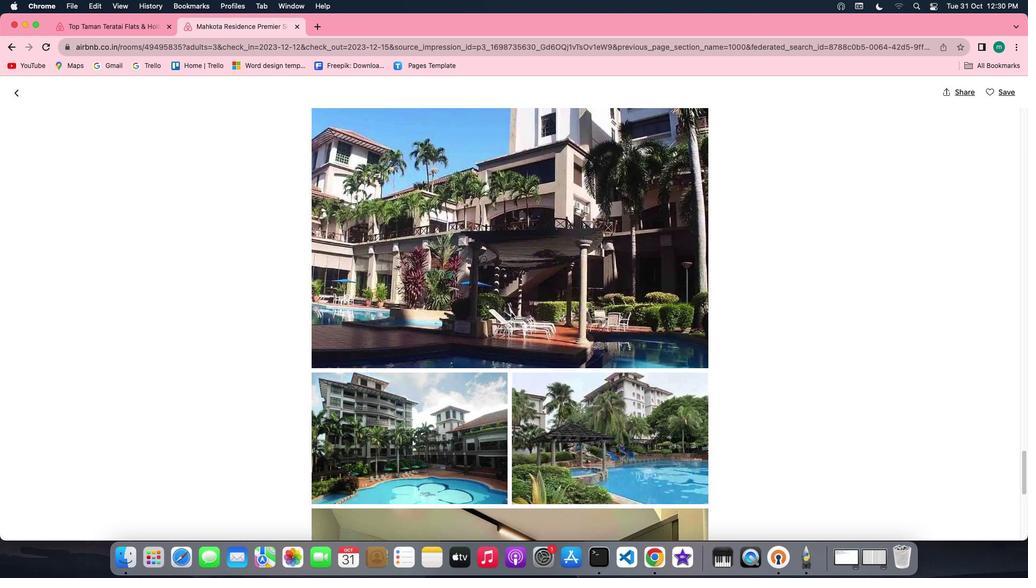 
Action: Mouse scrolled (512, 314) with delta (1, 0)
Screenshot: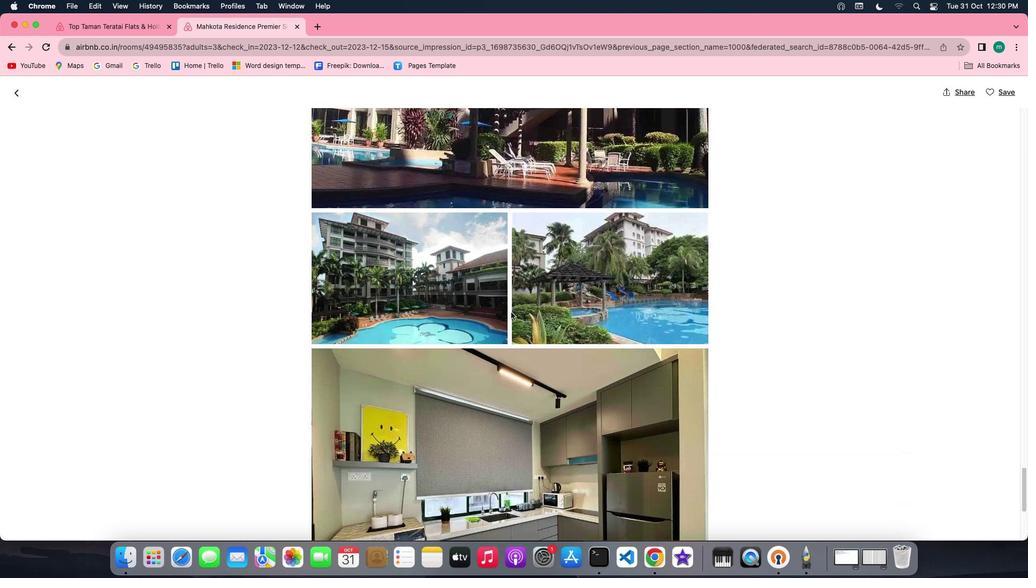 
Action: Mouse scrolled (512, 314) with delta (1, 0)
Screenshot: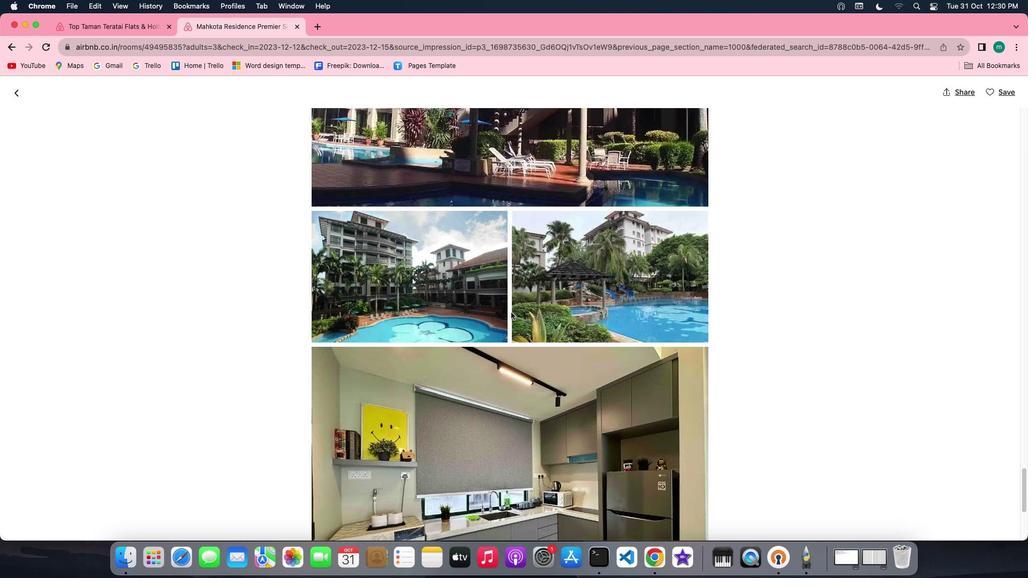 
Action: Mouse scrolled (512, 314) with delta (1, 0)
Screenshot: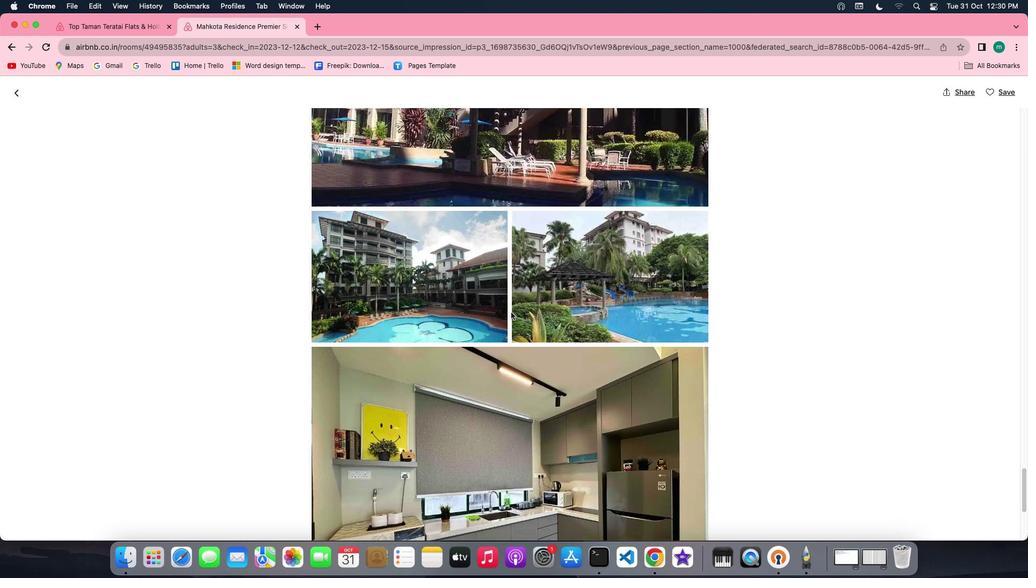 
Action: Mouse scrolled (512, 314) with delta (1, 0)
Screenshot: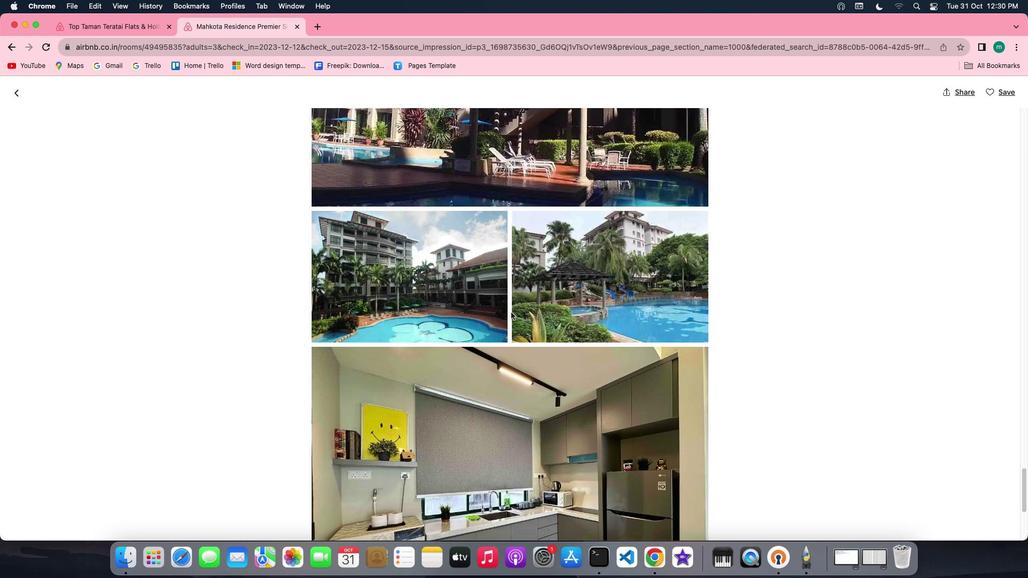 
Action: Mouse scrolled (512, 314) with delta (1, 0)
Screenshot: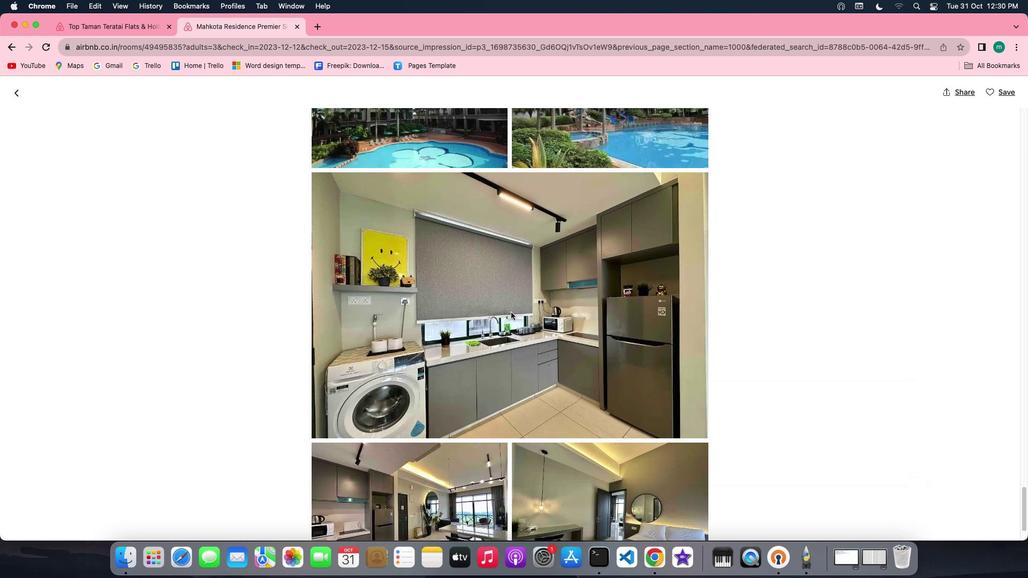 
Action: Mouse scrolled (512, 314) with delta (1, 0)
Screenshot: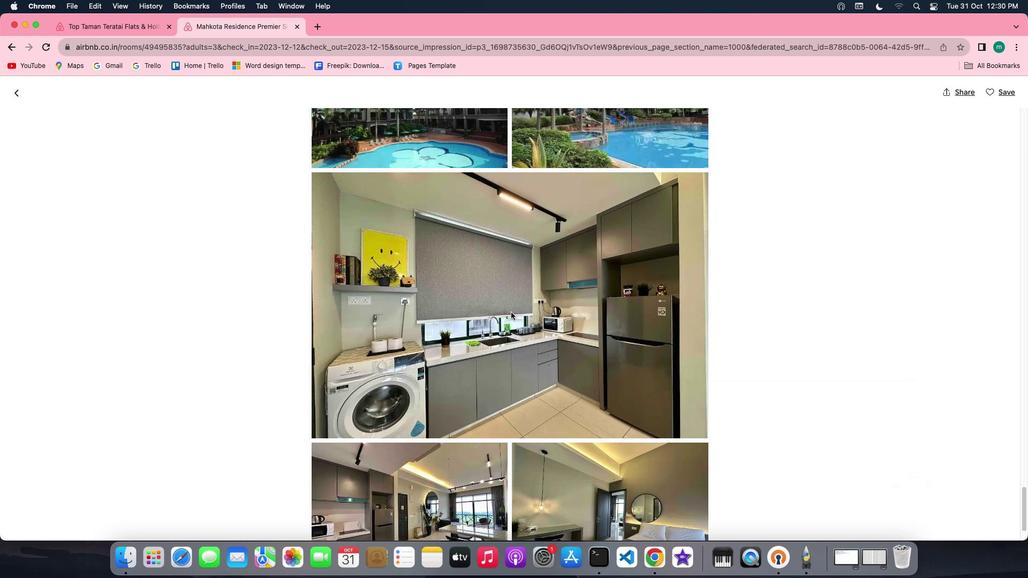 
Action: Mouse scrolled (512, 314) with delta (1, 0)
Screenshot: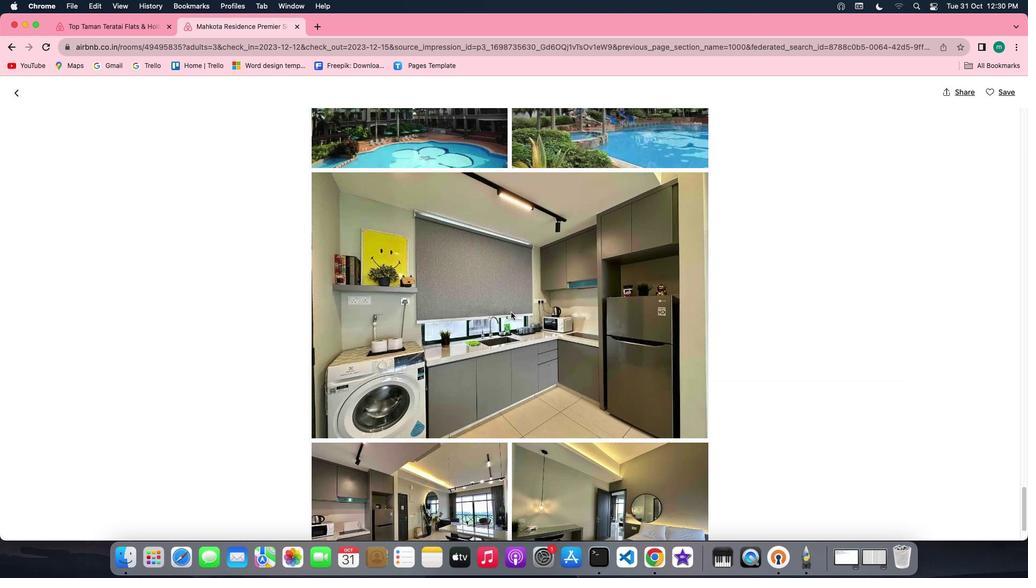 
Action: Mouse scrolled (512, 314) with delta (1, 0)
Screenshot: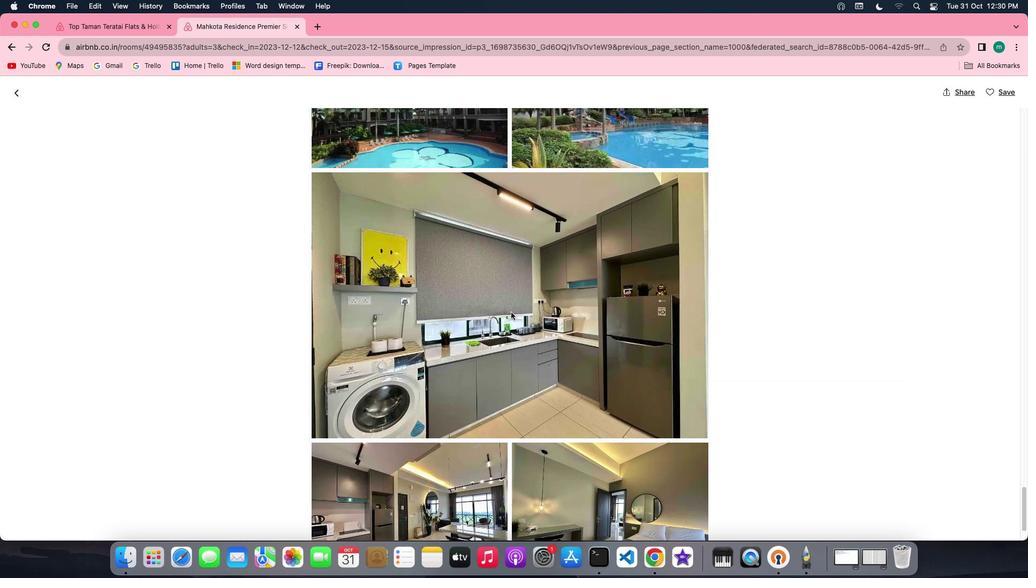 
Action: Mouse scrolled (512, 314) with delta (1, 0)
Screenshot: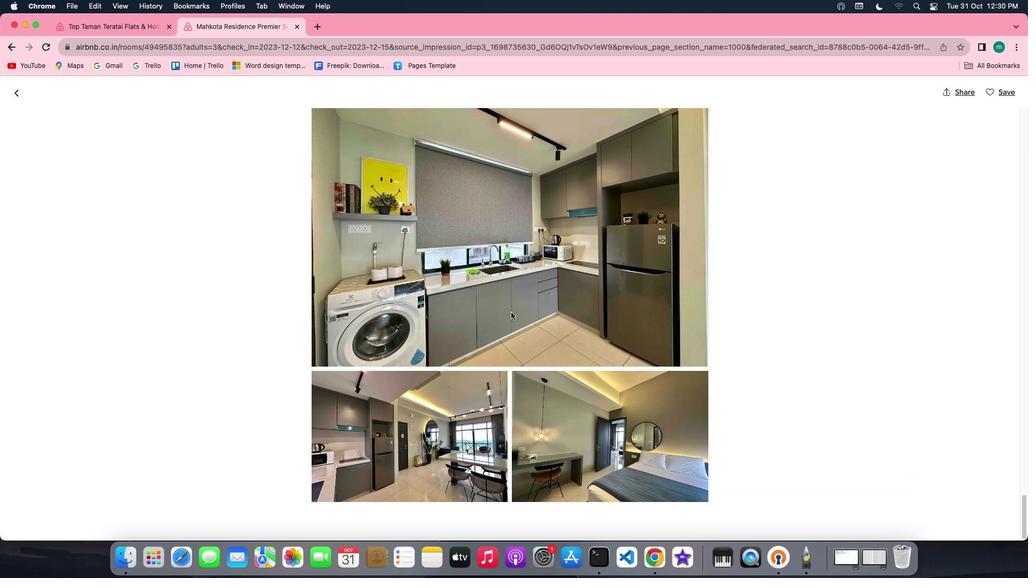 
Action: Mouse scrolled (512, 314) with delta (1, 0)
Screenshot: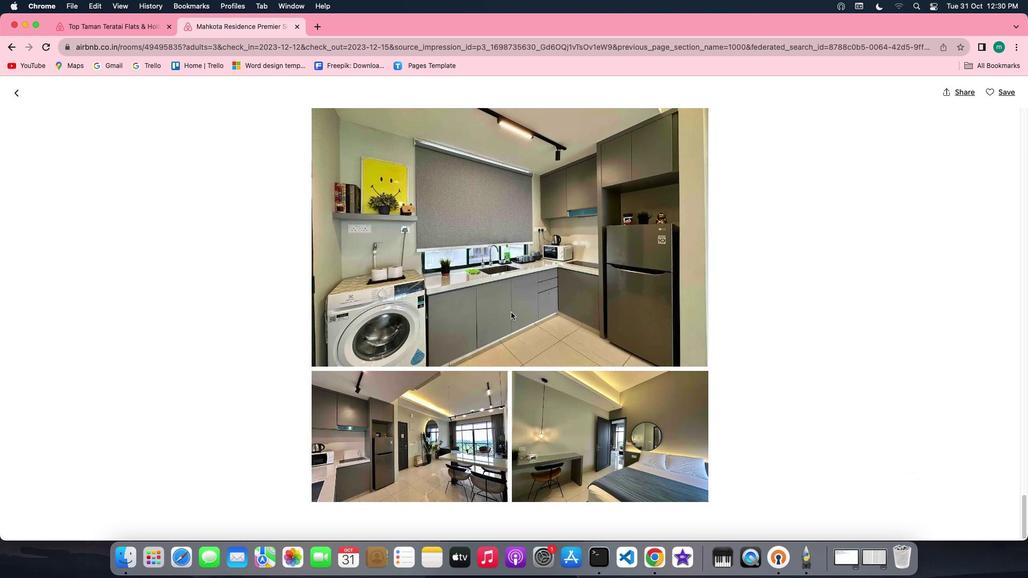
Action: Mouse scrolled (512, 314) with delta (1, 0)
Screenshot: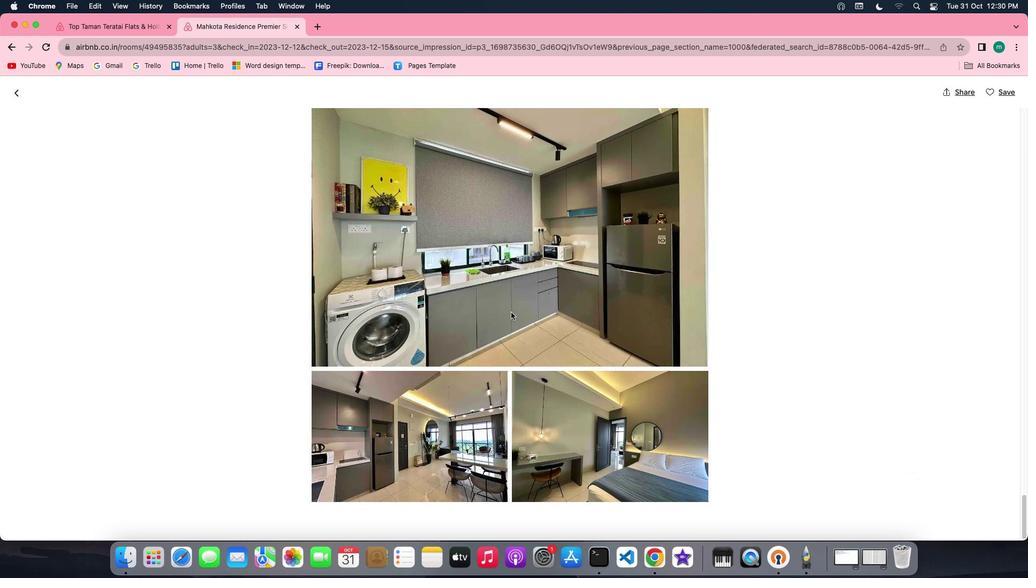 
Action: Mouse scrolled (512, 314) with delta (1, 0)
Screenshot: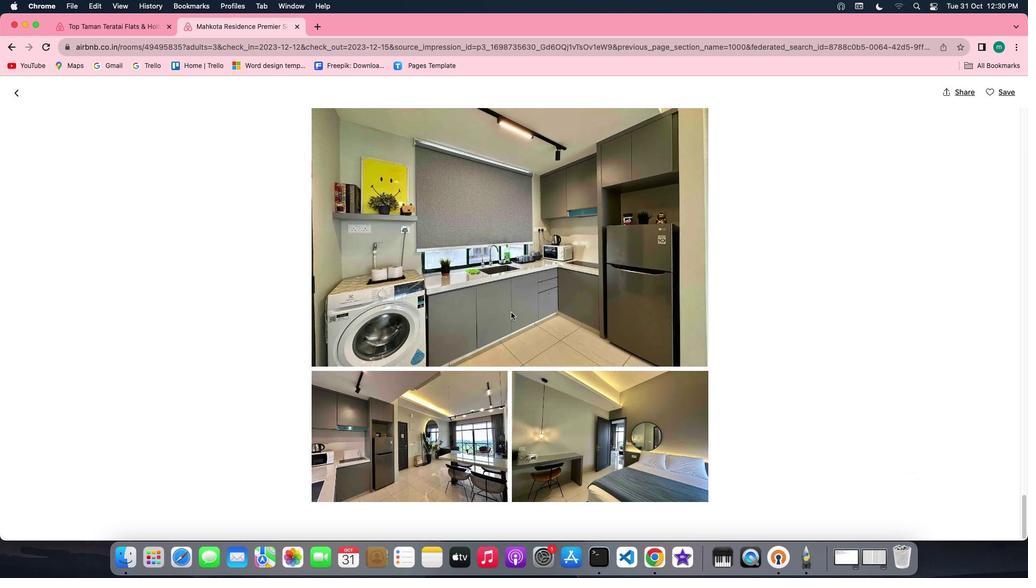 
Action: Mouse scrolled (512, 314) with delta (1, 0)
Screenshot: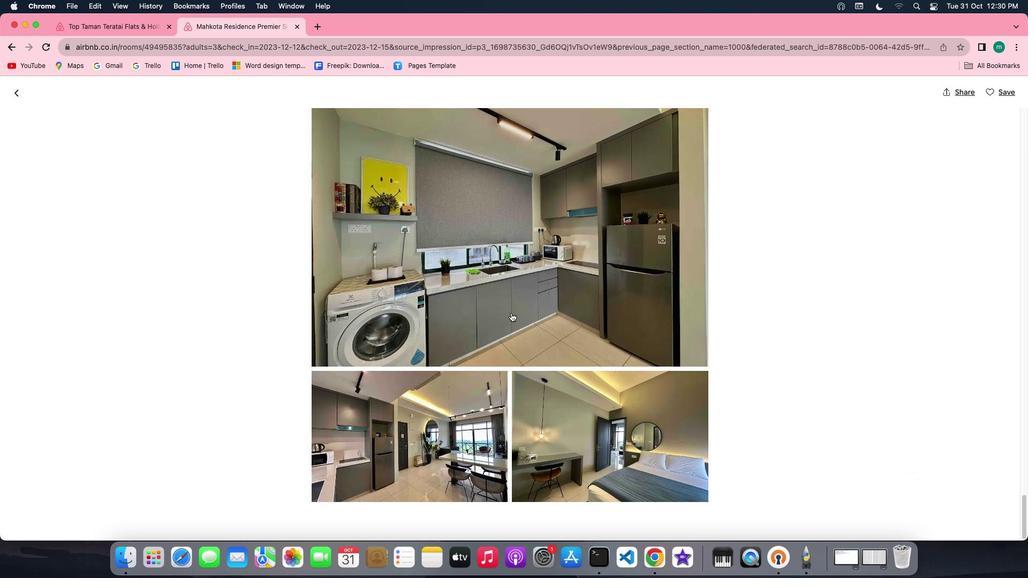 
Action: Mouse scrolled (512, 314) with delta (1, 0)
Screenshot: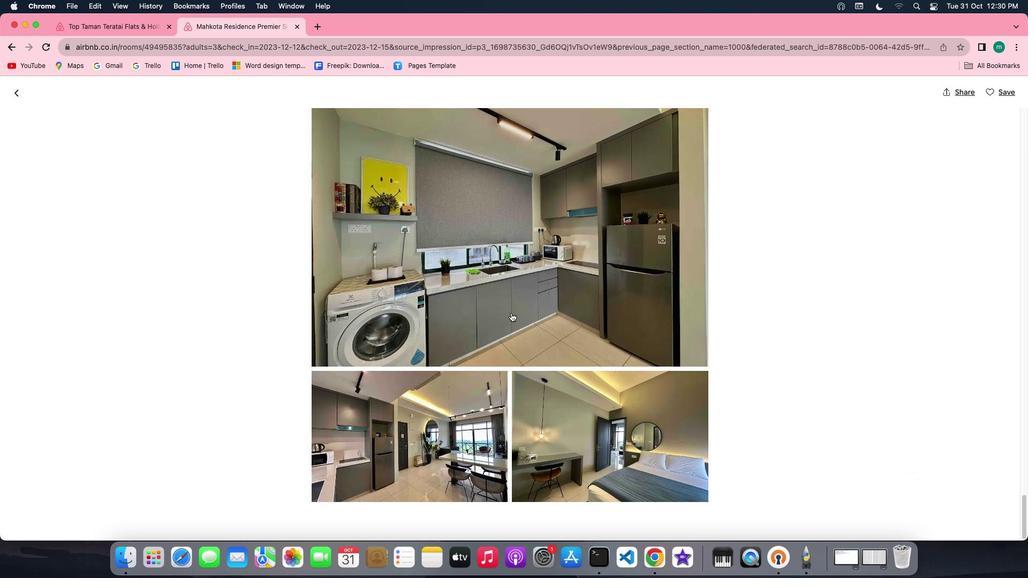 
Action: Mouse scrolled (512, 314) with delta (1, 0)
